 Task: Buy 1 Water Pump Fittings & Accessories from Engine Cooling & Climate Control section under best seller category for shipping address: Dillon Turner, 3507 Cook Hill Road, Danbury, Connecticut 06810, Cell Number 2034707320. Pay from credit card ending with 6010, CVV 682
Action: Mouse moved to (35, 111)
Screenshot: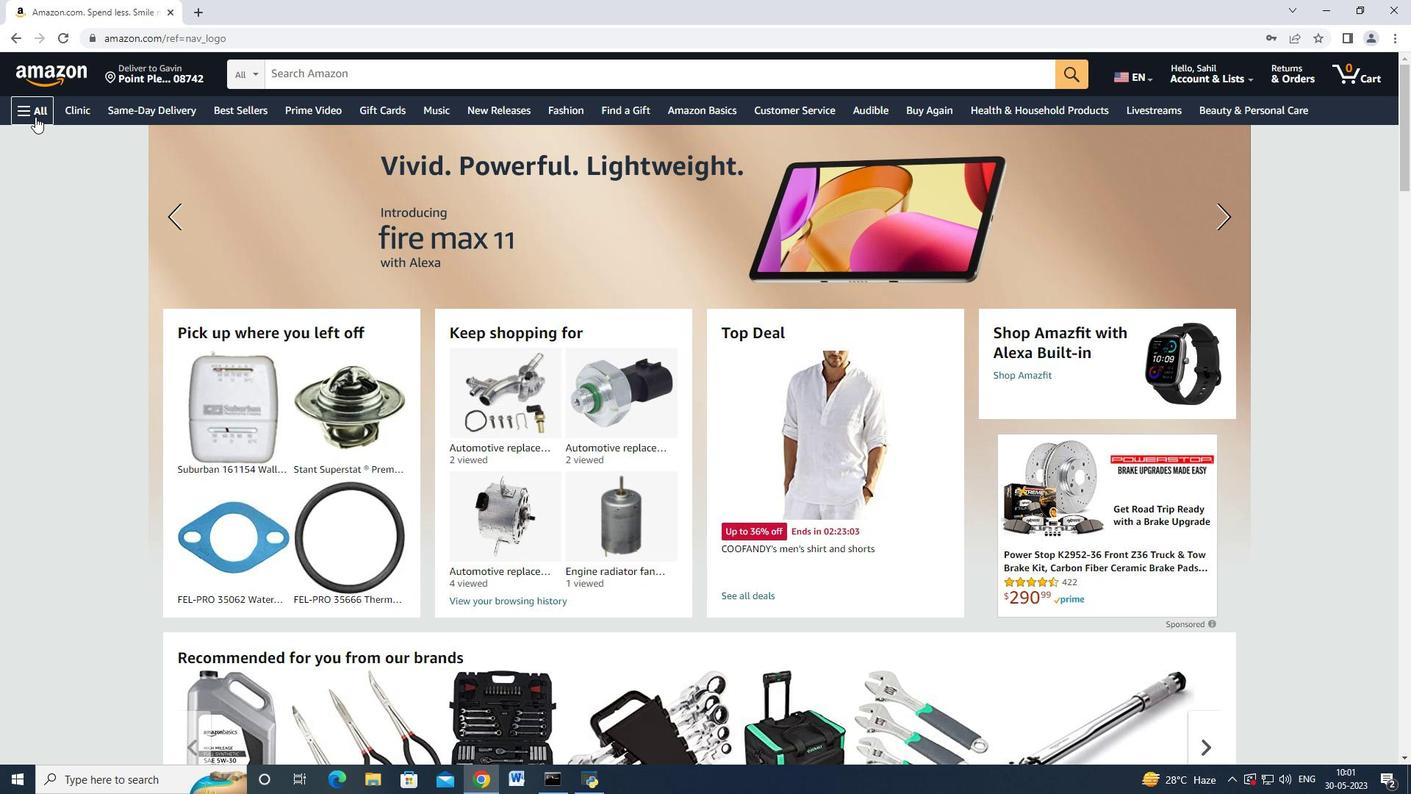 
Action: Mouse pressed left at (35, 111)
Screenshot: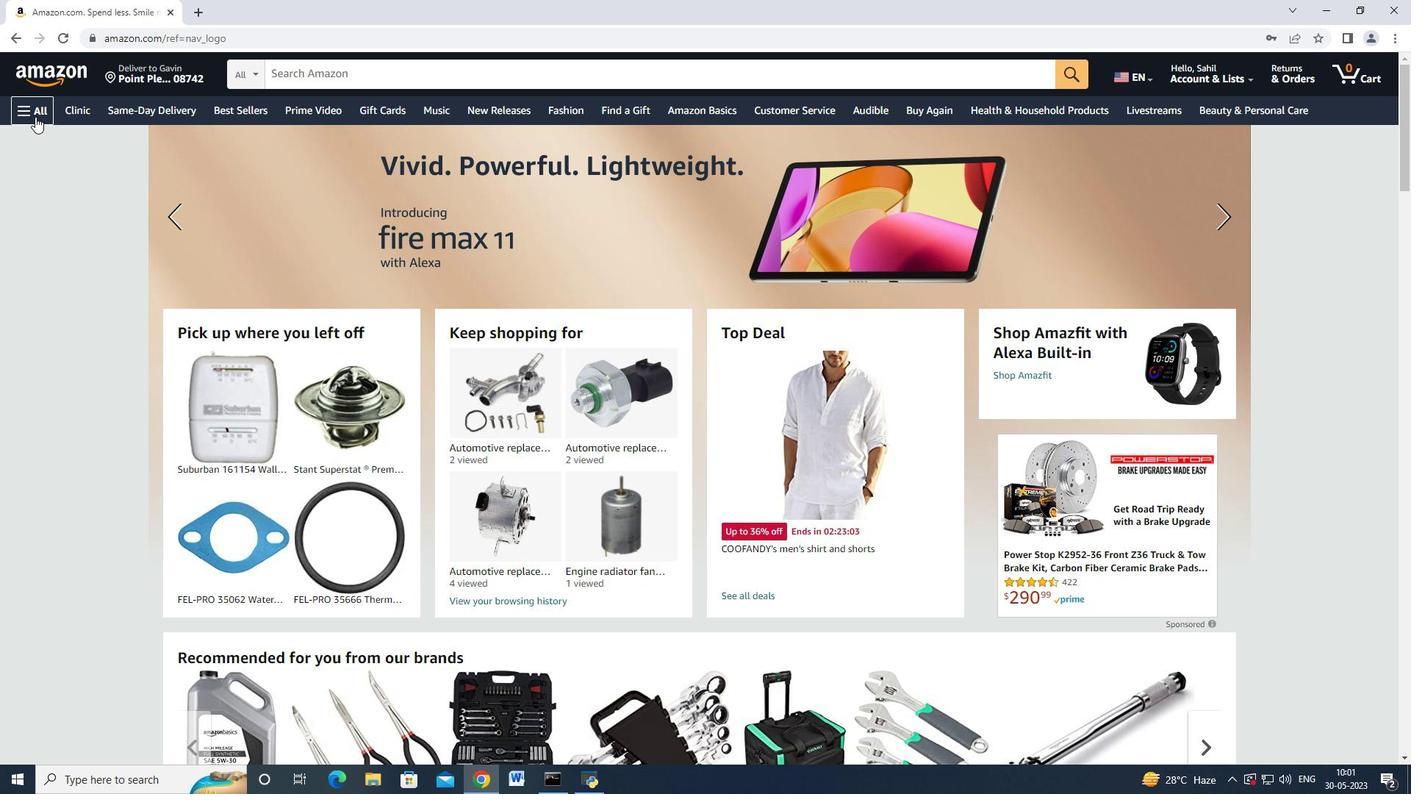 
Action: Mouse moved to (87, 330)
Screenshot: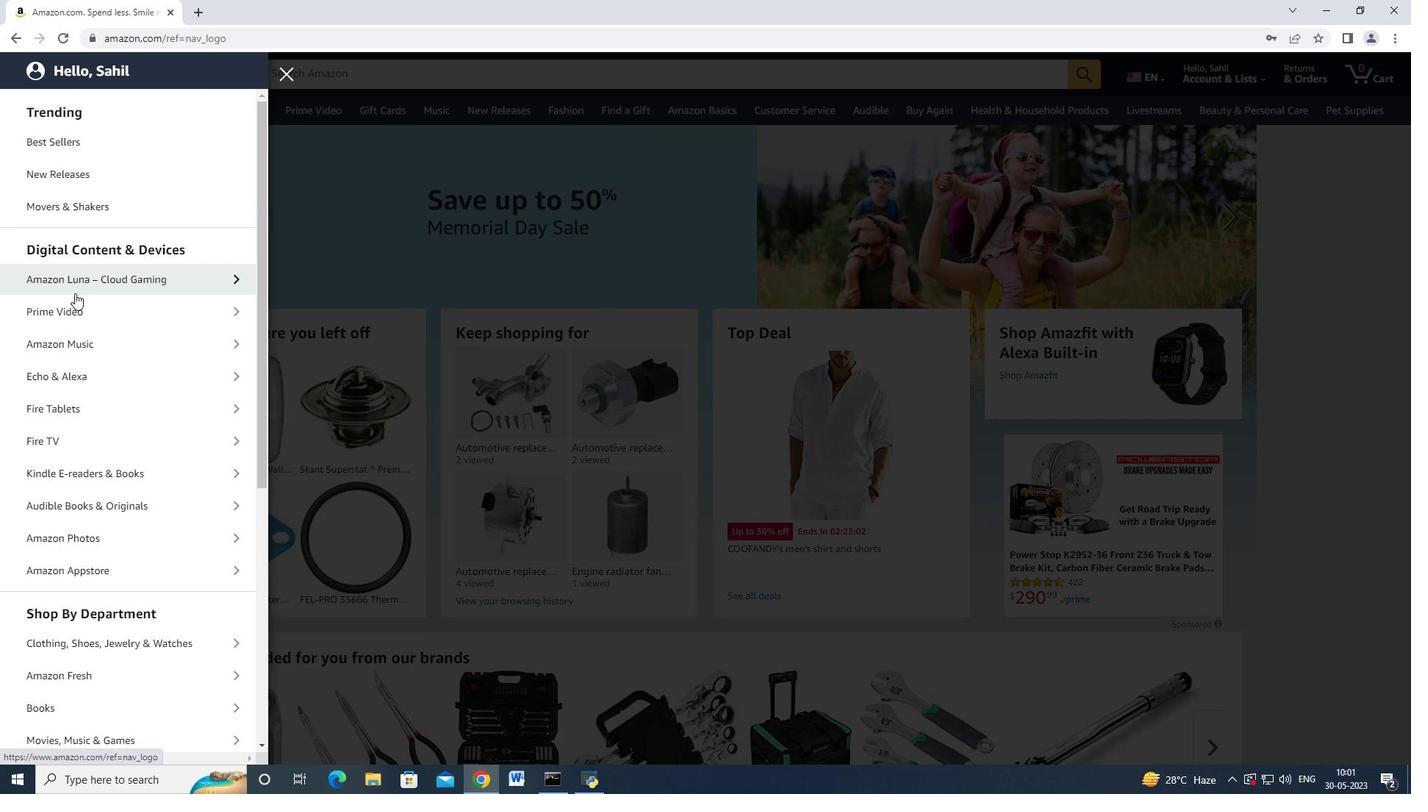 
Action: Mouse scrolled (87, 330) with delta (0, 0)
Screenshot: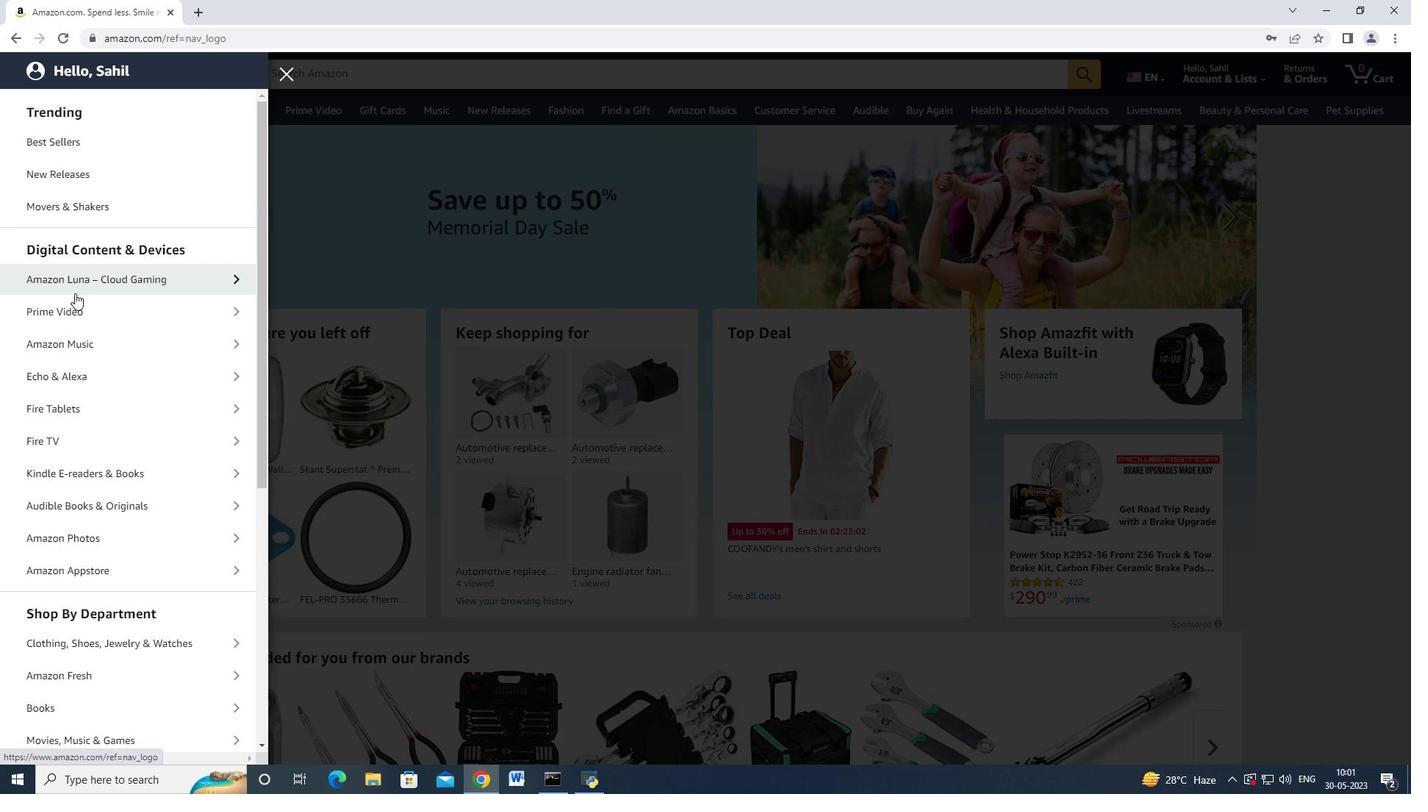 
Action: Mouse moved to (87, 333)
Screenshot: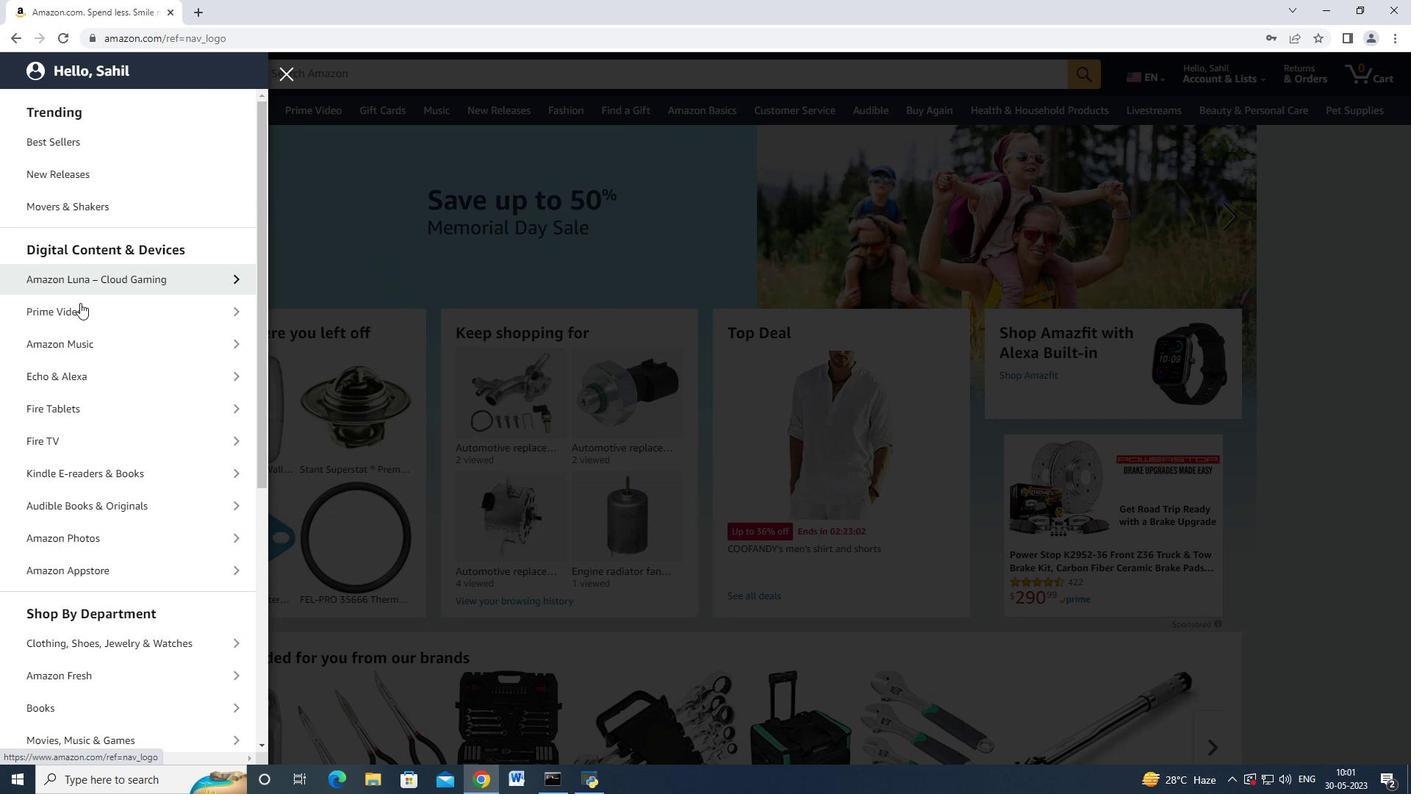 
Action: Mouse scrolled (87, 333) with delta (0, 0)
Screenshot: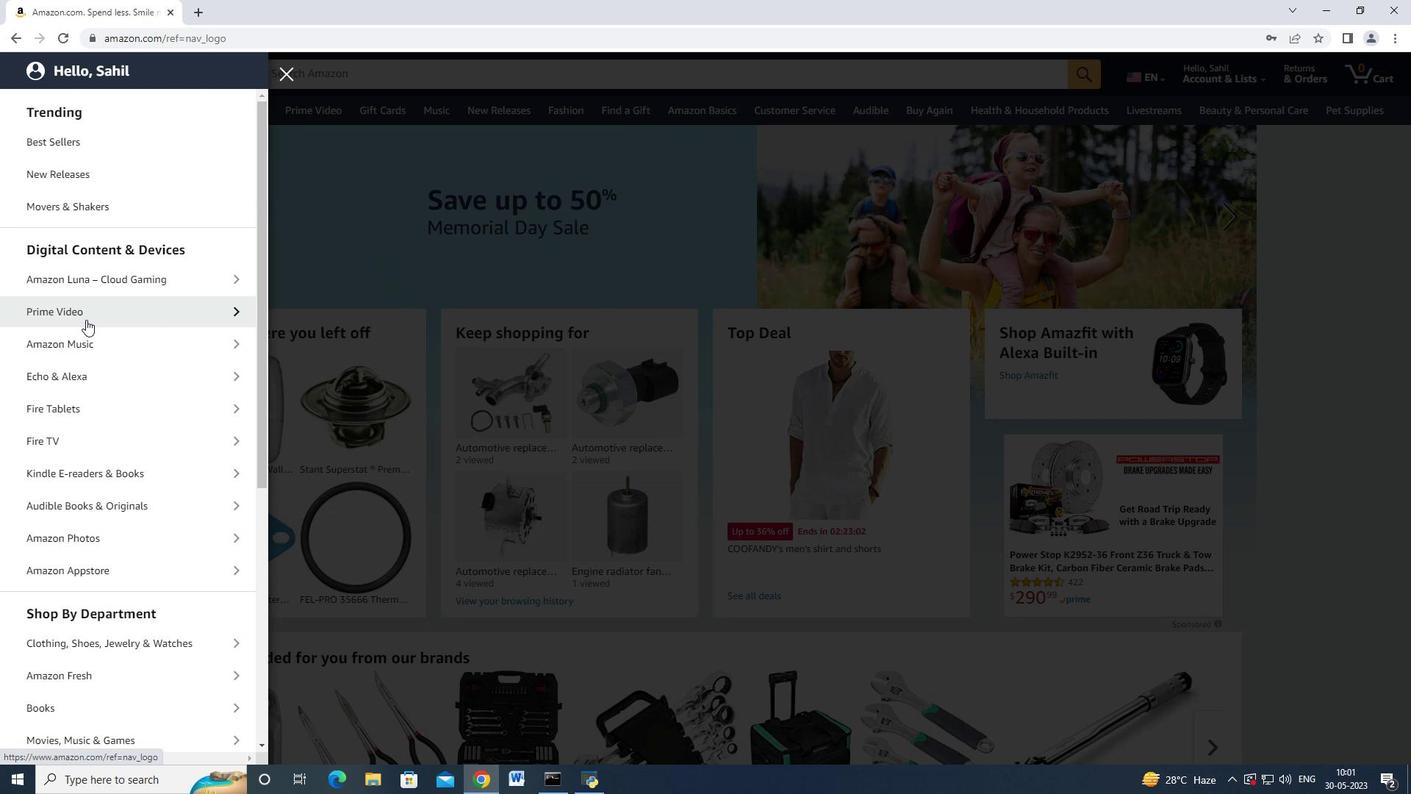 
Action: Mouse scrolled (87, 333) with delta (0, 0)
Screenshot: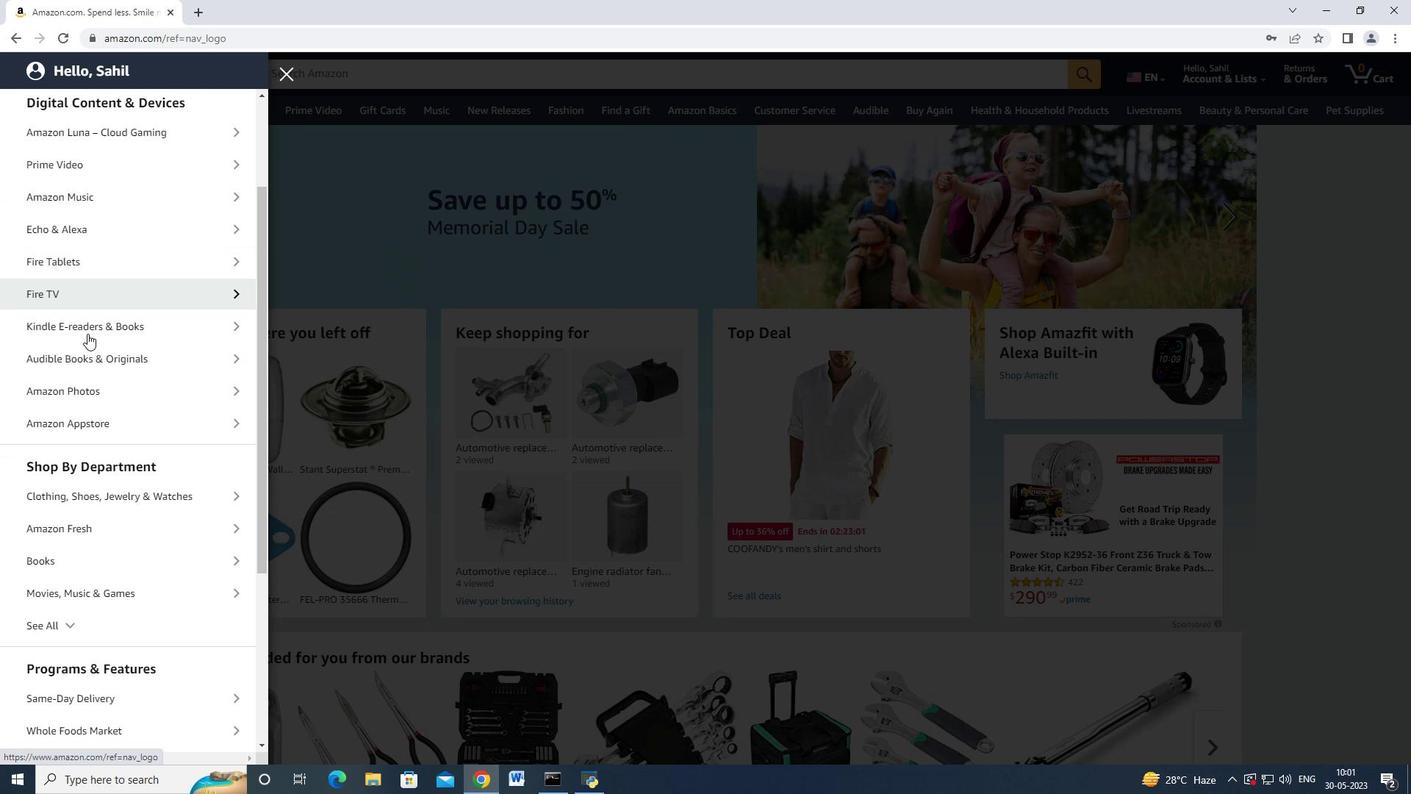 
Action: Mouse scrolled (87, 333) with delta (0, 0)
Screenshot: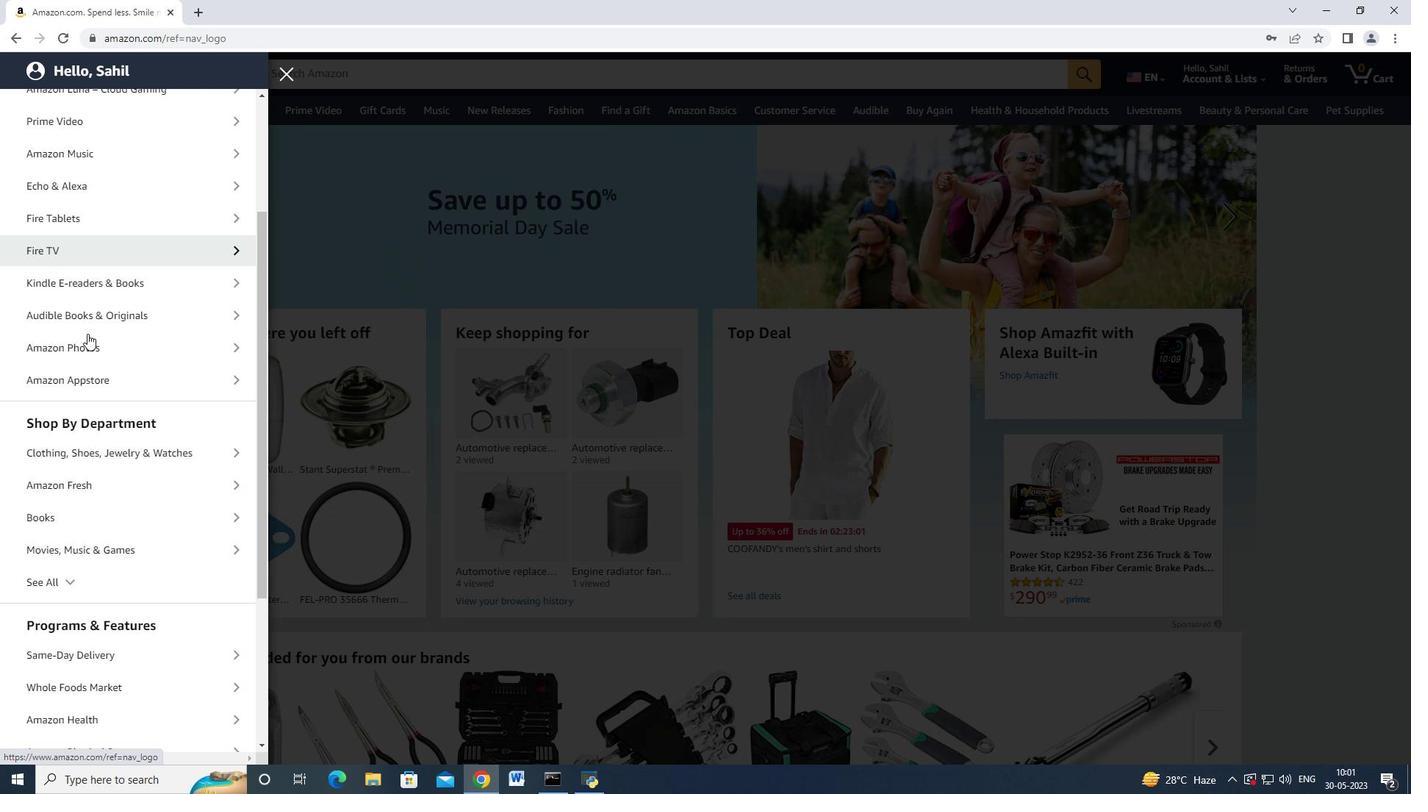 
Action: Mouse moved to (76, 471)
Screenshot: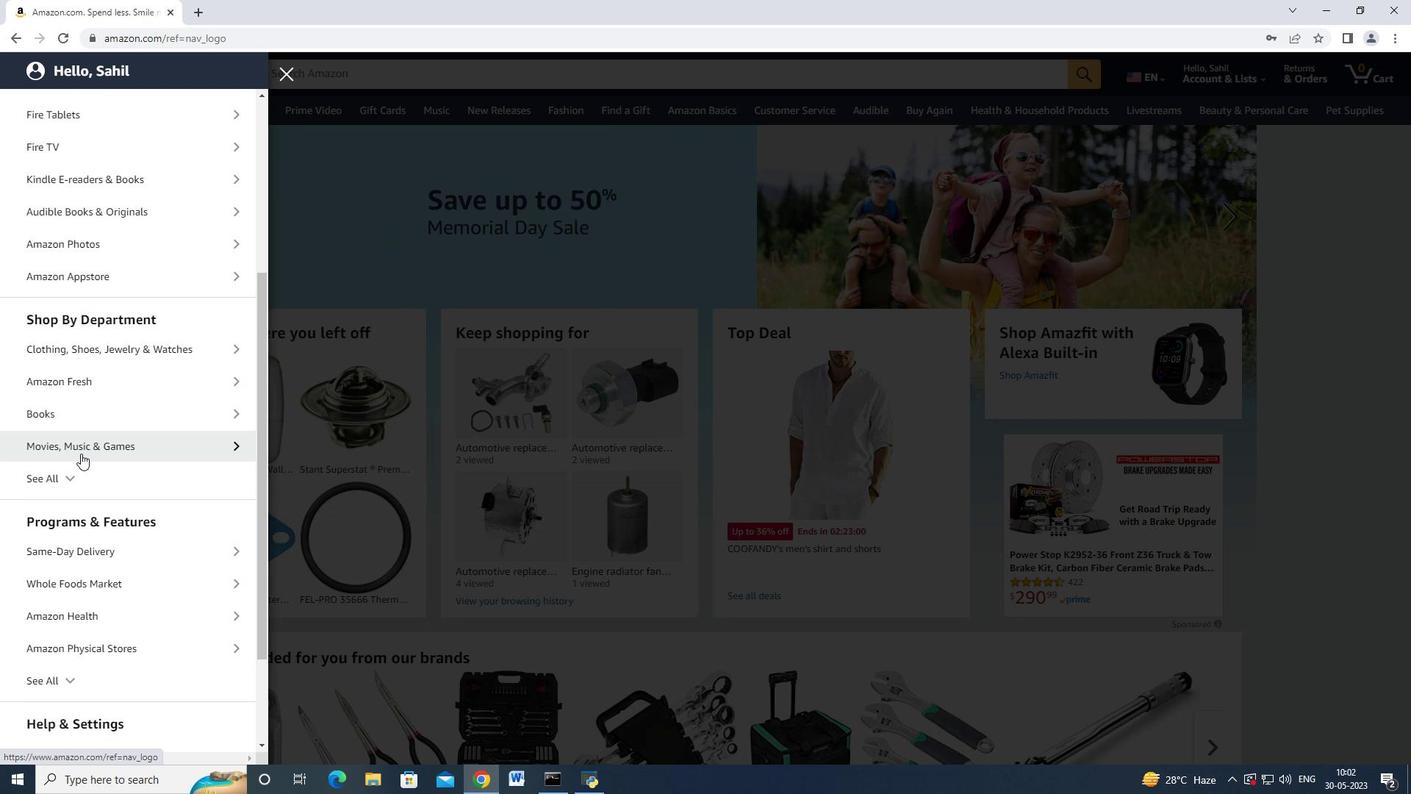 
Action: Mouse pressed left at (76, 471)
Screenshot: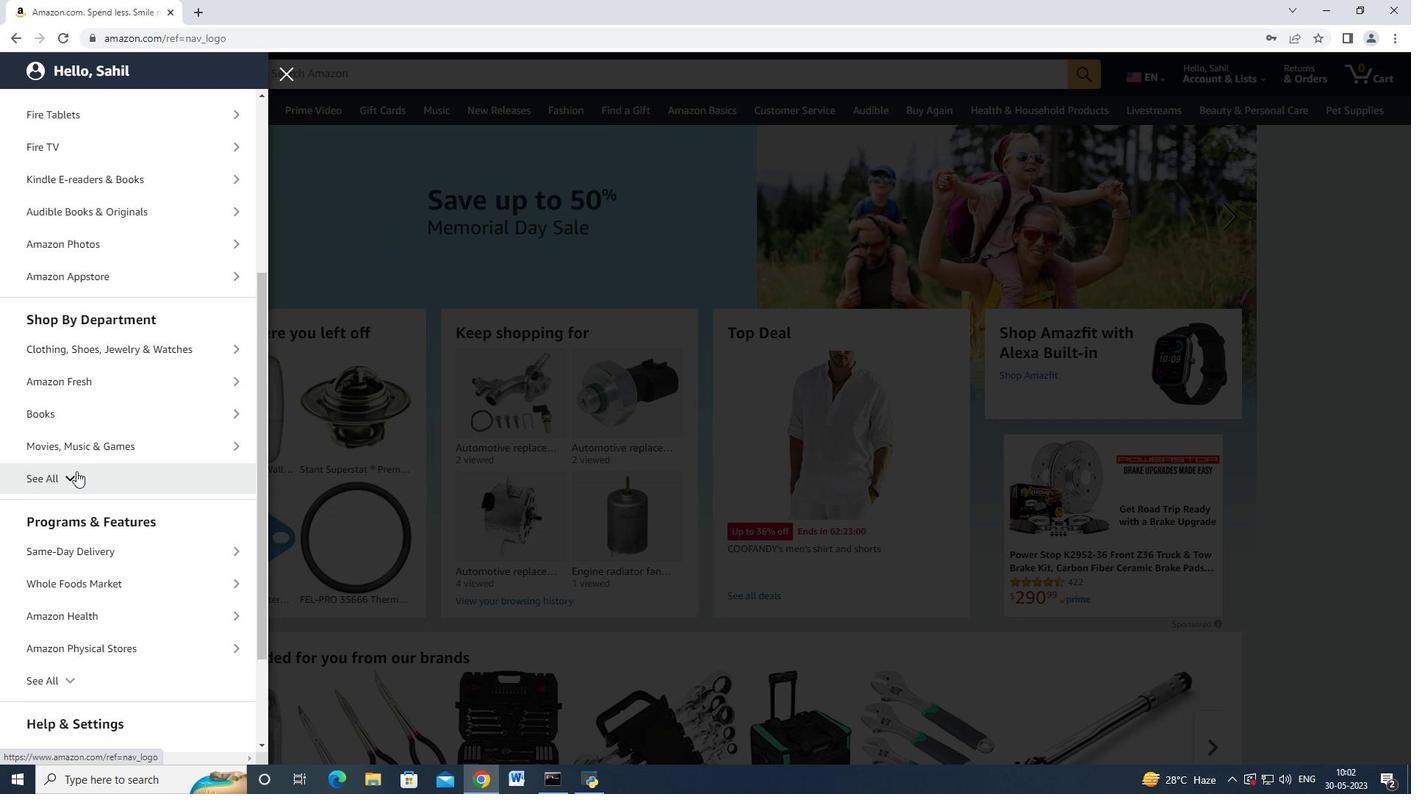 
Action: Mouse moved to (77, 470)
Screenshot: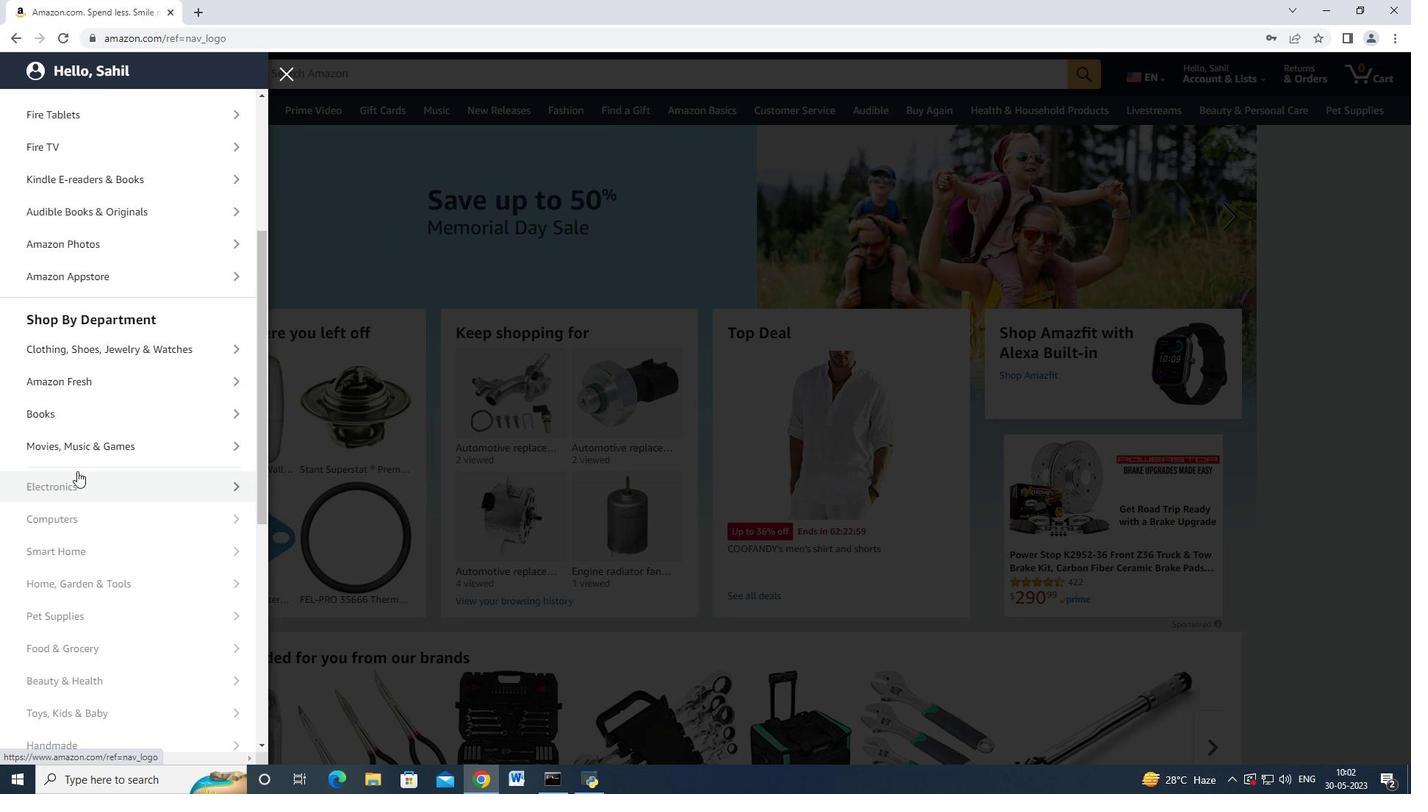 
Action: Mouse scrolled (77, 469) with delta (0, 0)
Screenshot: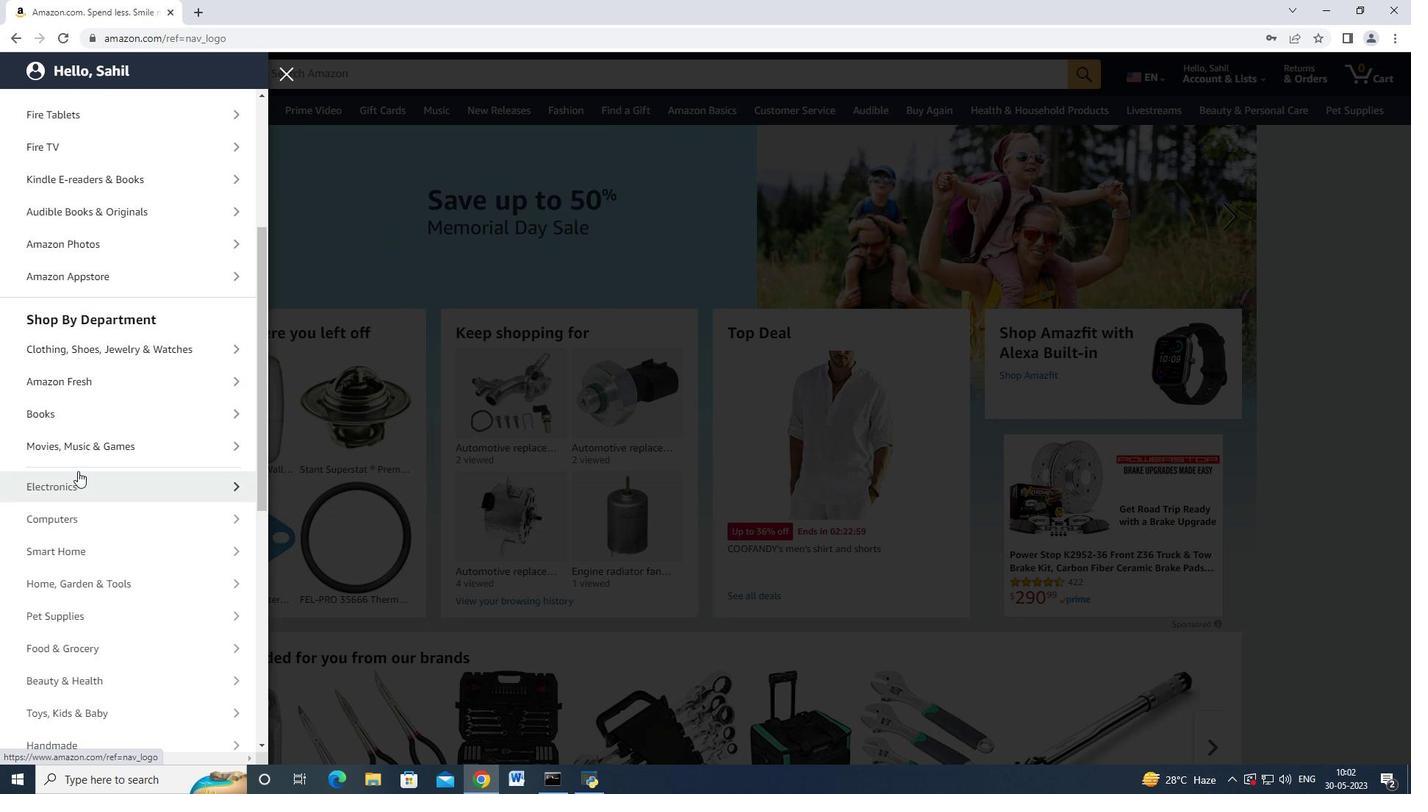 
Action: Mouse scrolled (77, 469) with delta (0, 0)
Screenshot: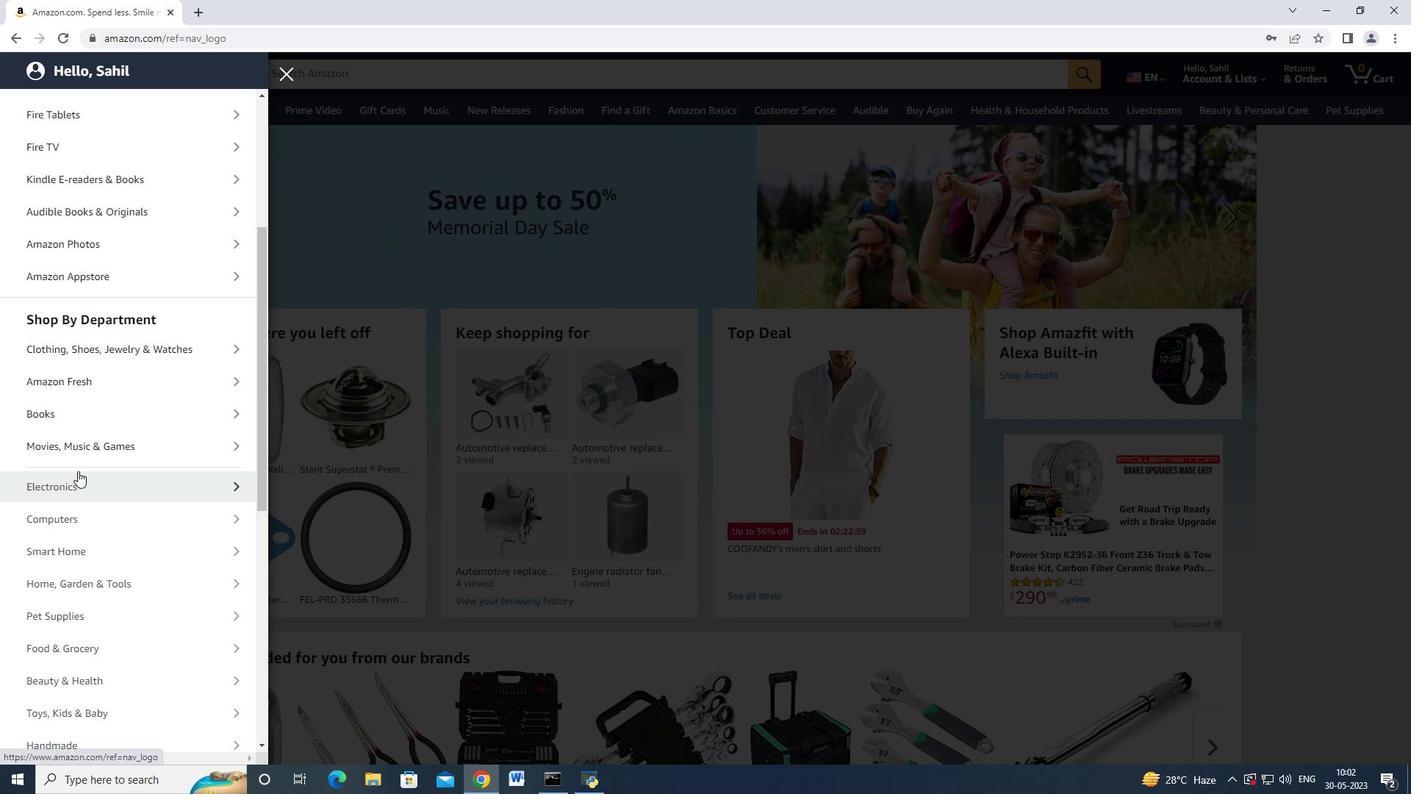 
Action: Mouse scrolled (77, 469) with delta (0, 0)
Screenshot: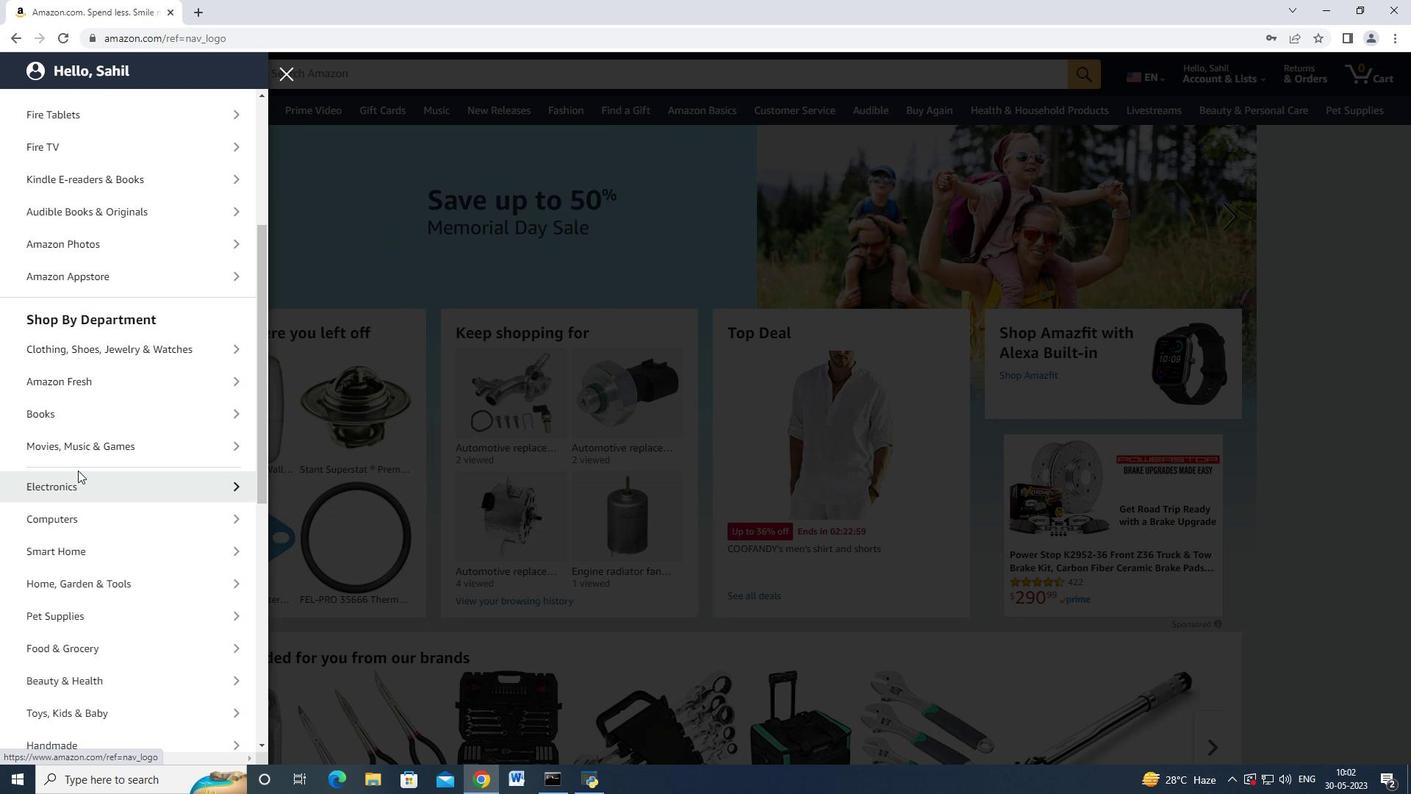 
Action: Mouse scrolled (77, 469) with delta (0, 0)
Screenshot: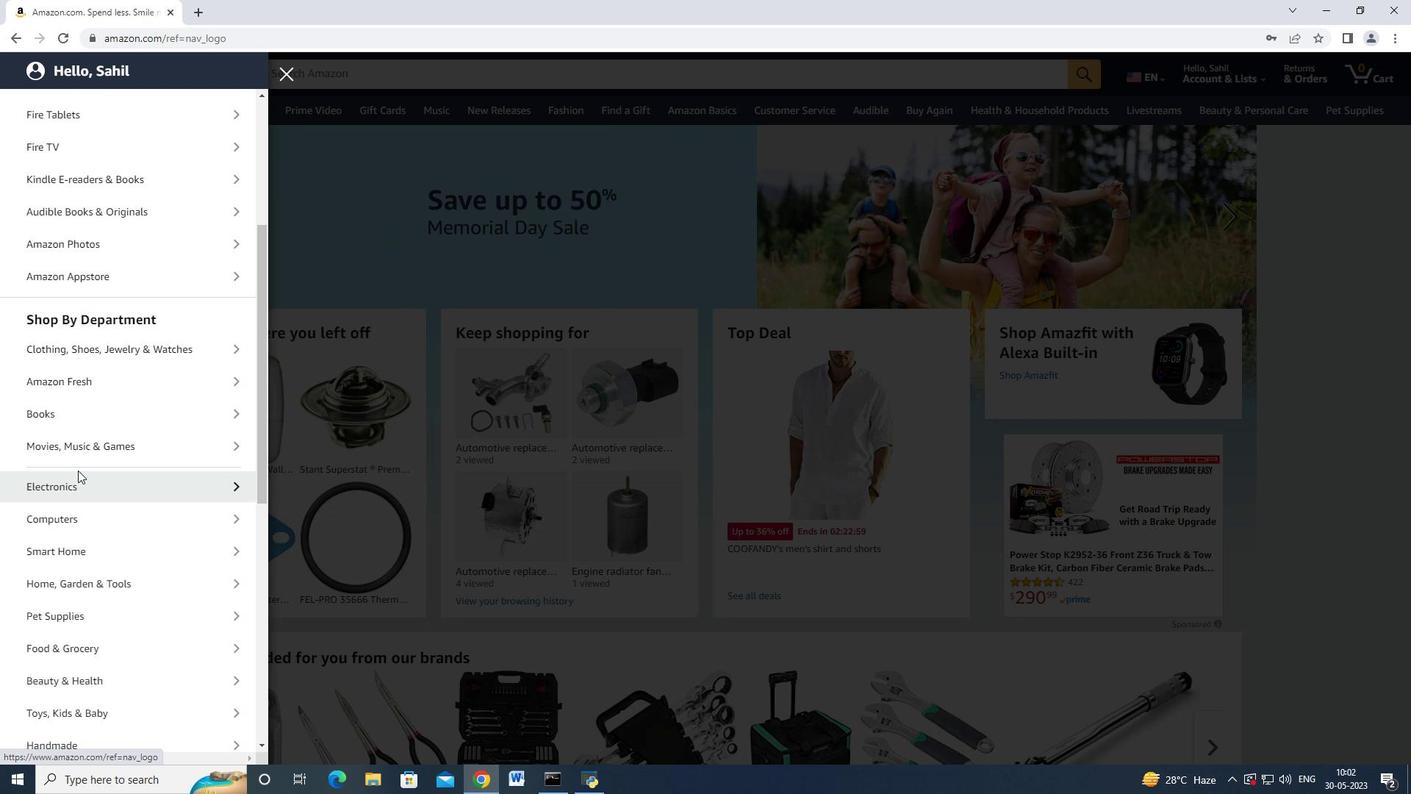 
Action: Mouse moved to (106, 541)
Screenshot: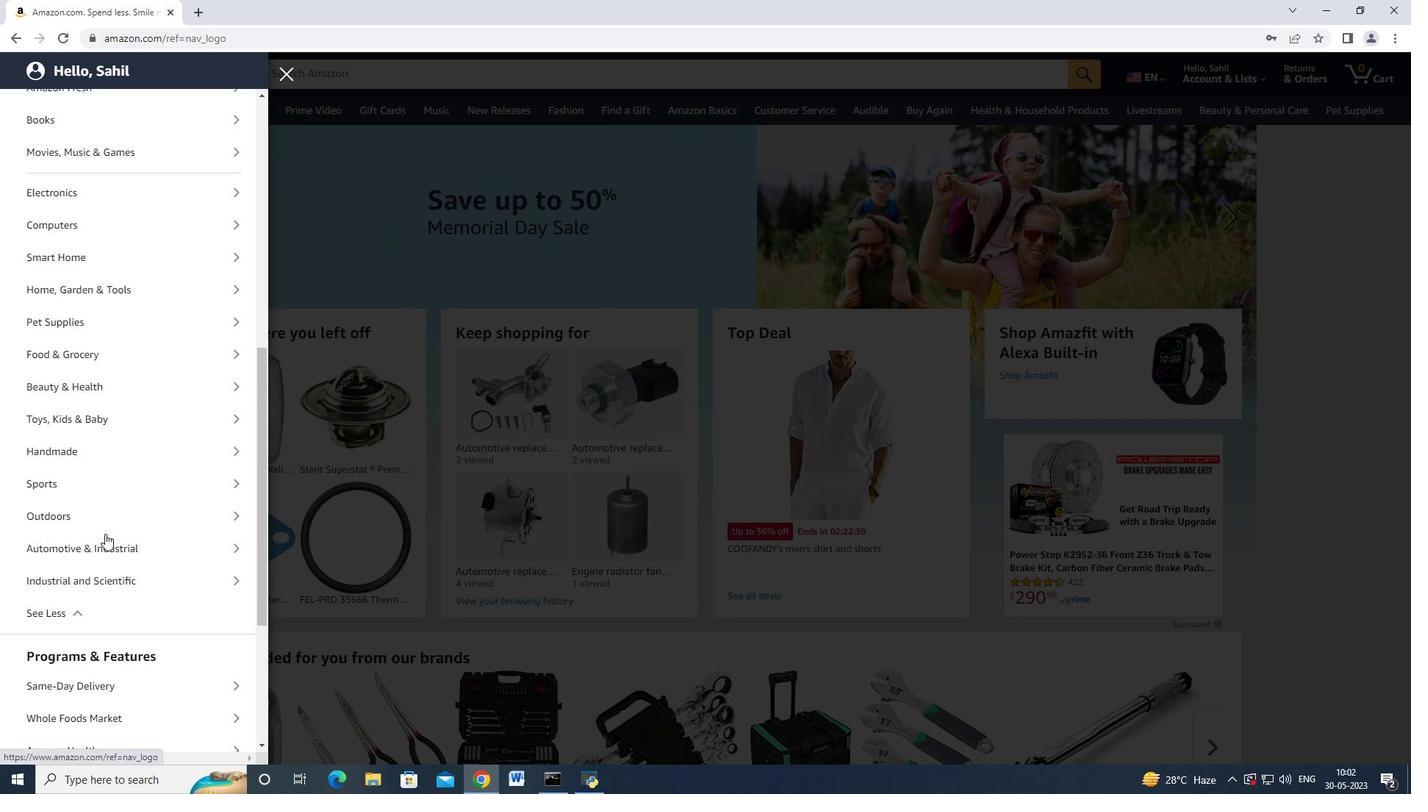 
Action: Mouse pressed left at (106, 541)
Screenshot: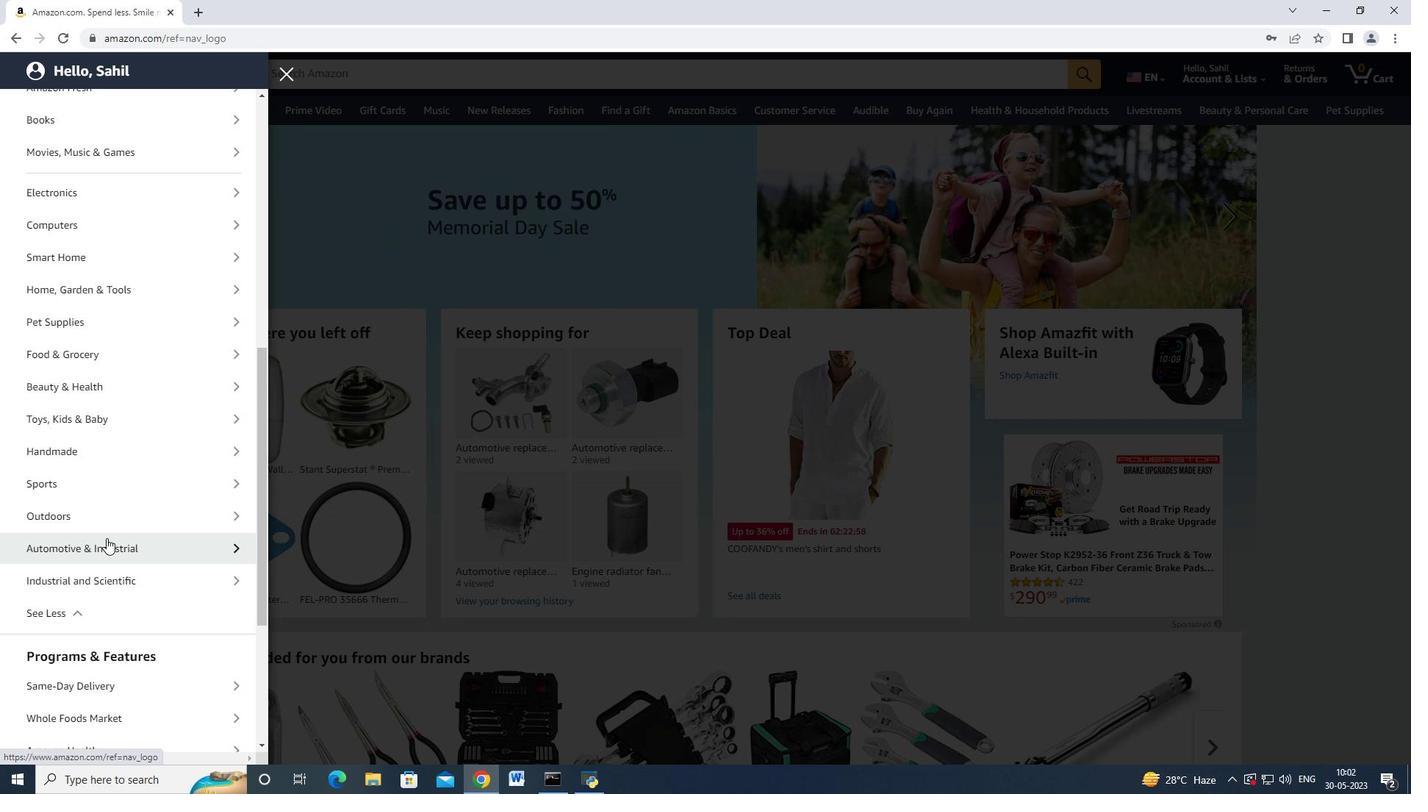 
Action: Mouse moved to (153, 169)
Screenshot: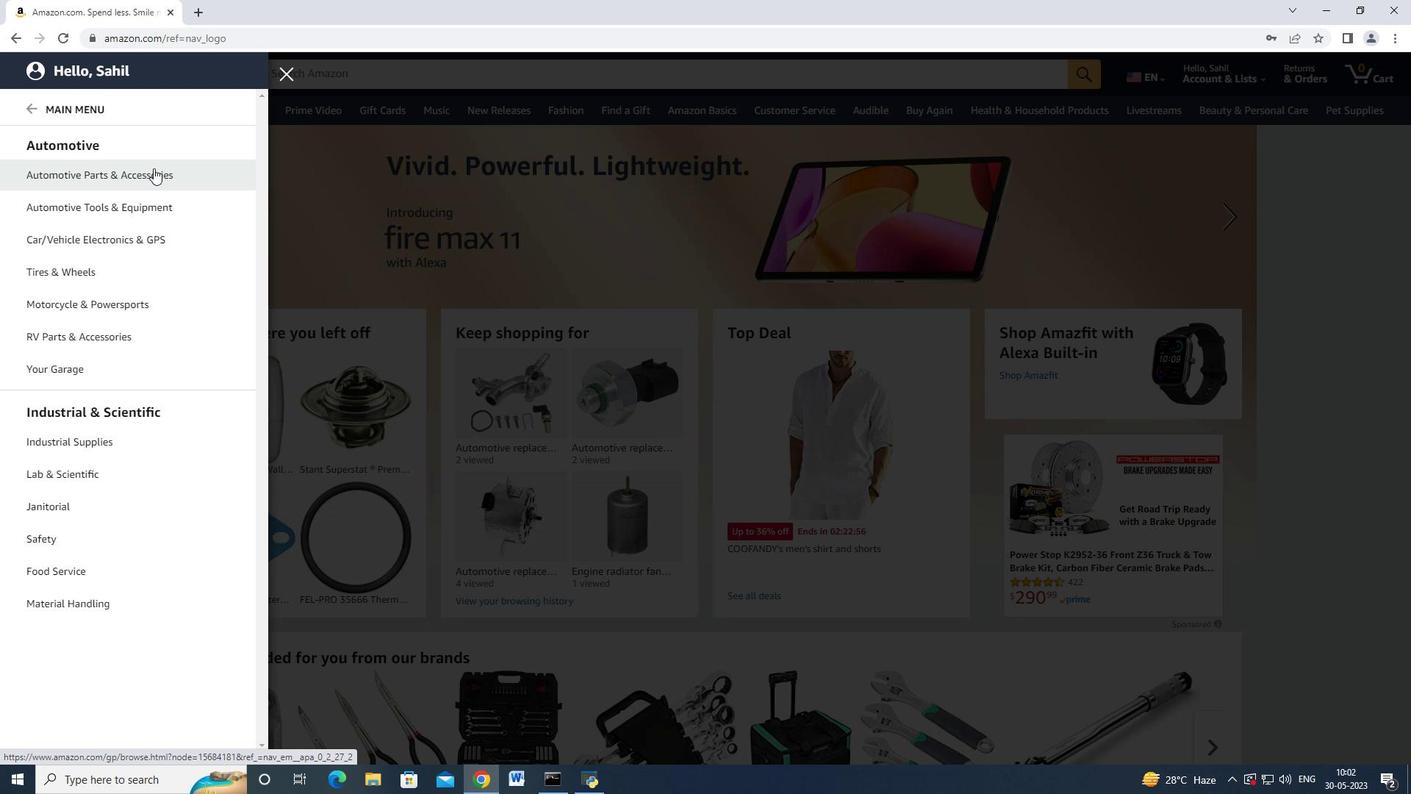 
Action: Mouse pressed left at (153, 169)
Screenshot: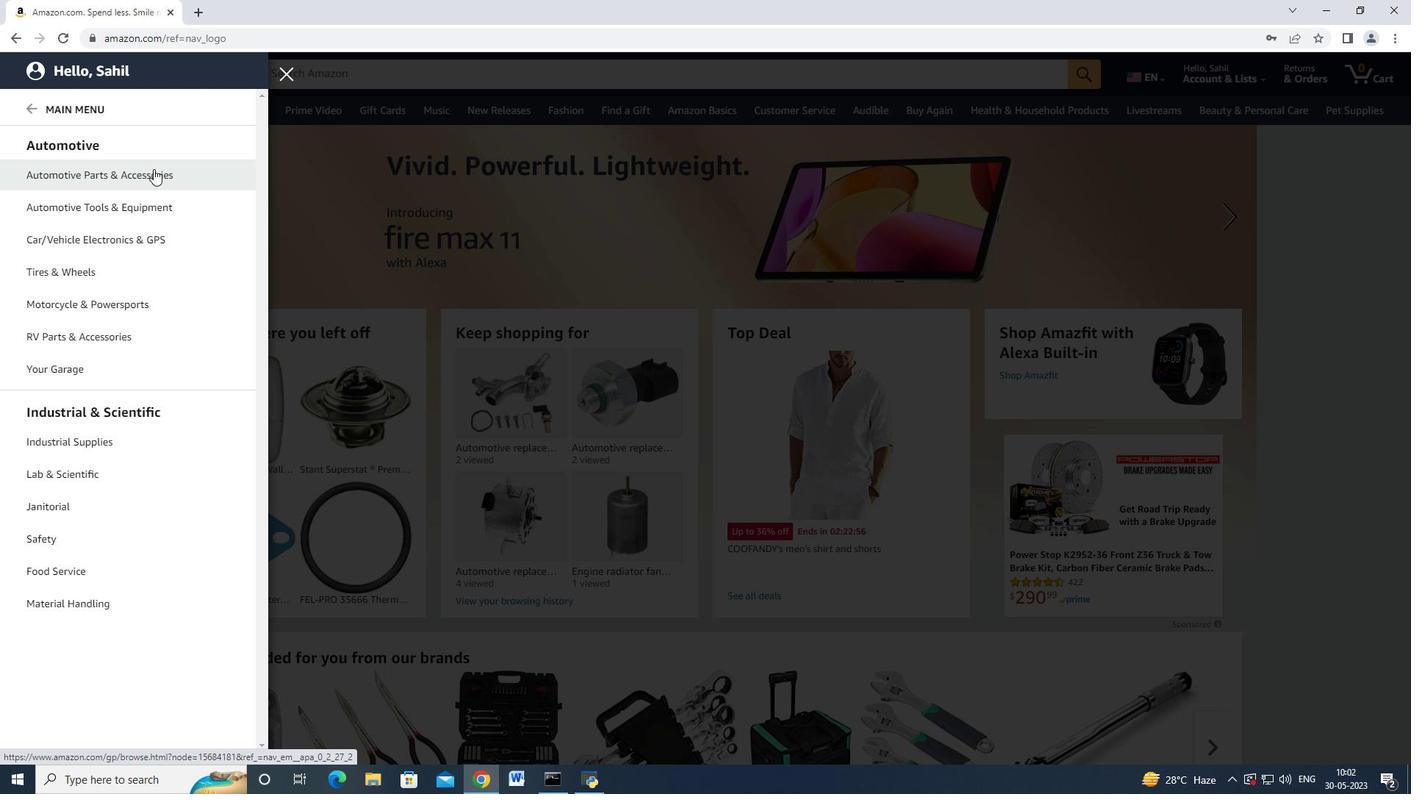
Action: Mouse moved to (242, 136)
Screenshot: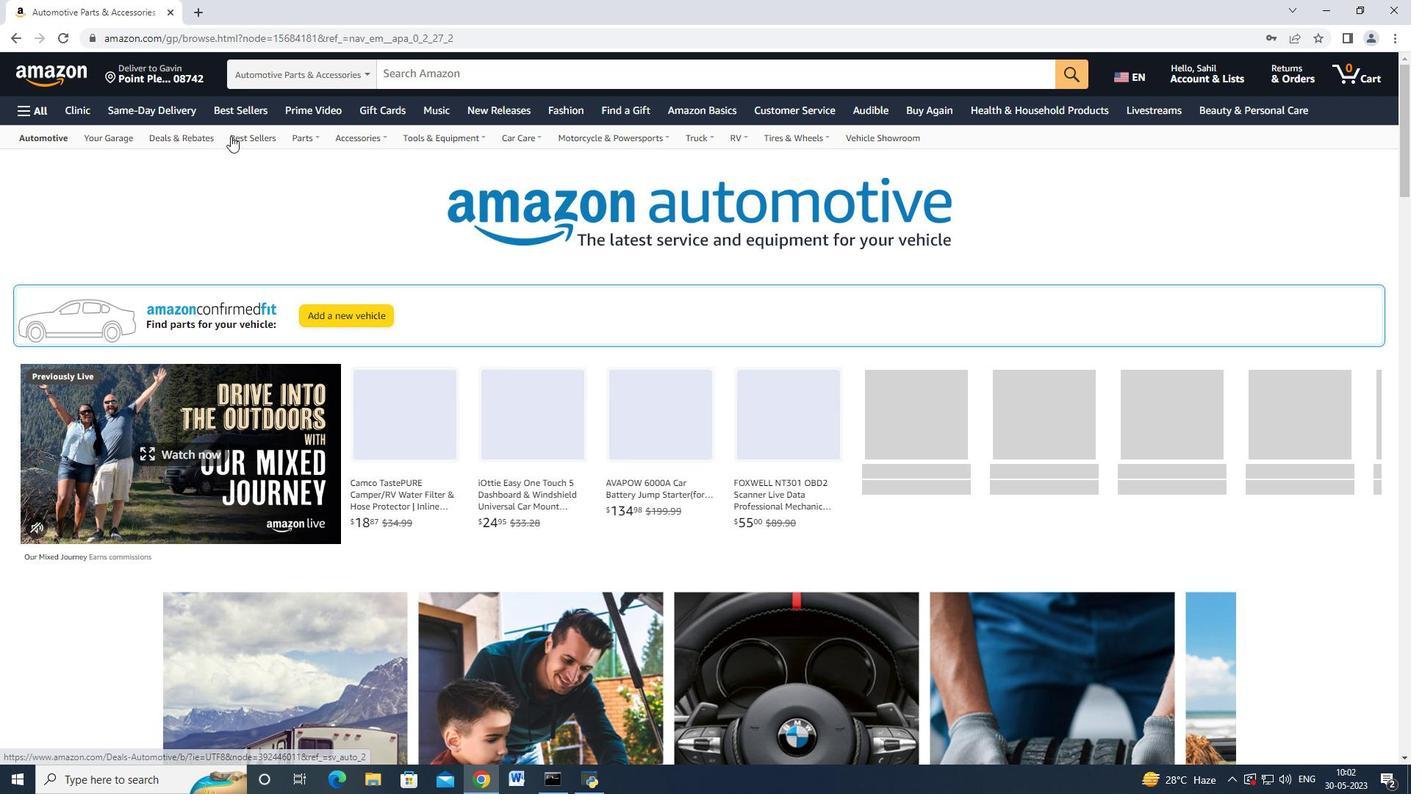 
Action: Mouse pressed left at (242, 136)
Screenshot: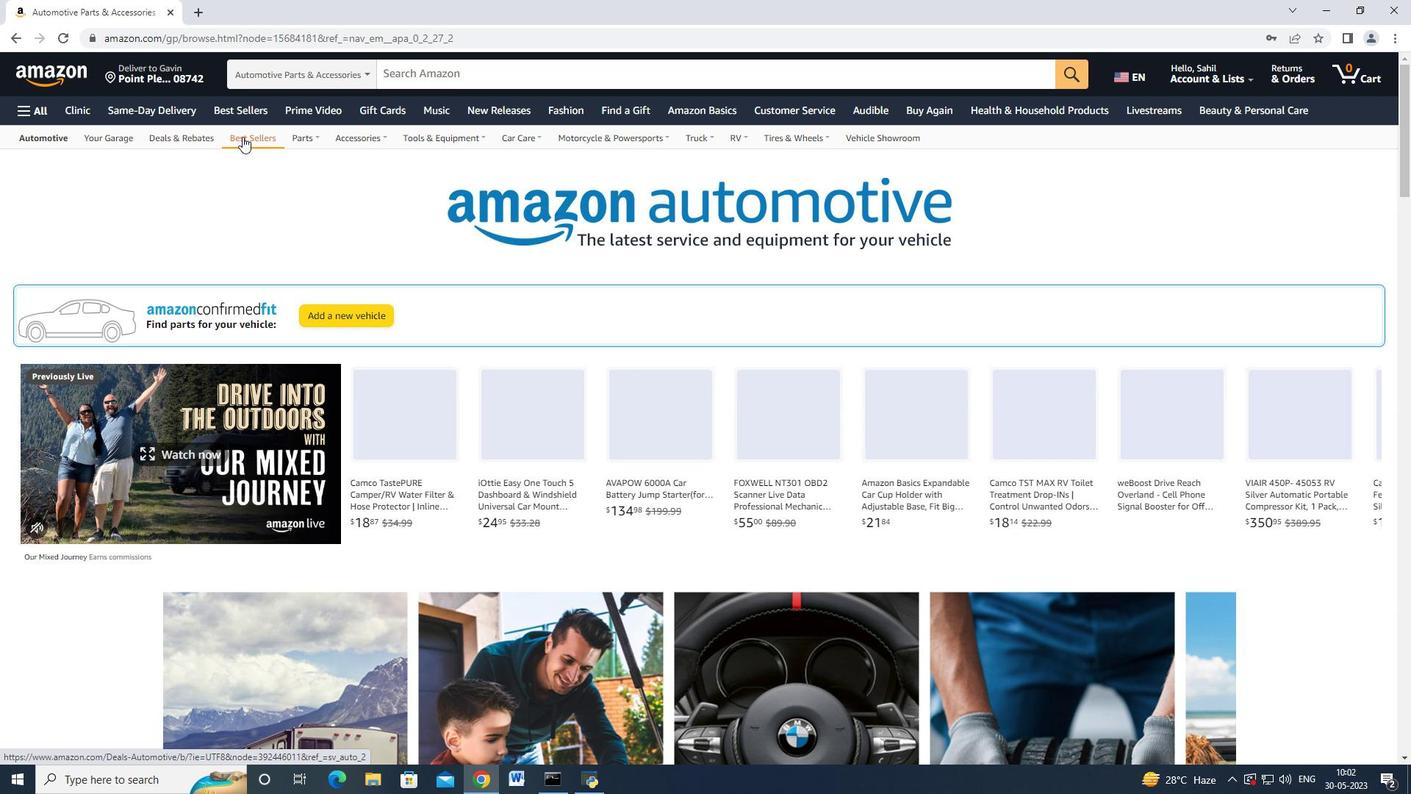 
Action: Mouse moved to (109, 472)
Screenshot: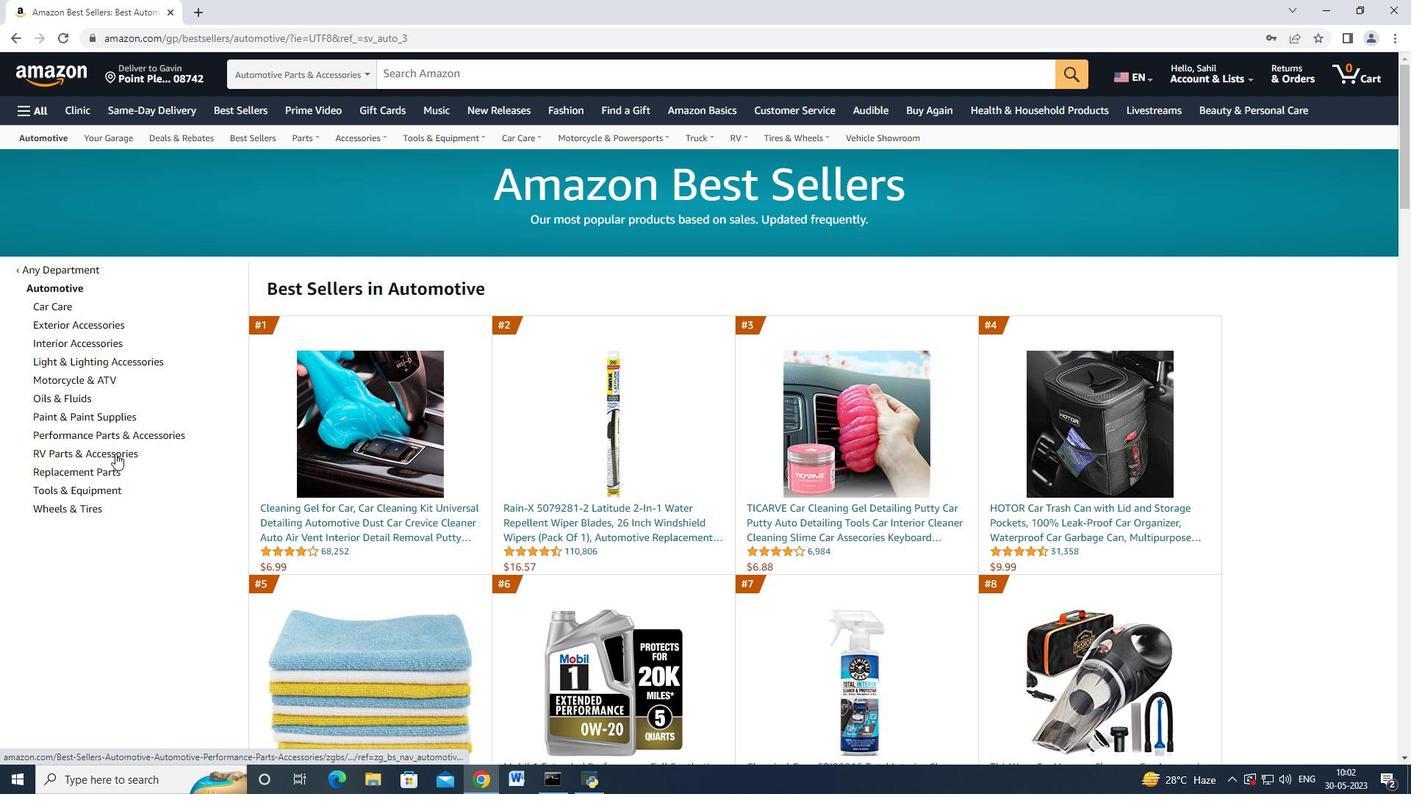 
Action: Mouse pressed left at (109, 472)
Screenshot: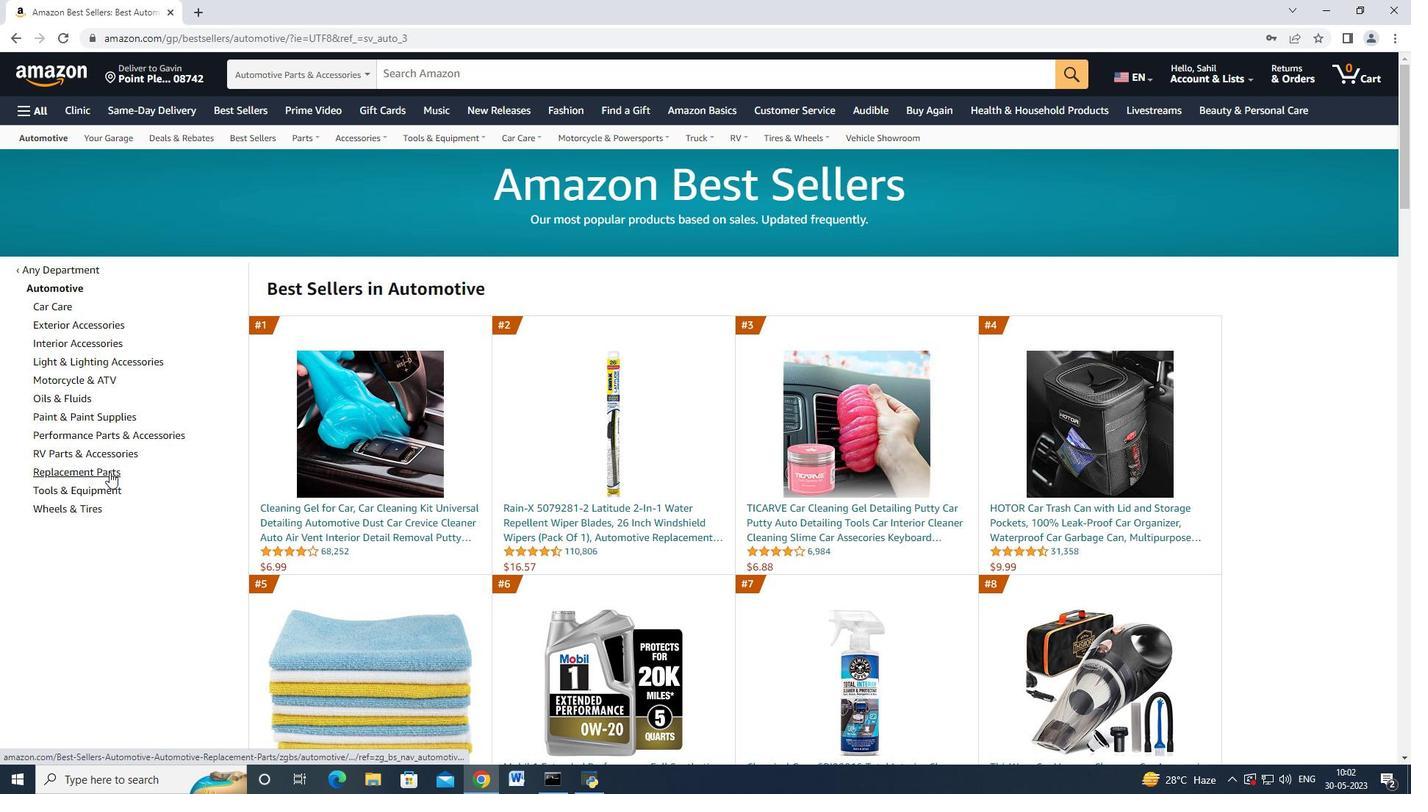 
Action: Mouse moved to (179, 324)
Screenshot: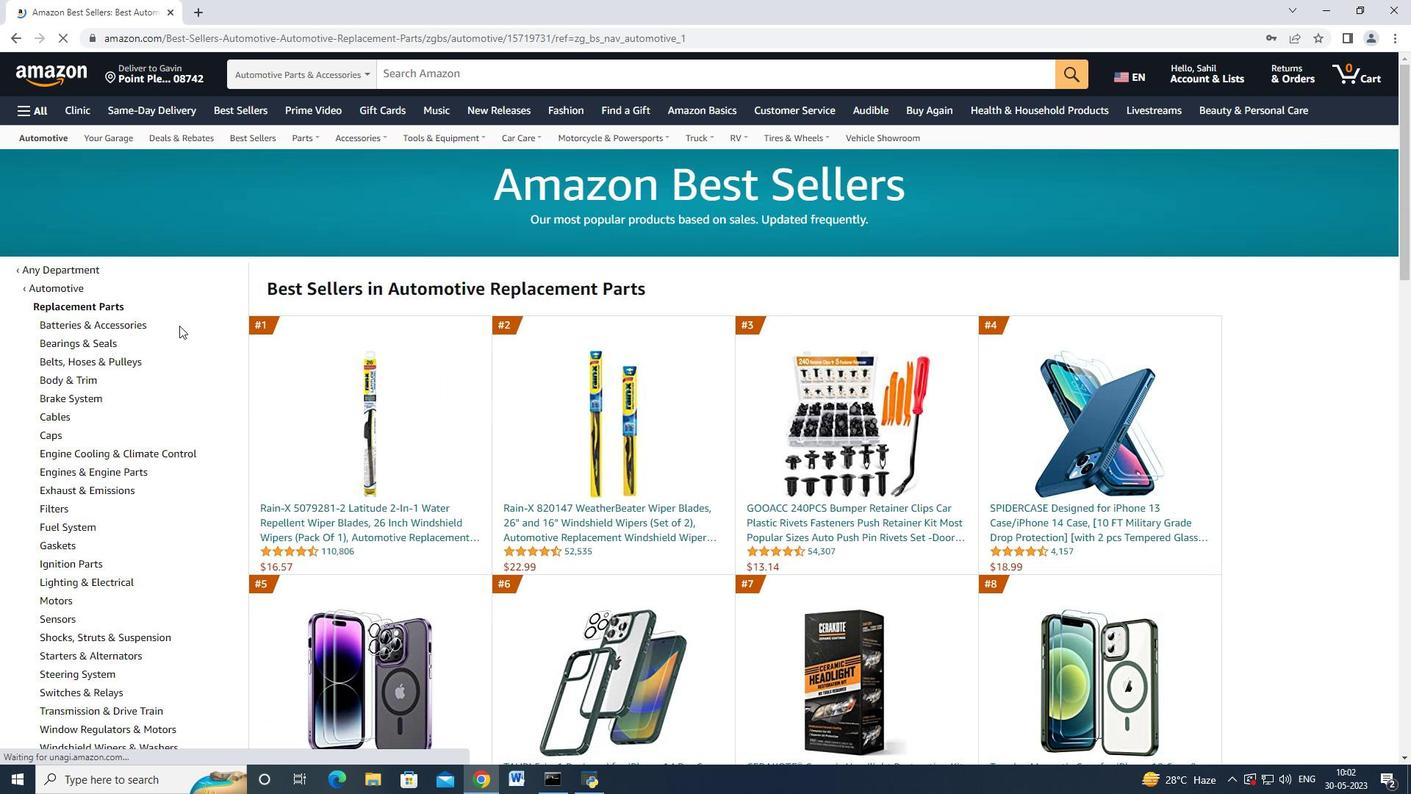 
Action: Mouse scrolled (176, 324) with delta (0, 0)
Screenshot: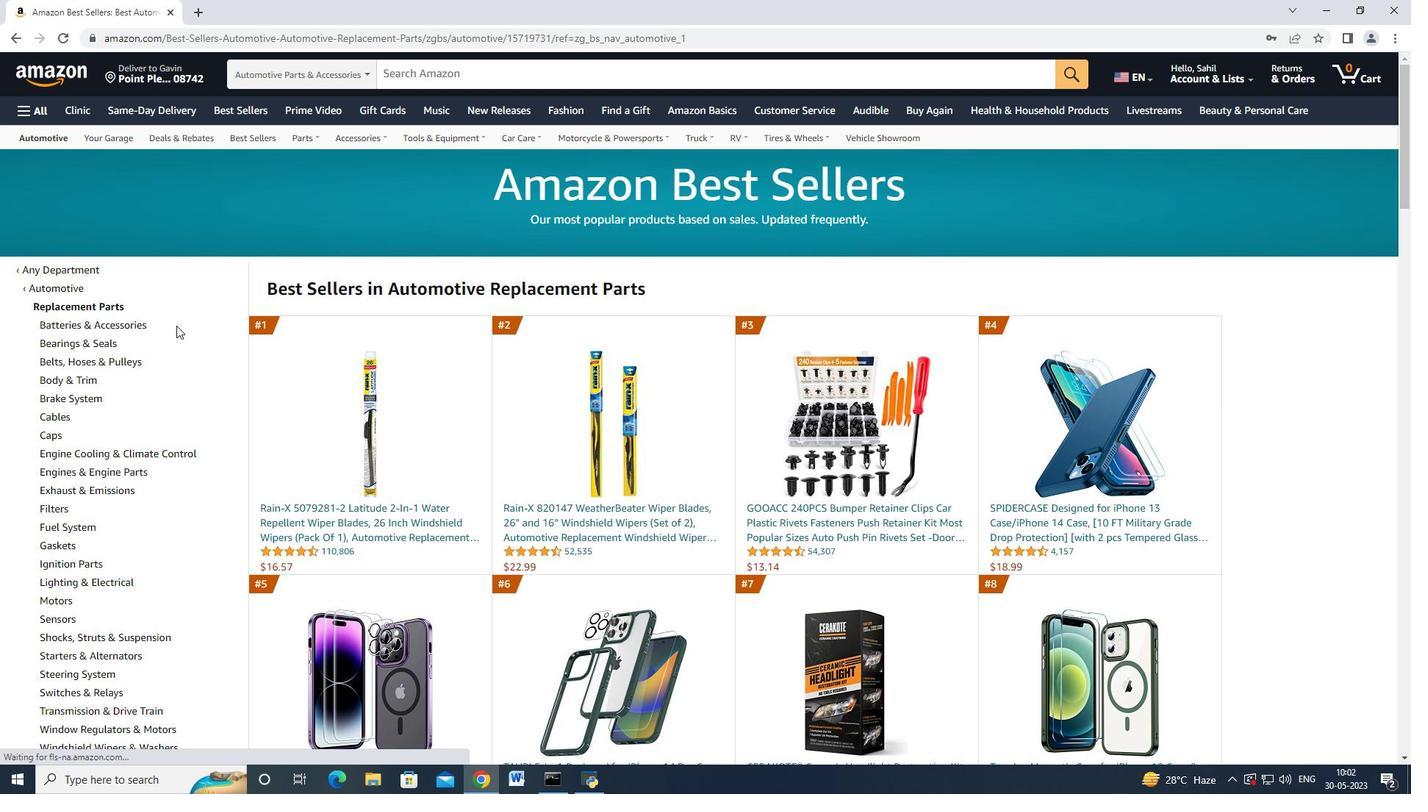 
Action: Mouse scrolled (176, 324) with delta (0, 0)
Screenshot: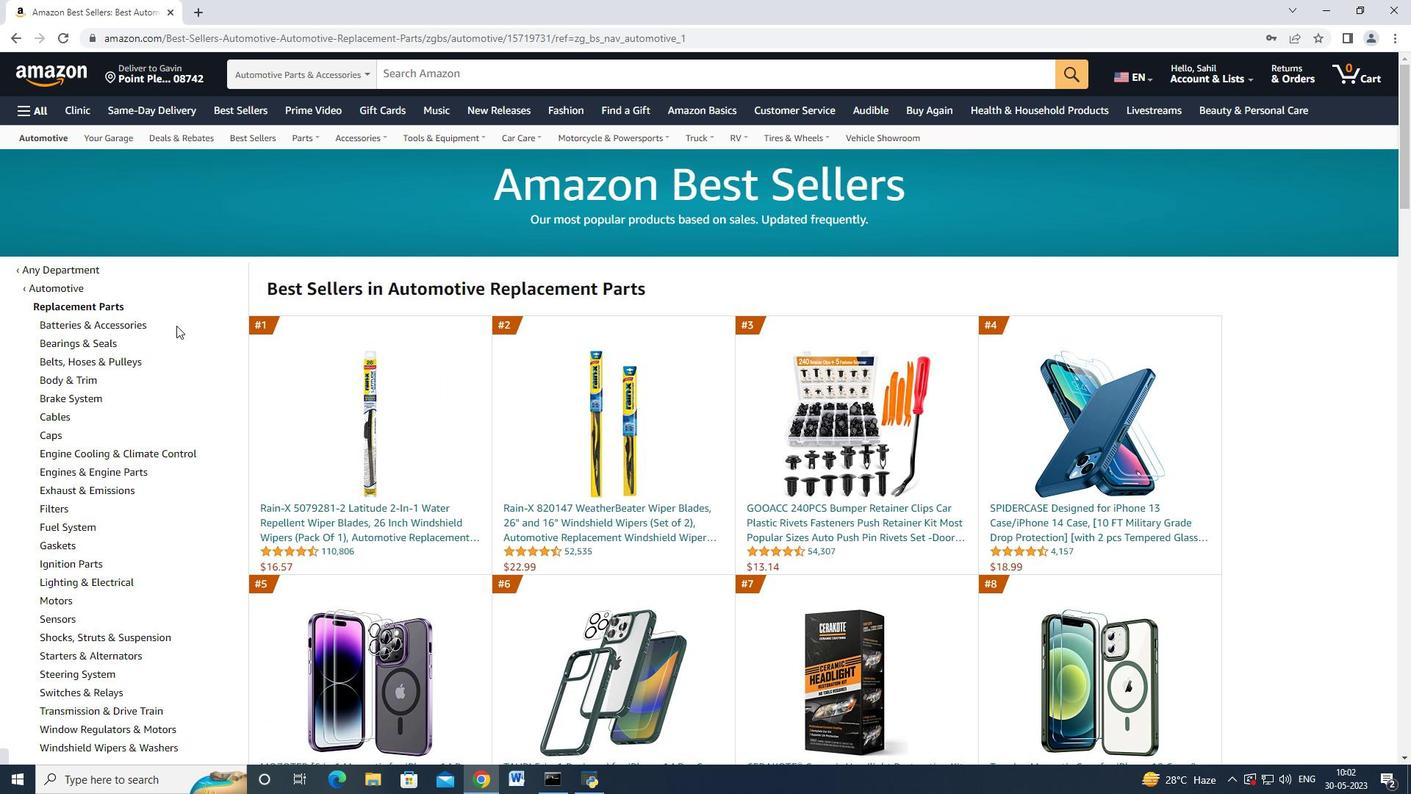 
Action: Mouse moved to (156, 301)
Screenshot: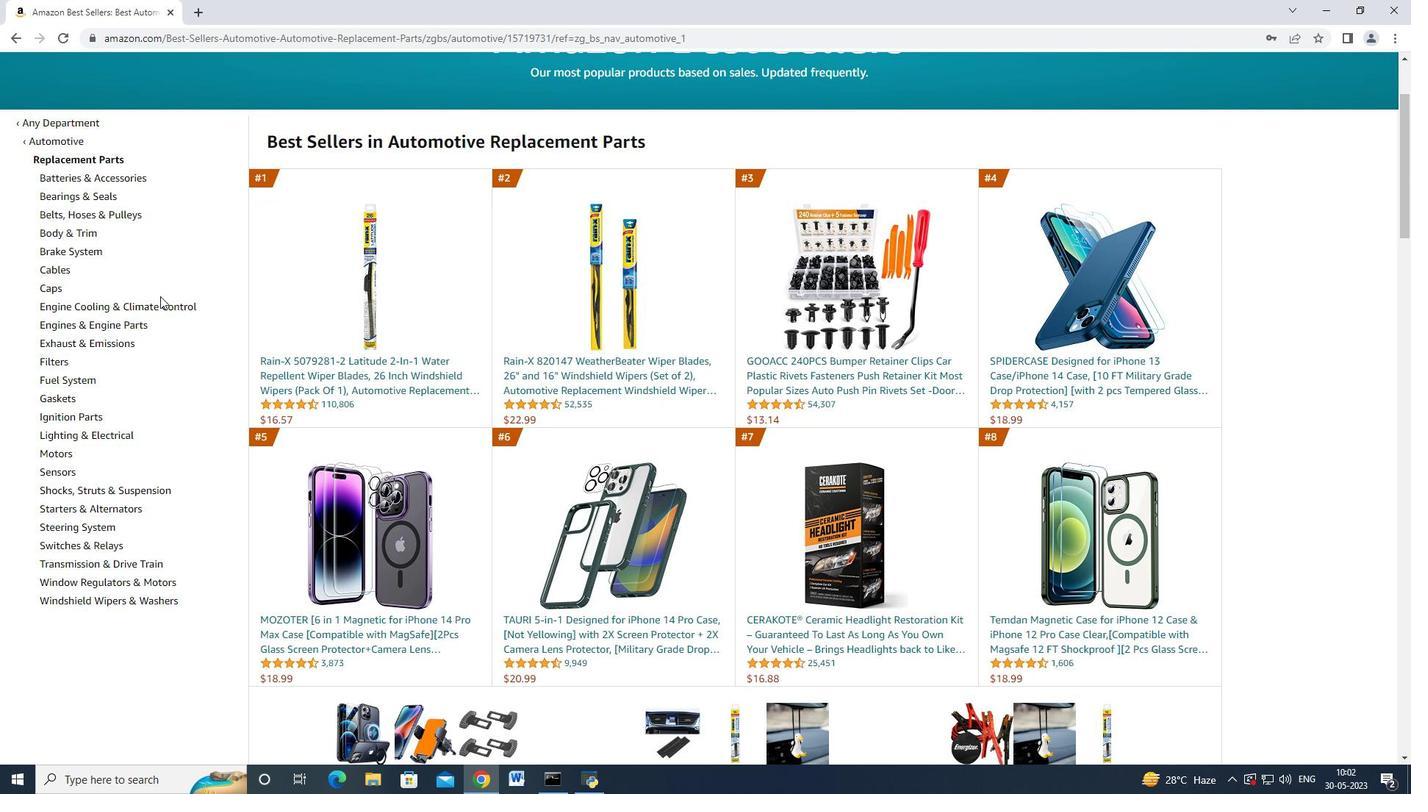 
Action: Mouse pressed left at (156, 301)
Screenshot: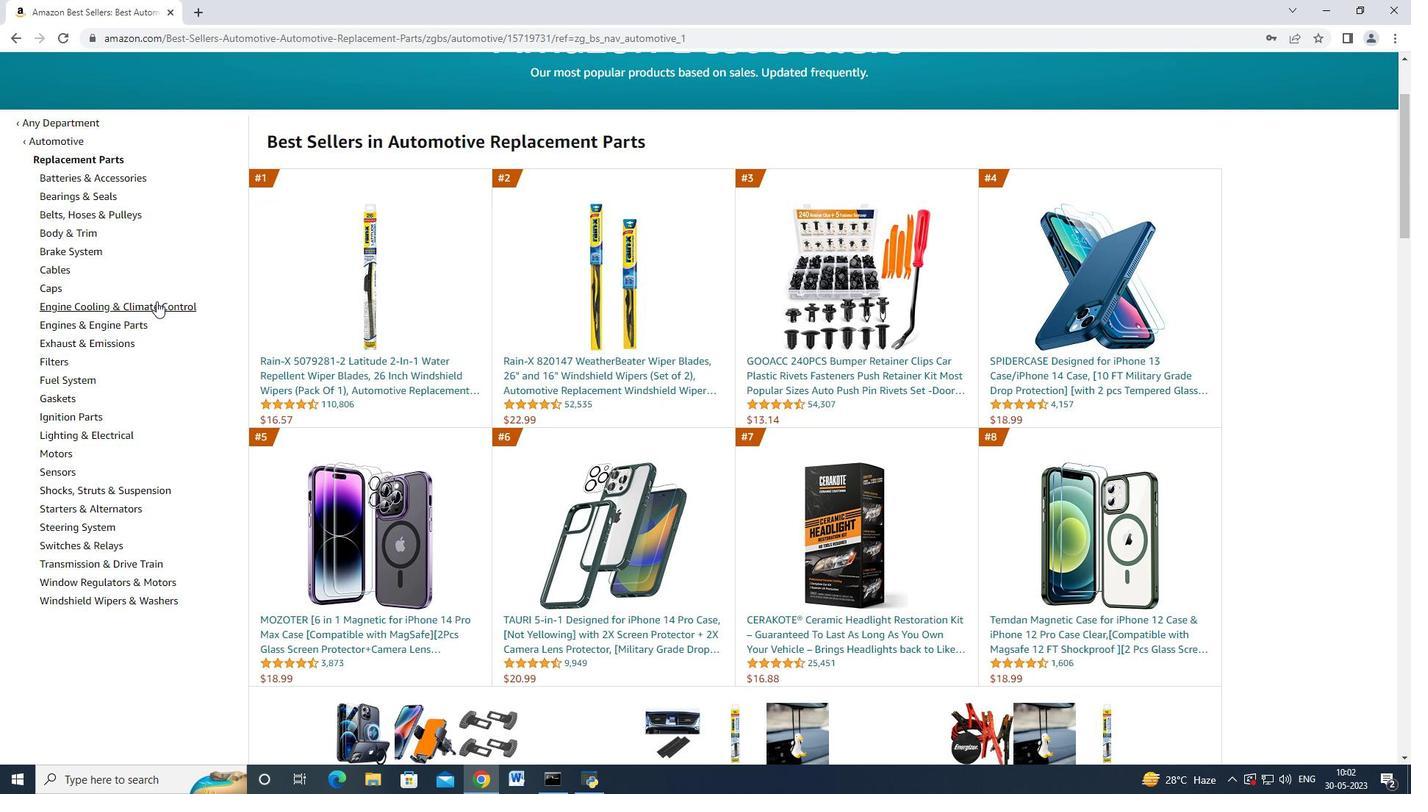 
Action: Mouse moved to (210, 282)
Screenshot: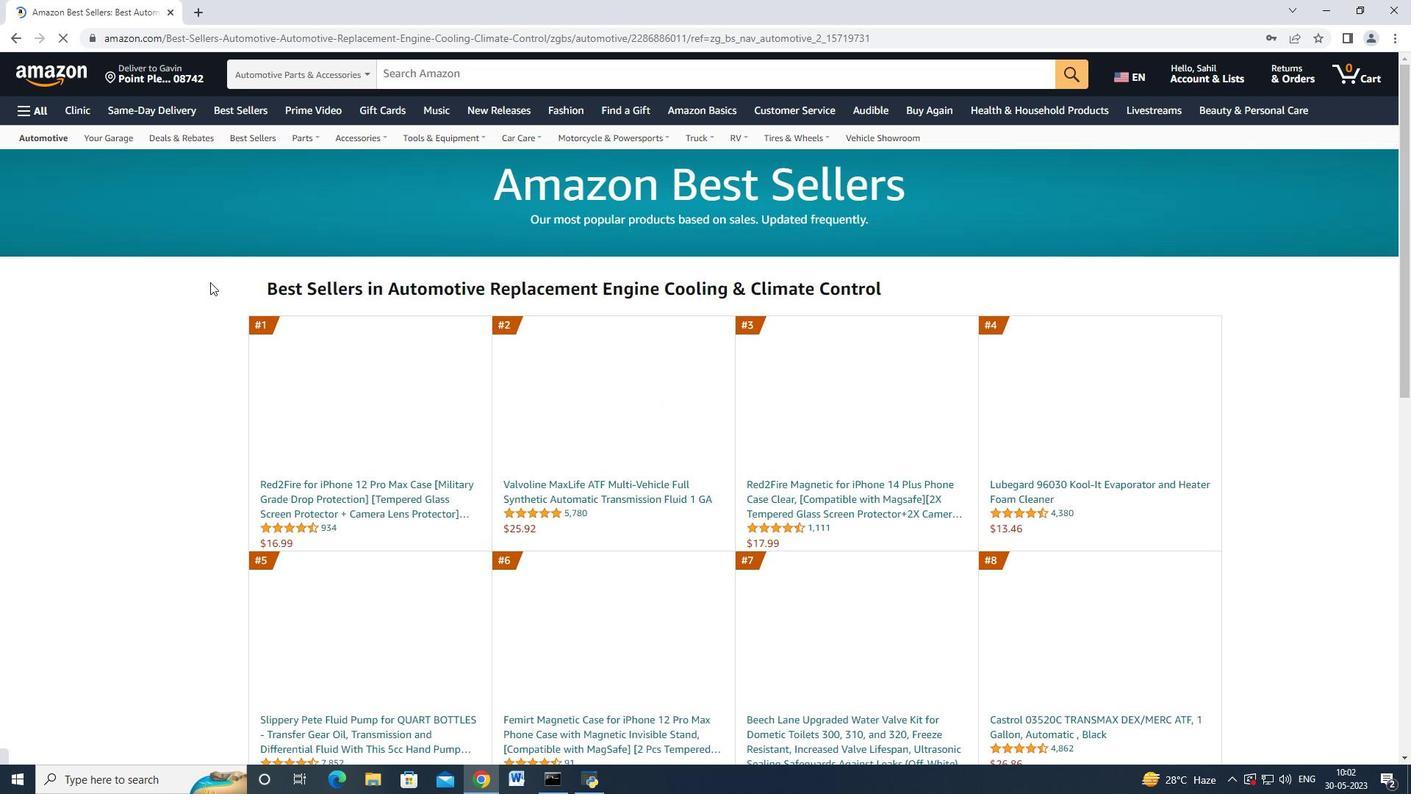 
Action: Mouse scrolled (210, 281) with delta (0, 0)
Screenshot: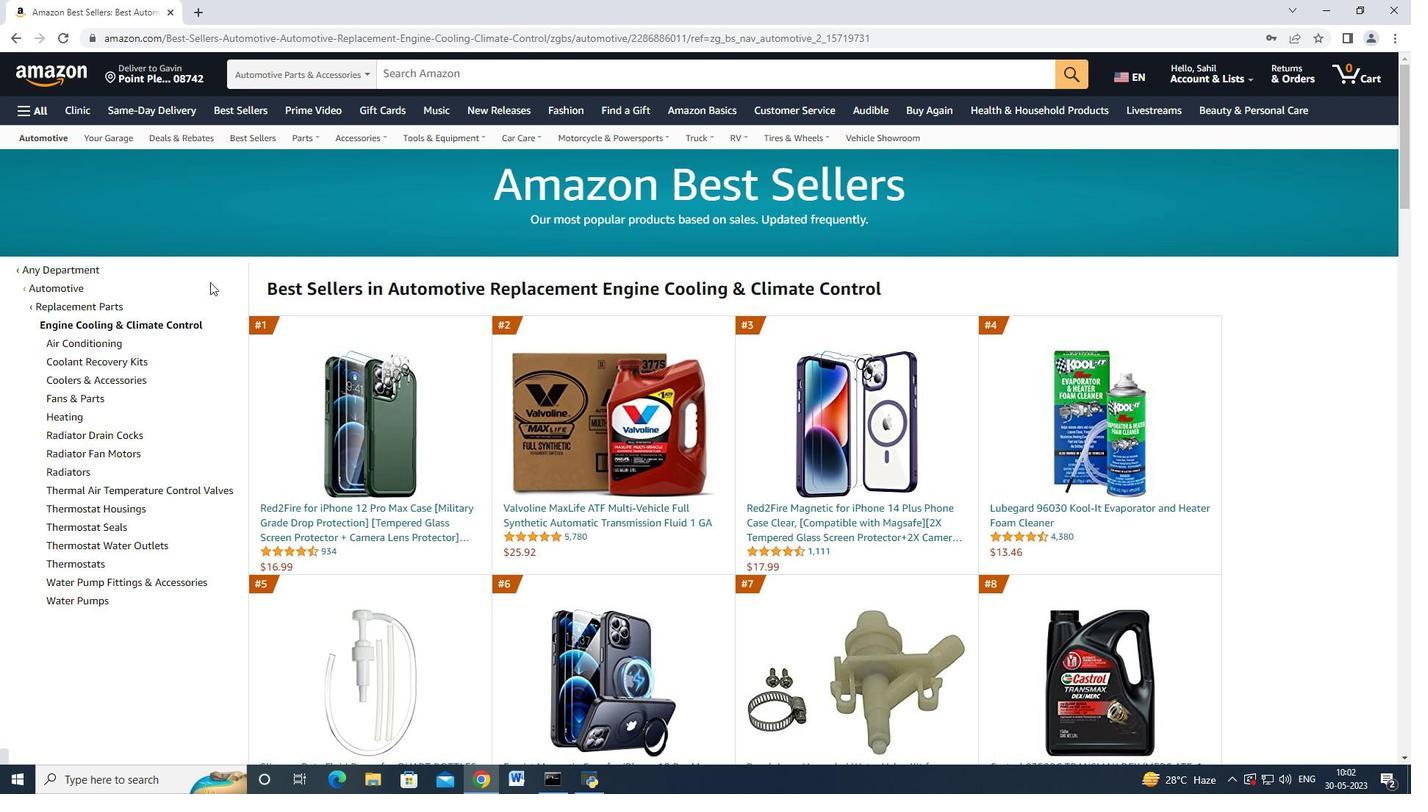 
Action: Mouse scrolled (210, 281) with delta (0, 0)
Screenshot: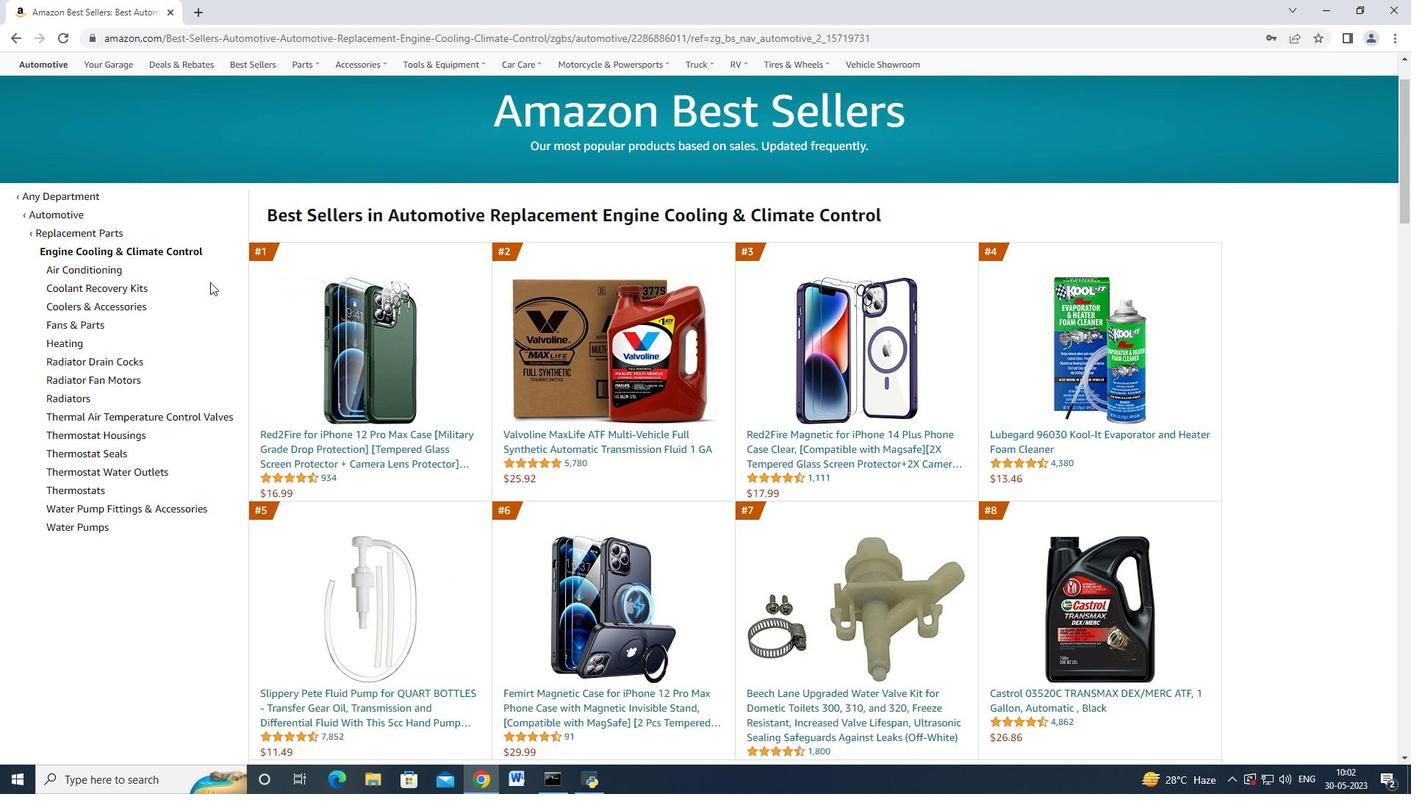 
Action: Mouse scrolled (210, 281) with delta (0, 0)
Screenshot: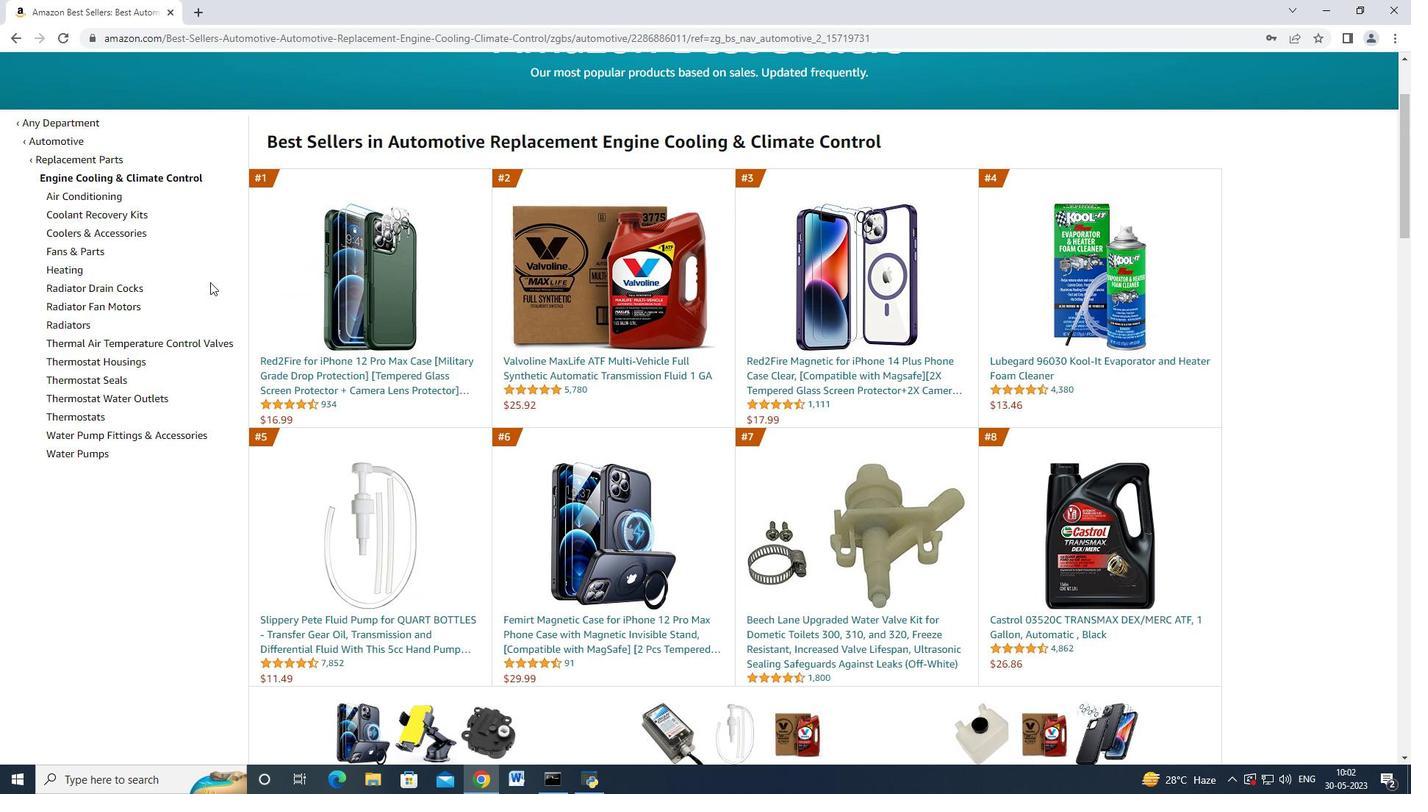 
Action: Mouse scrolled (210, 283) with delta (0, 0)
Screenshot: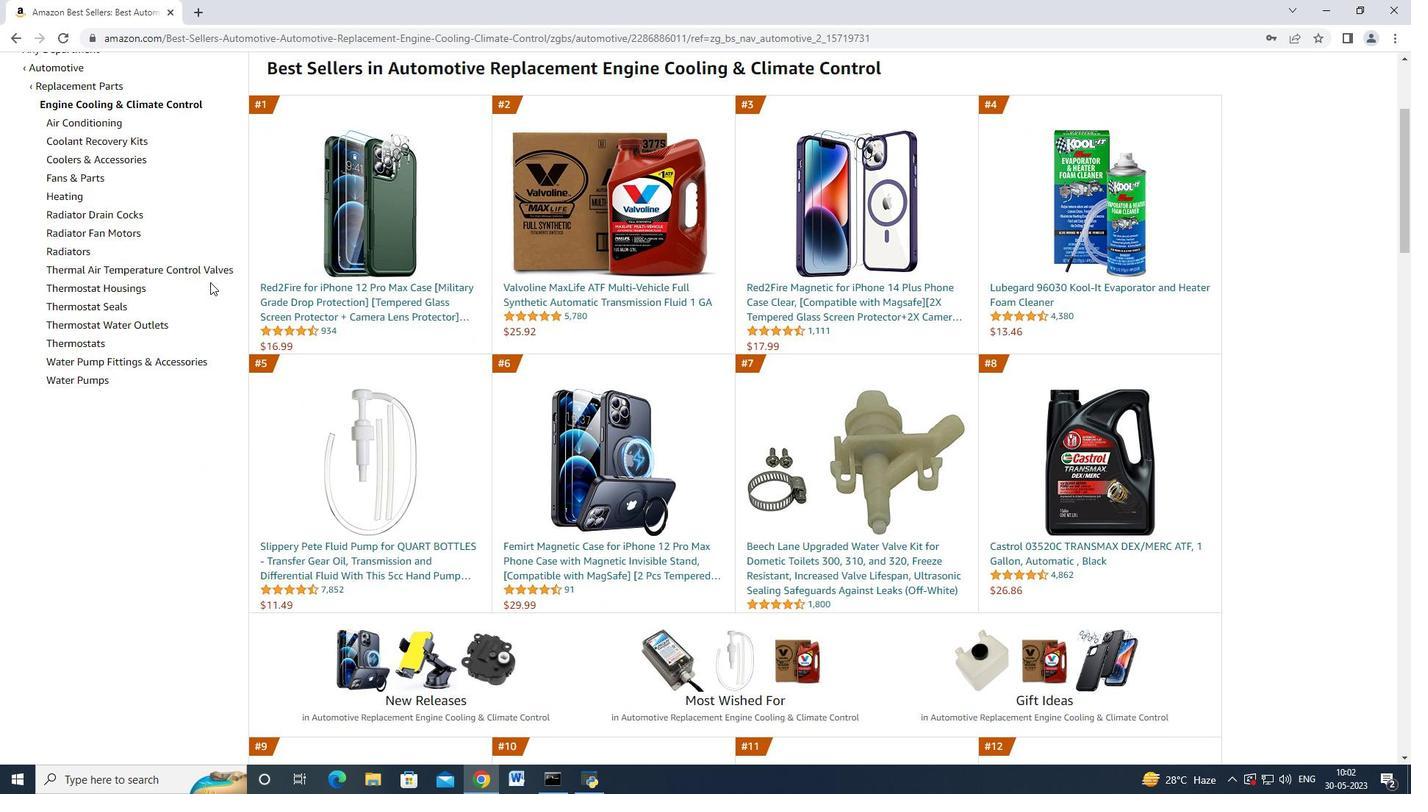 
Action: Mouse scrolled (210, 281) with delta (0, 0)
Screenshot: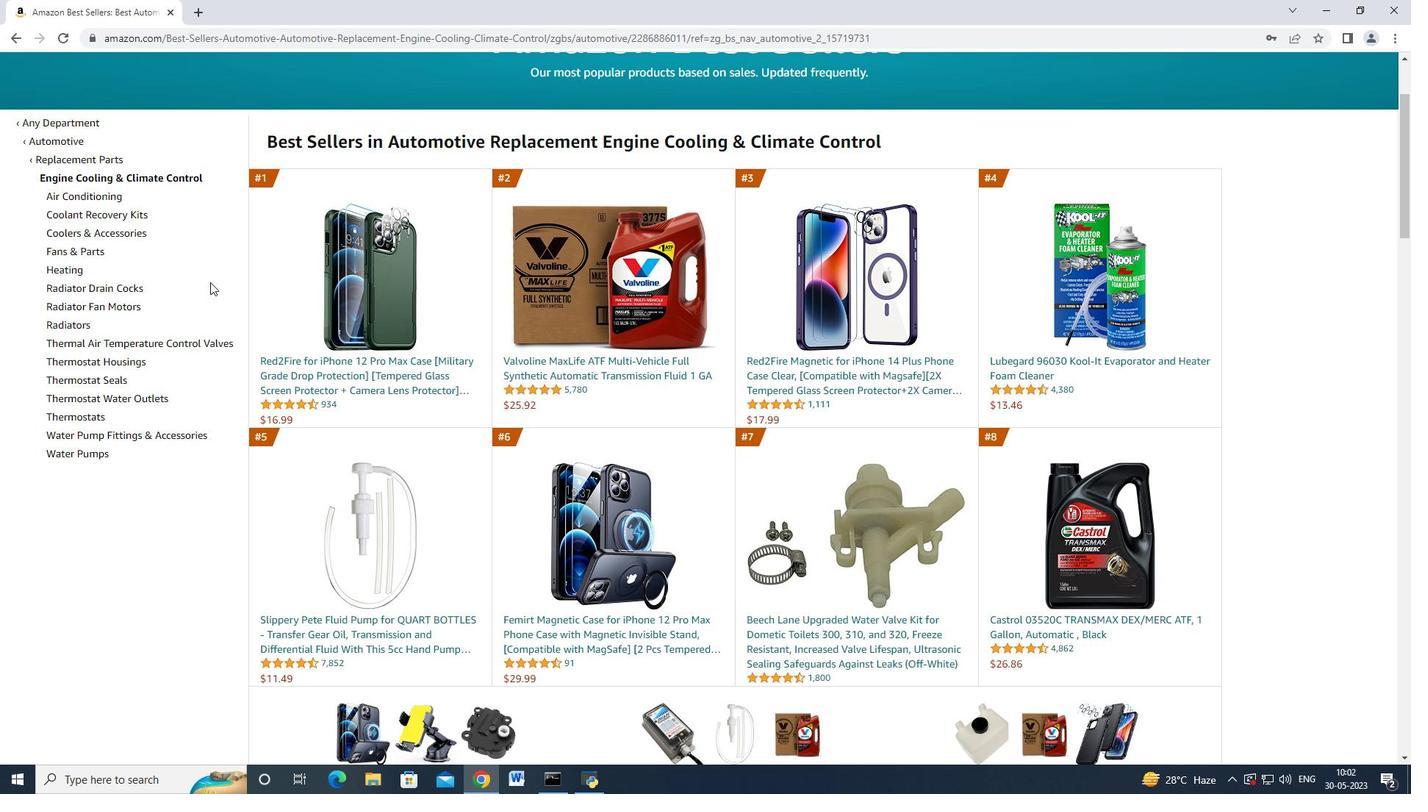 
Action: Mouse scrolled (210, 281) with delta (0, 0)
Screenshot: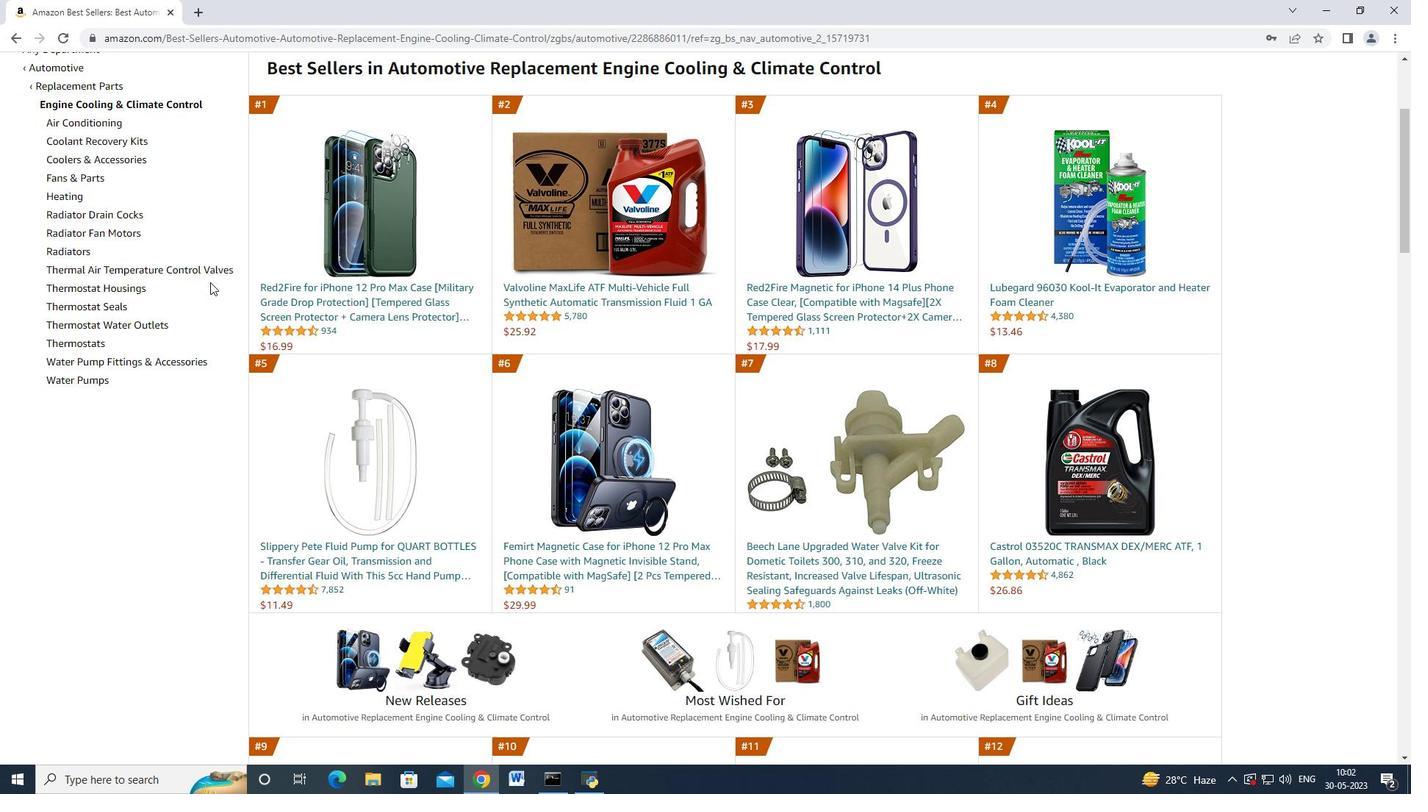 
Action: Mouse moved to (210, 283)
Screenshot: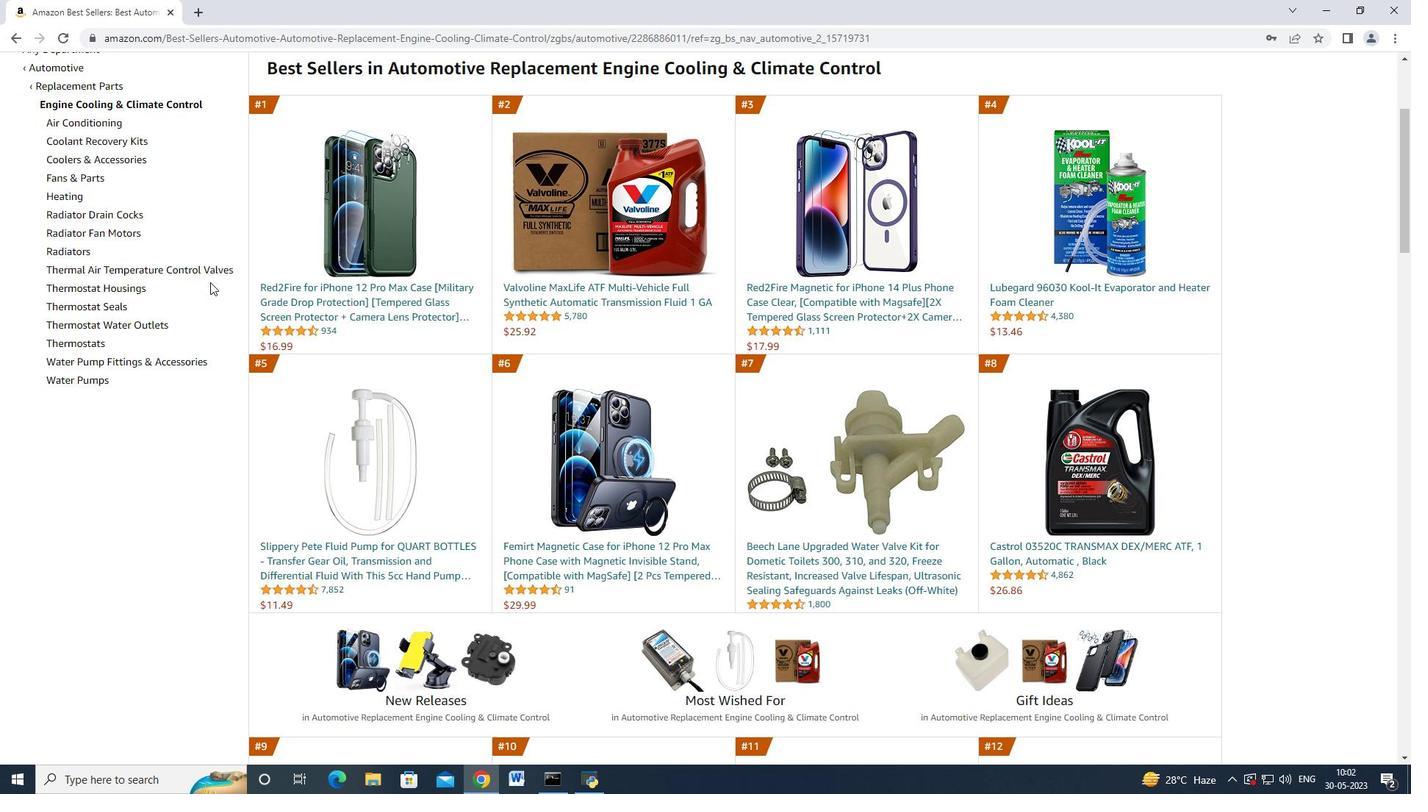 
Action: Mouse scrolled (210, 282) with delta (0, 0)
Screenshot: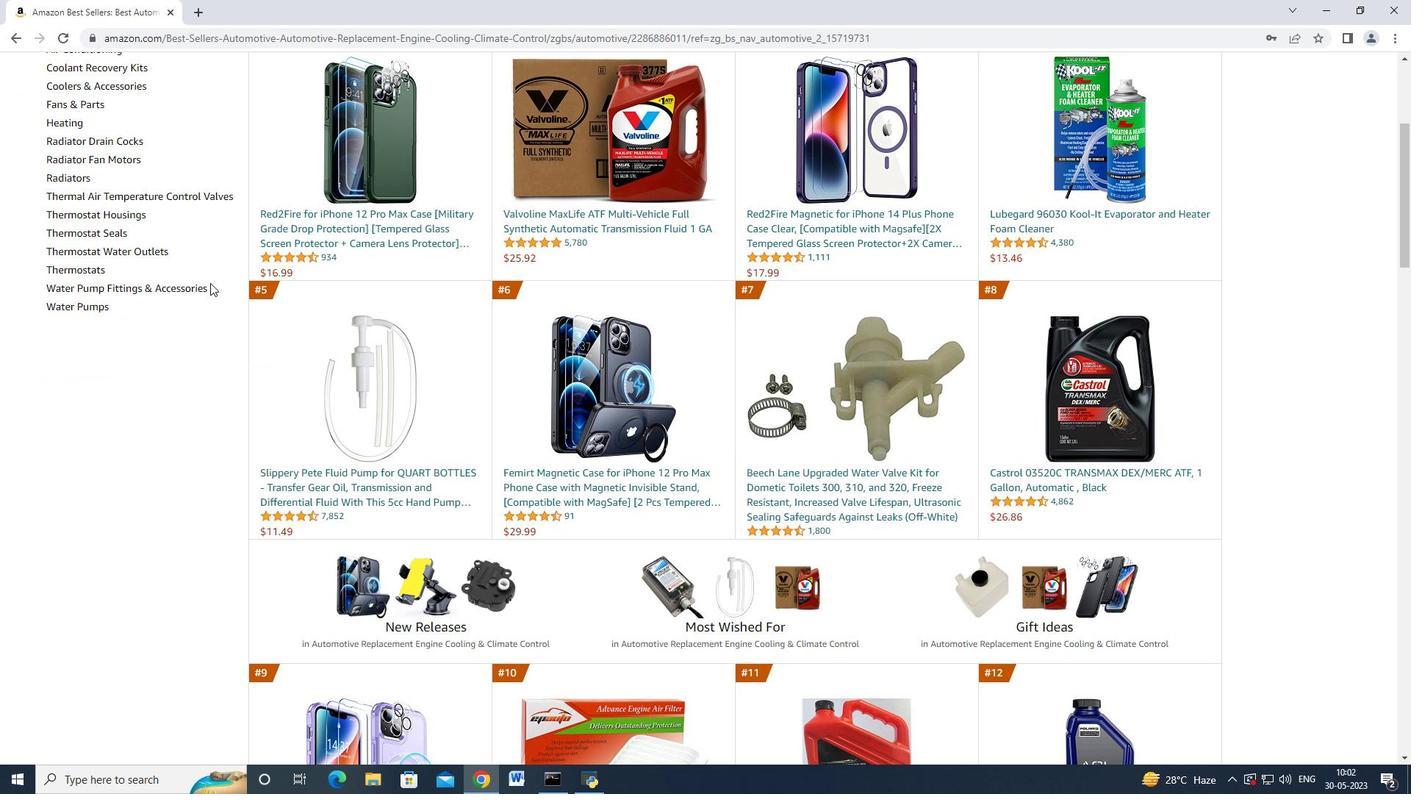 
Action: Mouse scrolled (210, 283) with delta (0, 0)
Screenshot: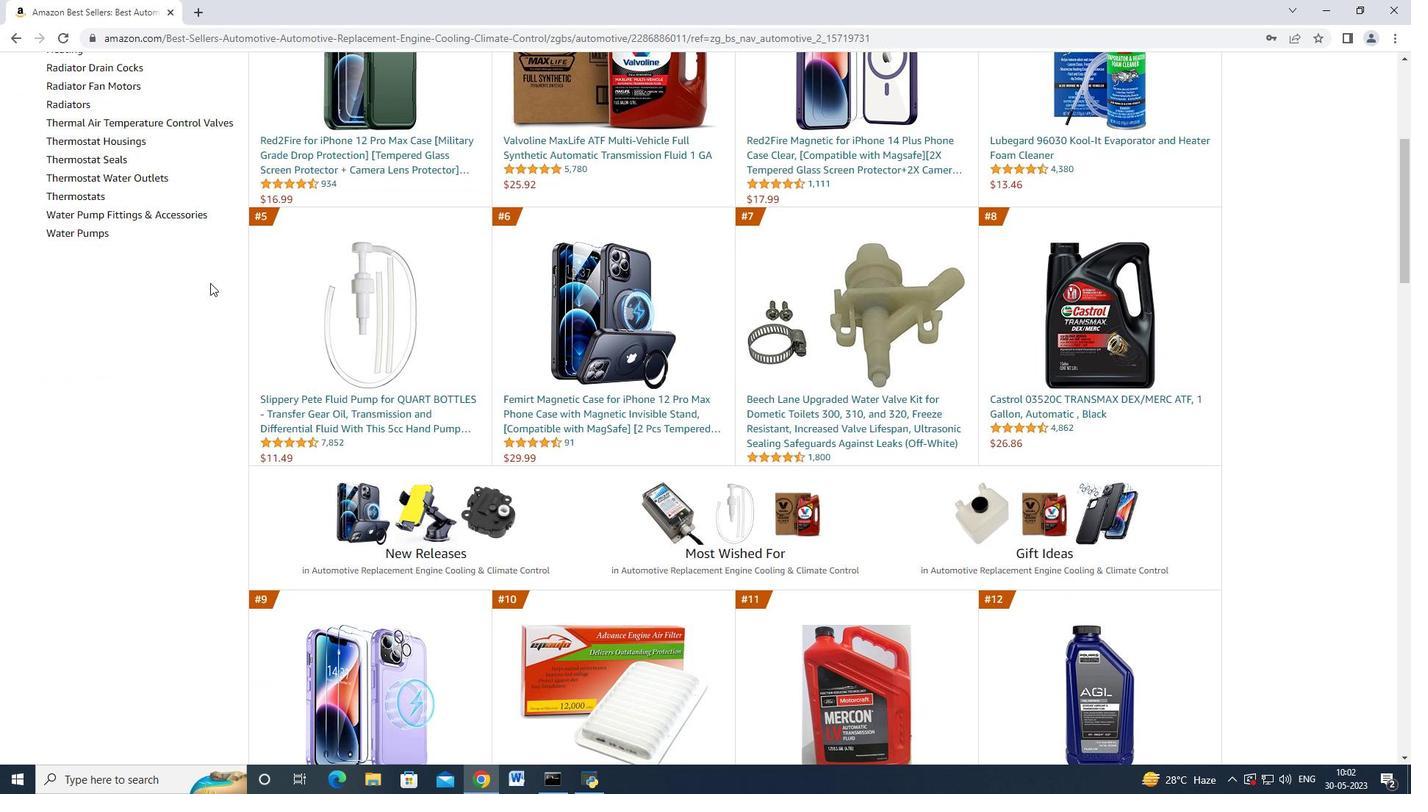 
Action: Mouse scrolled (210, 283) with delta (0, 0)
Screenshot: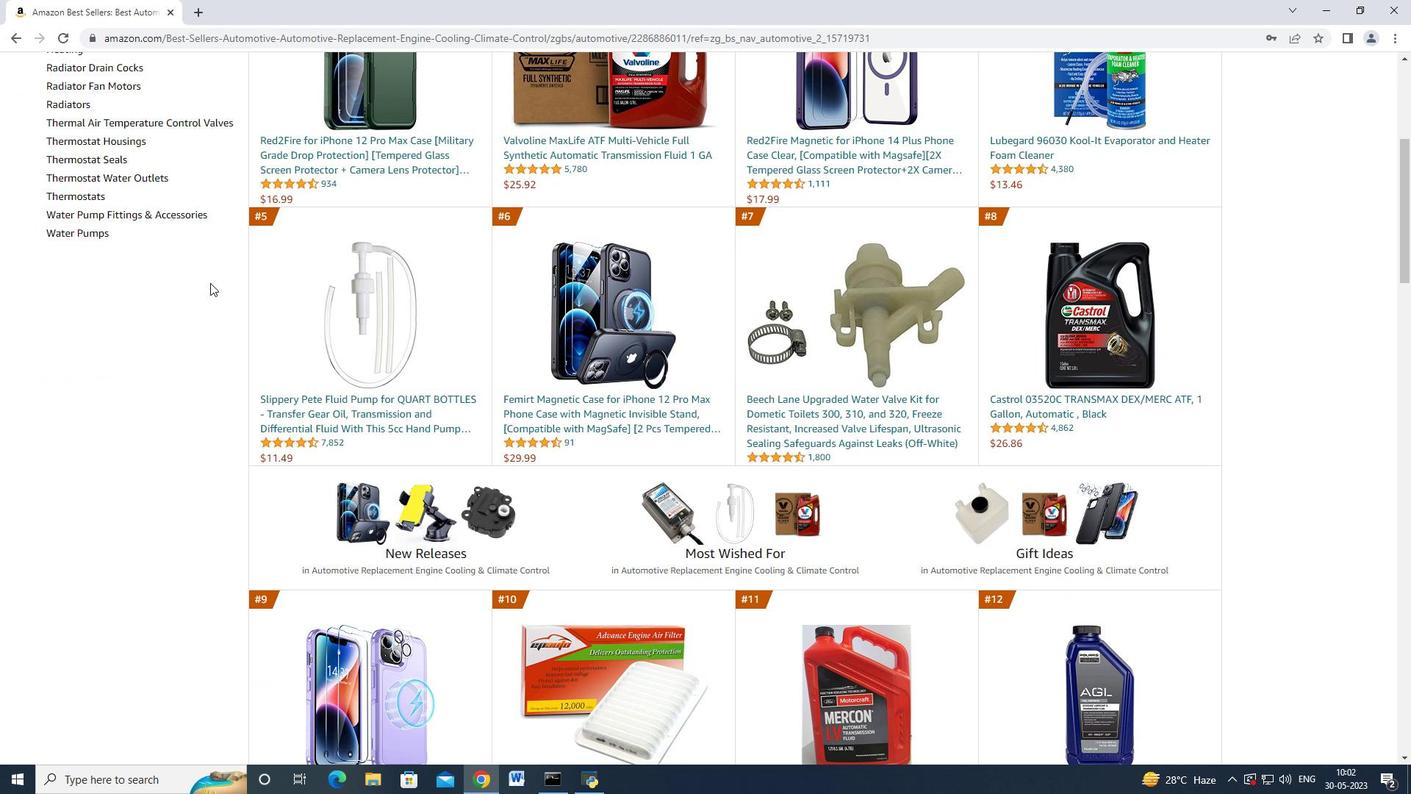 
Action: Mouse moved to (208, 287)
Screenshot: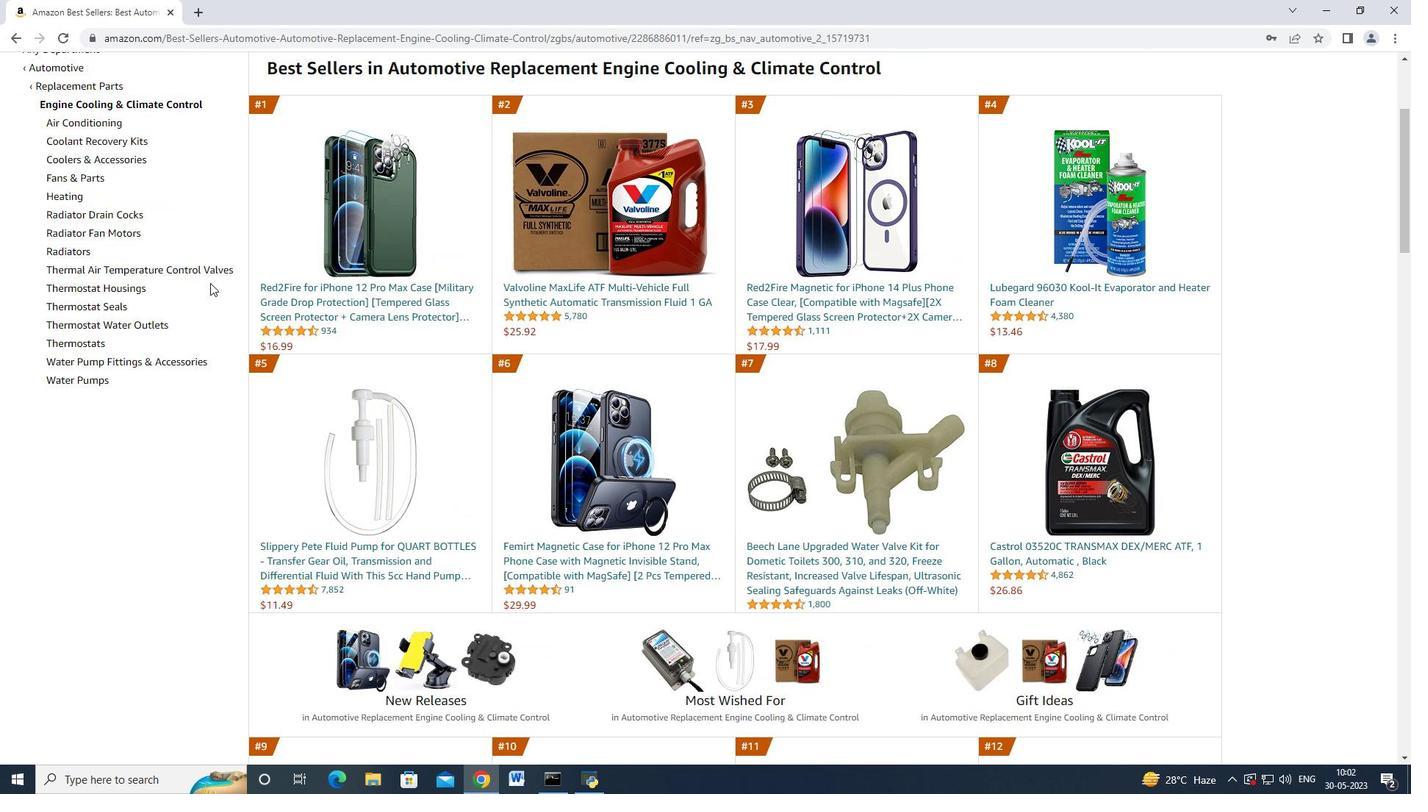 
Action: Mouse scrolled (208, 288) with delta (0, 0)
Screenshot: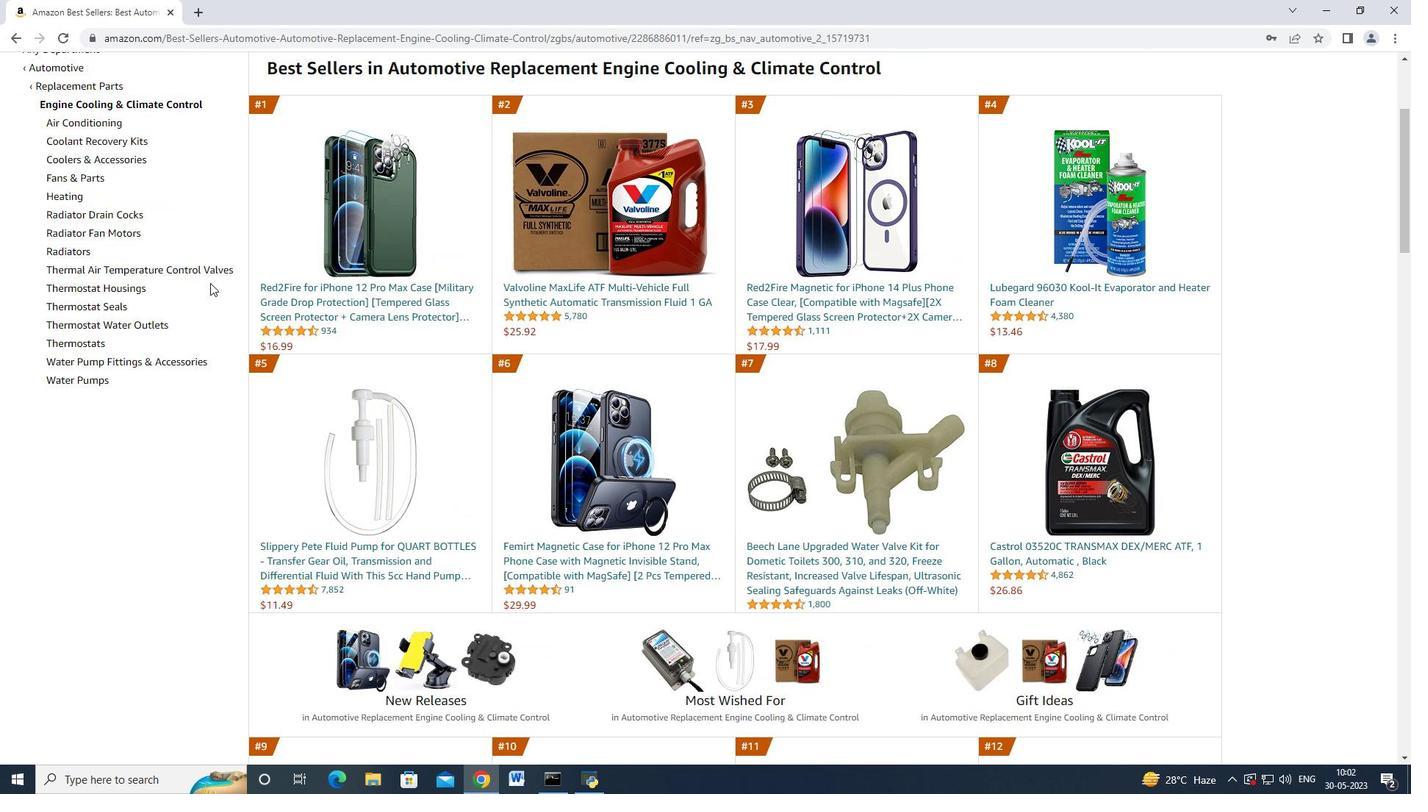
Action: Mouse moved to (185, 289)
Screenshot: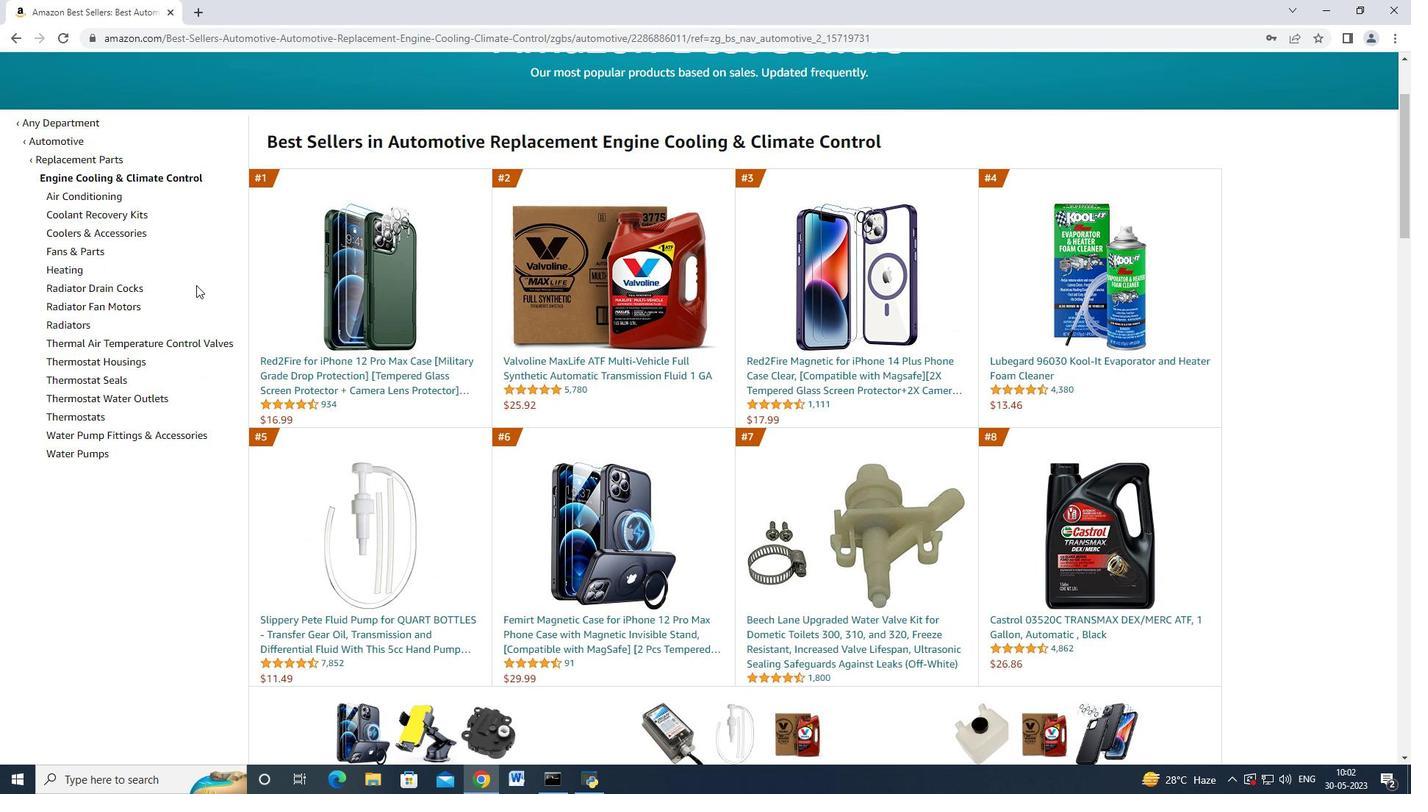 
Action: Mouse scrolled (185, 290) with delta (0, 0)
Screenshot: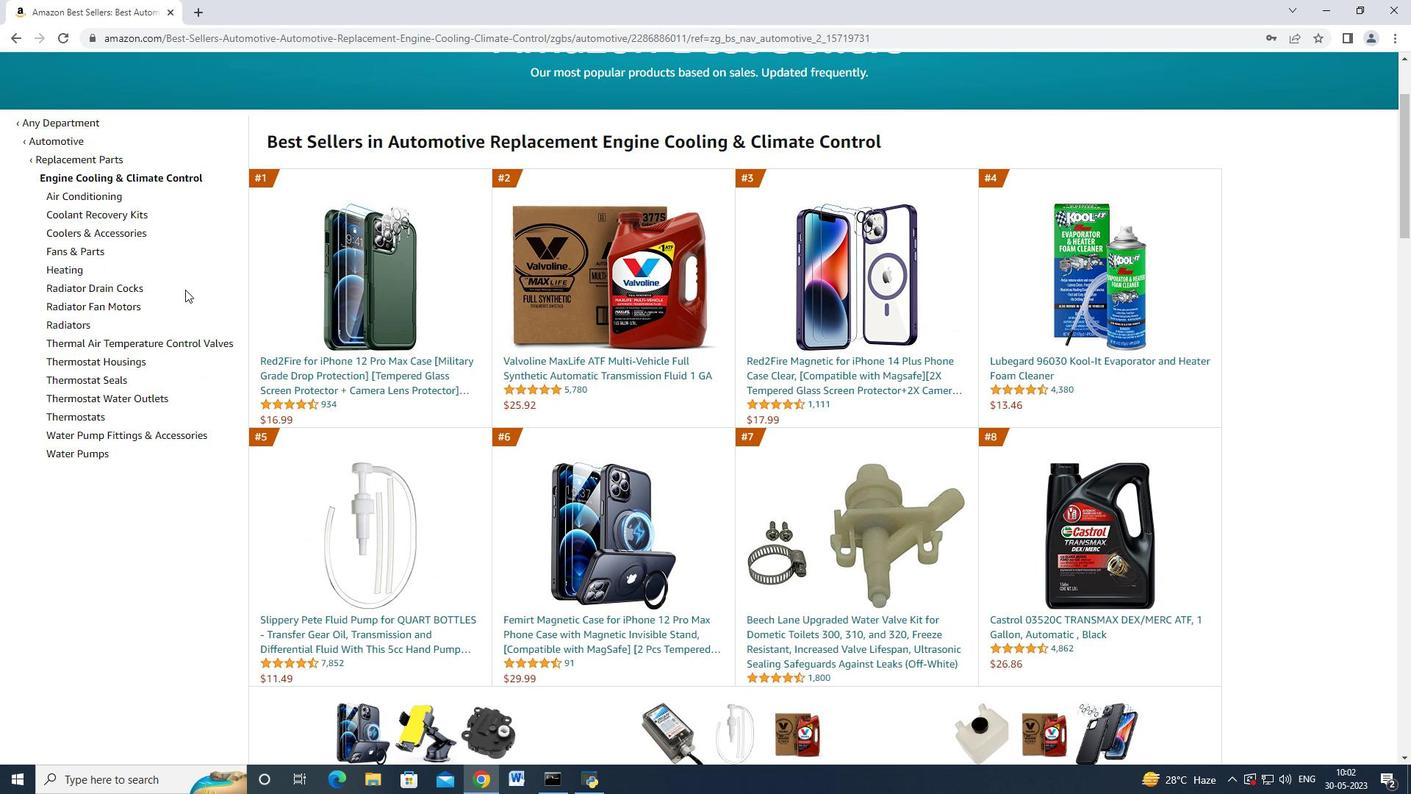 
Action: Mouse moved to (96, 510)
Screenshot: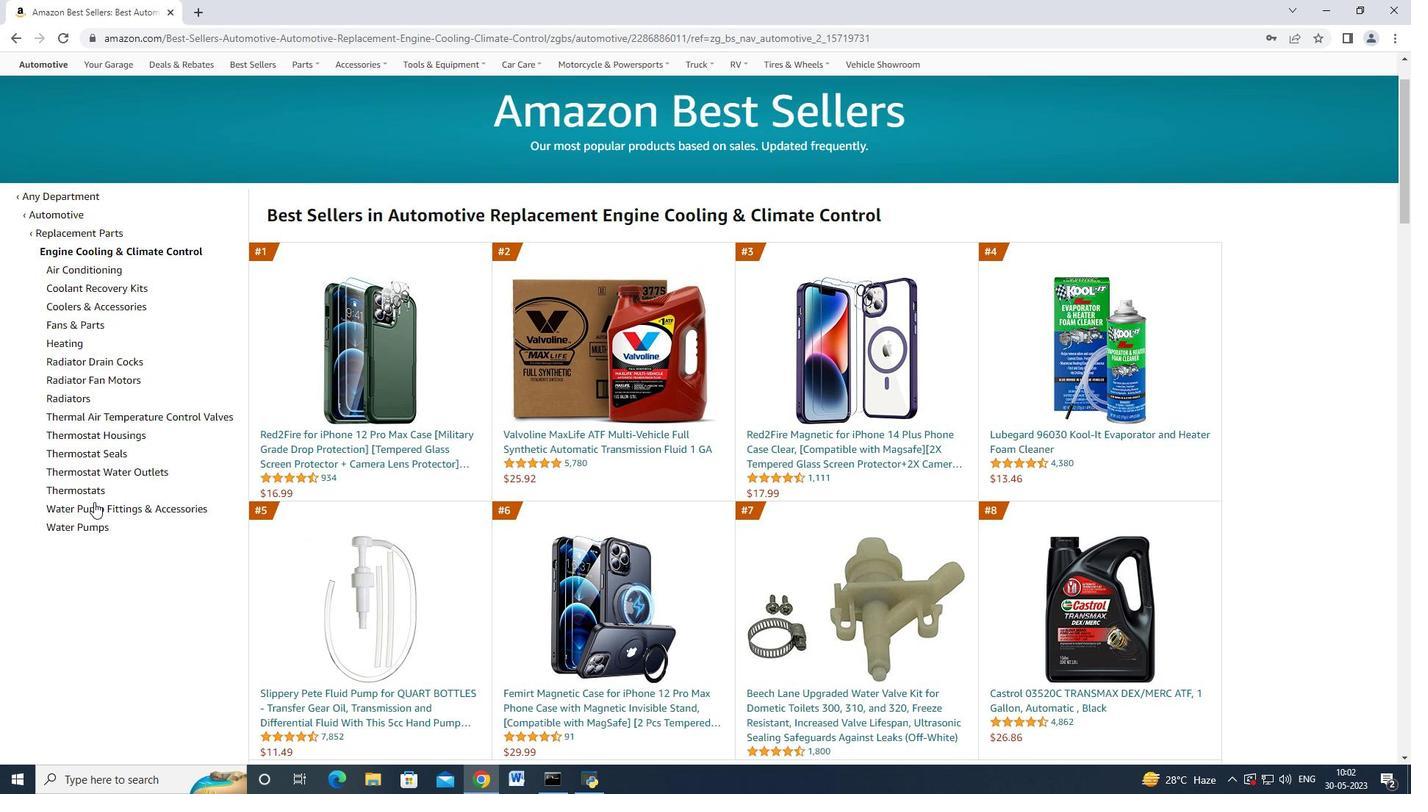 
Action: Mouse pressed left at (96, 510)
Screenshot: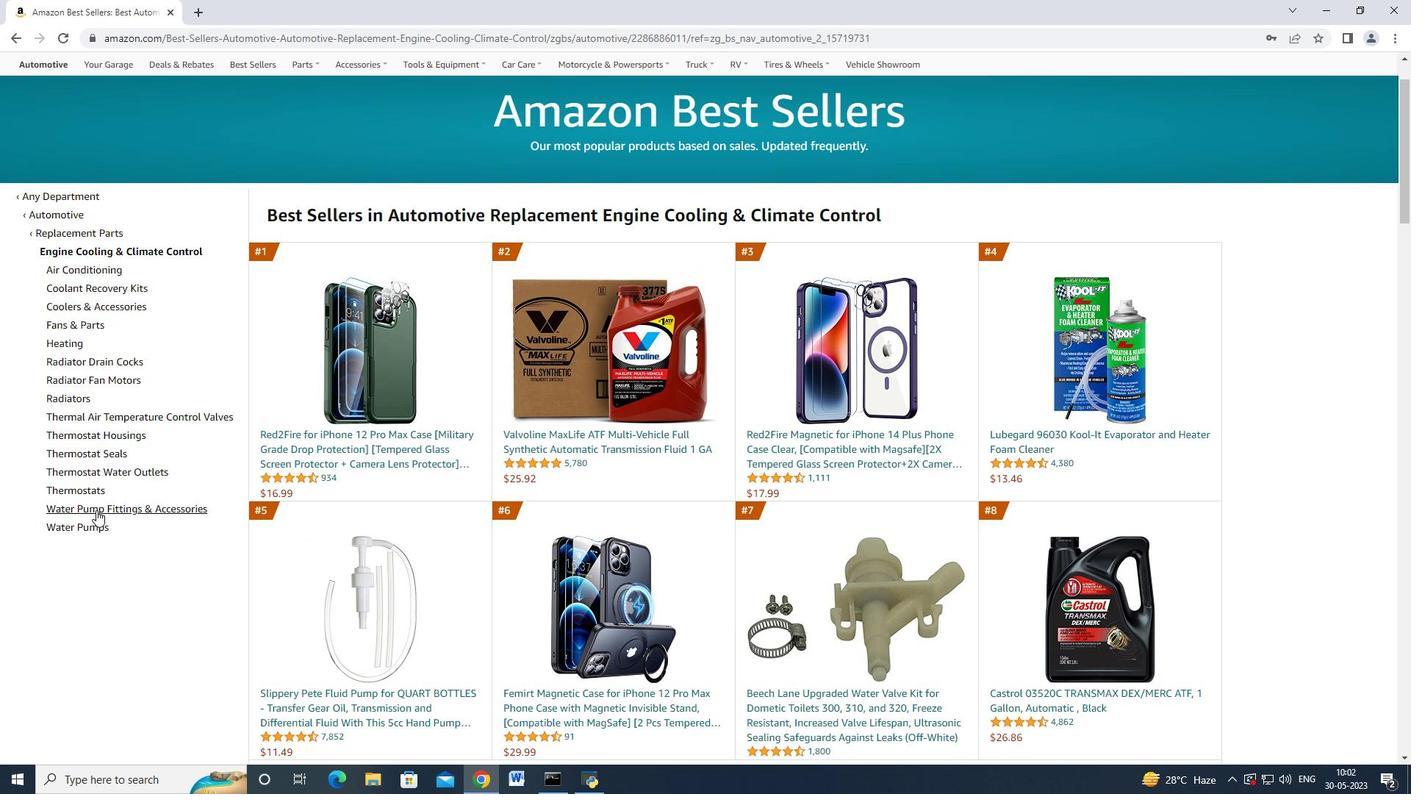 
Action: Mouse moved to (322, 503)
Screenshot: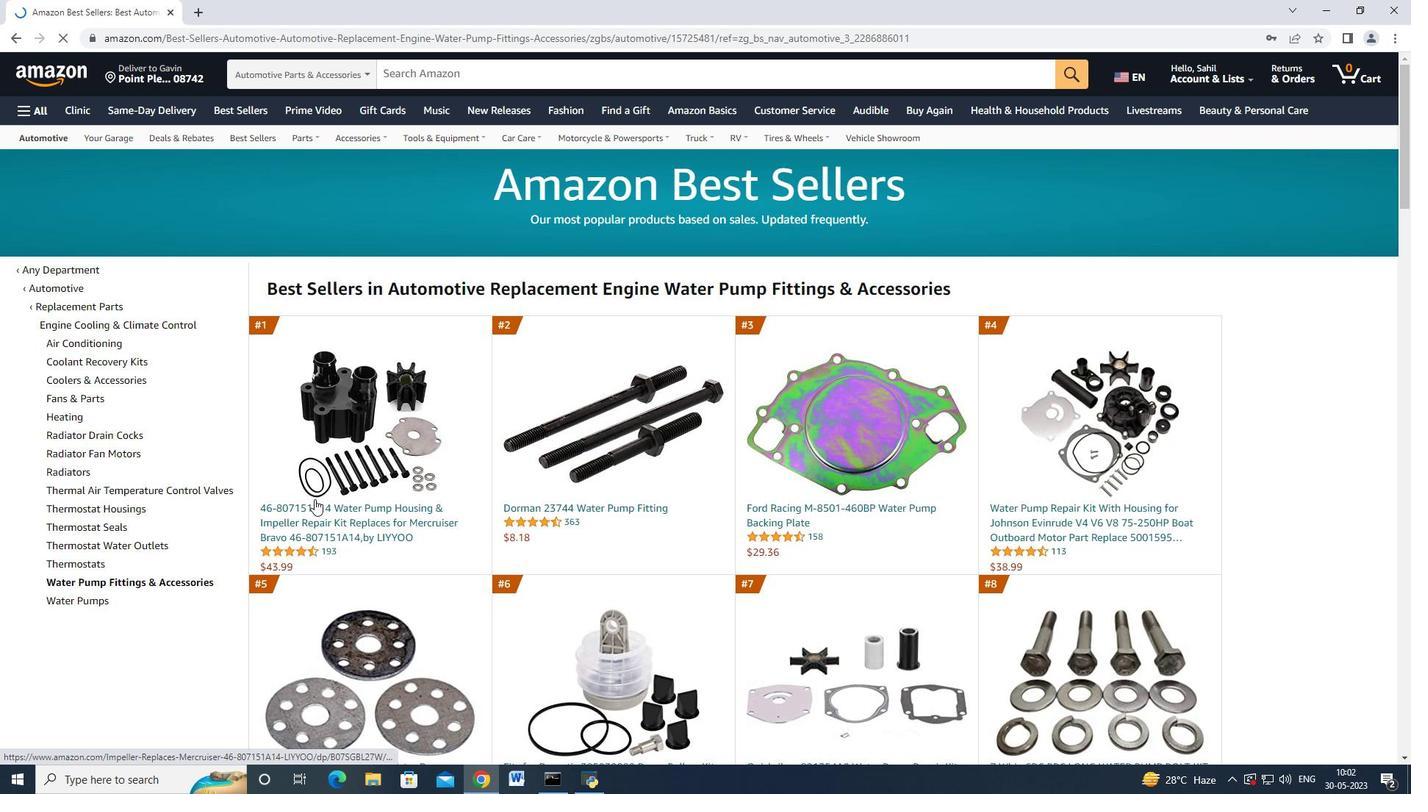 
Action: Mouse pressed left at (322, 503)
Screenshot: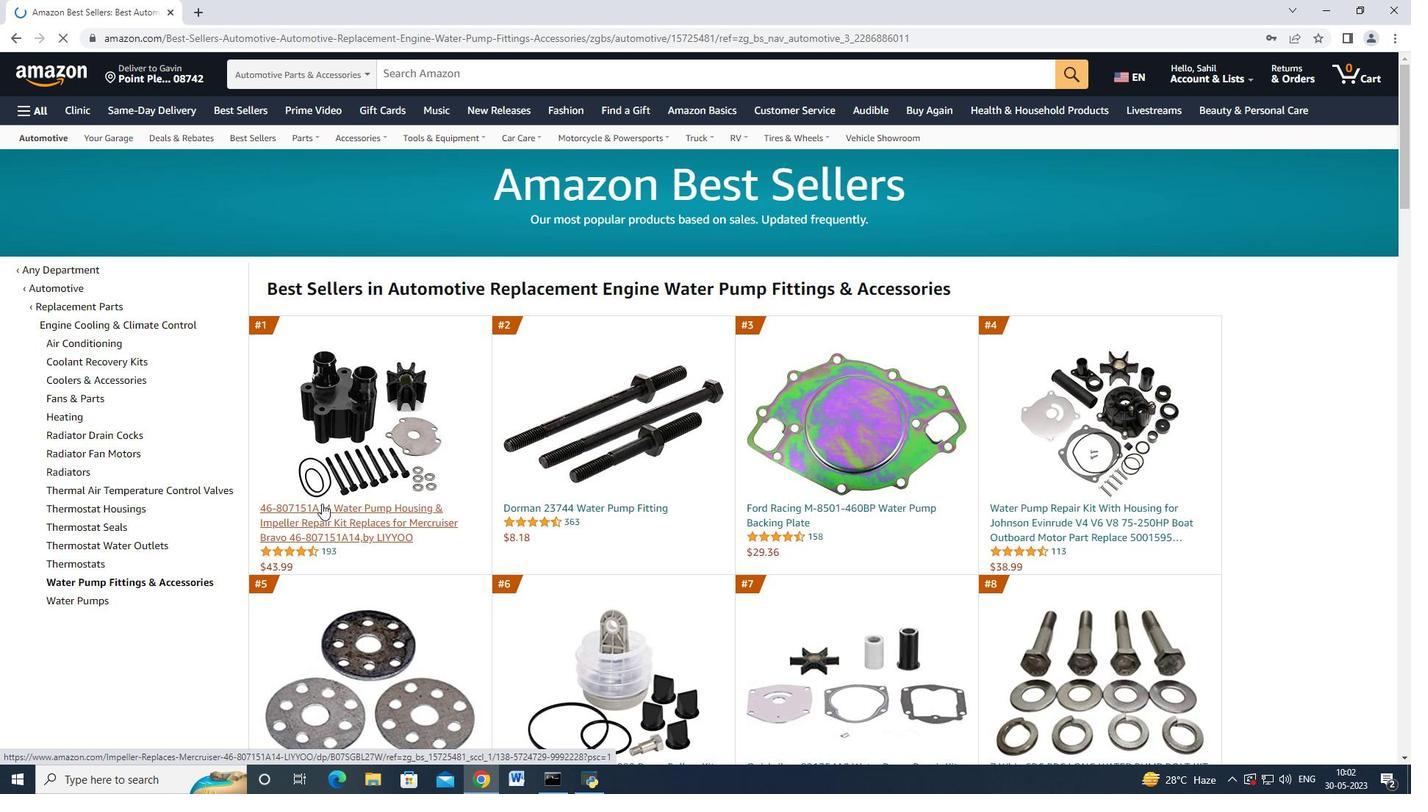 
Action: Mouse moved to (1137, 574)
Screenshot: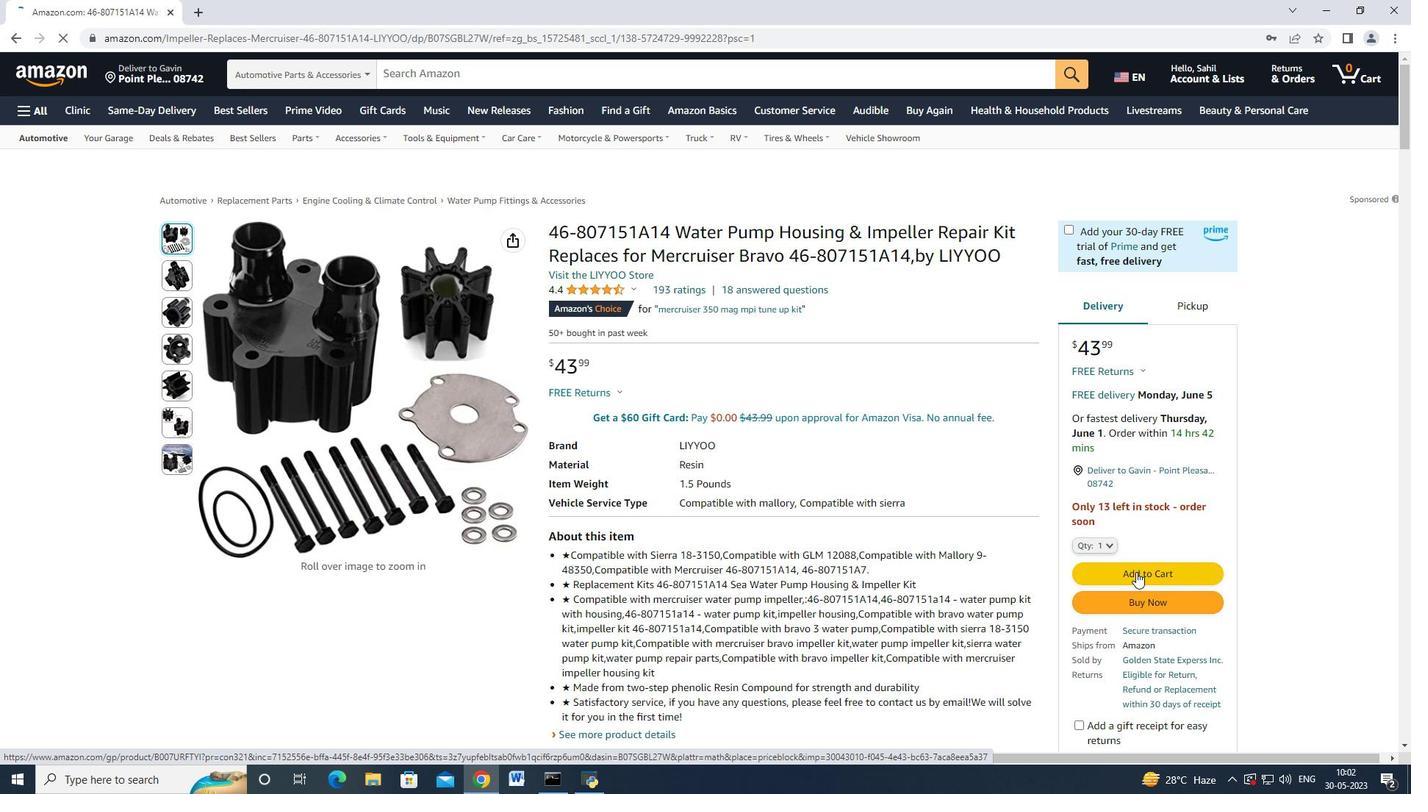 
Action: Mouse pressed left at (1137, 574)
Screenshot: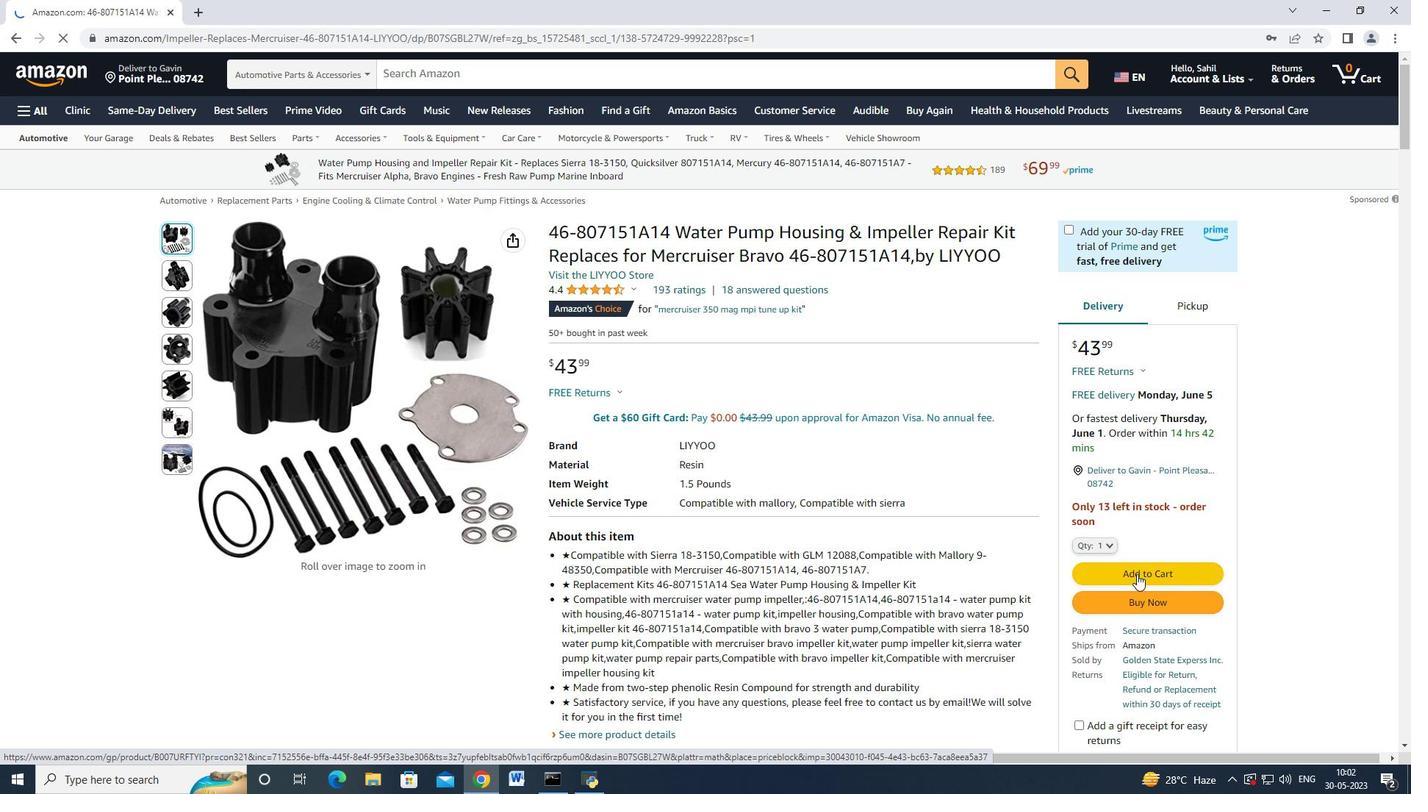 
Action: Mouse moved to (1220, 187)
Screenshot: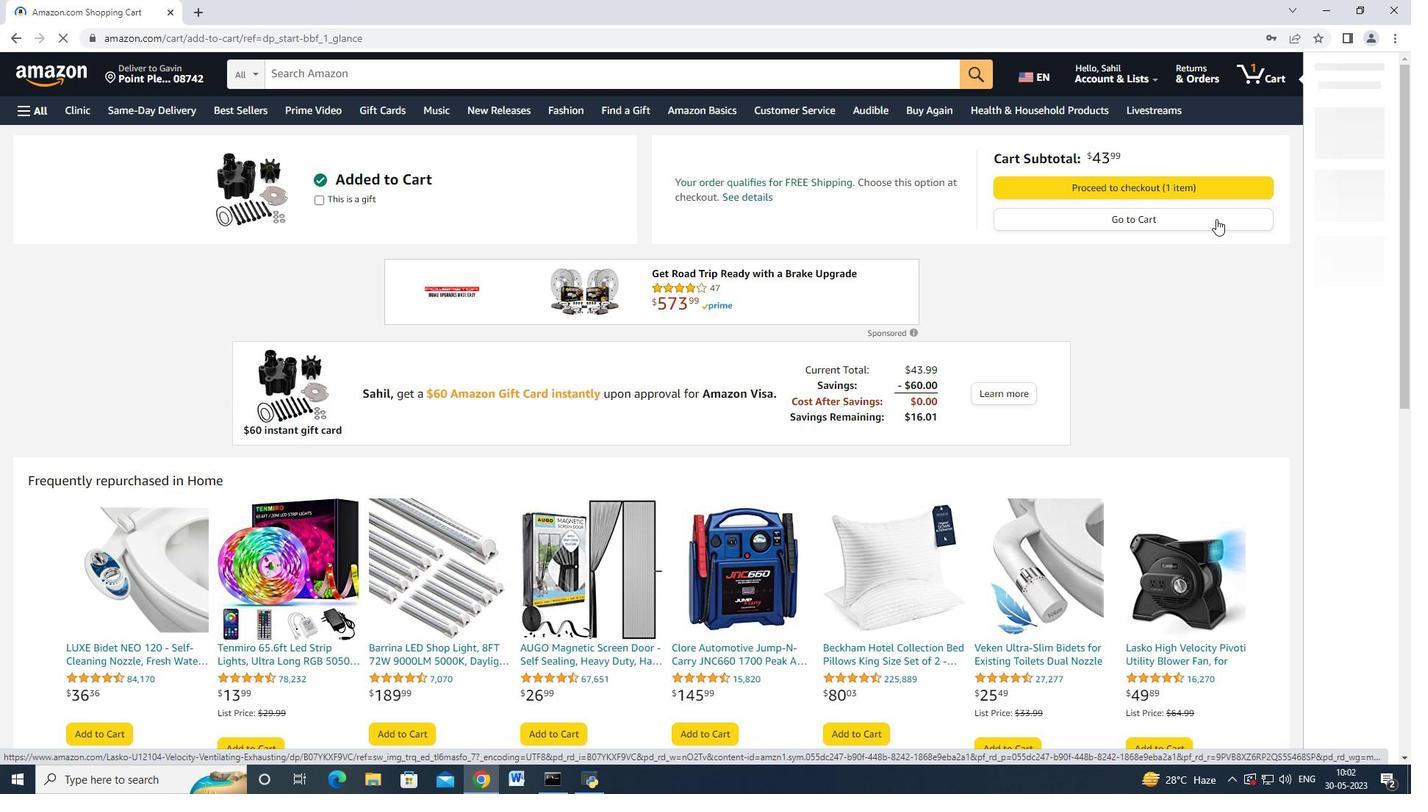 
Action: Mouse pressed left at (1220, 187)
Screenshot: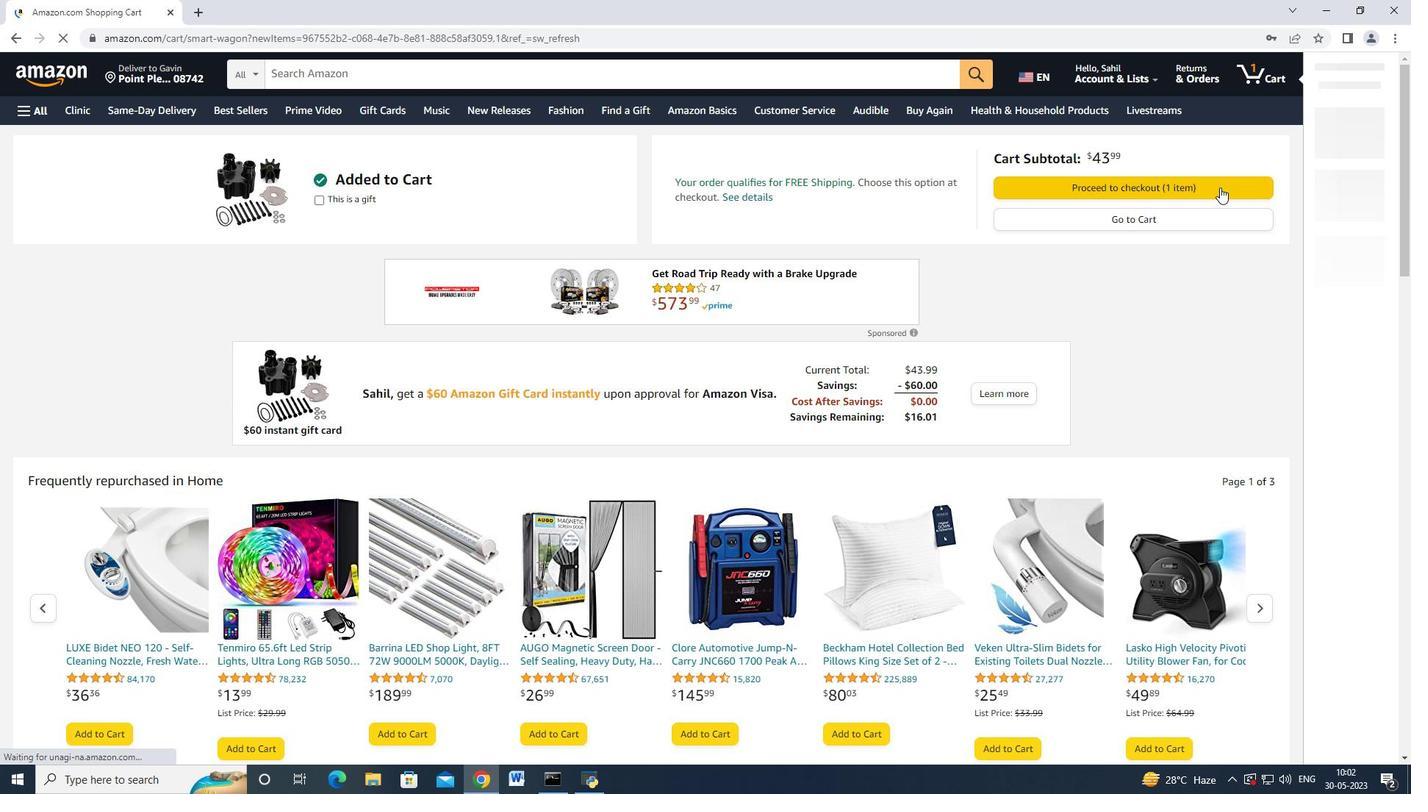 
Action: Mouse moved to (788, 216)
Screenshot: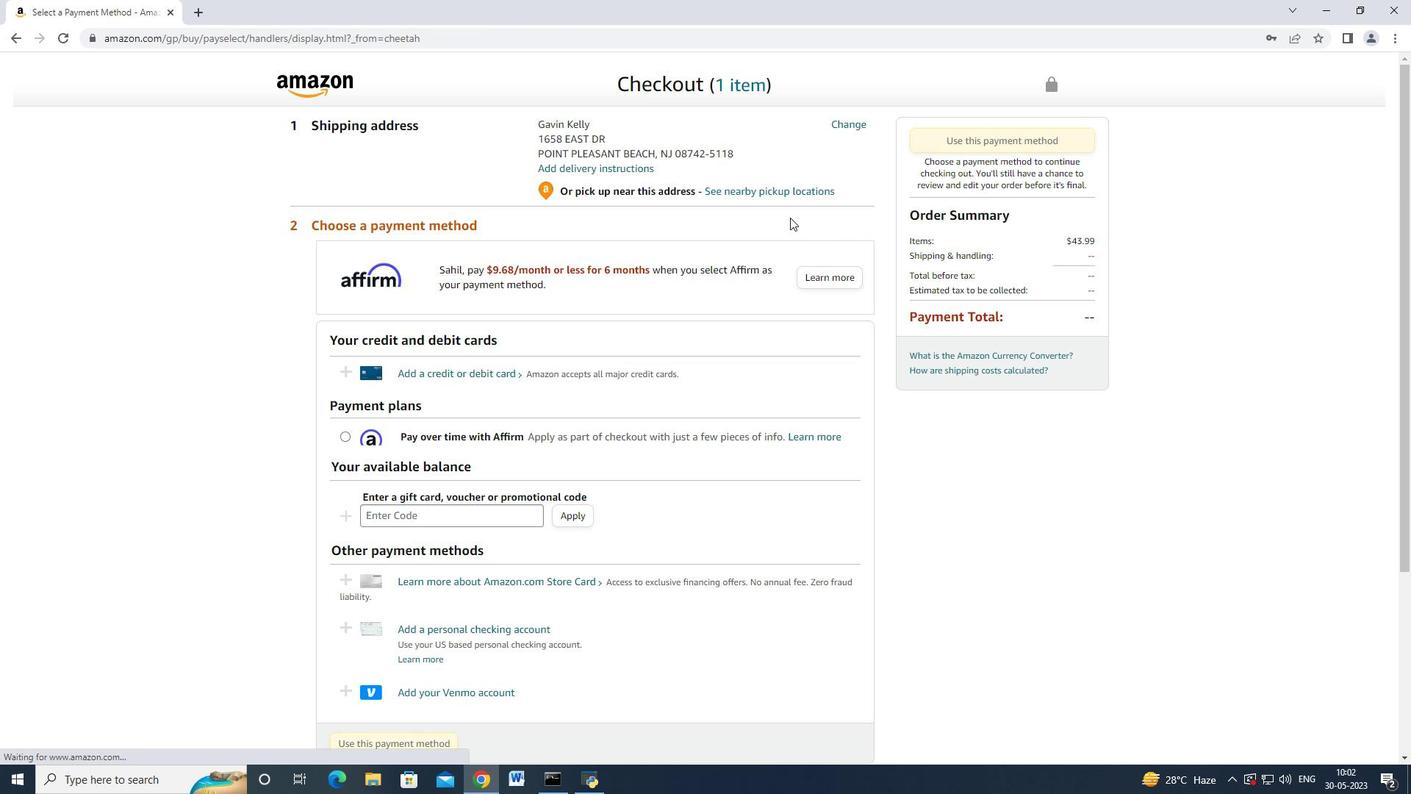 
Action: Mouse scrolled (788, 215) with delta (0, 0)
Screenshot: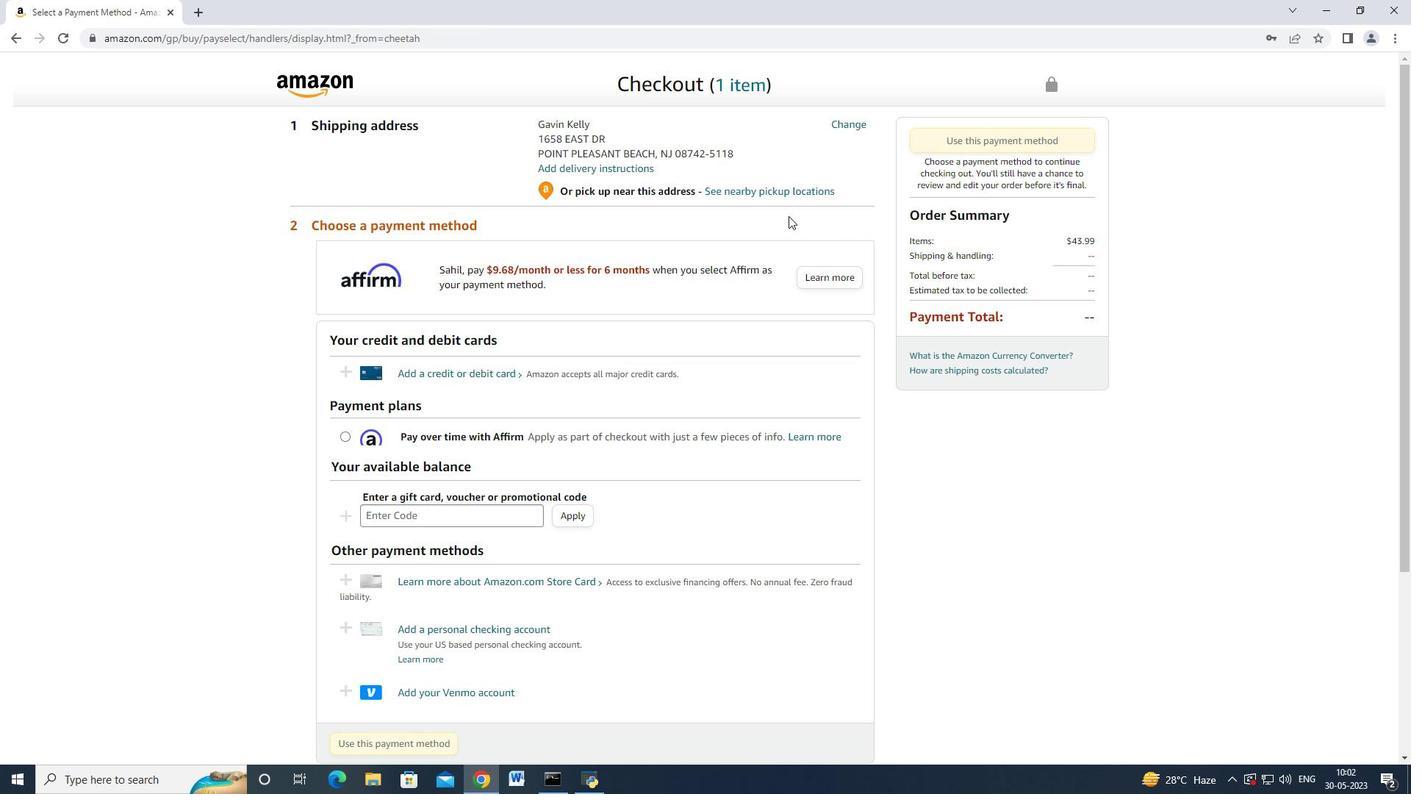 
Action: Mouse moved to (518, 299)
Screenshot: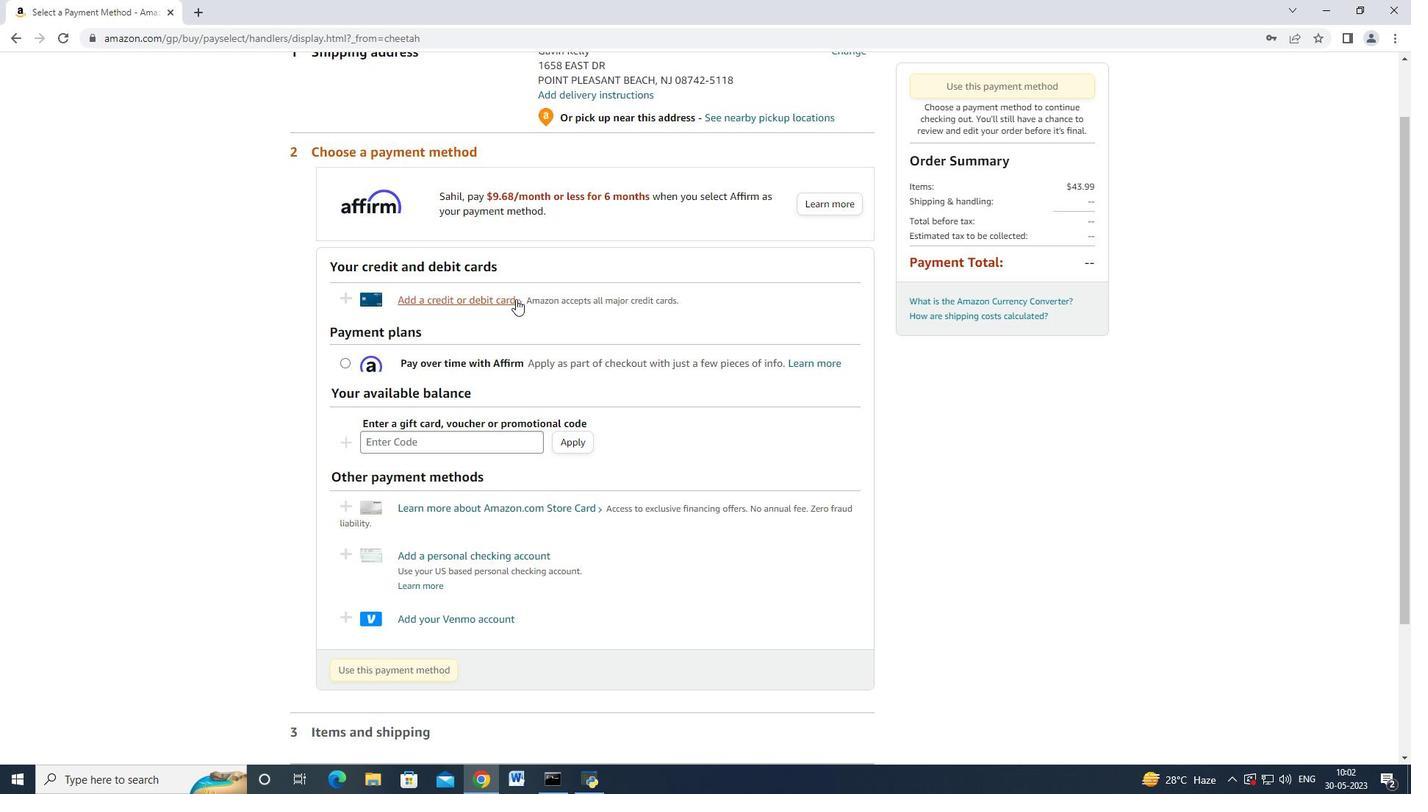 
Action: Mouse scrolled (518, 299) with delta (0, 0)
Screenshot: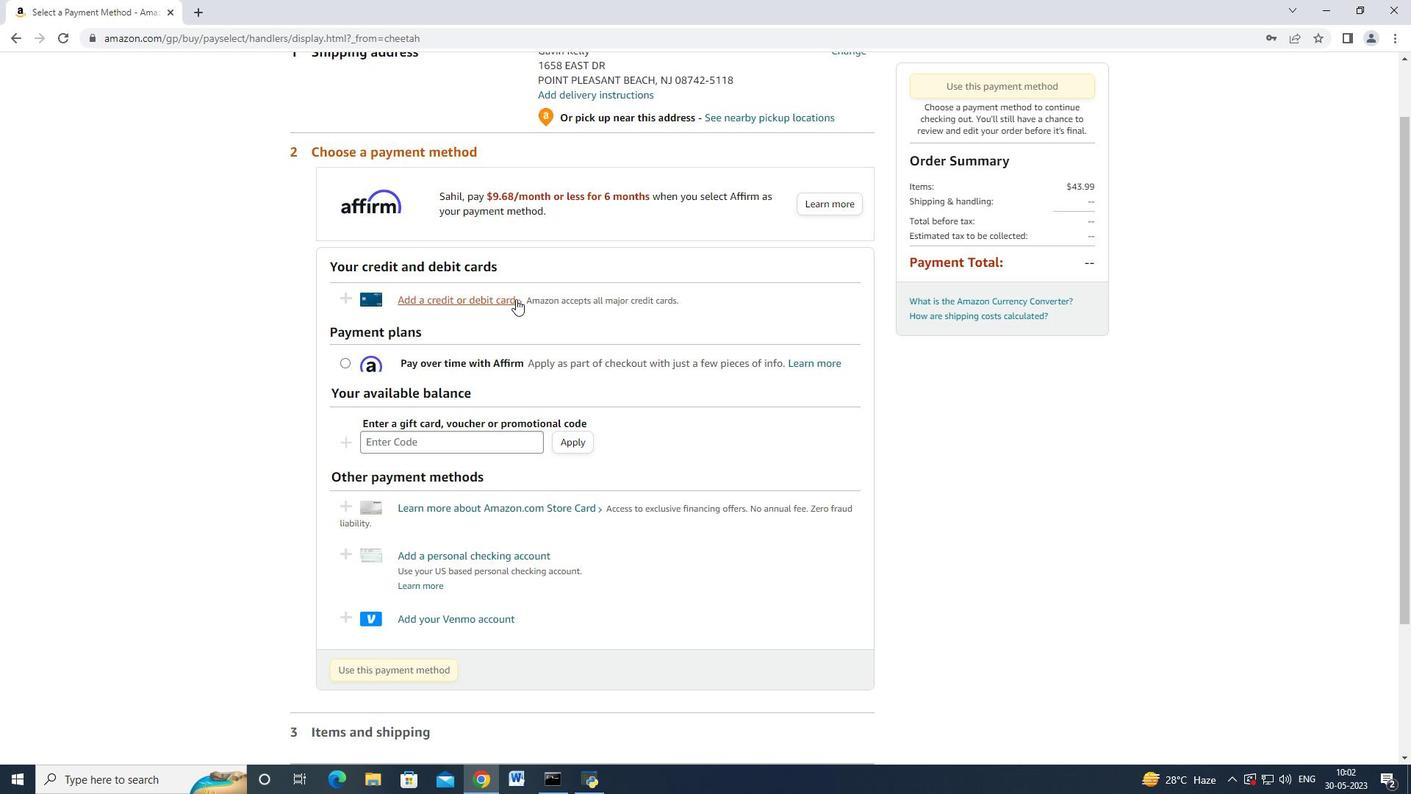 
Action: Mouse moved to (519, 299)
Screenshot: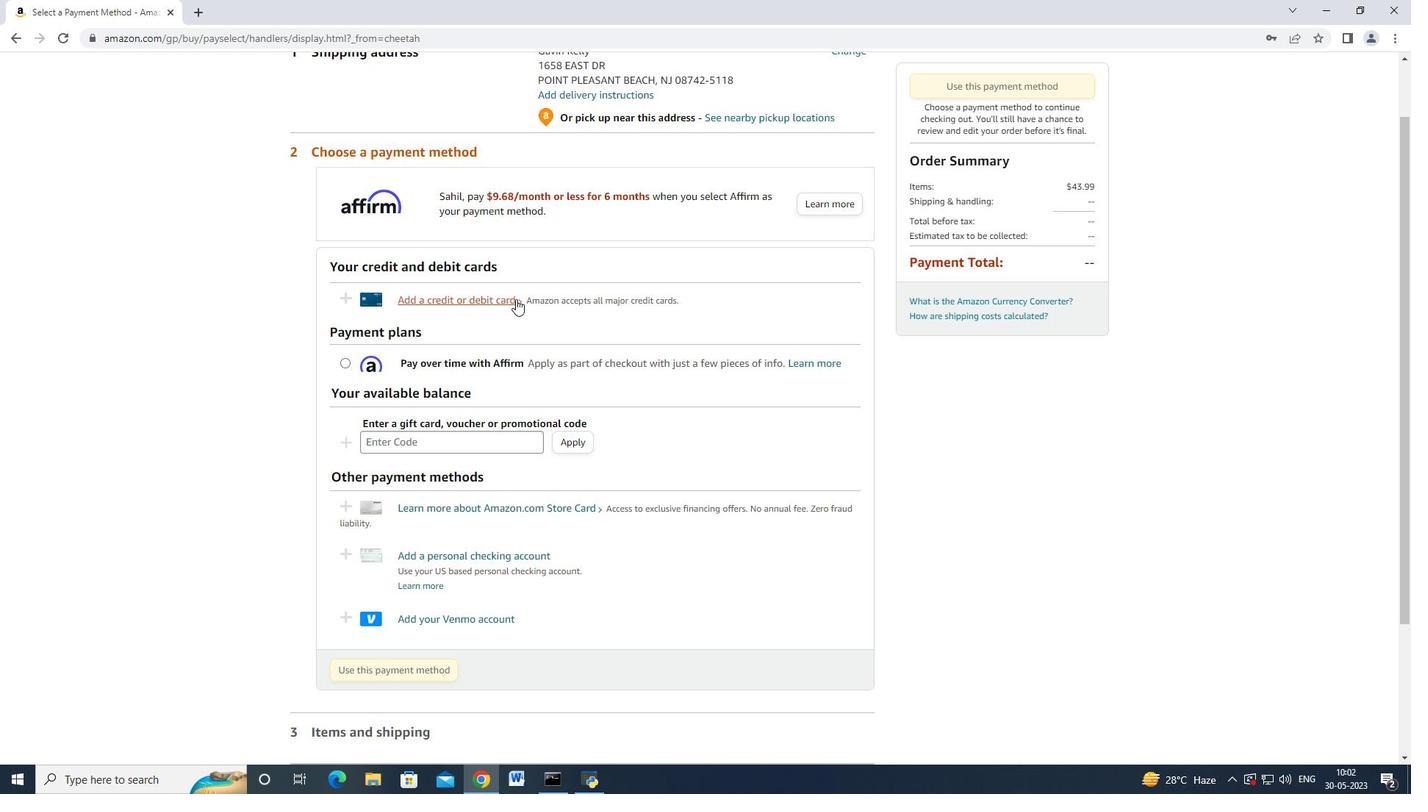 
Action: Mouse scrolled (519, 298) with delta (0, 0)
Screenshot: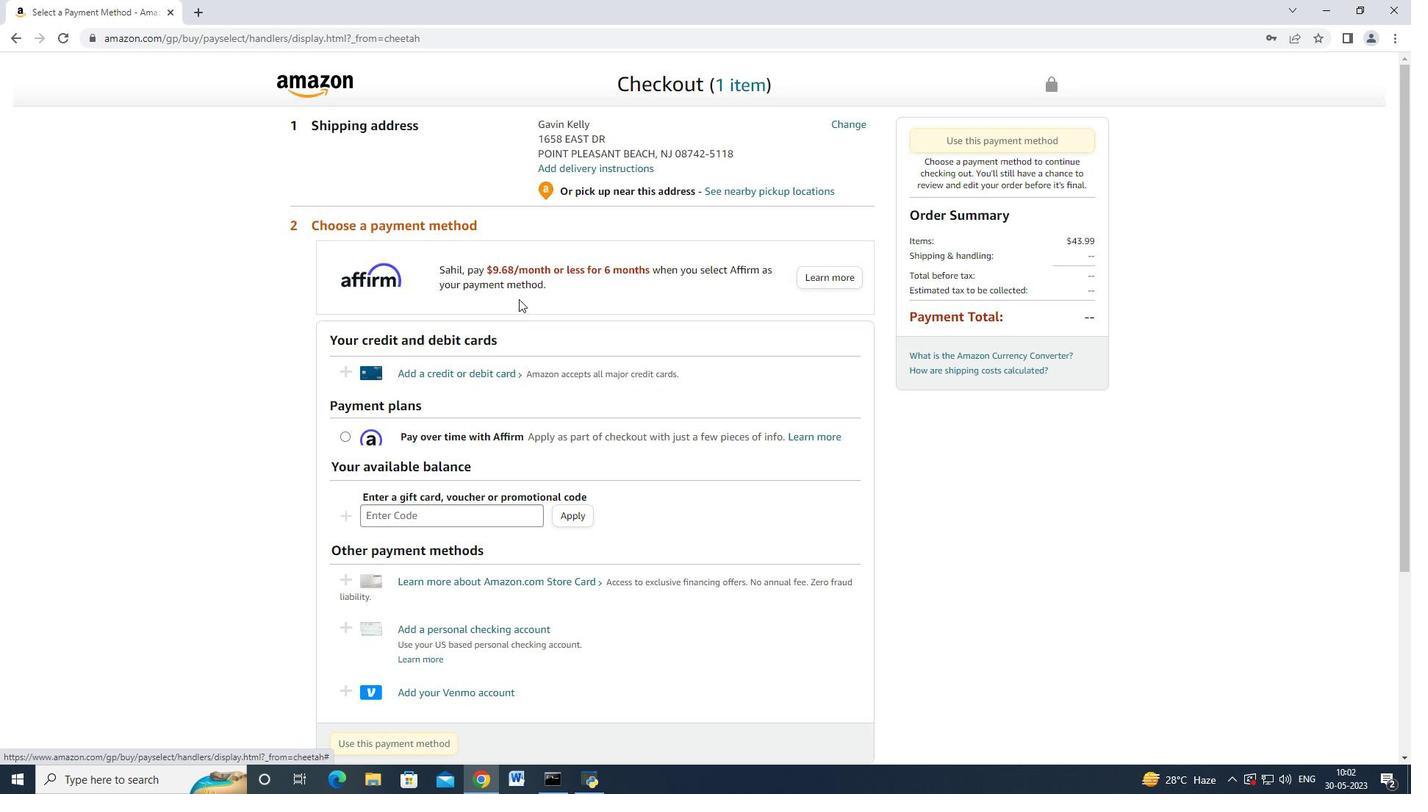 
Action: Mouse moved to (522, 278)
Screenshot: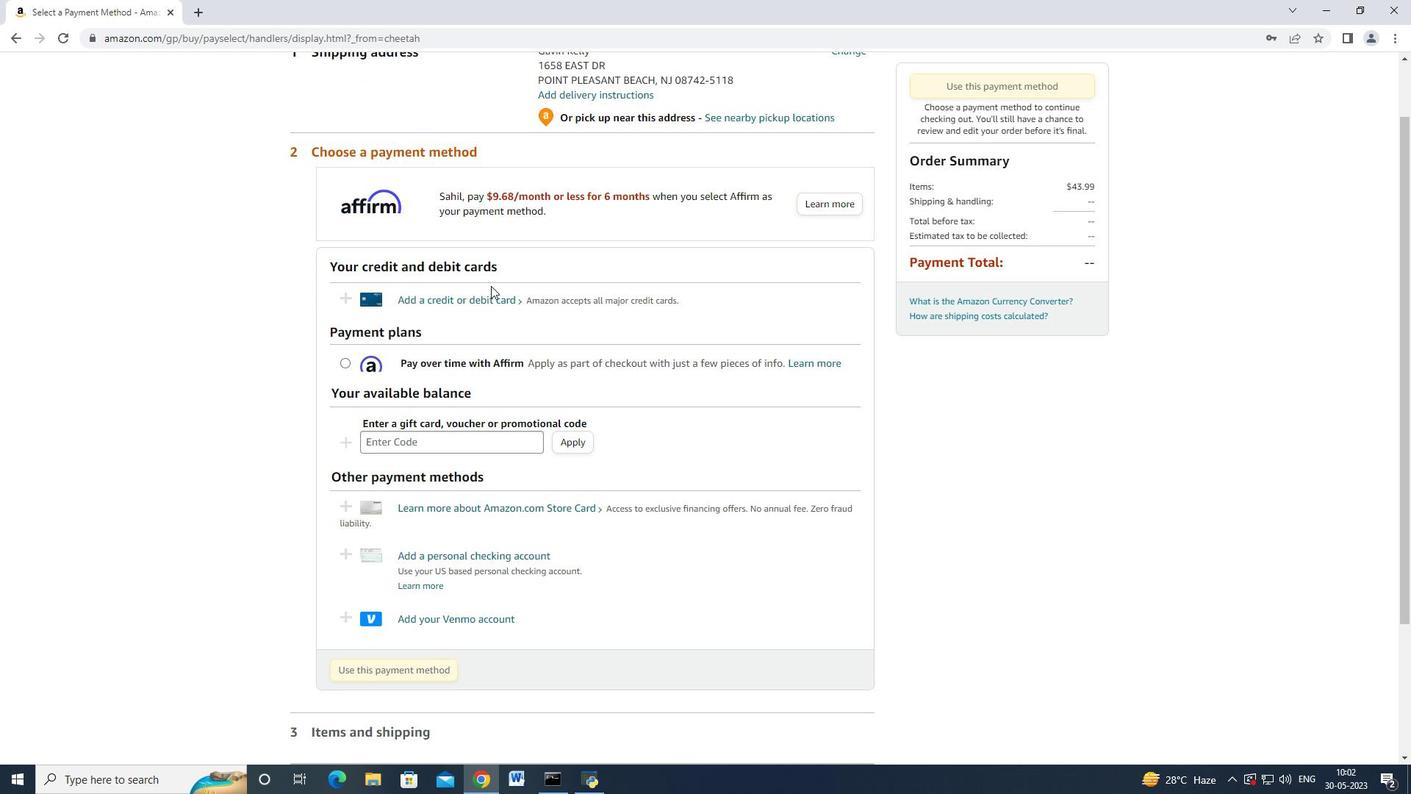 
Action: Mouse scrolled (522, 279) with delta (0, 0)
Screenshot: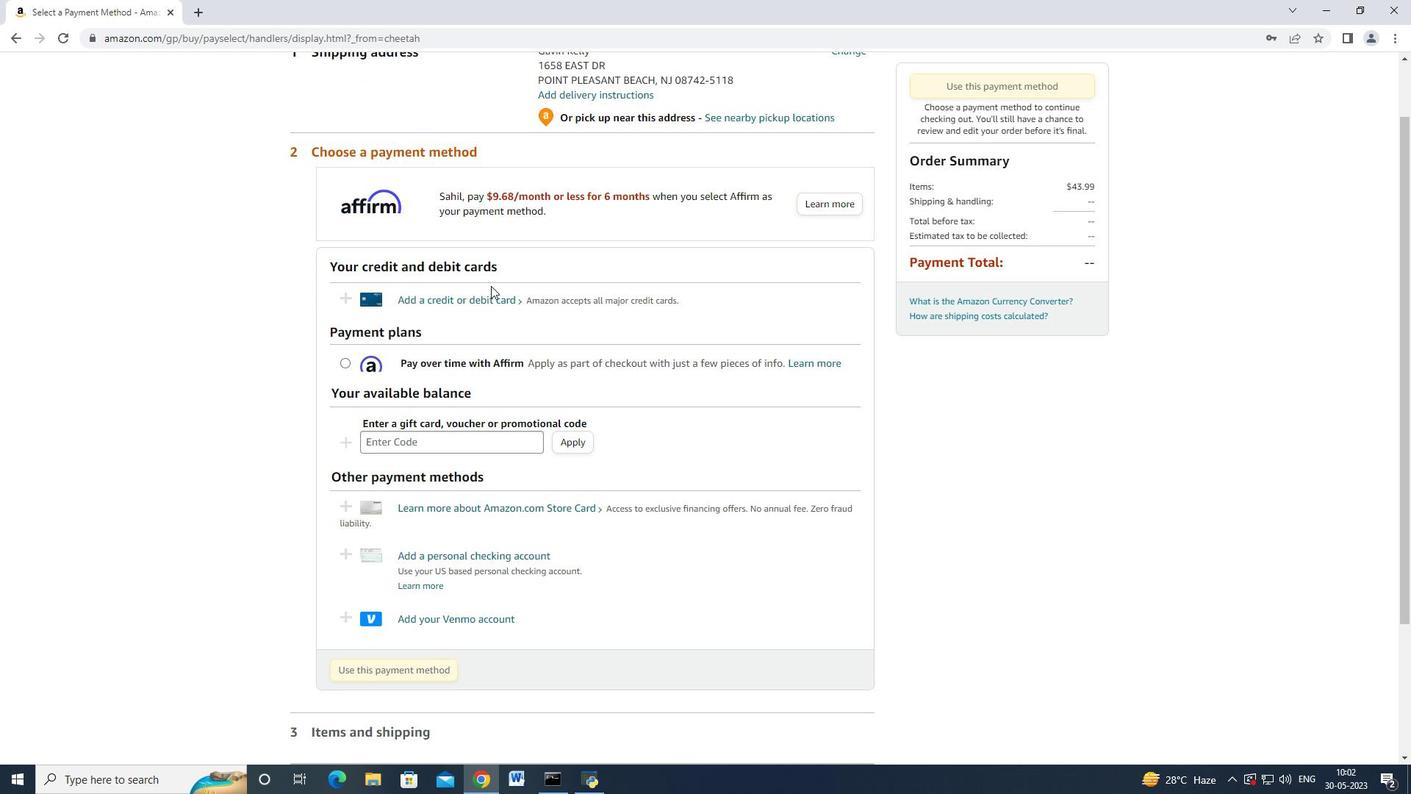 
Action: Mouse moved to (523, 278)
Screenshot: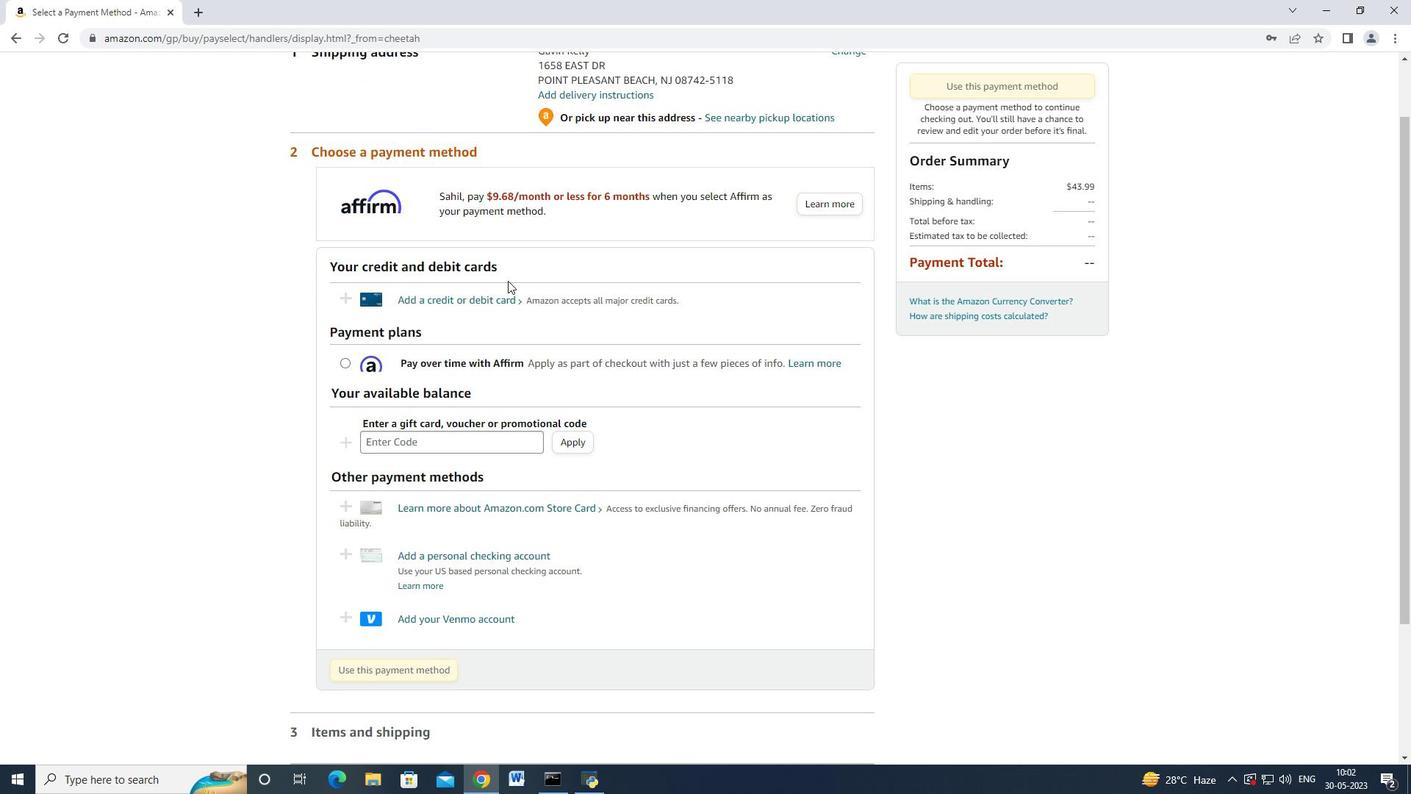 
Action: Mouse scrolled (523, 279) with delta (0, 0)
Screenshot: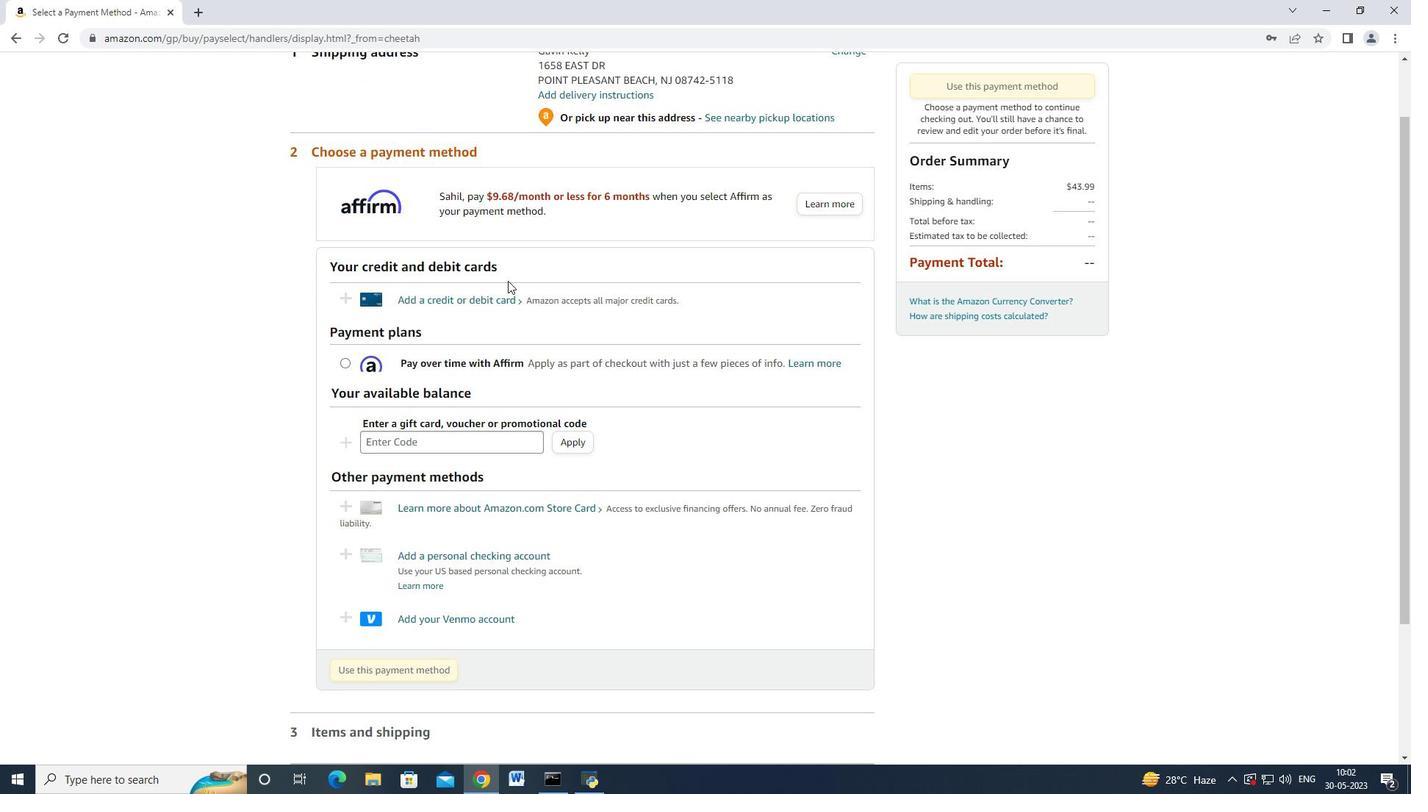 
Action: Mouse moved to (846, 128)
Screenshot: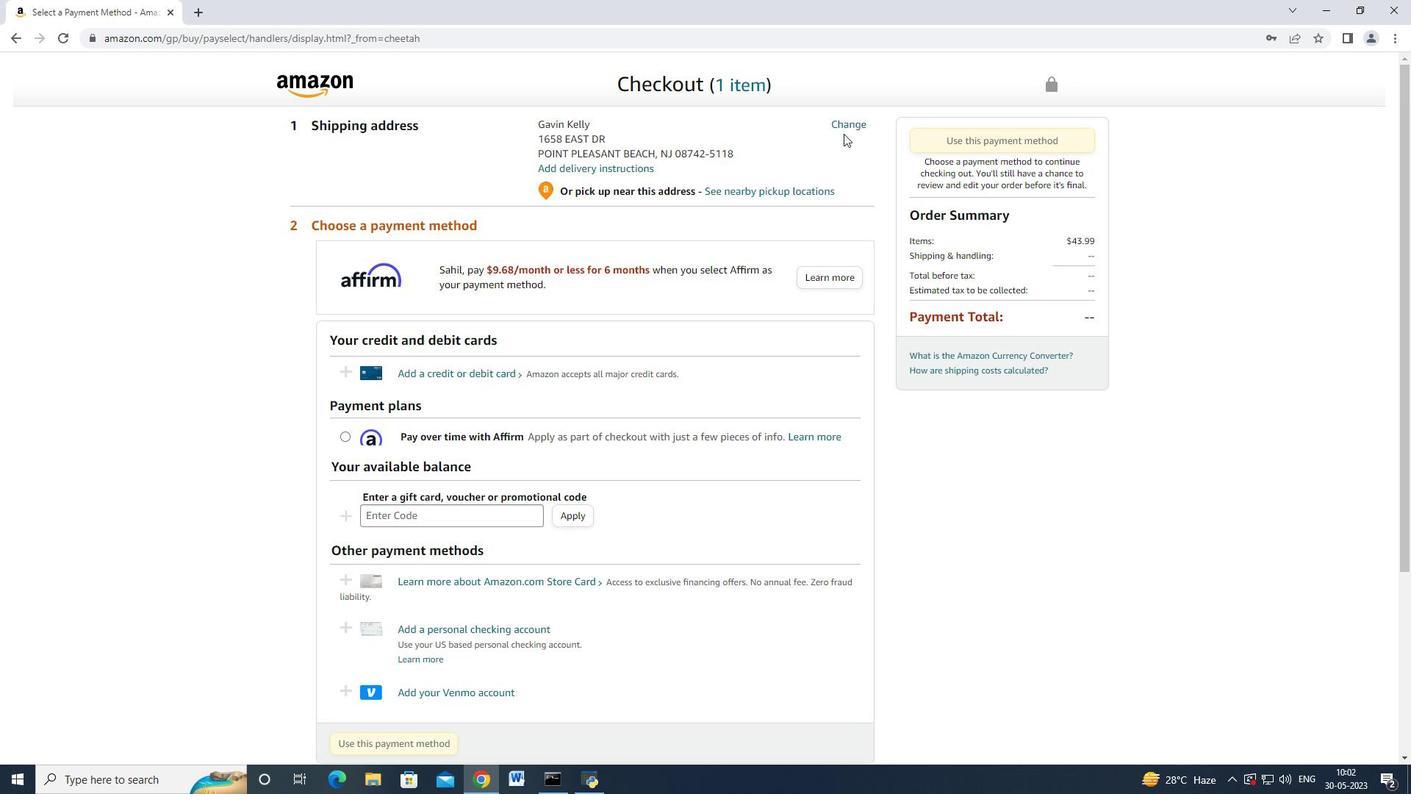 
Action: Mouse pressed left at (846, 128)
Screenshot: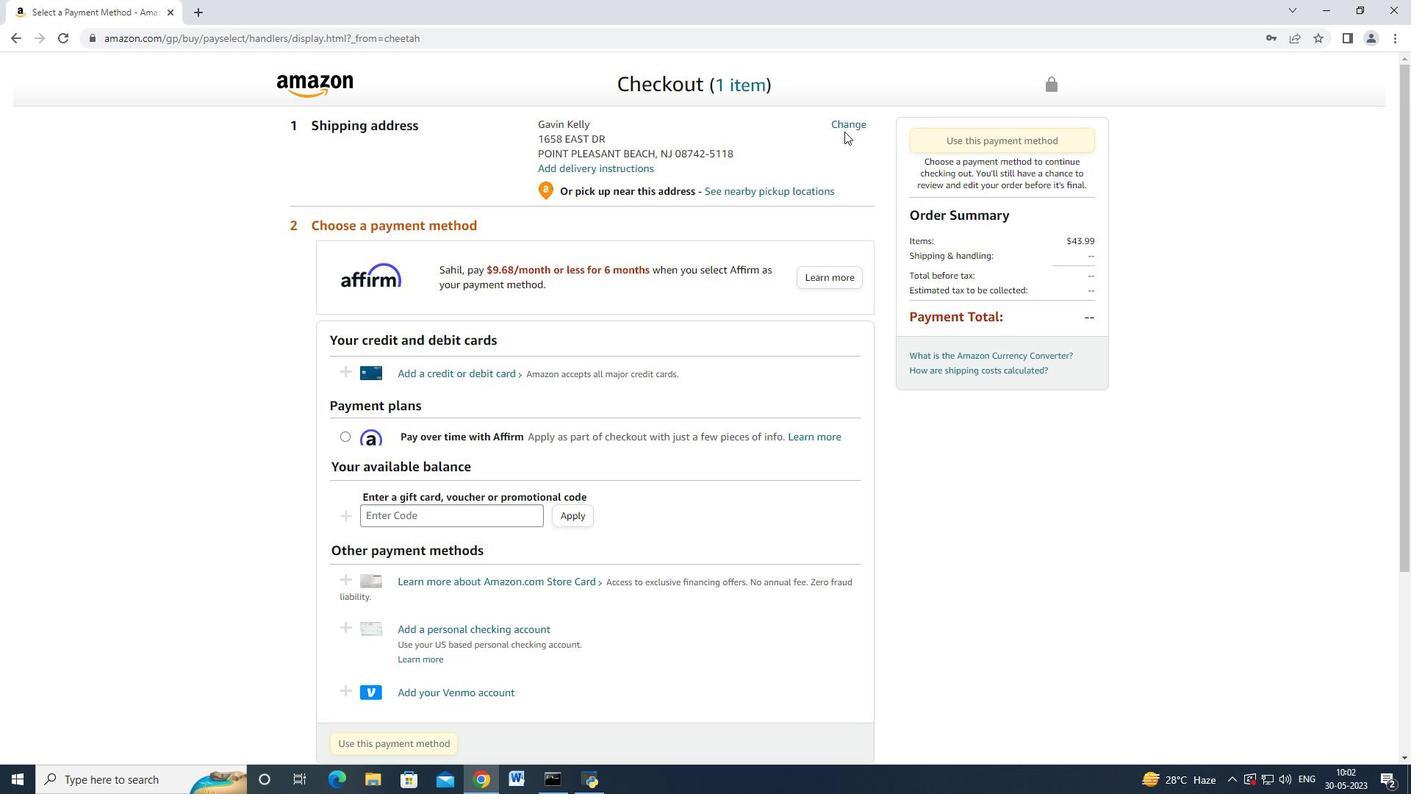 
Action: Mouse moved to (577, 302)
Screenshot: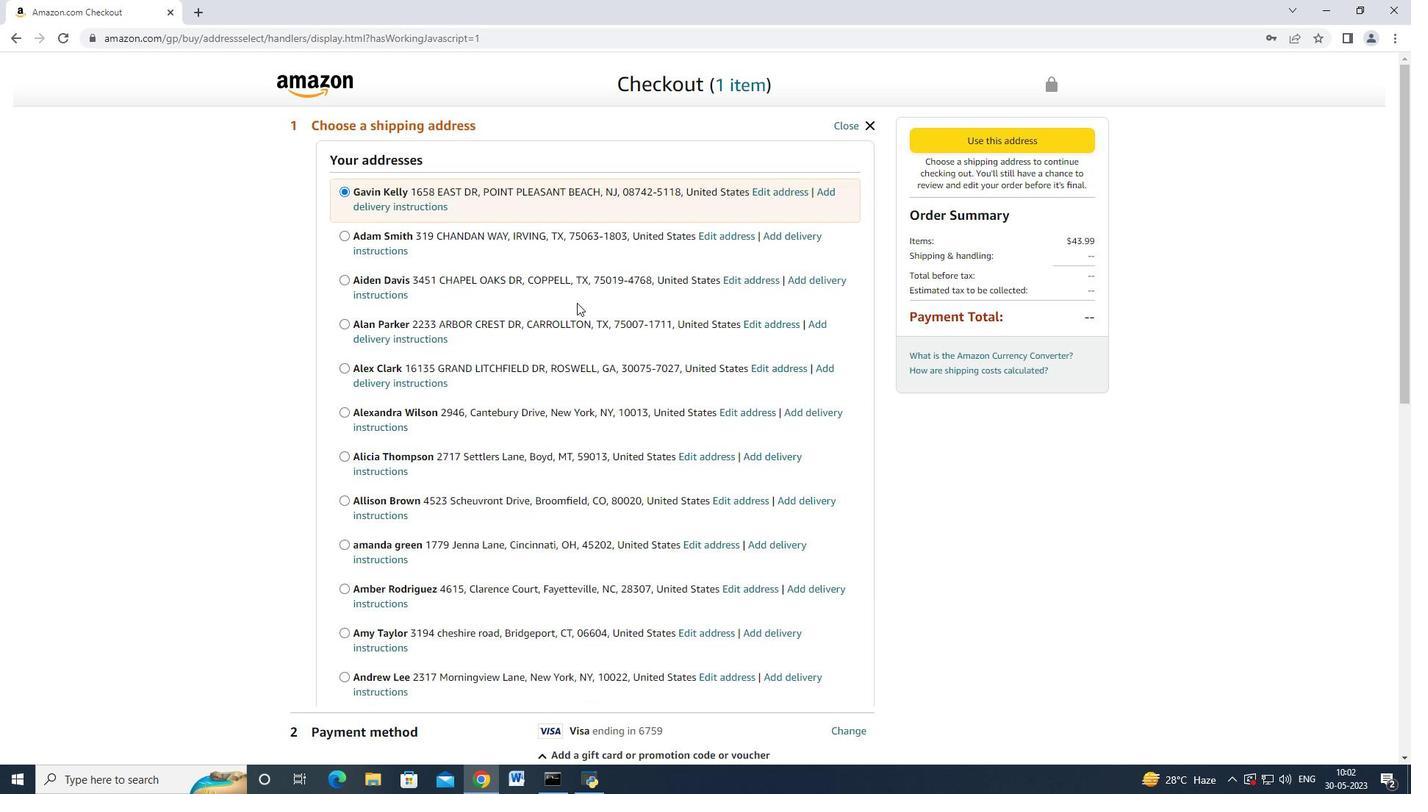 
Action: Mouse scrolled (577, 301) with delta (0, 0)
Screenshot: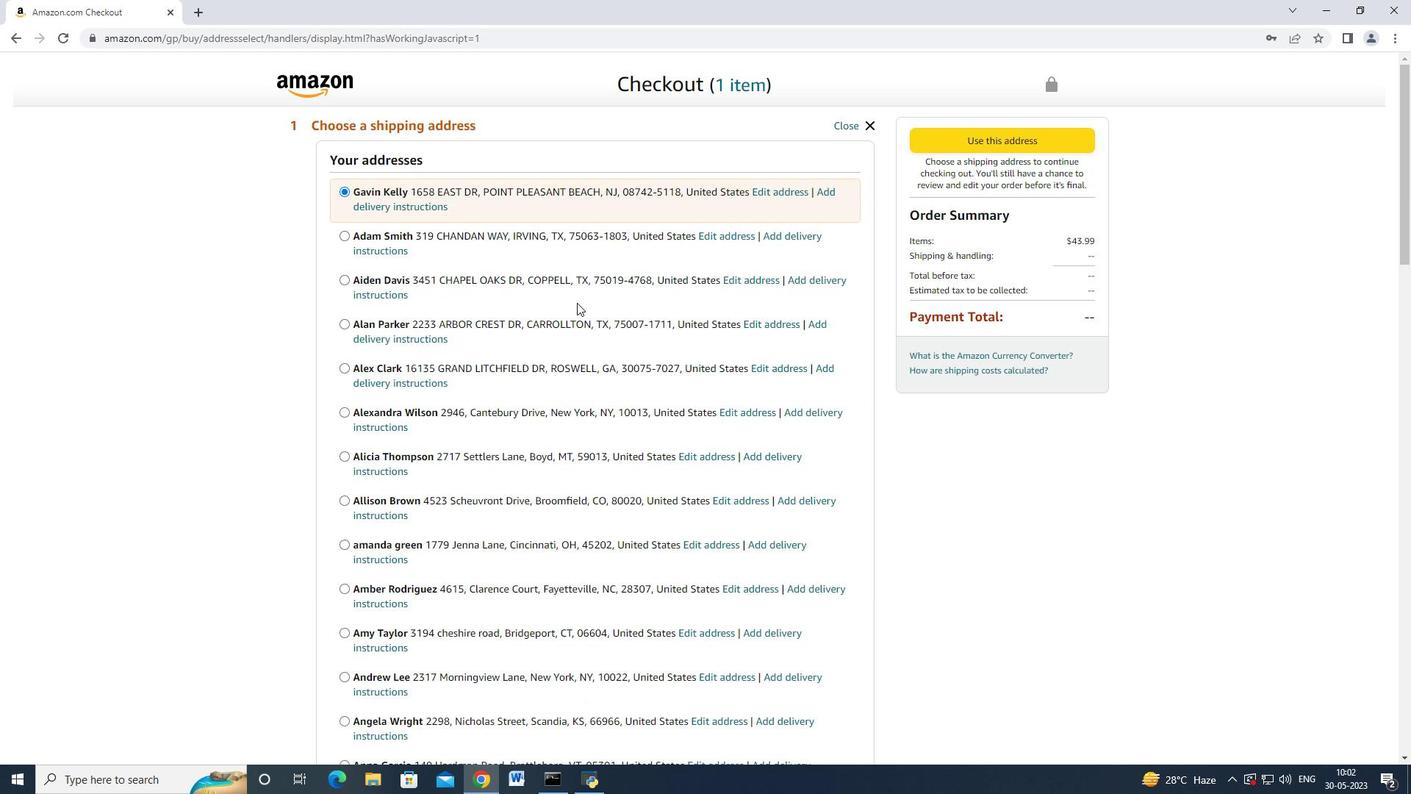 
Action: Mouse scrolled (577, 301) with delta (0, 0)
Screenshot: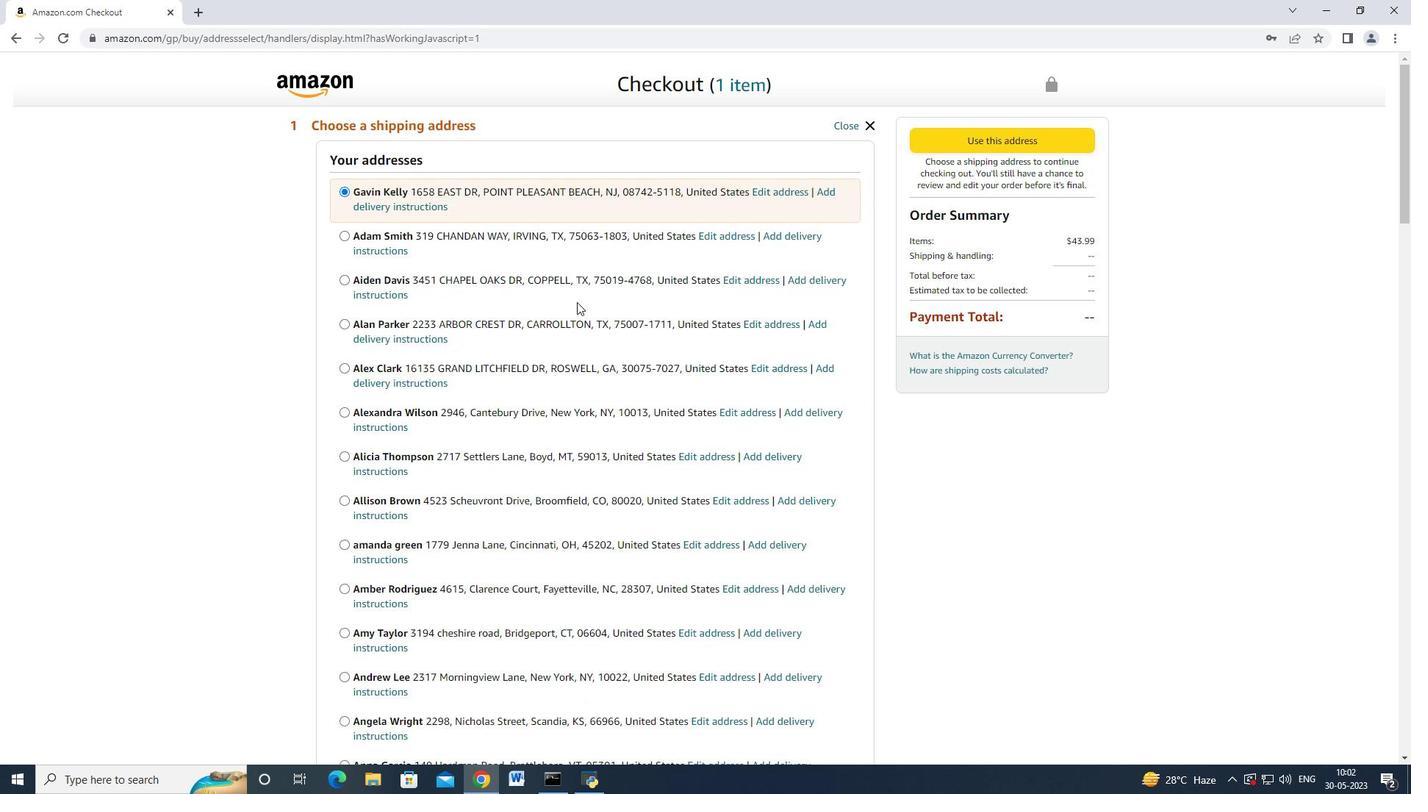 
Action: Mouse moved to (576, 302)
Screenshot: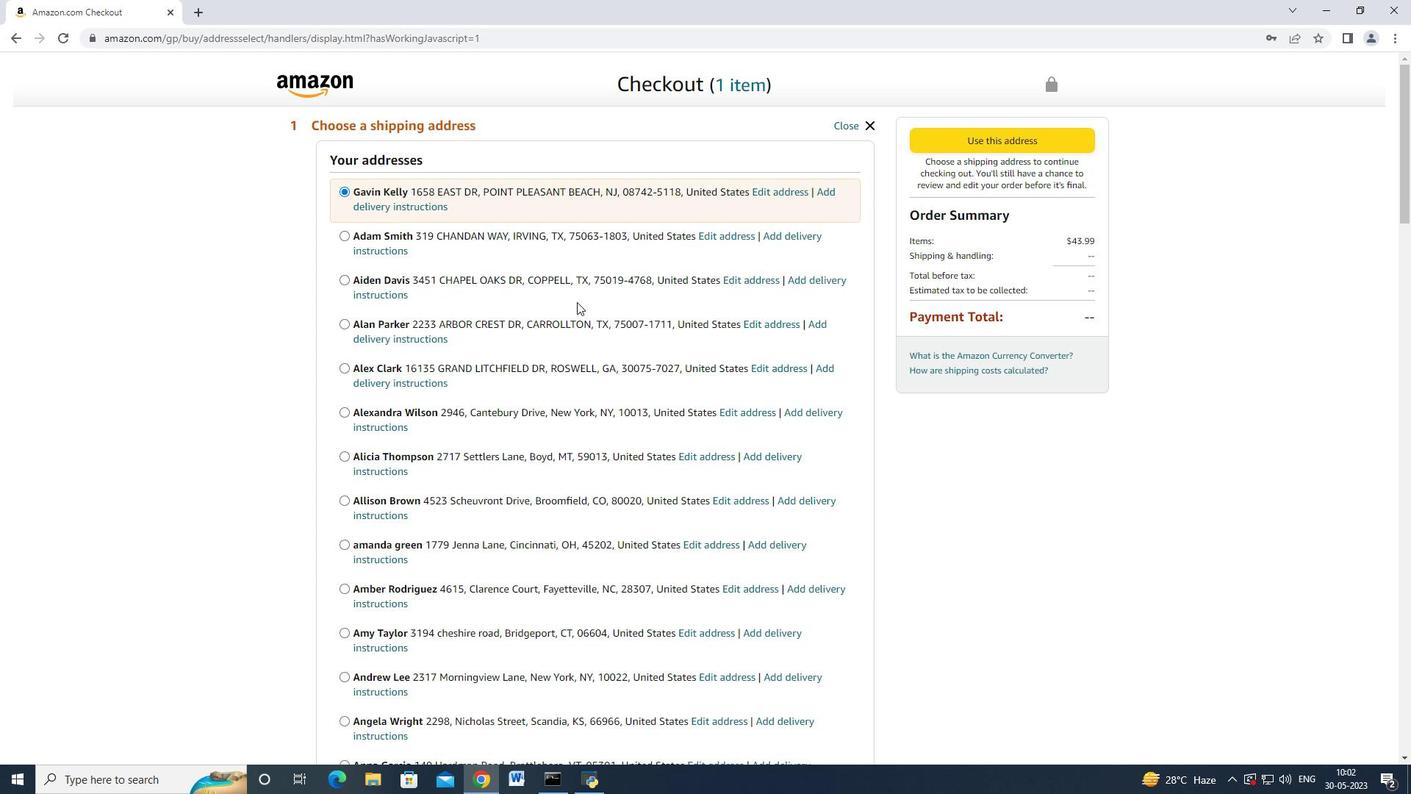
Action: Mouse scrolled (577, 301) with delta (0, 0)
Screenshot: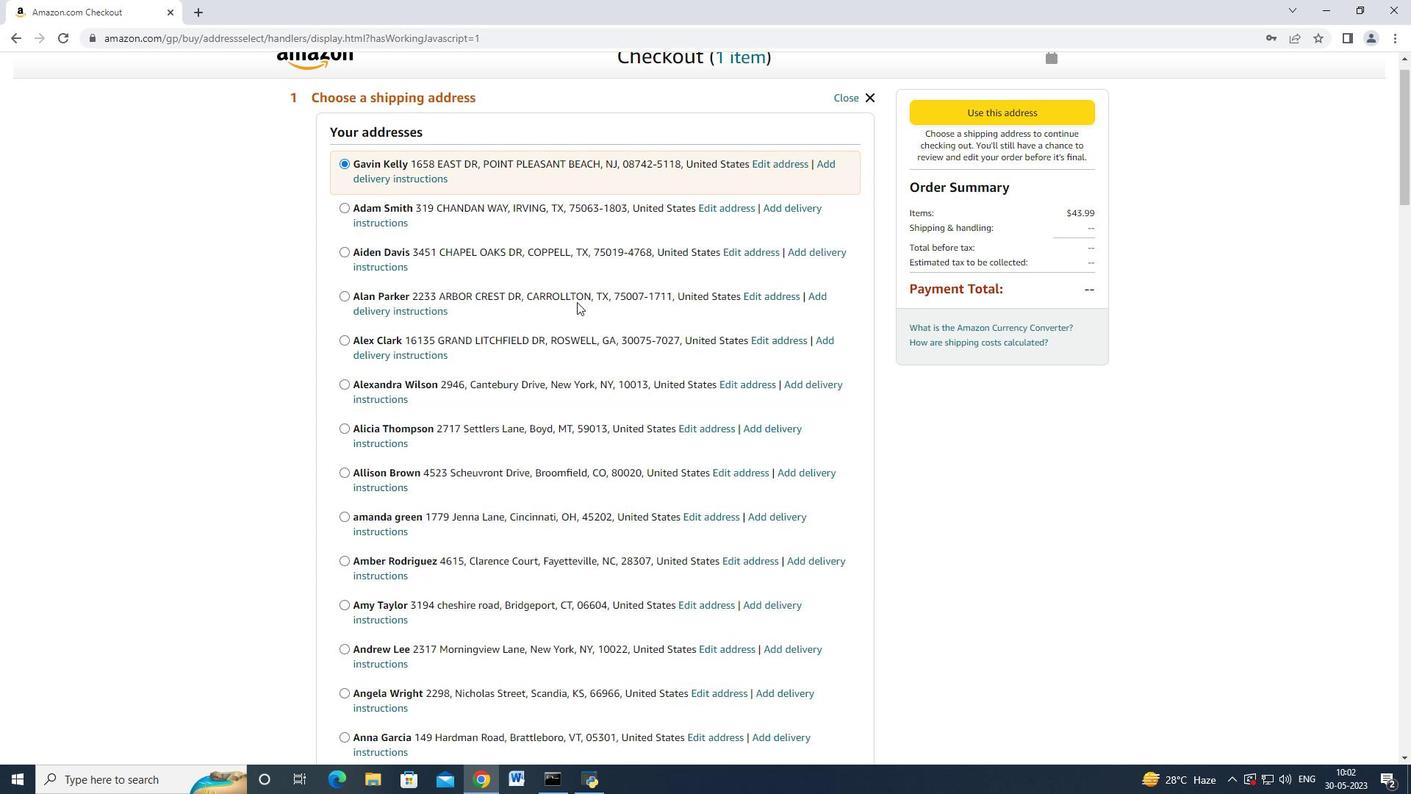 
Action: Mouse moved to (571, 303)
Screenshot: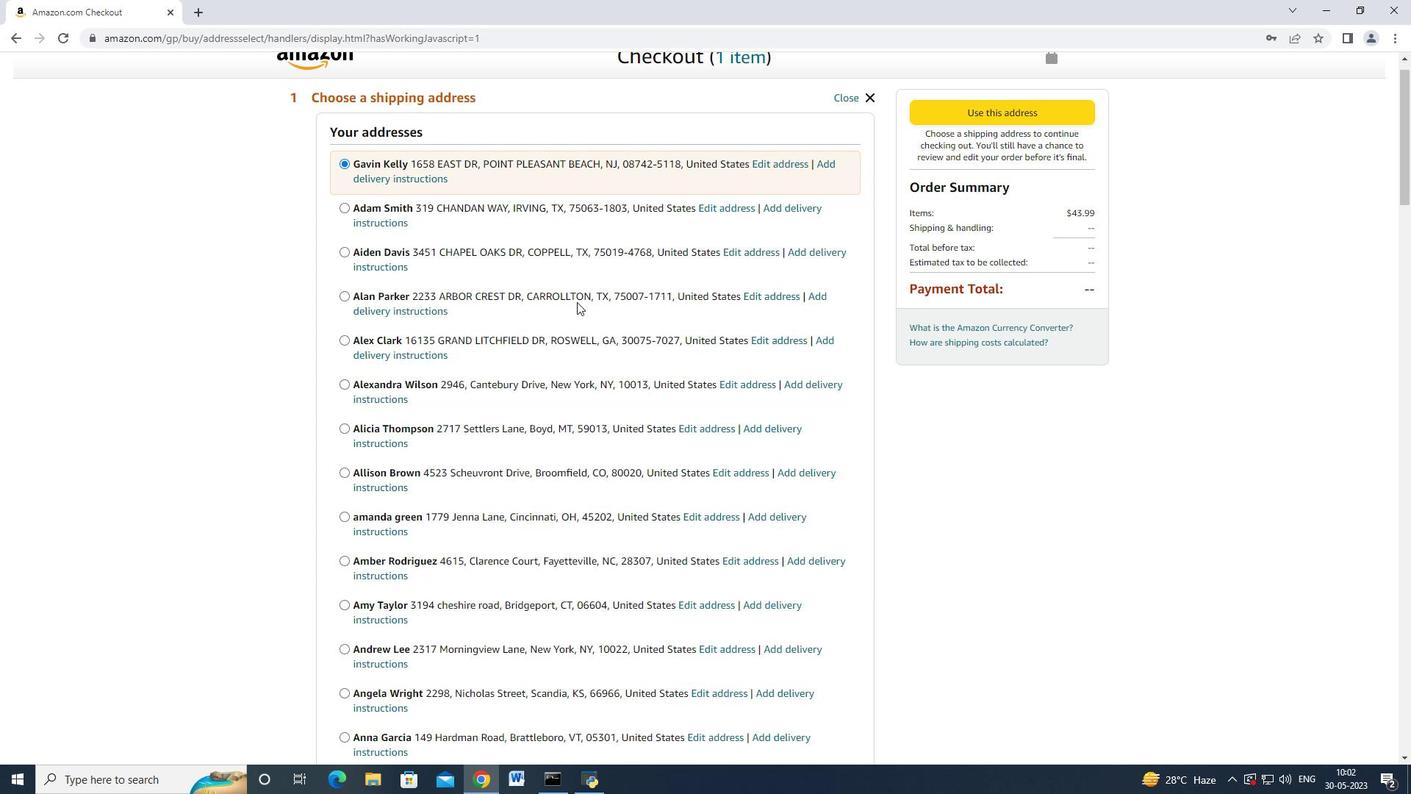 
Action: Mouse scrolled (576, 301) with delta (0, 0)
Screenshot: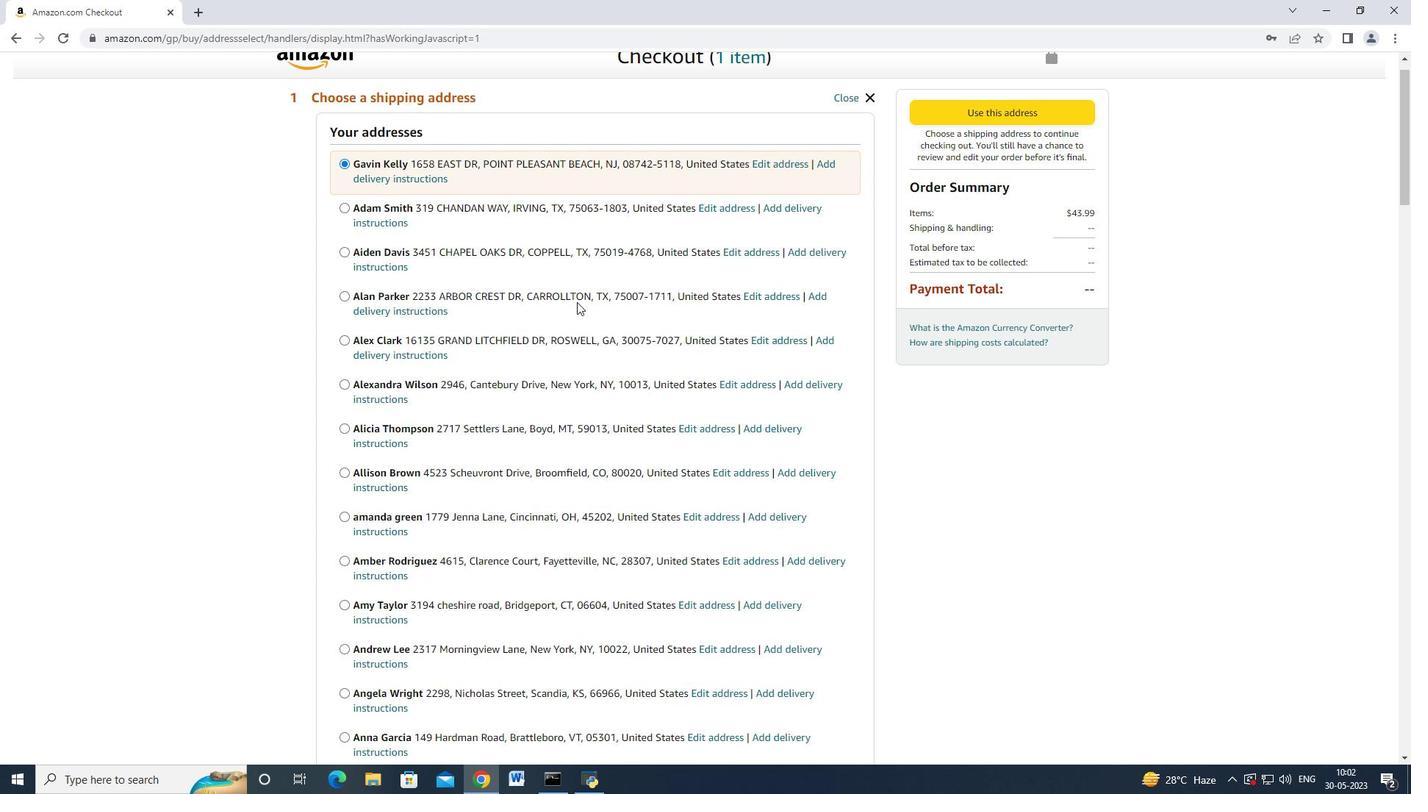 
Action: Mouse moved to (569, 303)
Screenshot: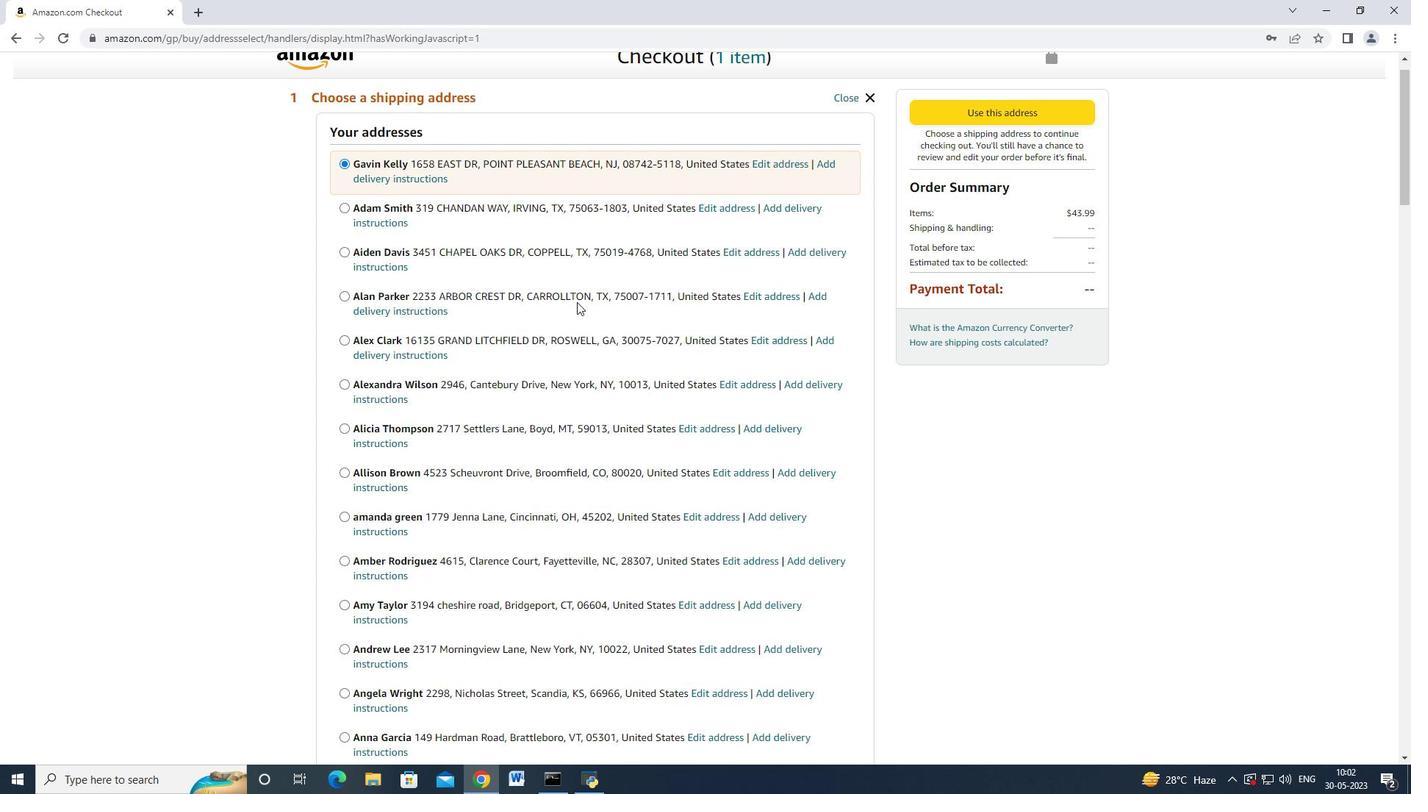 
Action: Mouse scrolled (574, 301) with delta (0, 0)
Screenshot: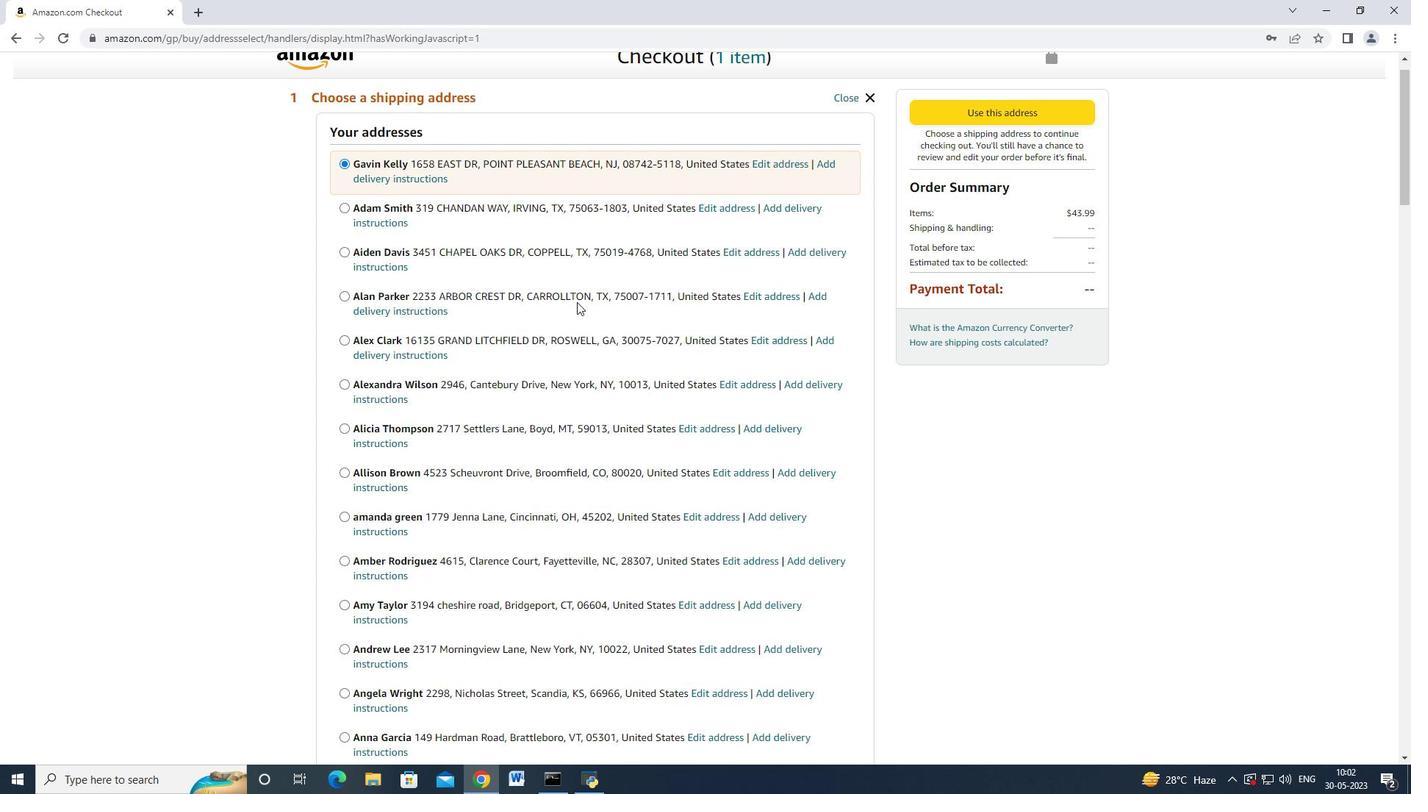 
Action: Mouse moved to (566, 303)
Screenshot: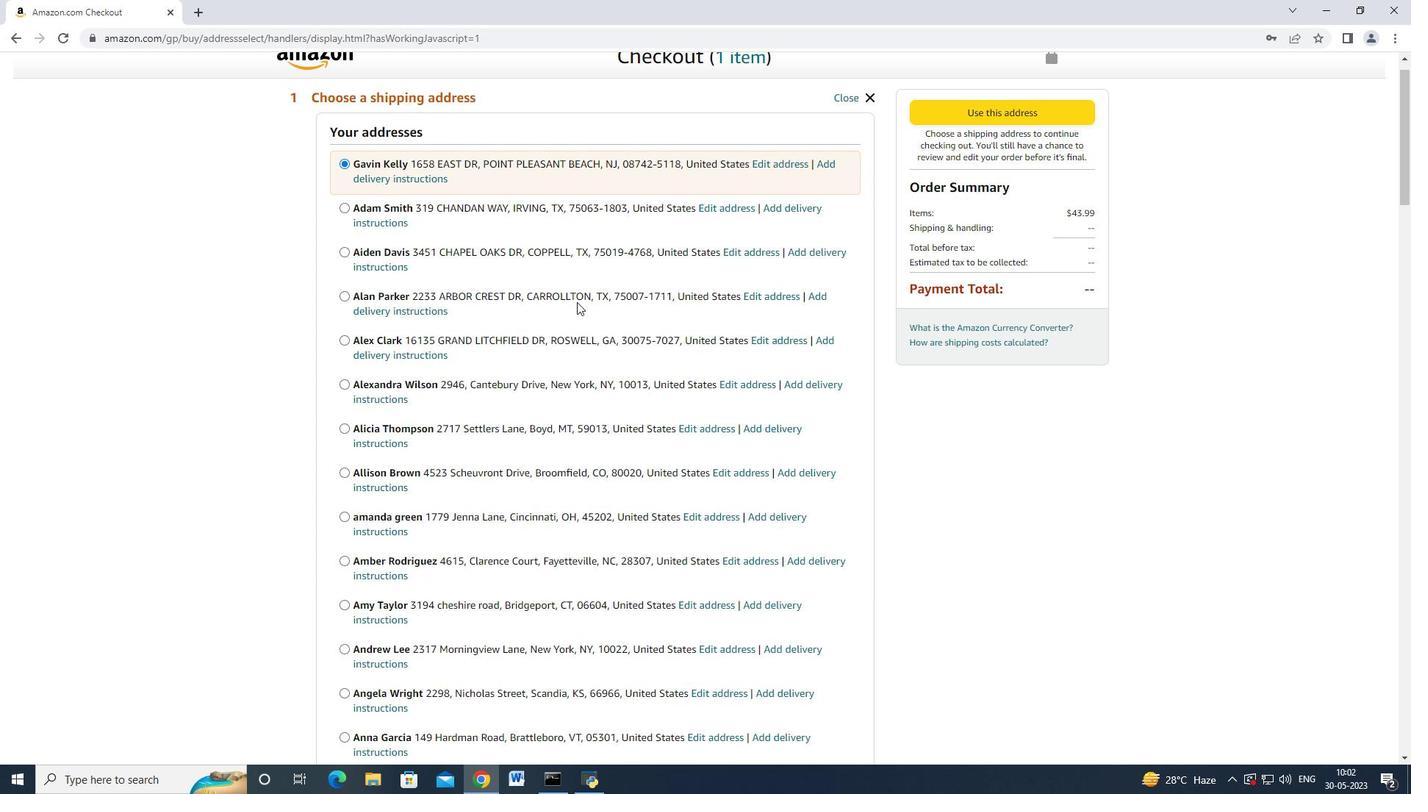 
Action: Mouse scrolled (569, 302) with delta (0, 0)
Screenshot: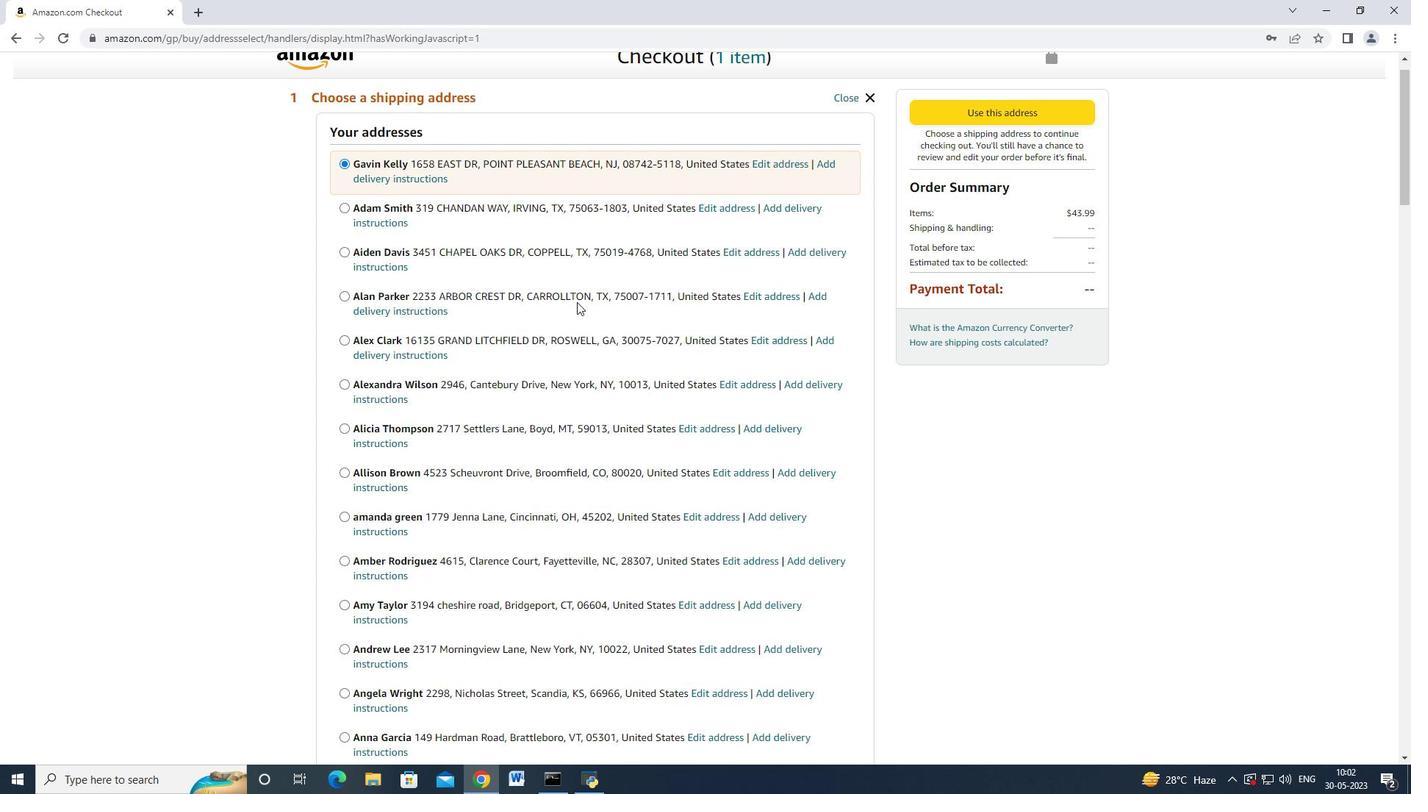 
Action: Mouse moved to (569, 302)
Screenshot: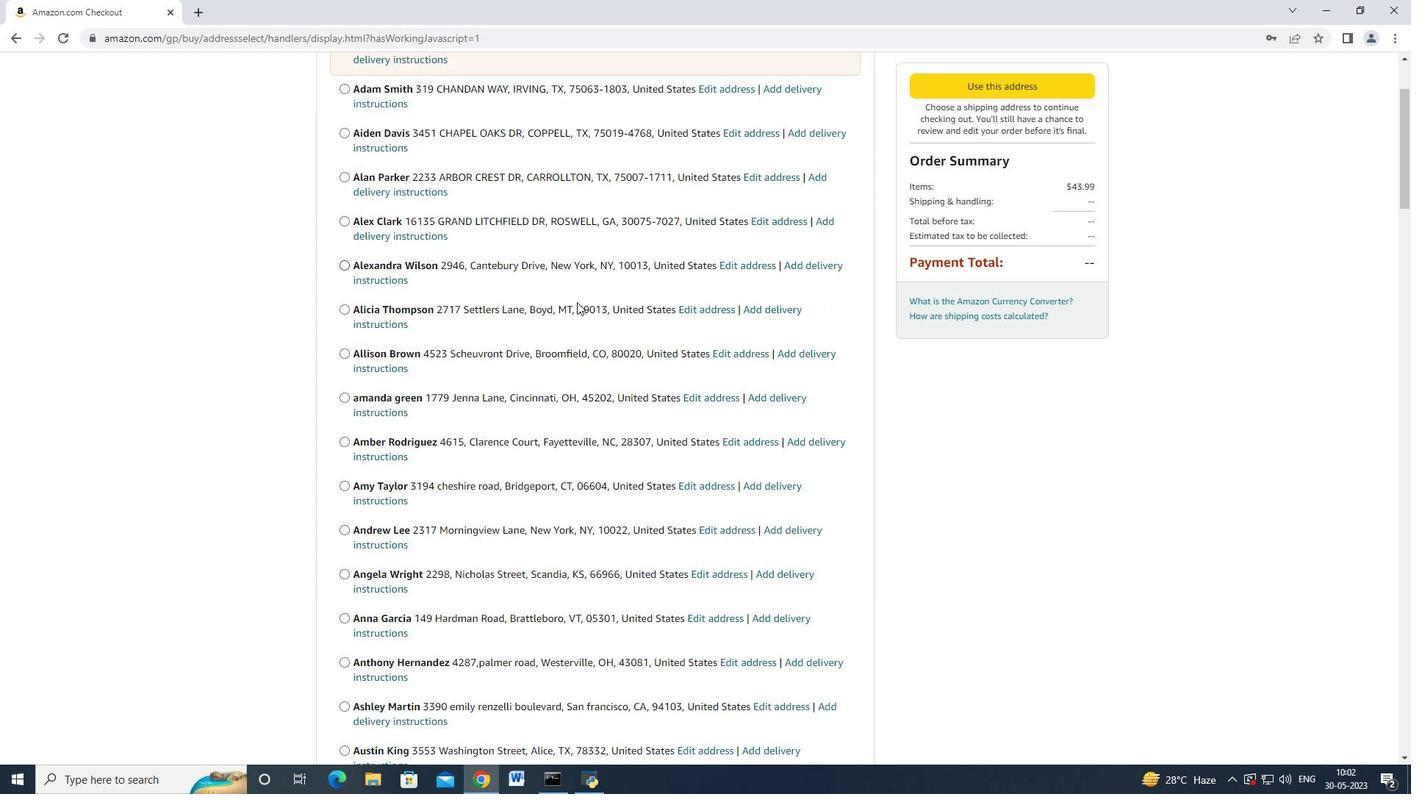 
Action: Mouse scrolled (569, 302) with delta (0, 0)
Screenshot: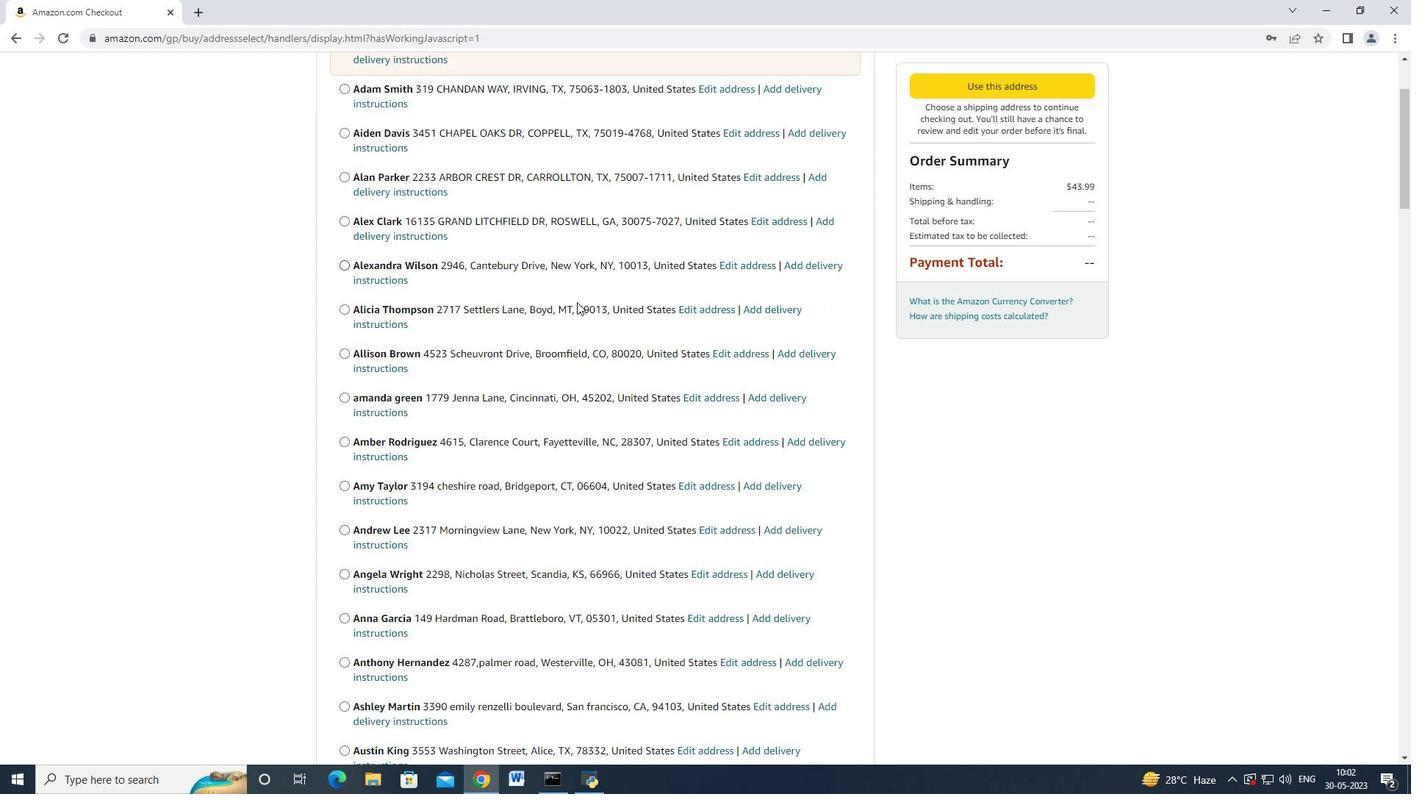 
Action: Mouse scrolled (569, 302) with delta (0, 0)
Screenshot: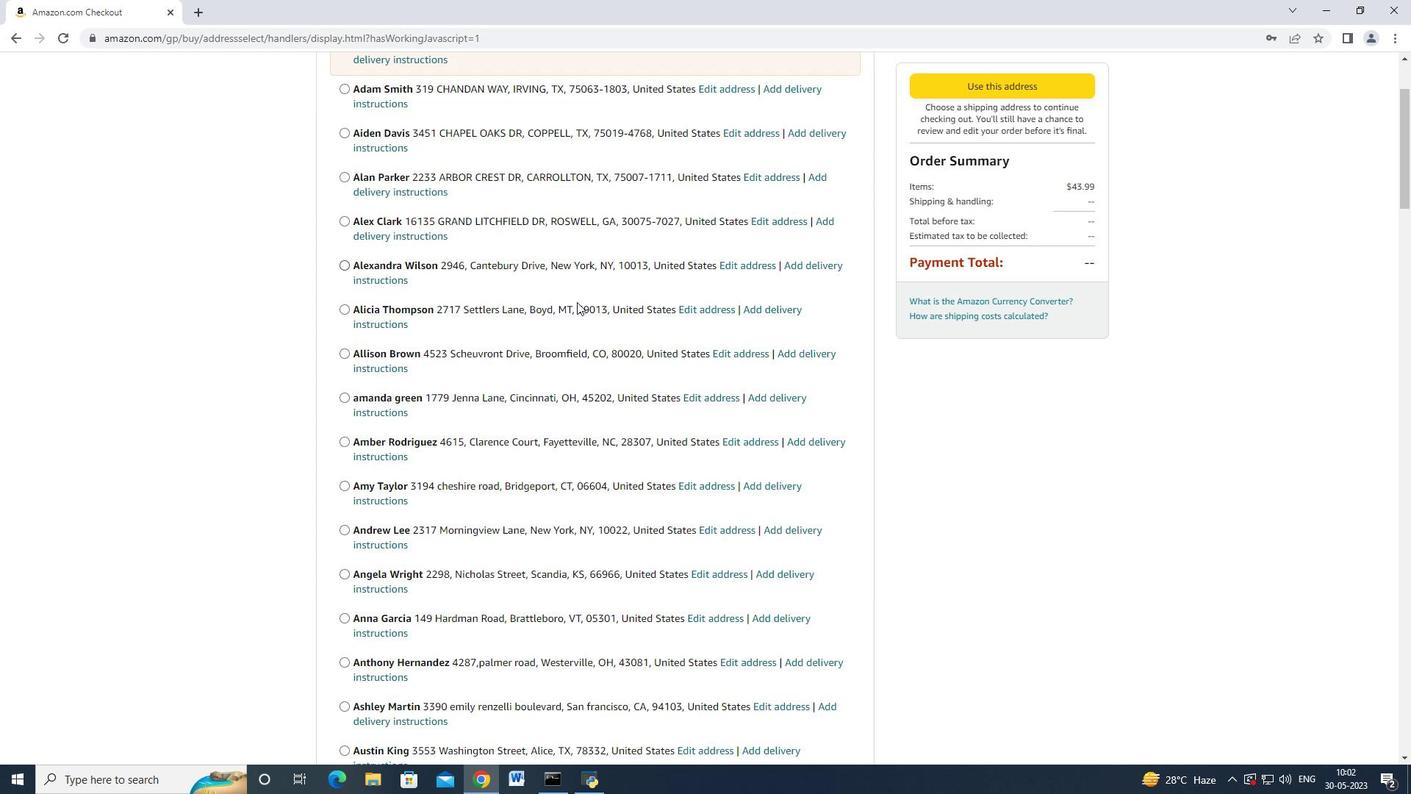 
Action: Mouse moved to (569, 302)
Screenshot: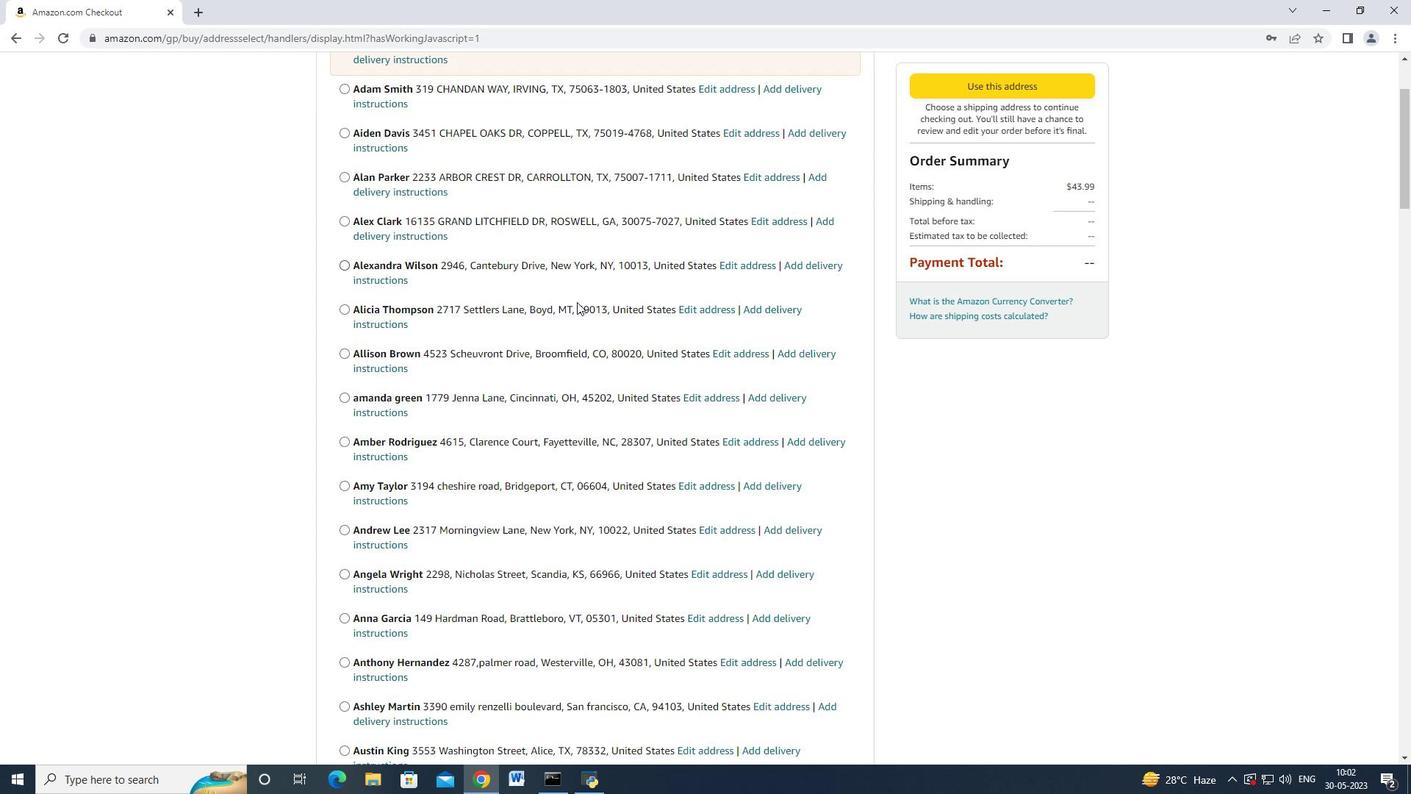 
Action: Mouse scrolled (569, 302) with delta (0, 0)
Screenshot: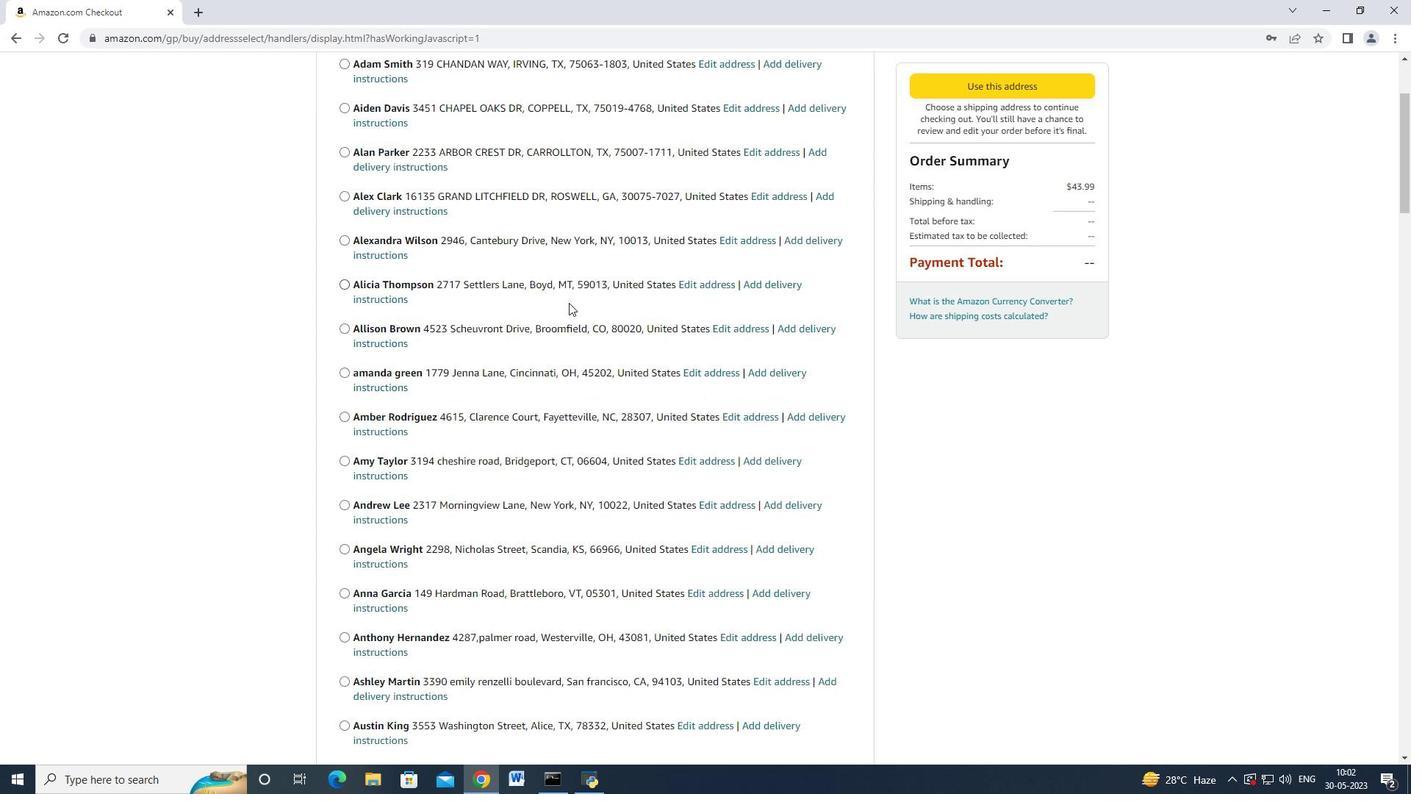 
Action: Mouse scrolled (569, 302) with delta (0, 0)
Screenshot: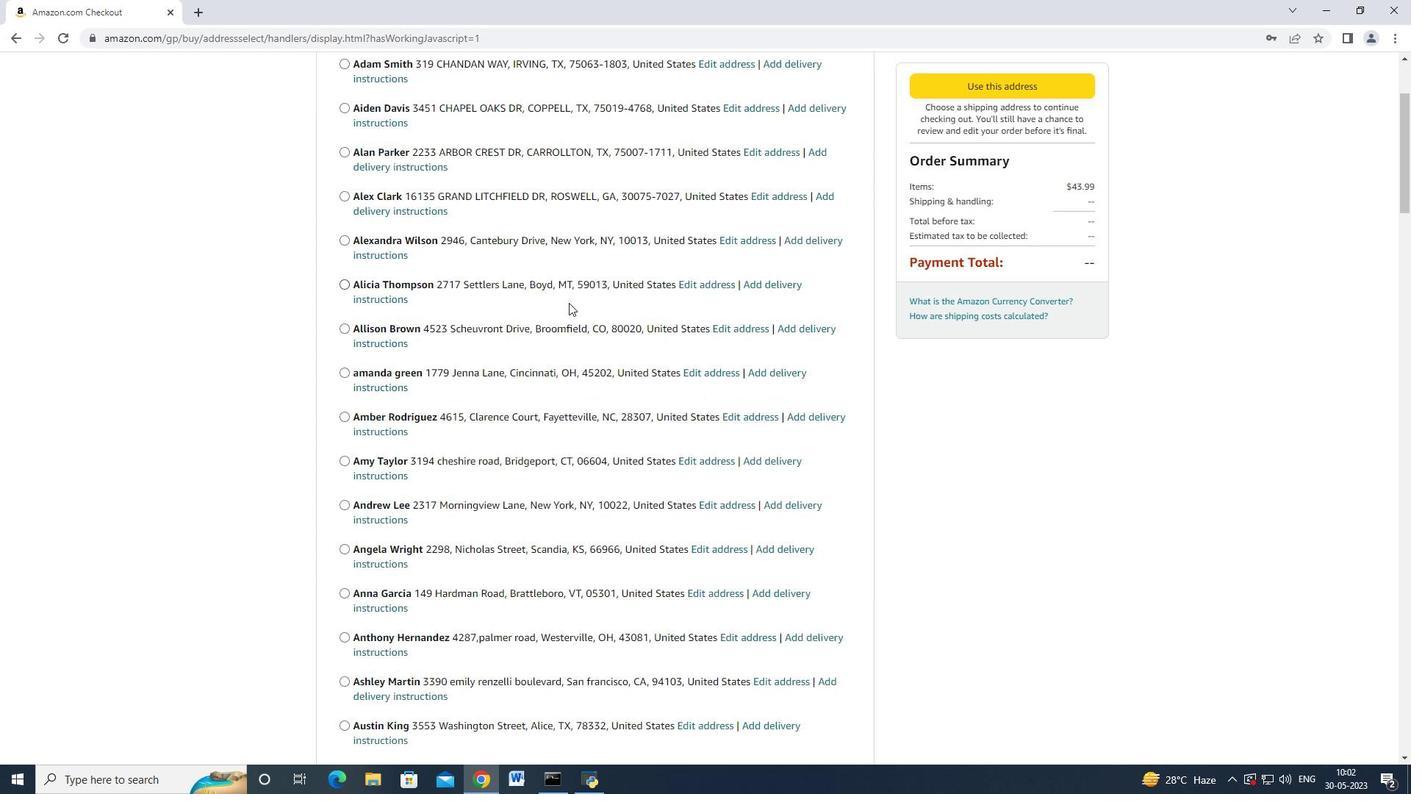 
Action: Mouse scrolled (569, 302) with delta (0, 0)
Screenshot: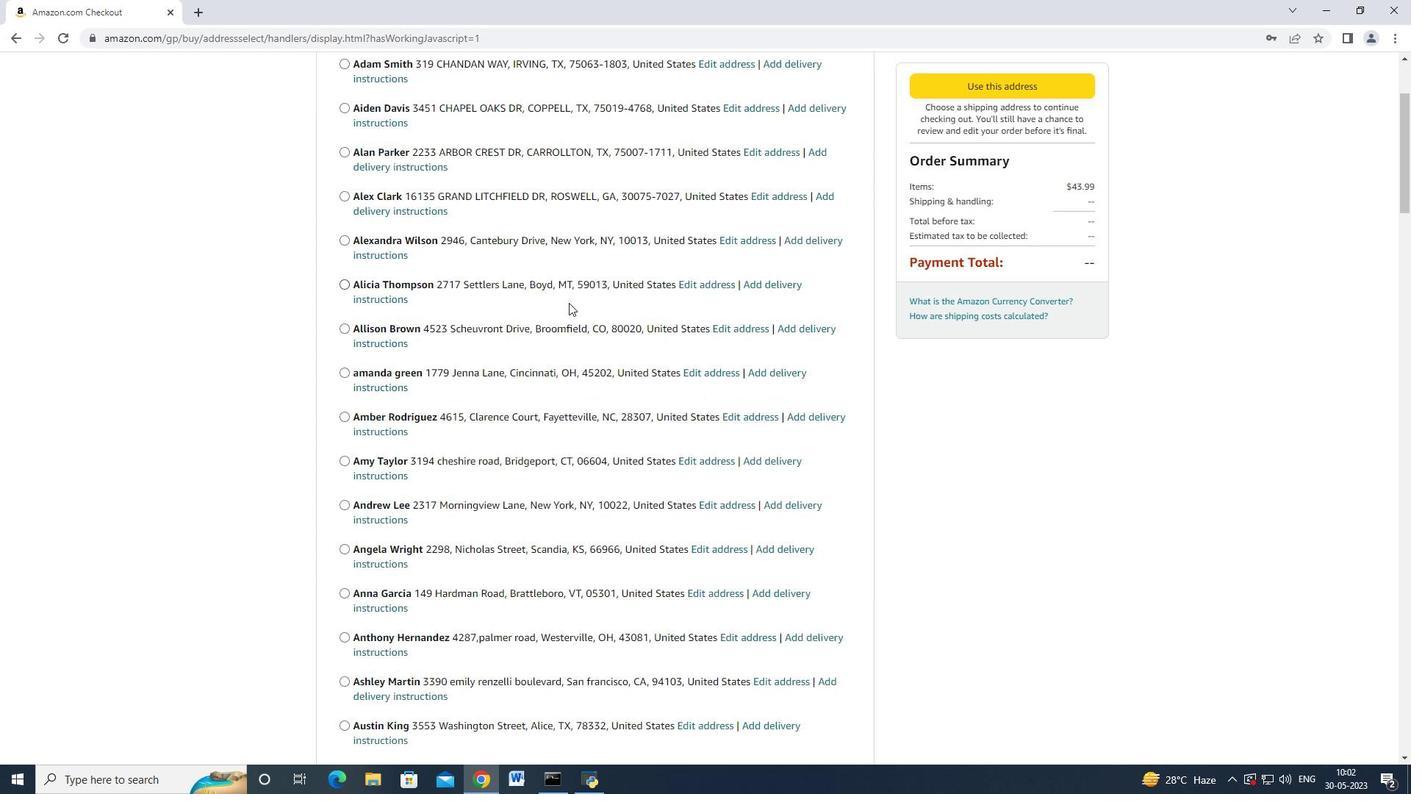 
Action: Mouse moved to (568, 302)
Screenshot: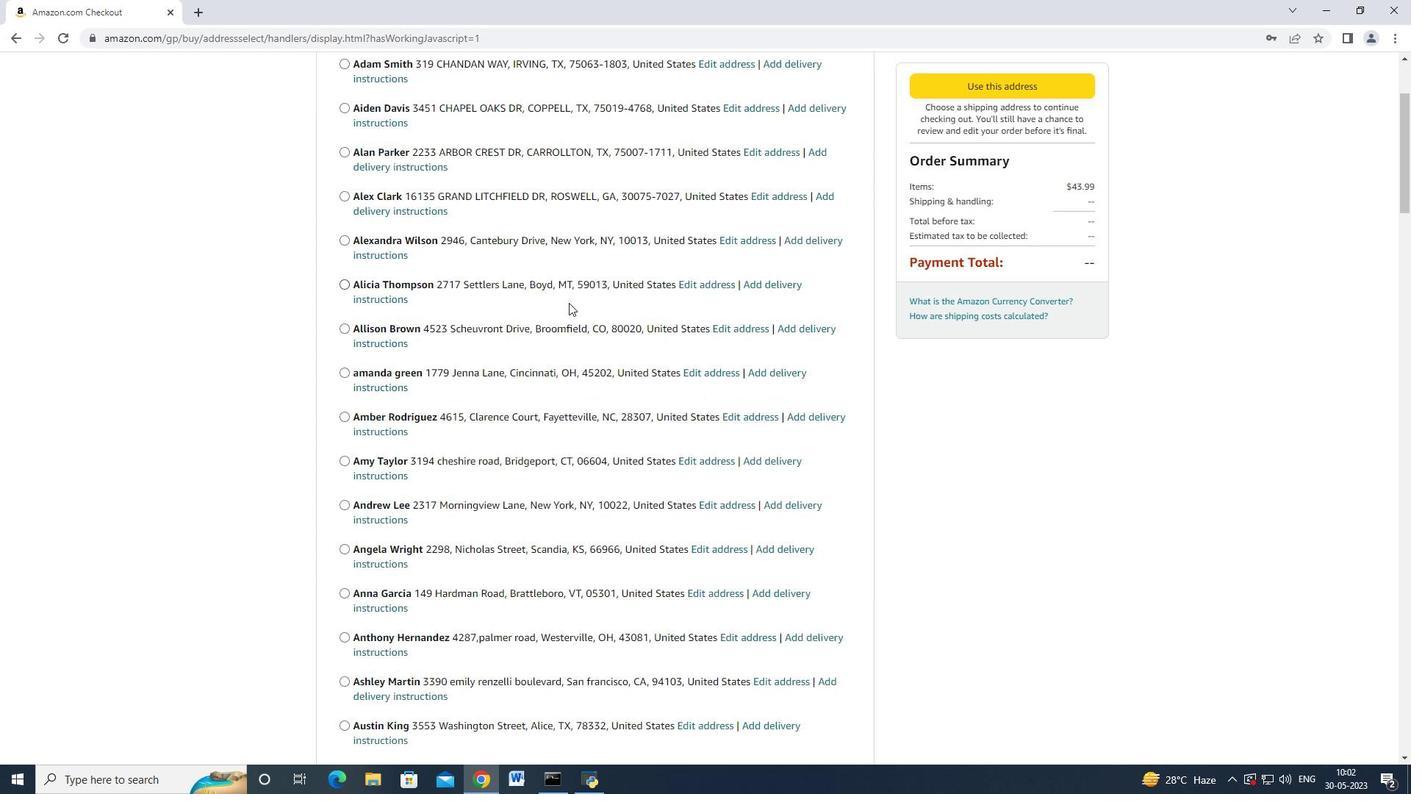 
Action: Mouse scrolled (569, 302) with delta (0, 0)
Screenshot: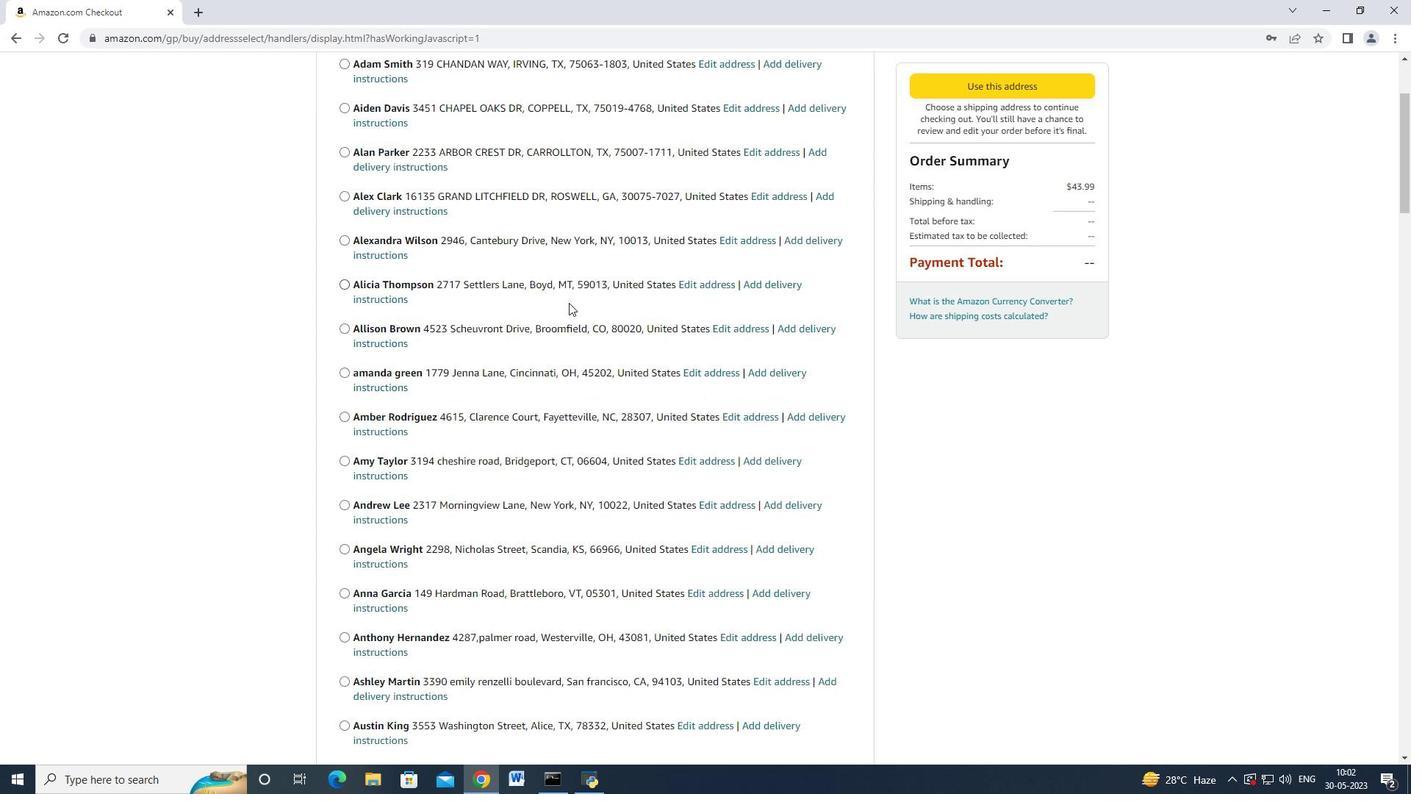 
Action: Mouse scrolled (568, 302) with delta (0, 0)
Screenshot: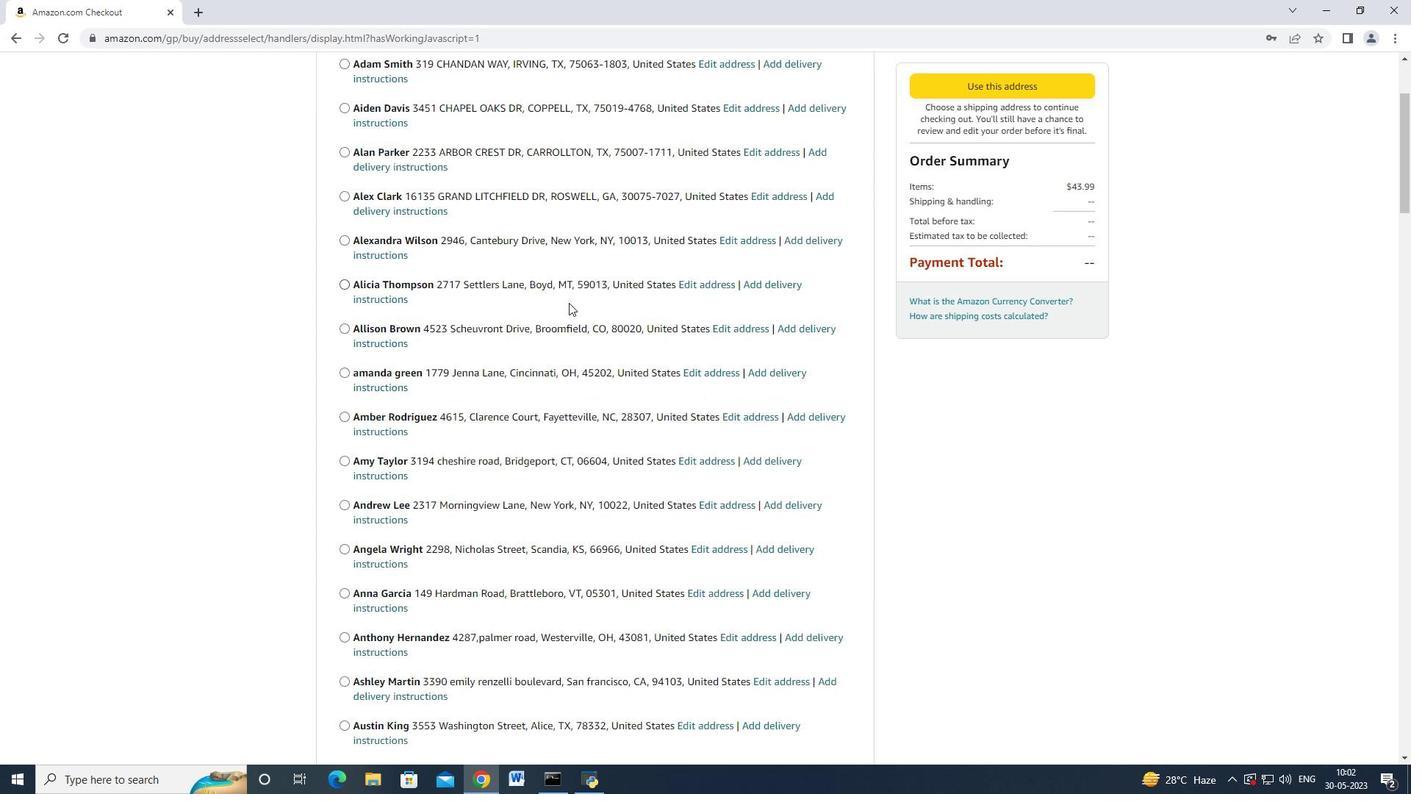 
Action: Mouse moved to (568, 302)
Screenshot: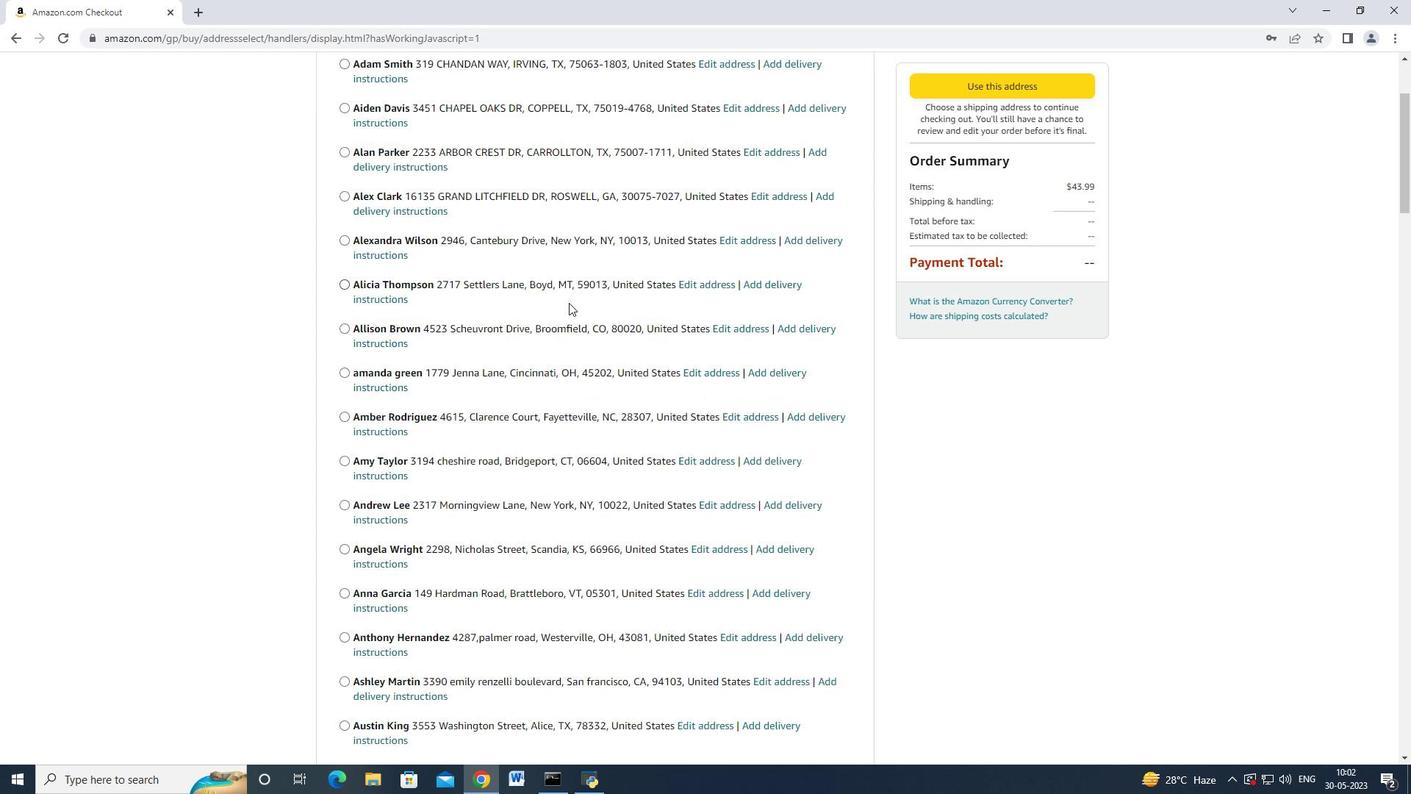 
Action: Mouse scrolled (568, 302) with delta (0, 0)
Screenshot: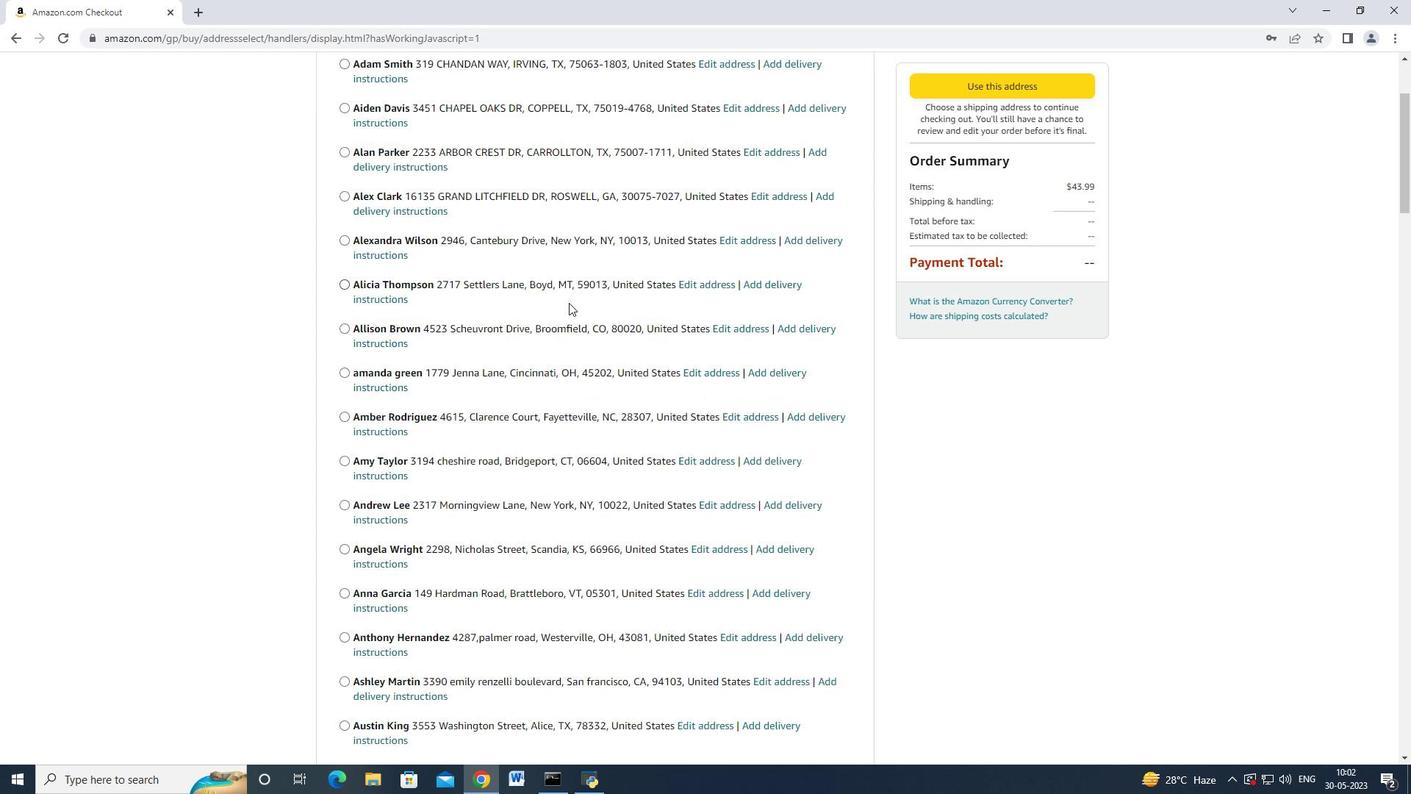 
Action: Mouse moved to (568, 297)
Screenshot: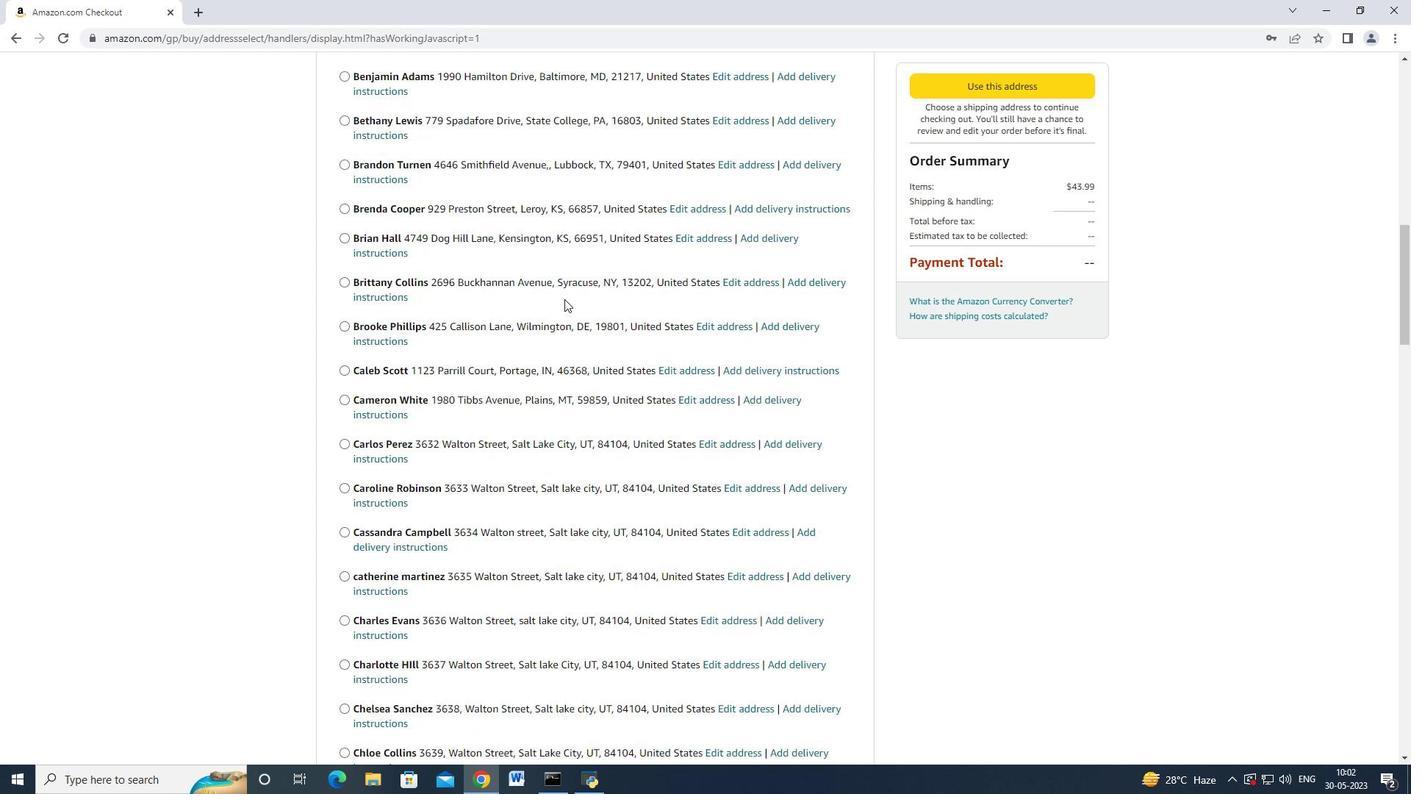 
Action: Mouse scrolled (568, 296) with delta (0, 0)
Screenshot: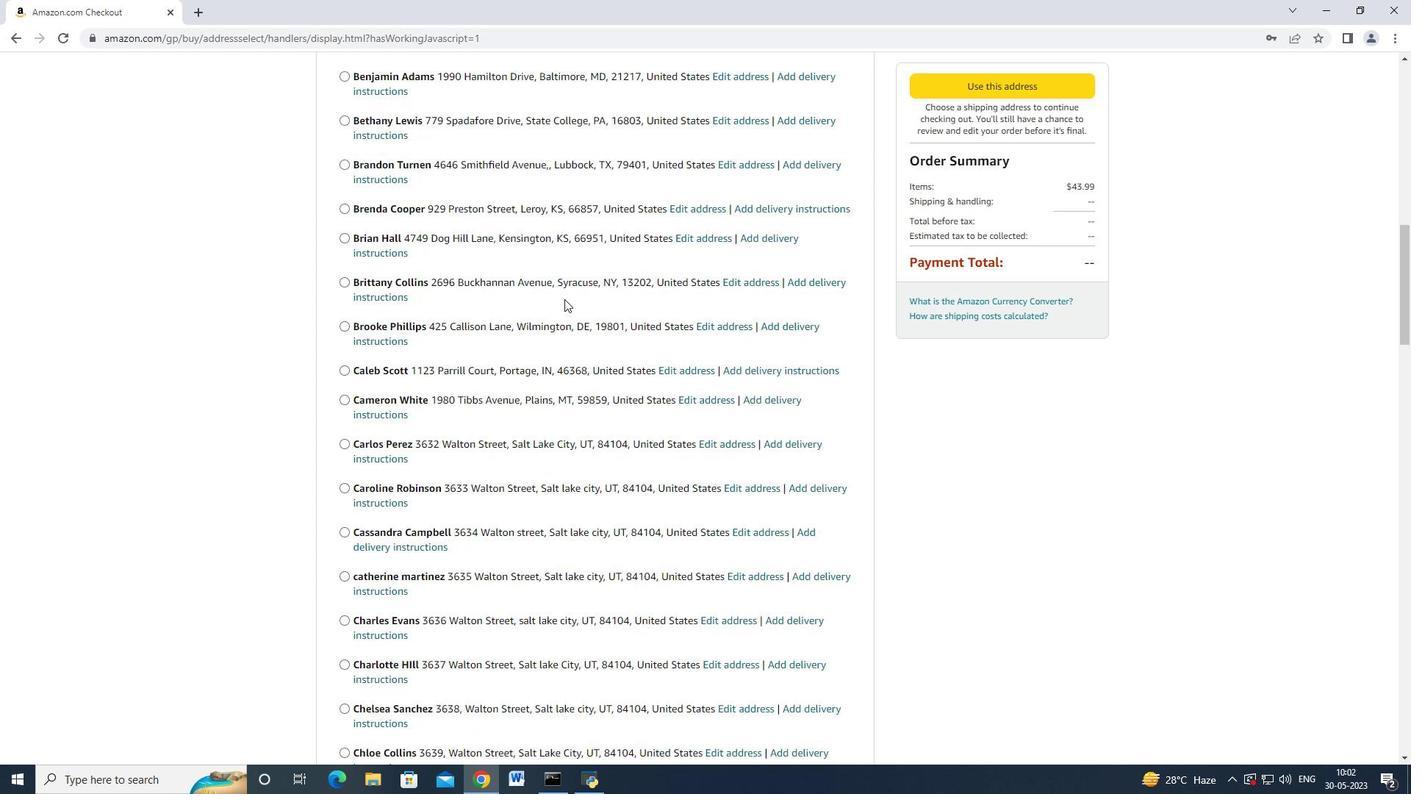 
Action: Mouse scrolled (568, 296) with delta (0, 0)
Screenshot: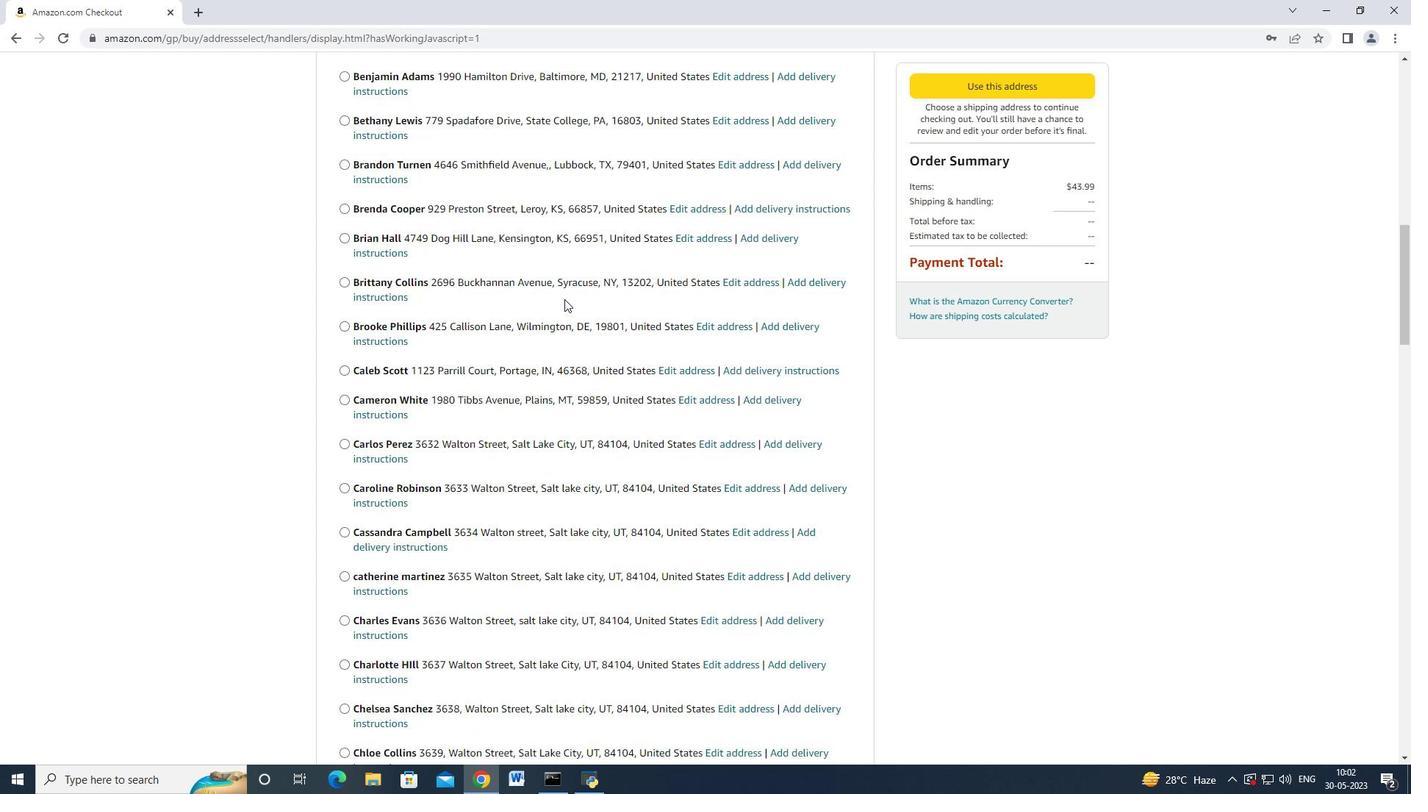 
Action: Mouse scrolled (568, 296) with delta (0, 0)
Screenshot: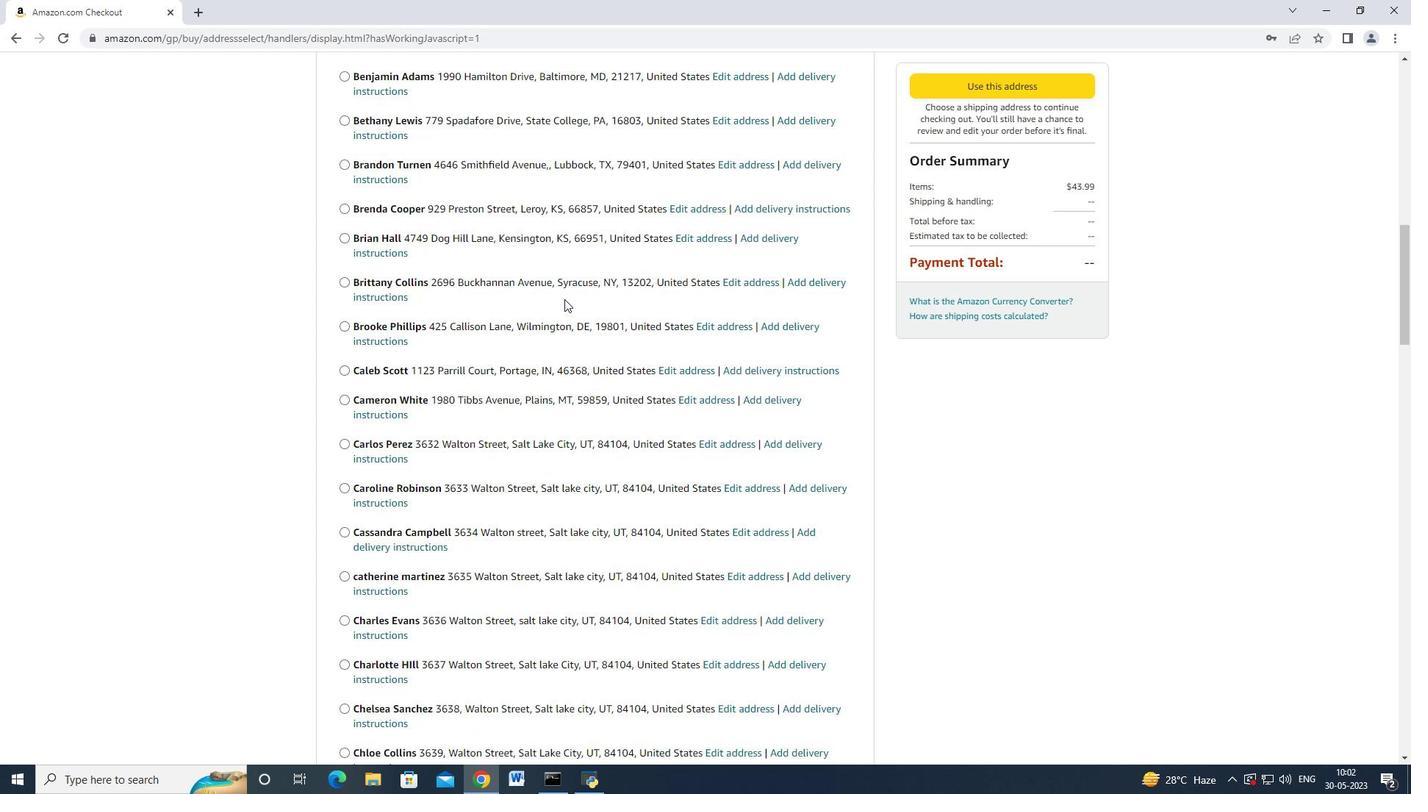 
Action: Mouse scrolled (568, 296) with delta (0, 0)
Screenshot: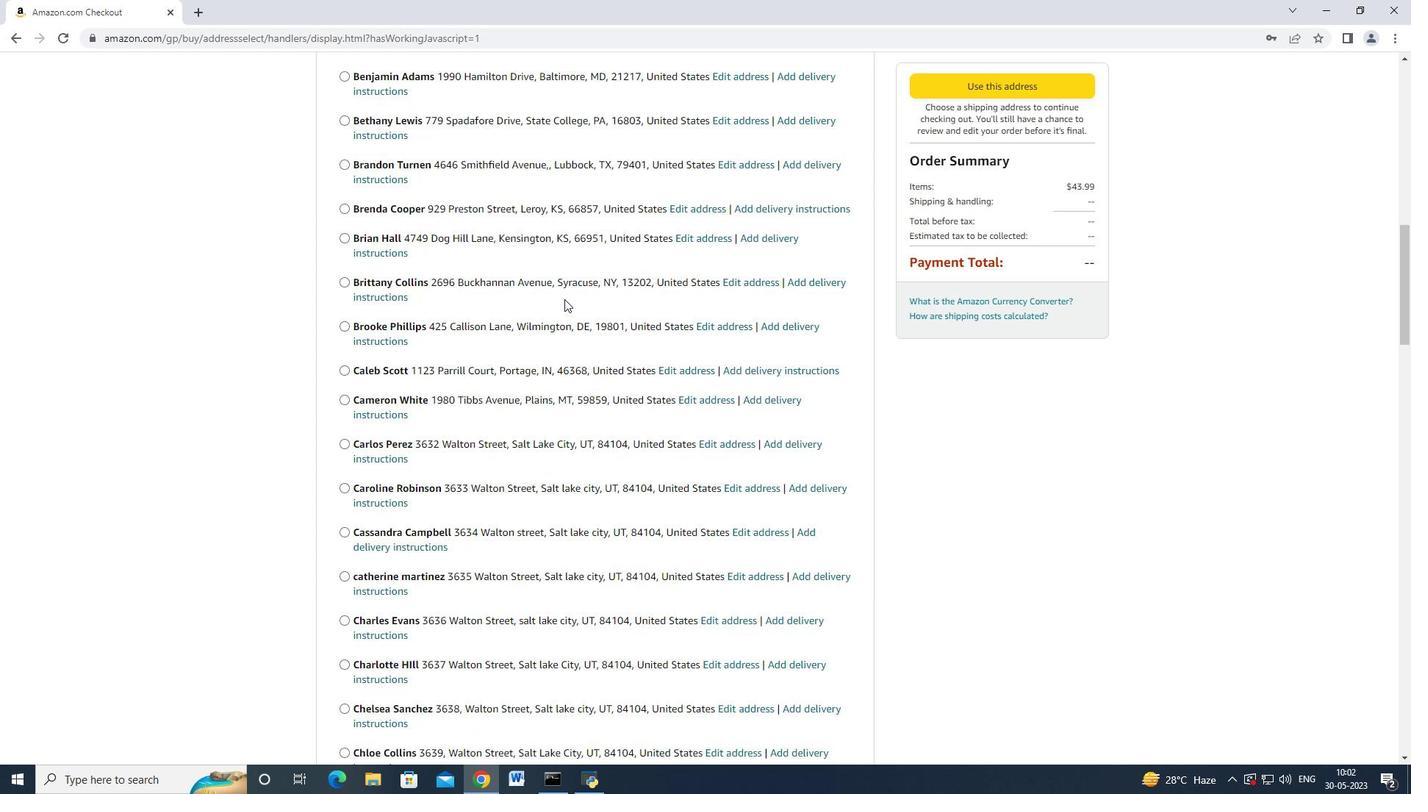 
Action: Mouse scrolled (568, 296) with delta (0, 0)
Screenshot: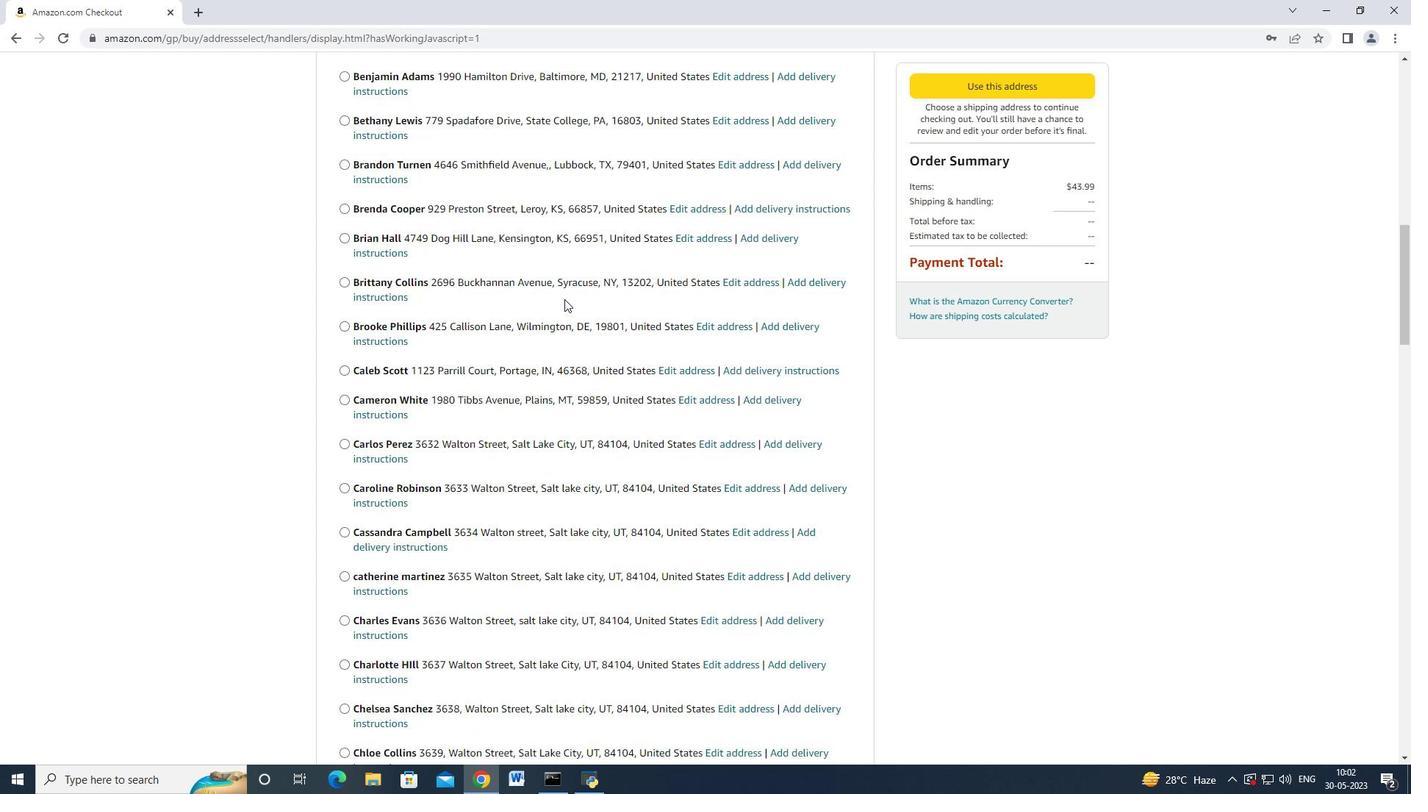 
Action: Mouse scrolled (568, 296) with delta (0, 0)
Screenshot: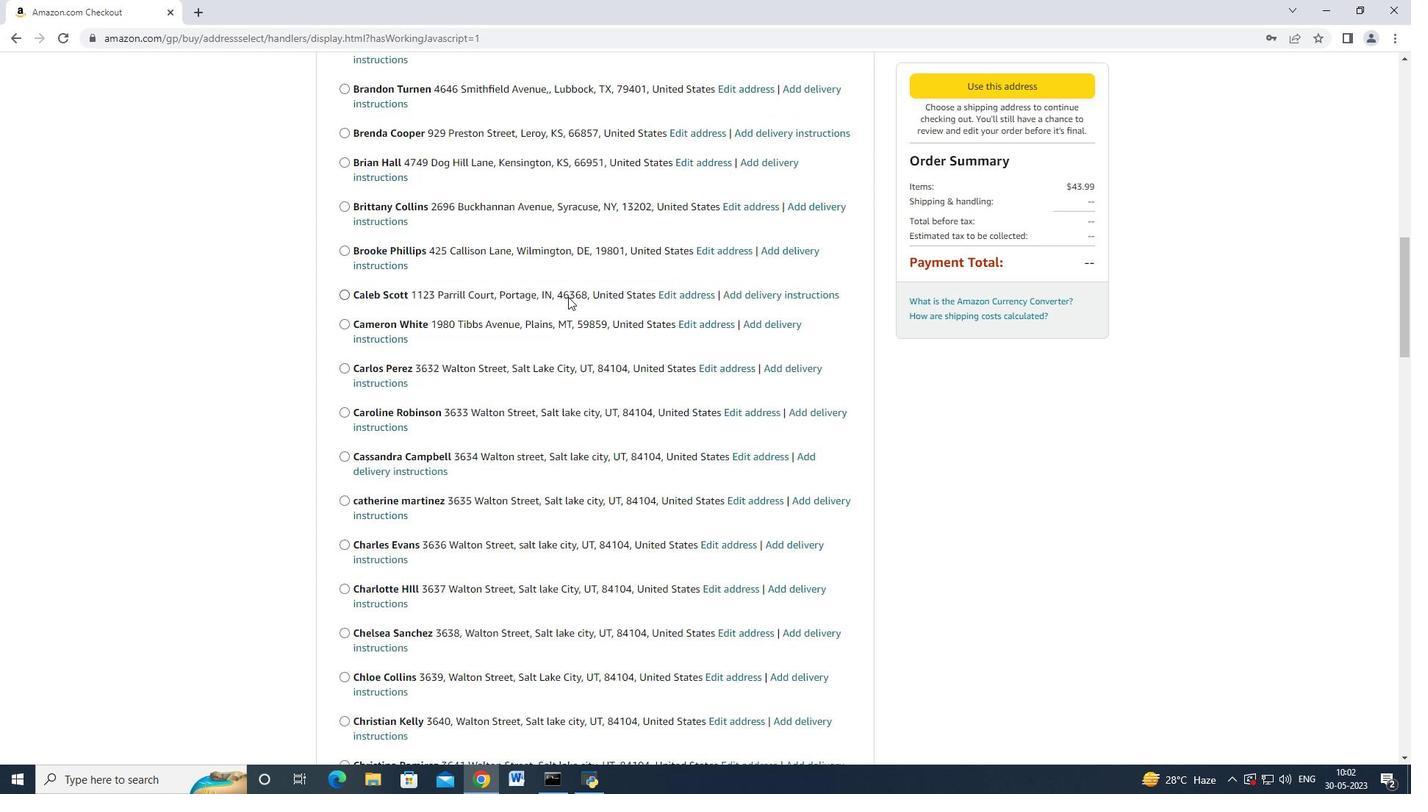 
Action: Mouse scrolled (568, 296) with delta (0, 0)
Screenshot: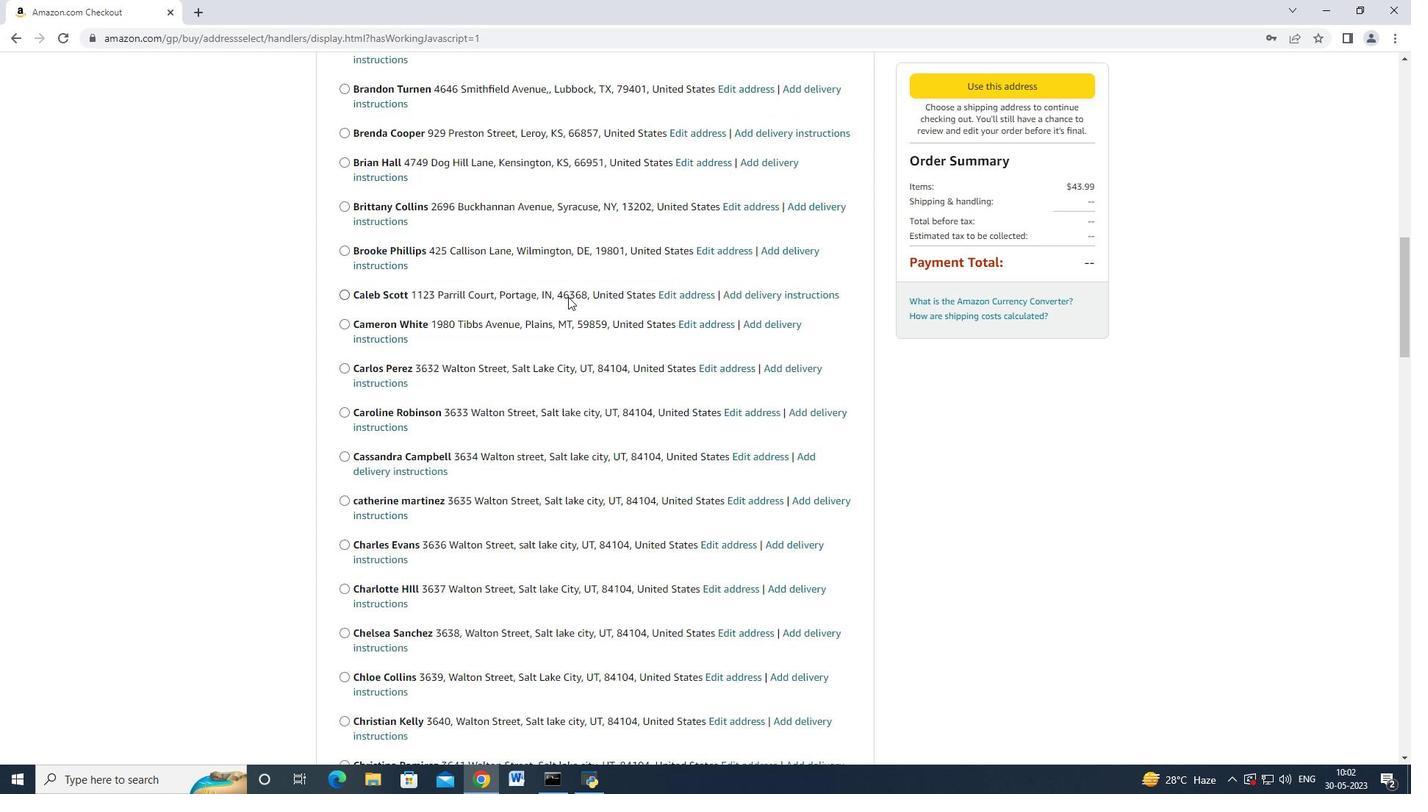 
Action: Mouse scrolled (568, 296) with delta (0, 0)
Screenshot: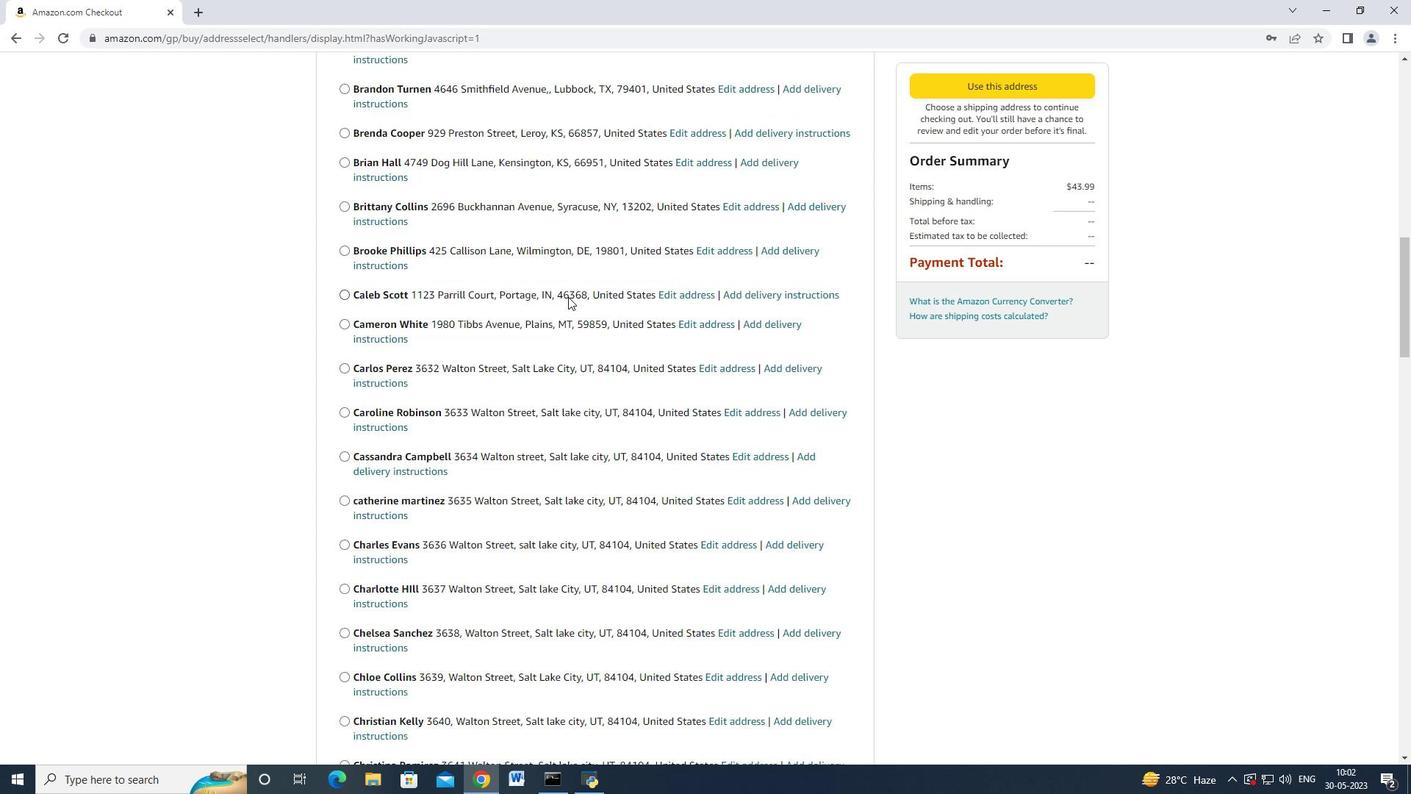 
Action: Mouse moved to (570, 294)
Screenshot: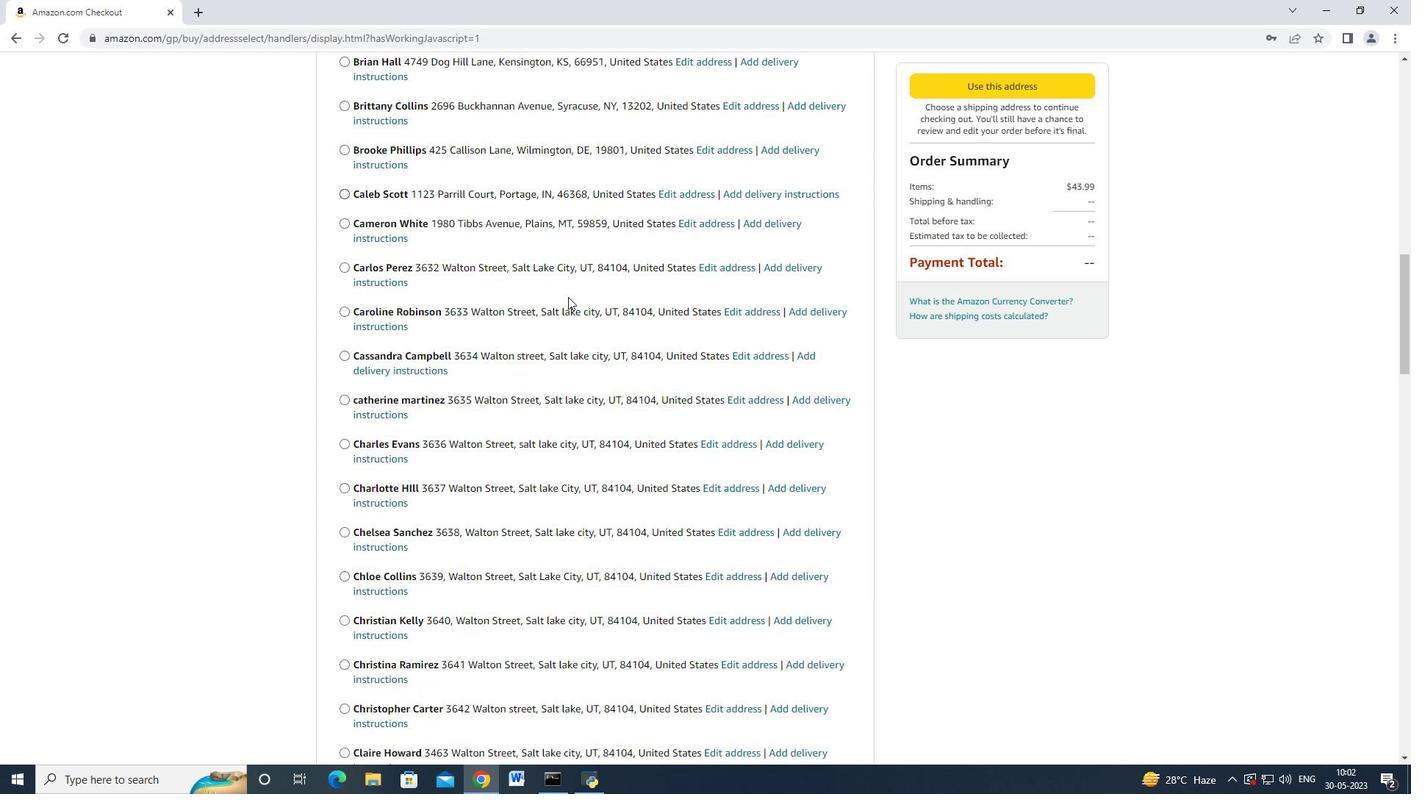 
Action: Mouse scrolled (570, 293) with delta (0, 0)
Screenshot: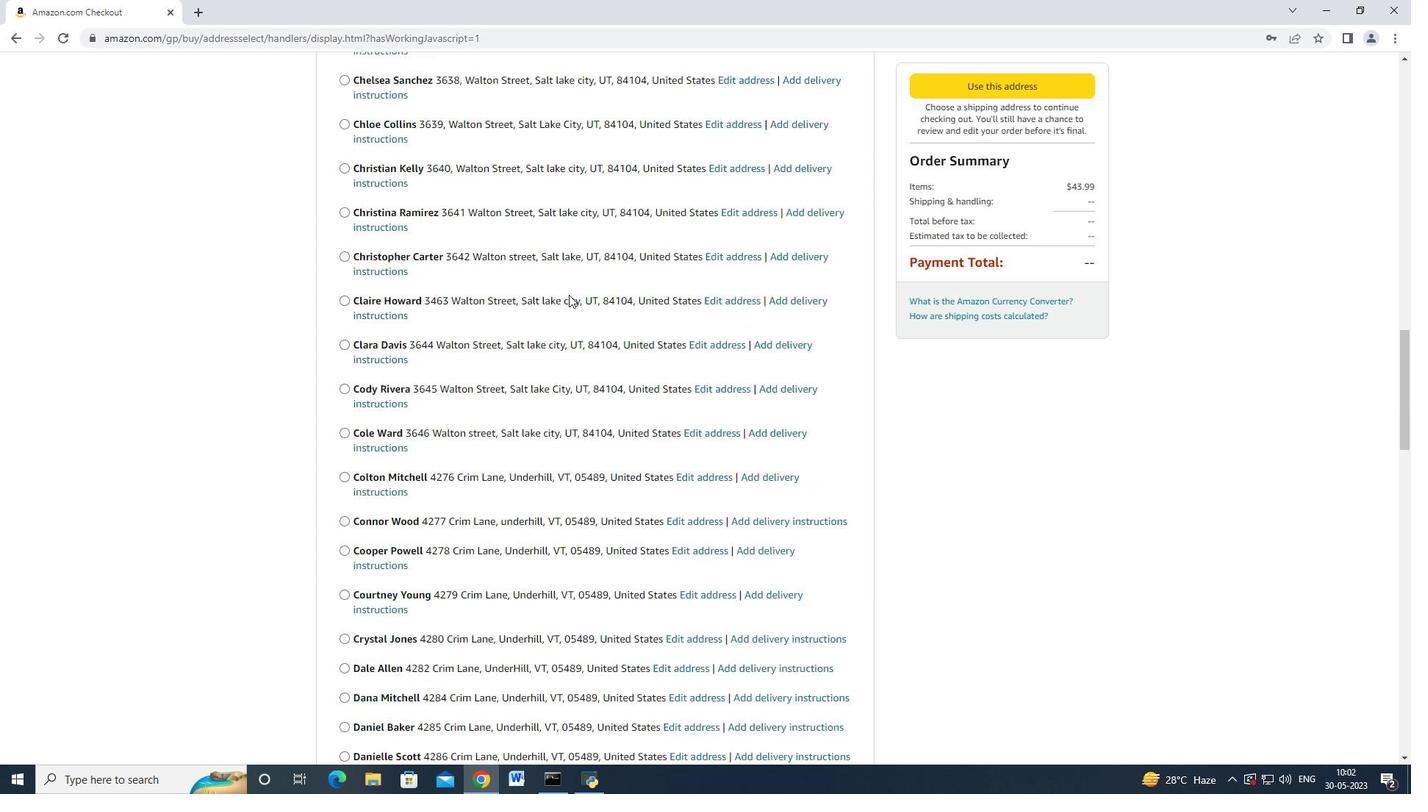 
Action: Mouse scrolled (570, 293) with delta (0, 0)
Screenshot: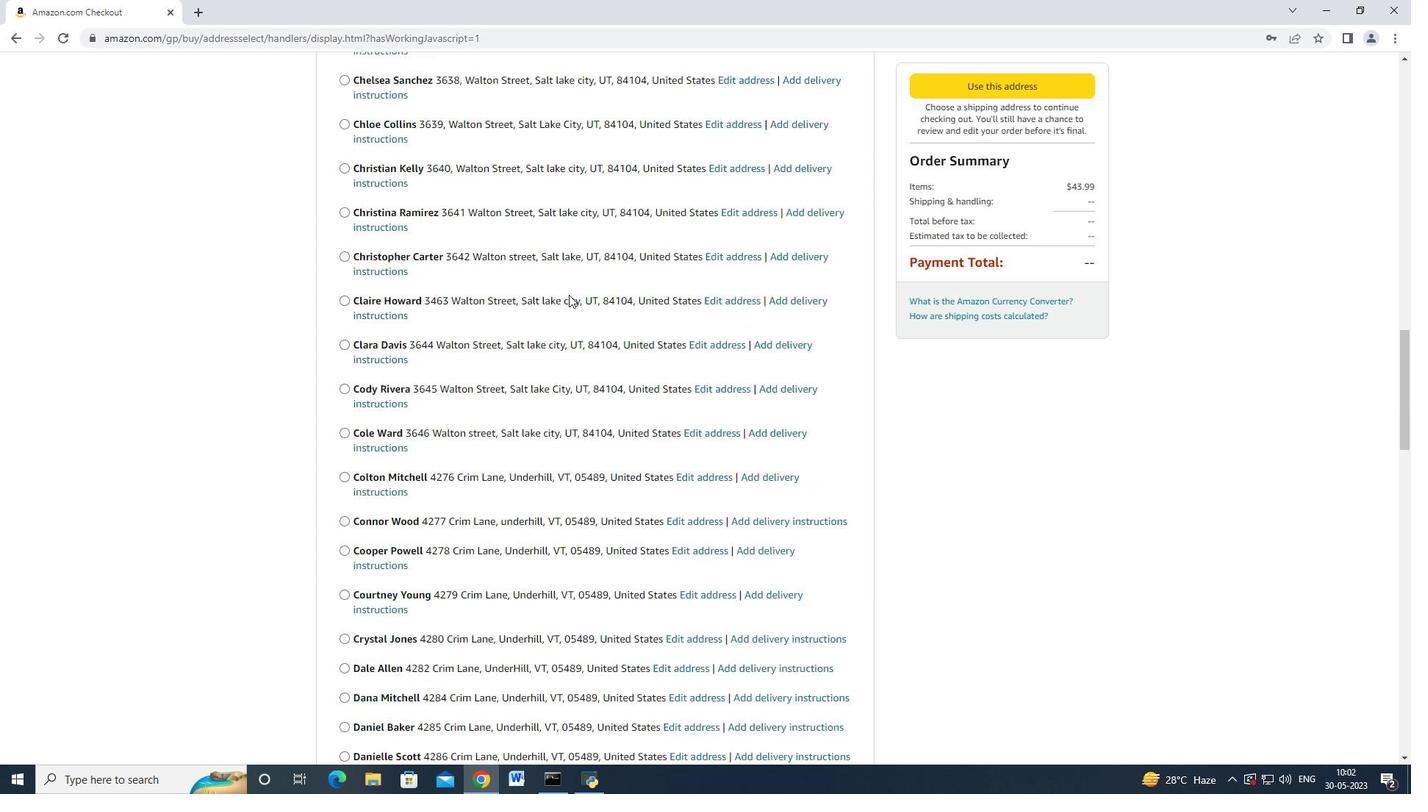 
Action: Mouse moved to (570, 294)
Screenshot: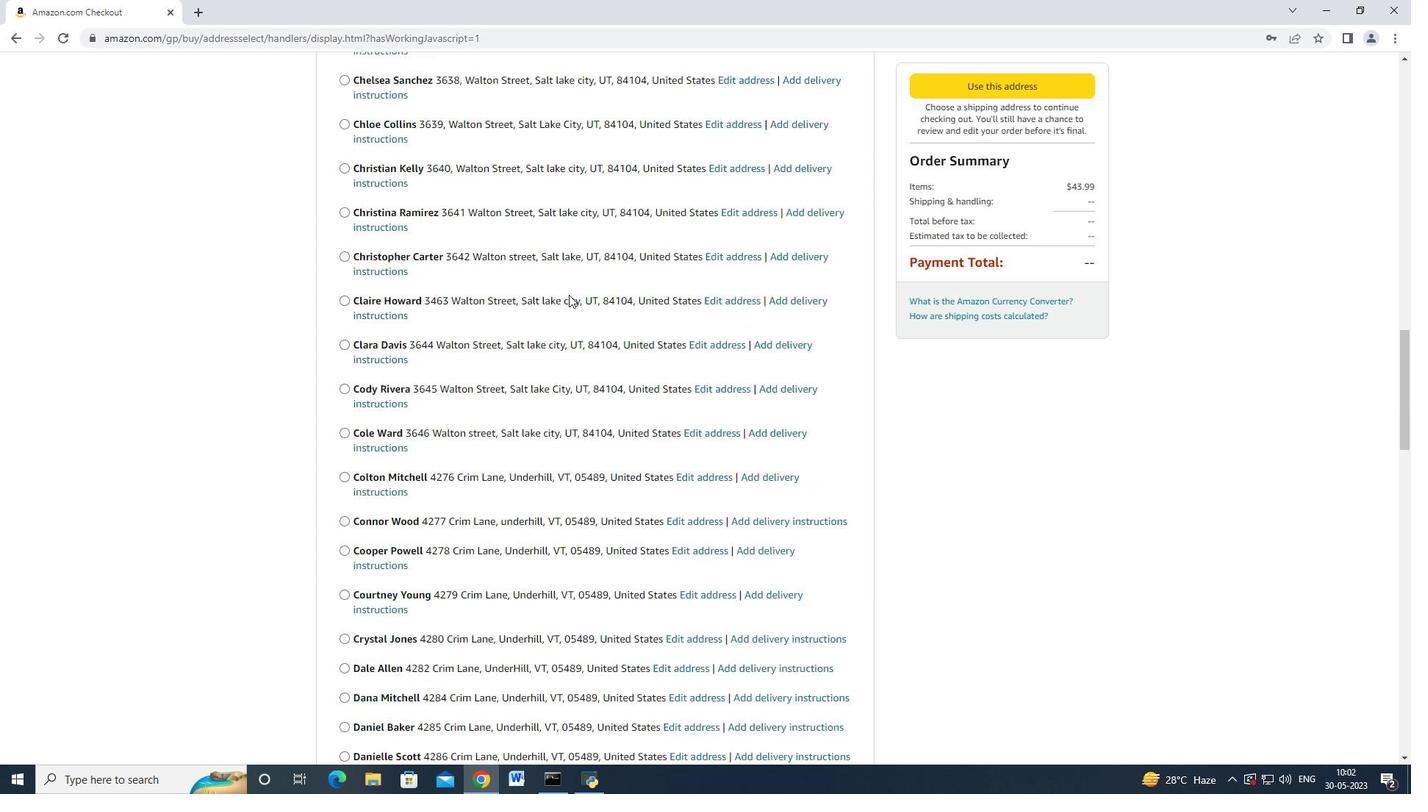 
Action: Mouse scrolled (570, 293) with delta (0, 0)
Screenshot: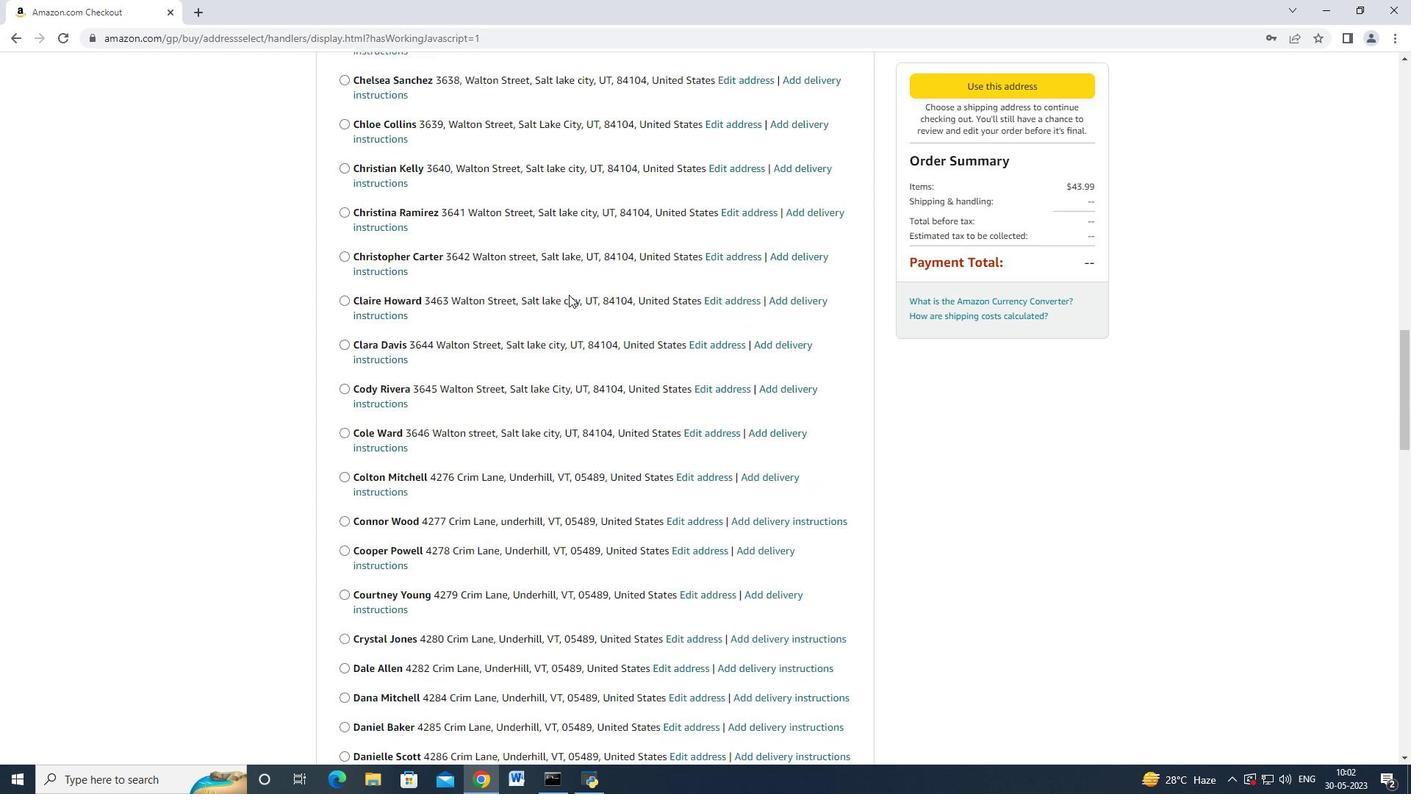 
Action: Mouse scrolled (570, 293) with delta (0, 0)
Screenshot: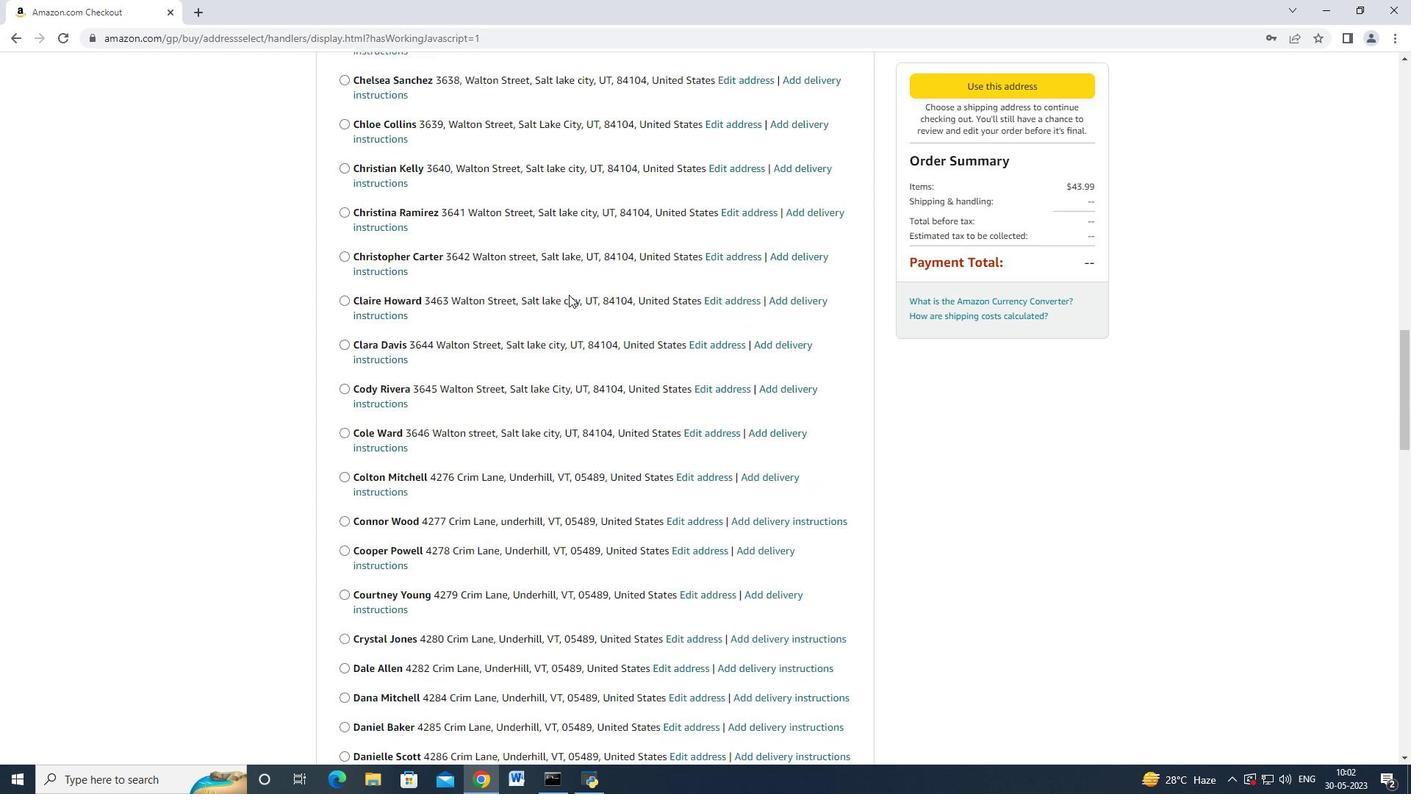 
Action: Mouse scrolled (570, 293) with delta (0, 0)
Screenshot: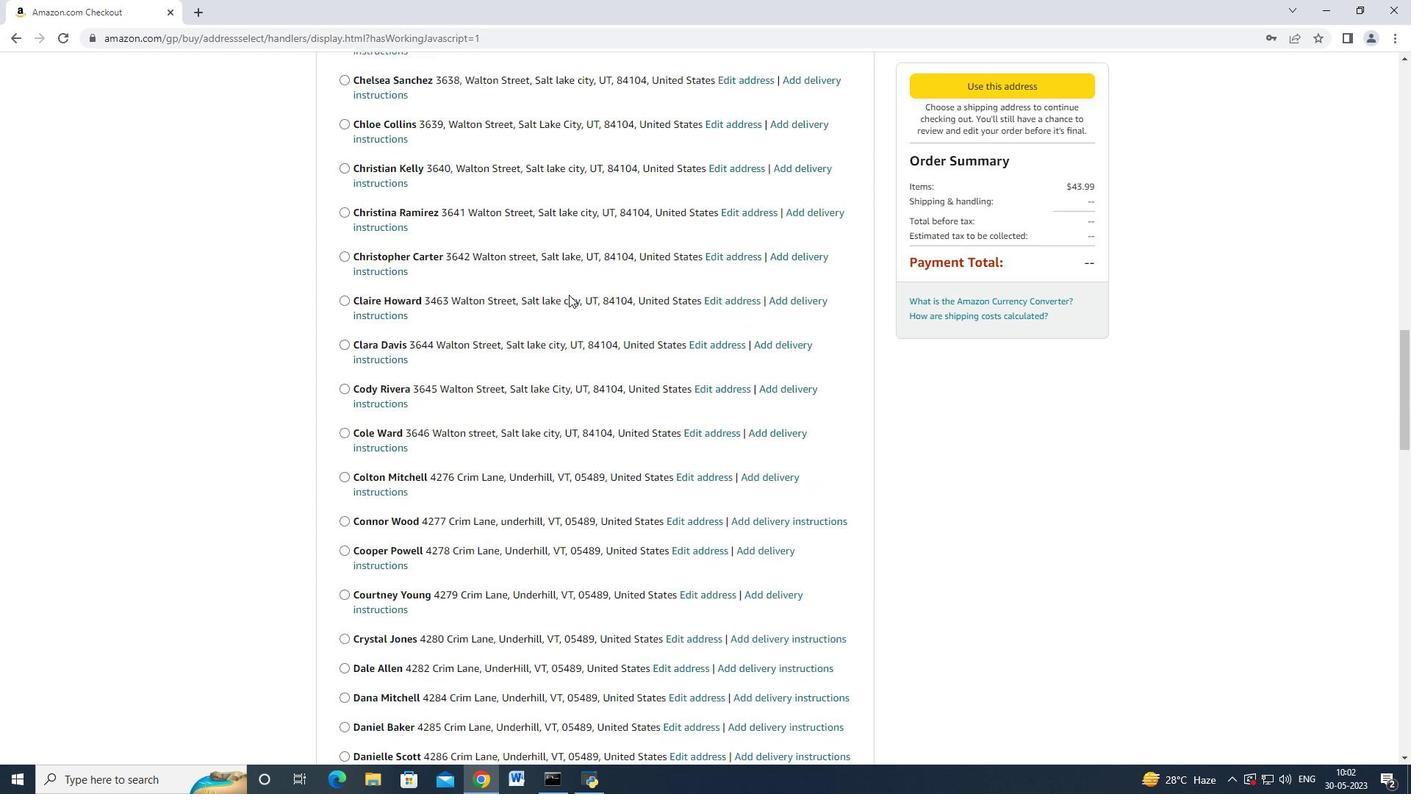 
Action: Mouse scrolled (570, 293) with delta (0, 0)
Screenshot: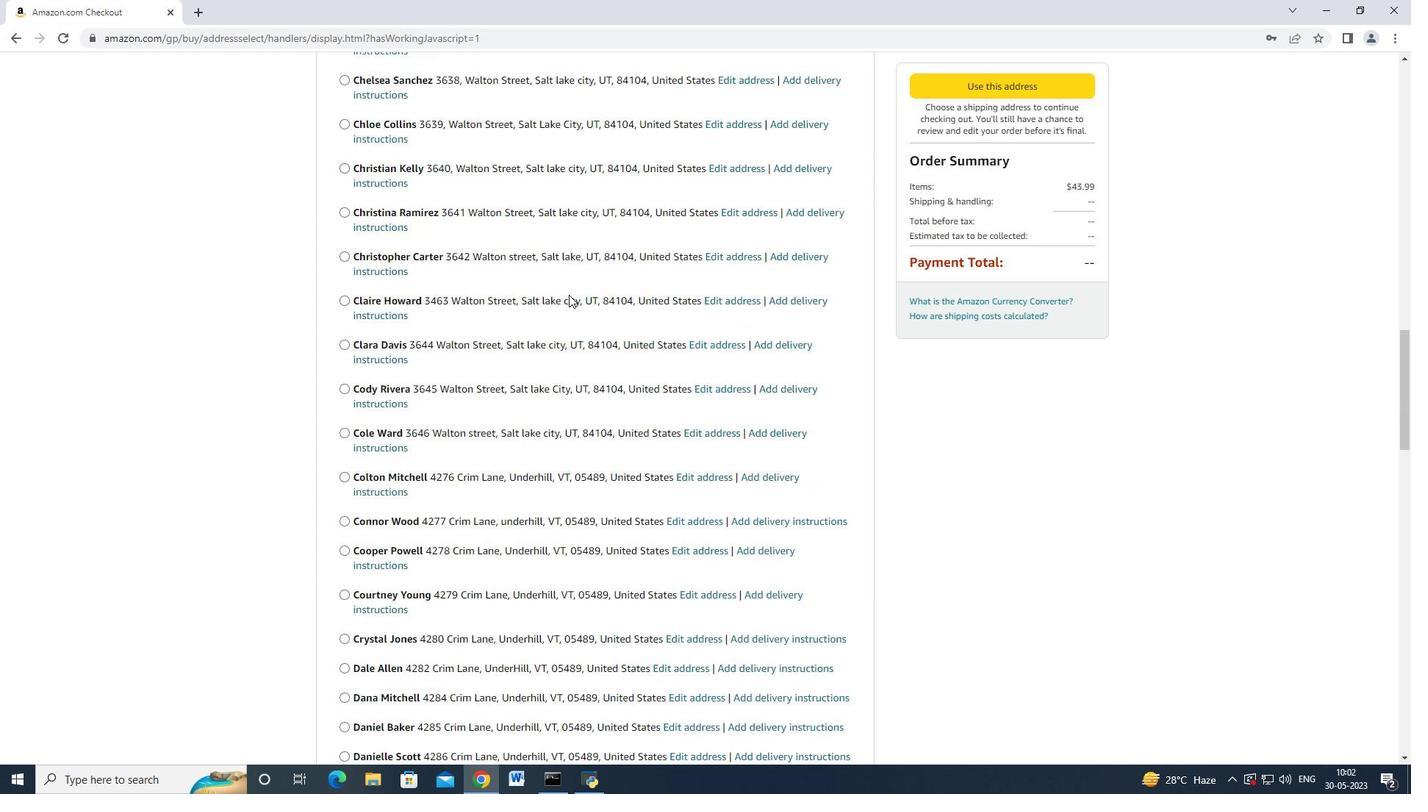 
Action: Mouse scrolled (570, 293) with delta (0, 0)
Screenshot: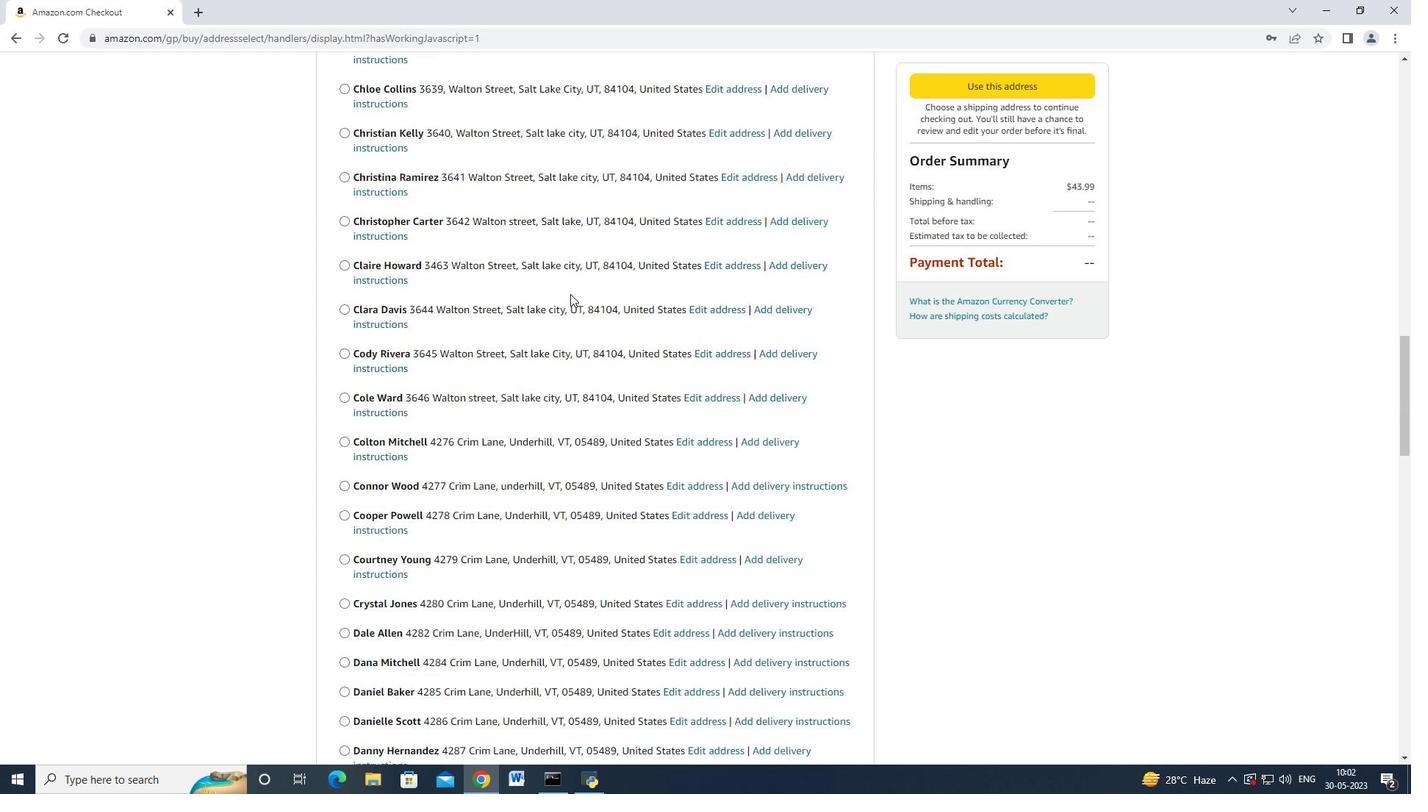 
Action: Mouse moved to (572, 294)
Screenshot: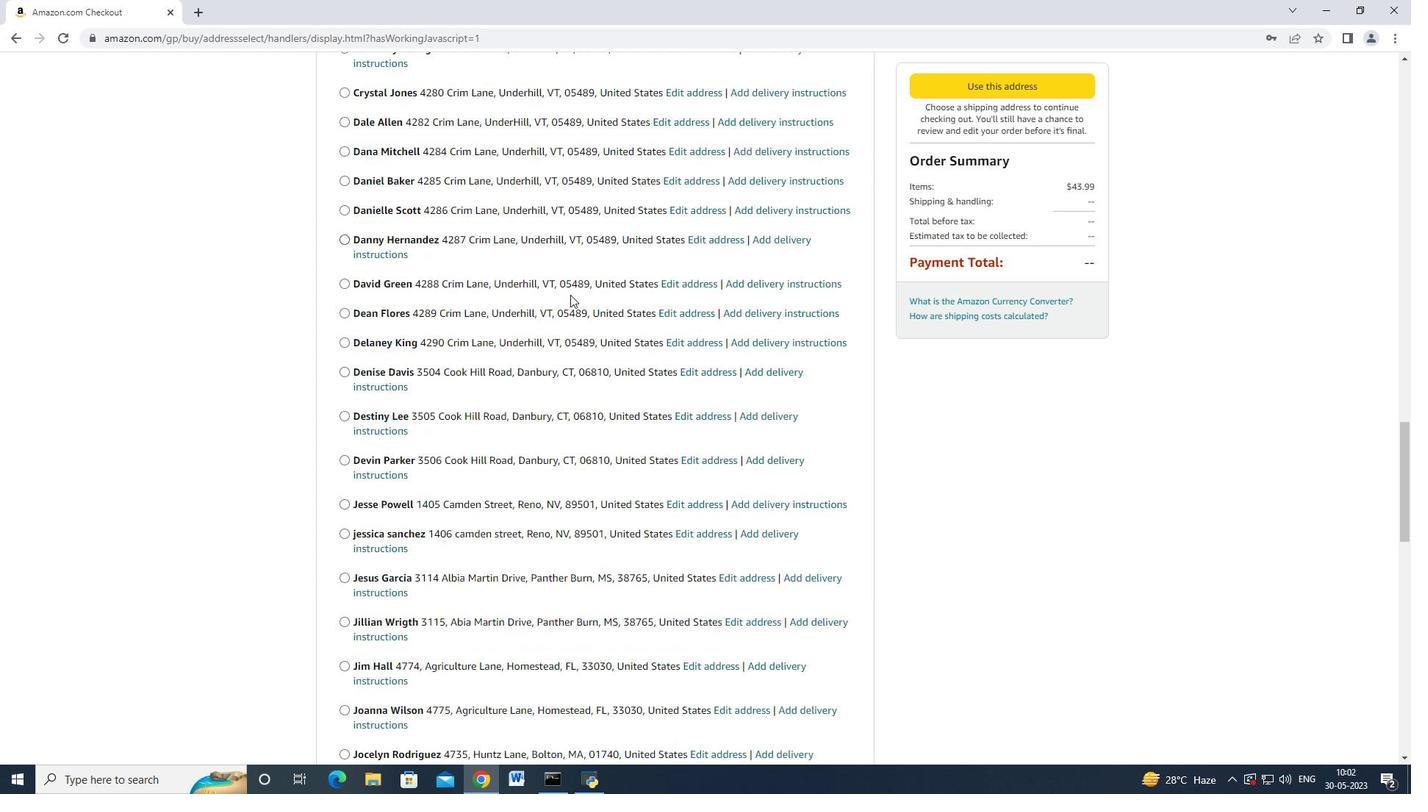 
Action: Mouse scrolled (573, 294) with delta (0, 0)
Screenshot: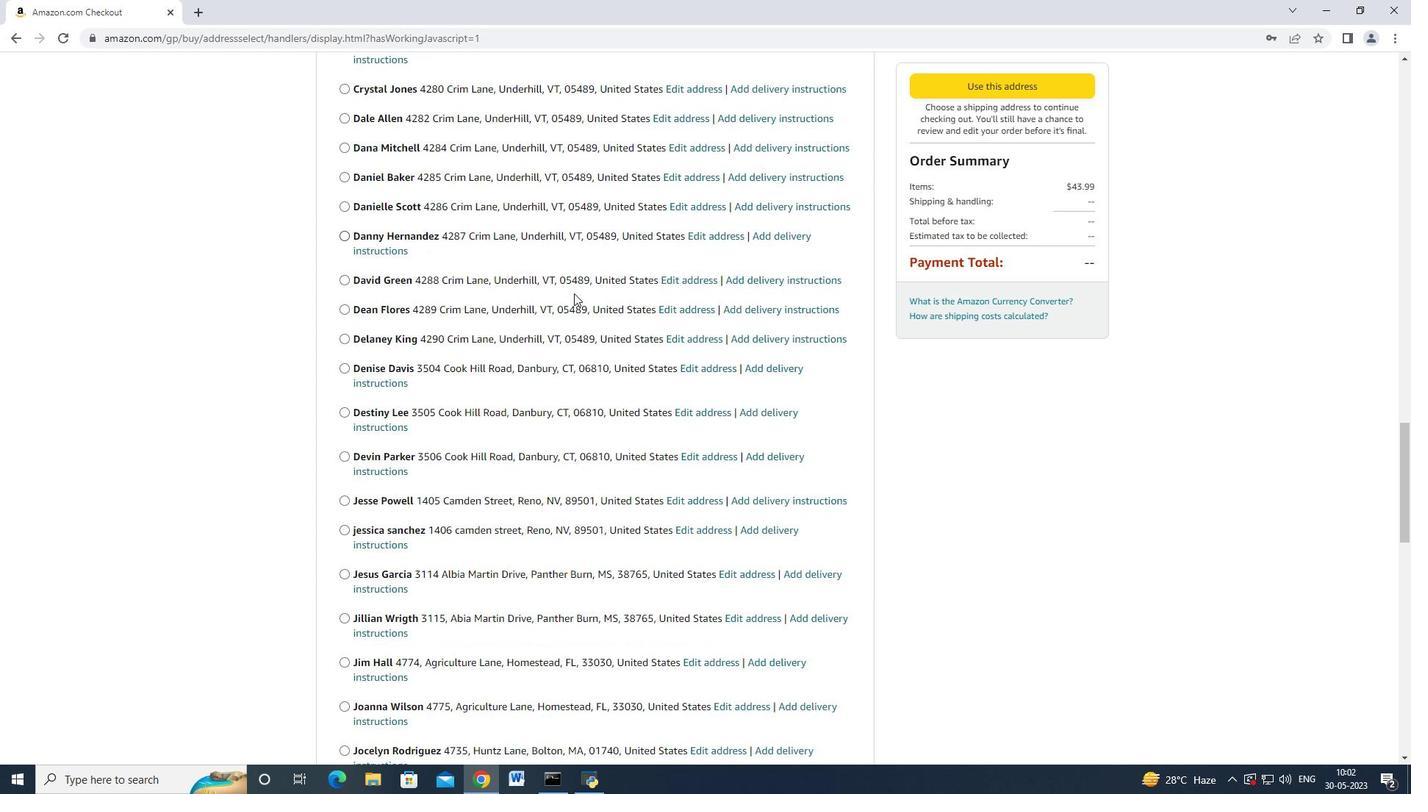 
Action: Mouse moved to (572, 294)
Screenshot: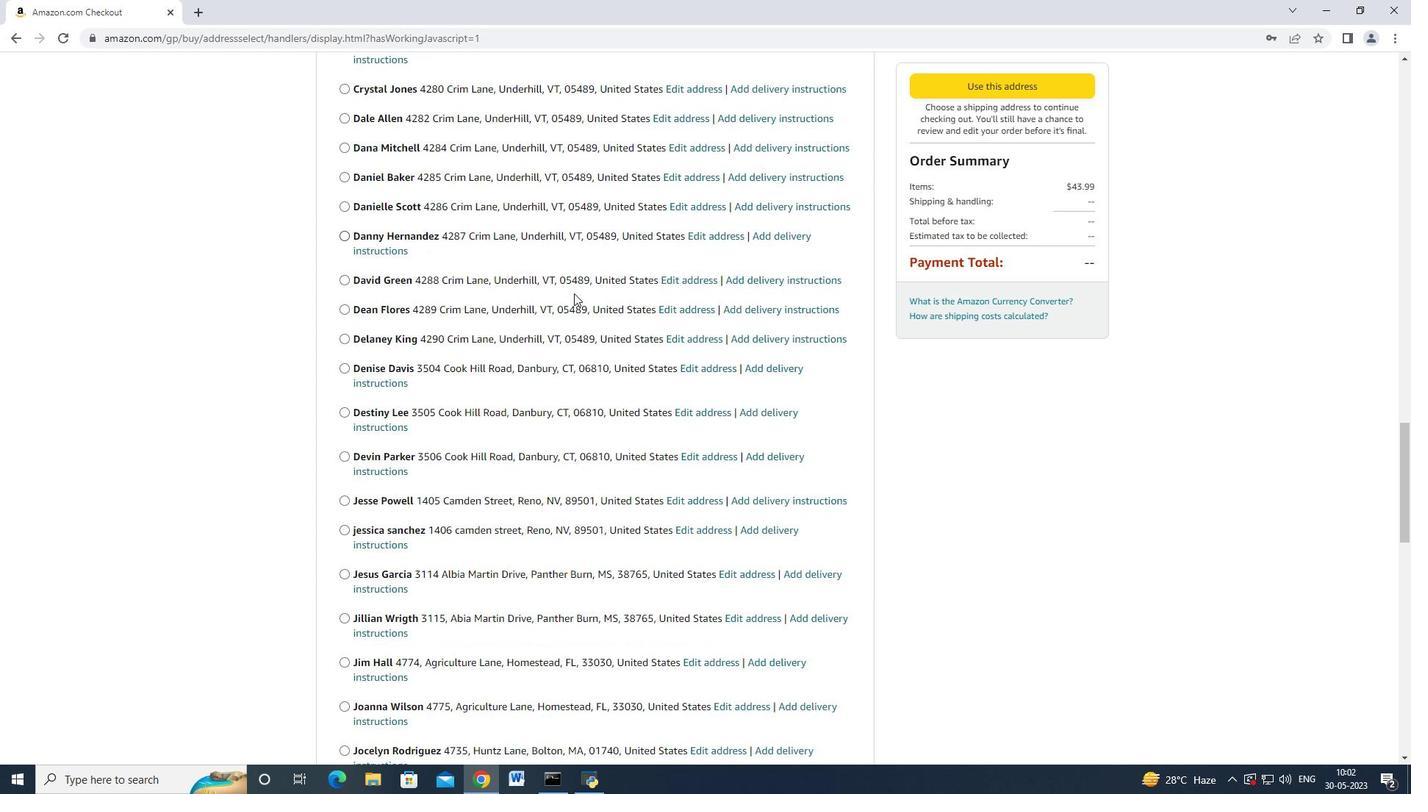 
Action: Mouse scrolled (572, 294) with delta (0, 0)
Screenshot: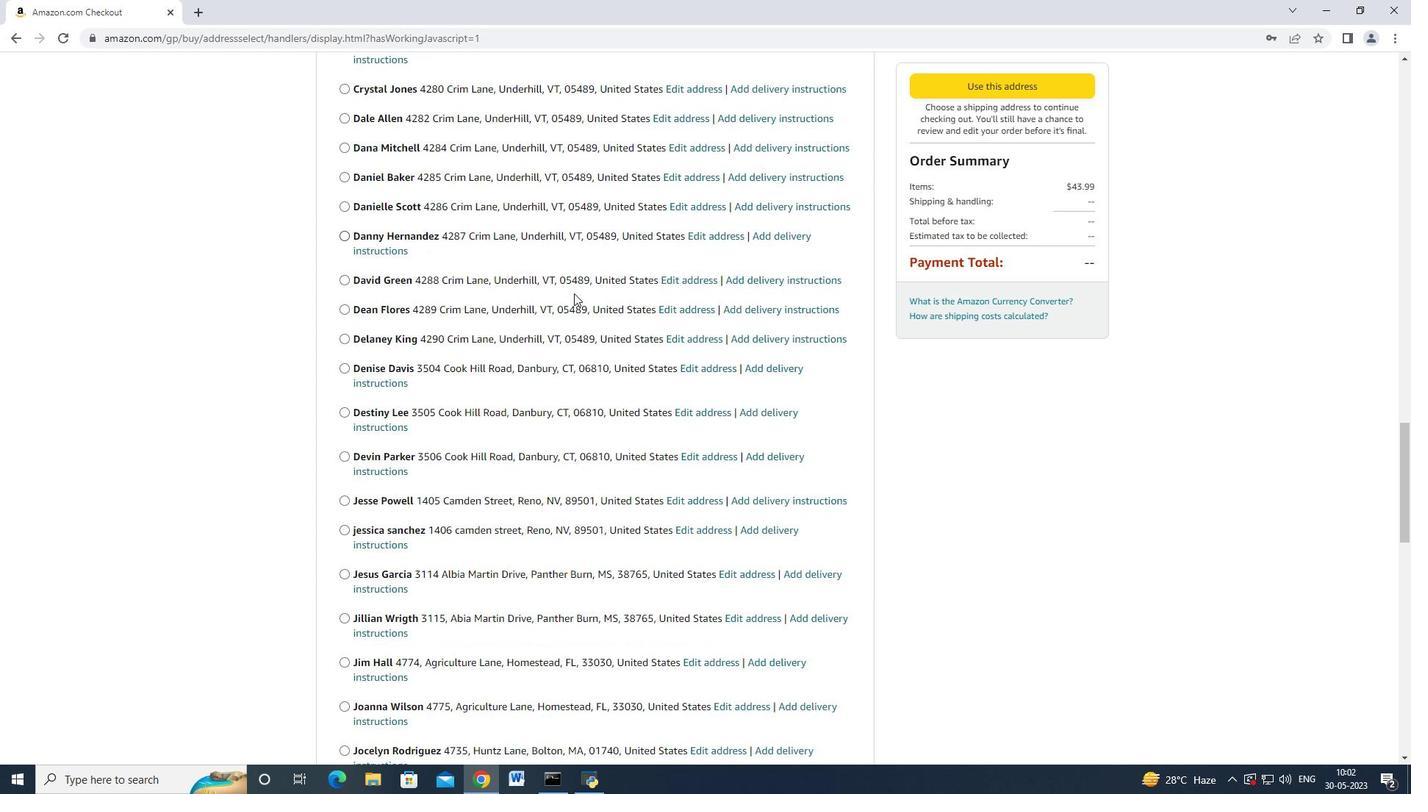 
Action: Mouse moved to (572, 295)
Screenshot: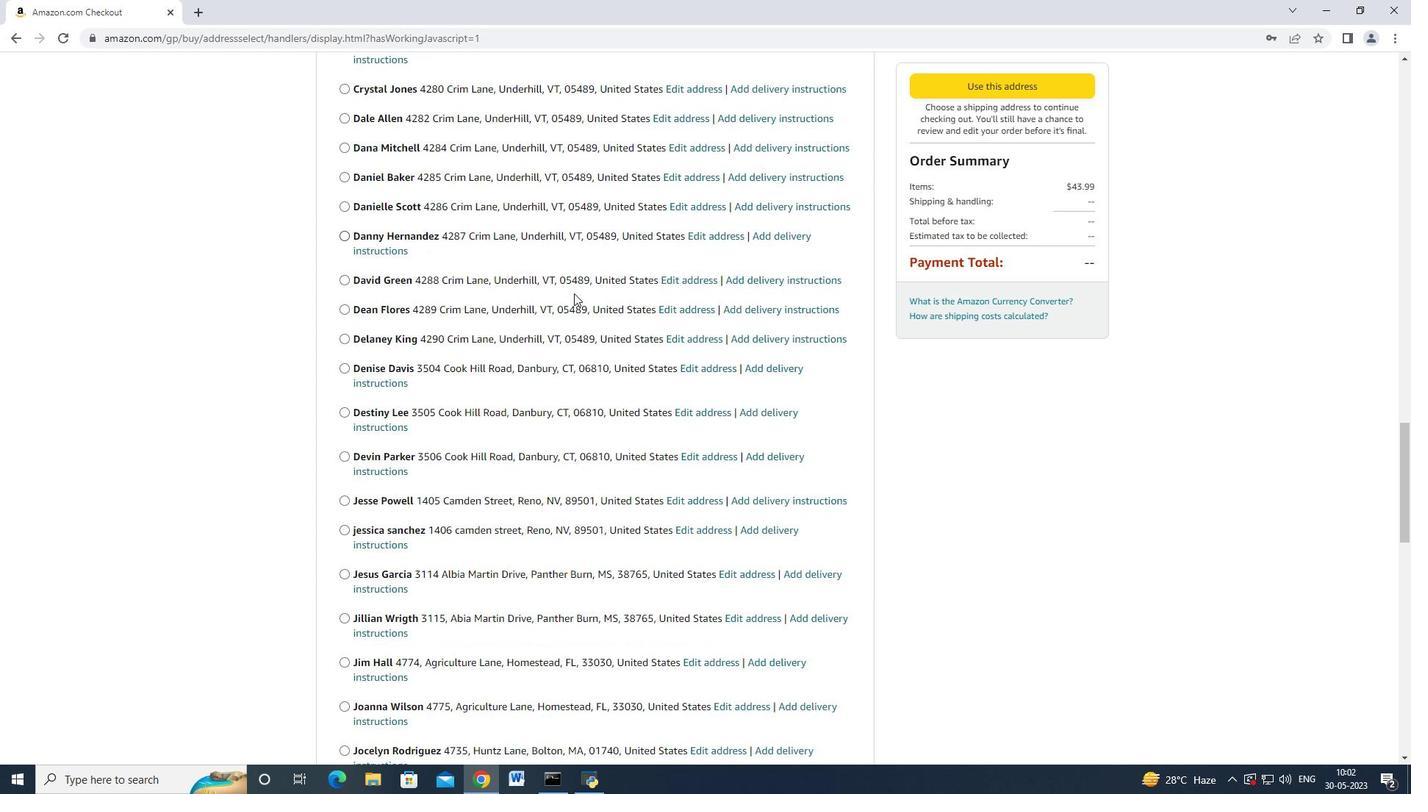 
Action: Mouse scrolled (572, 294) with delta (0, 0)
Screenshot: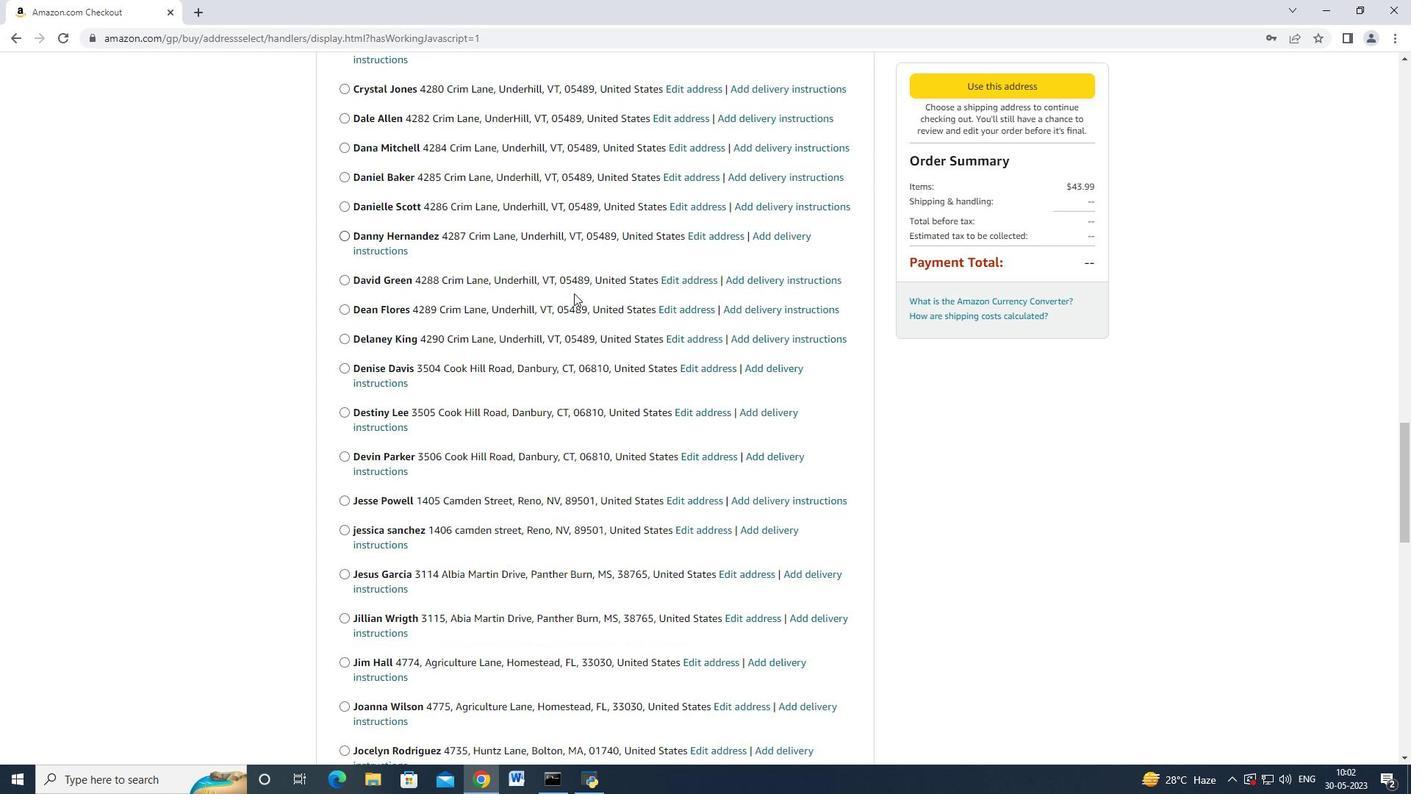 
Action: Mouse moved to (569, 296)
Screenshot: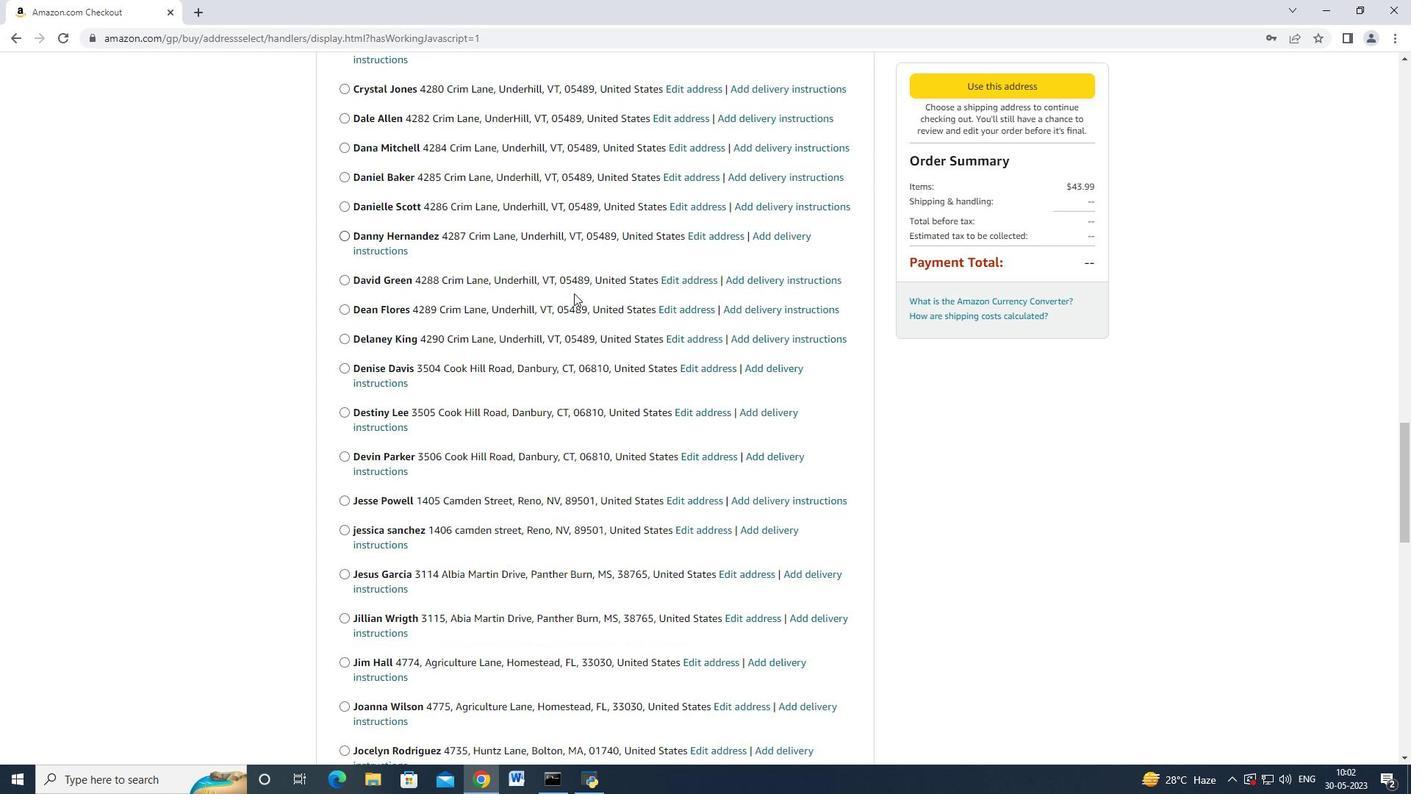 
Action: Mouse scrolled (572, 294) with delta (0, 0)
Screenshot: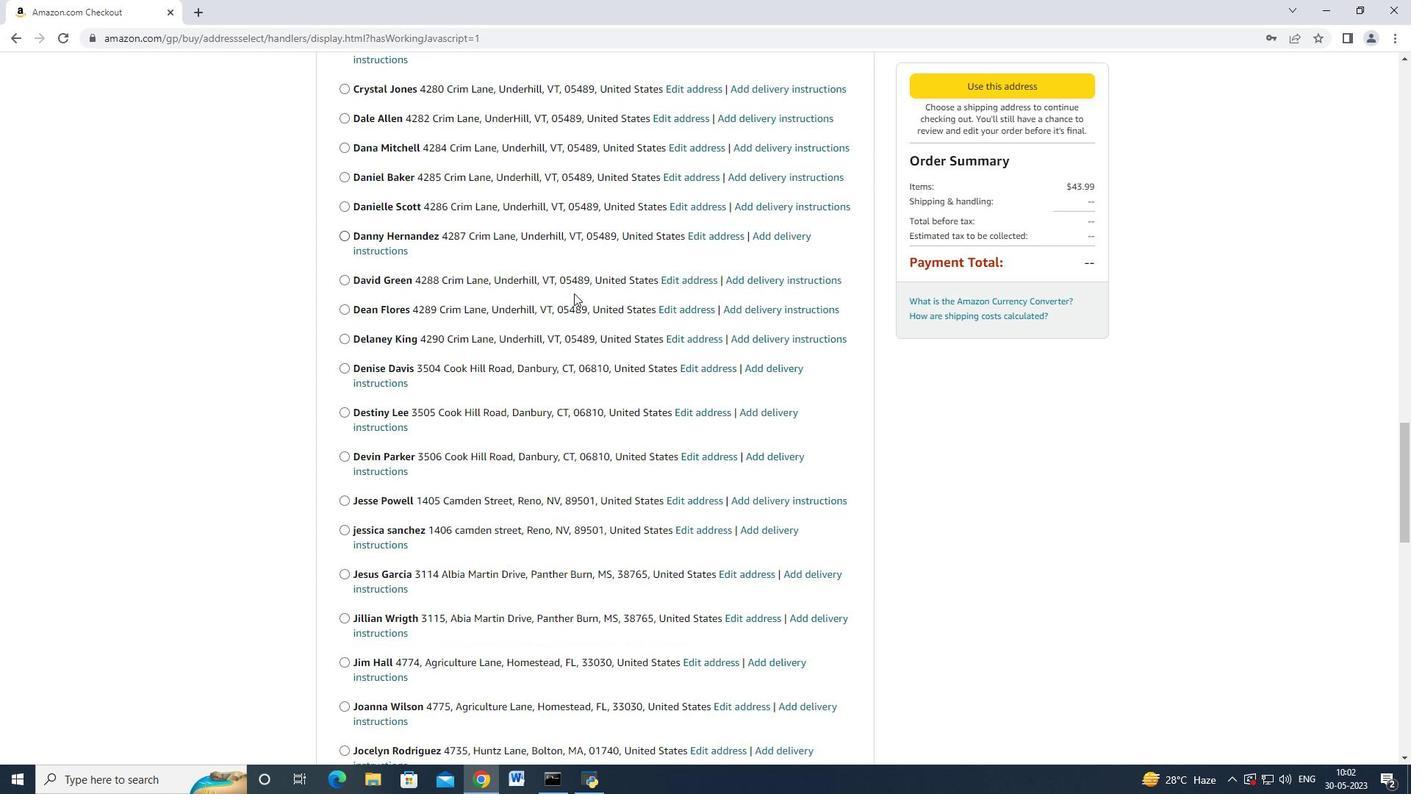 
Action: Mouse moved to (569, 297)
Screenshot: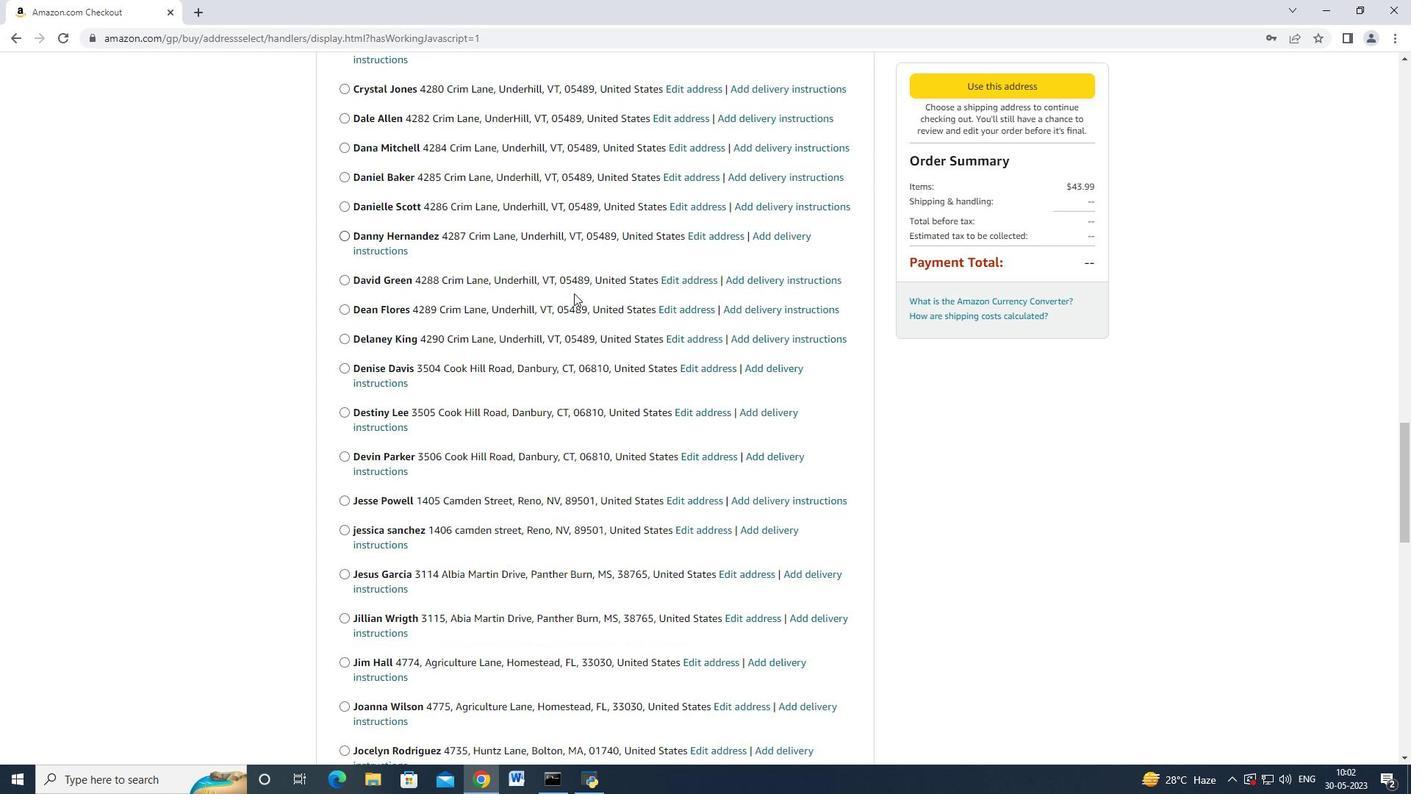 
Action: Mouse scrolled (571, 295) with delta (0, 0)
Screenshot: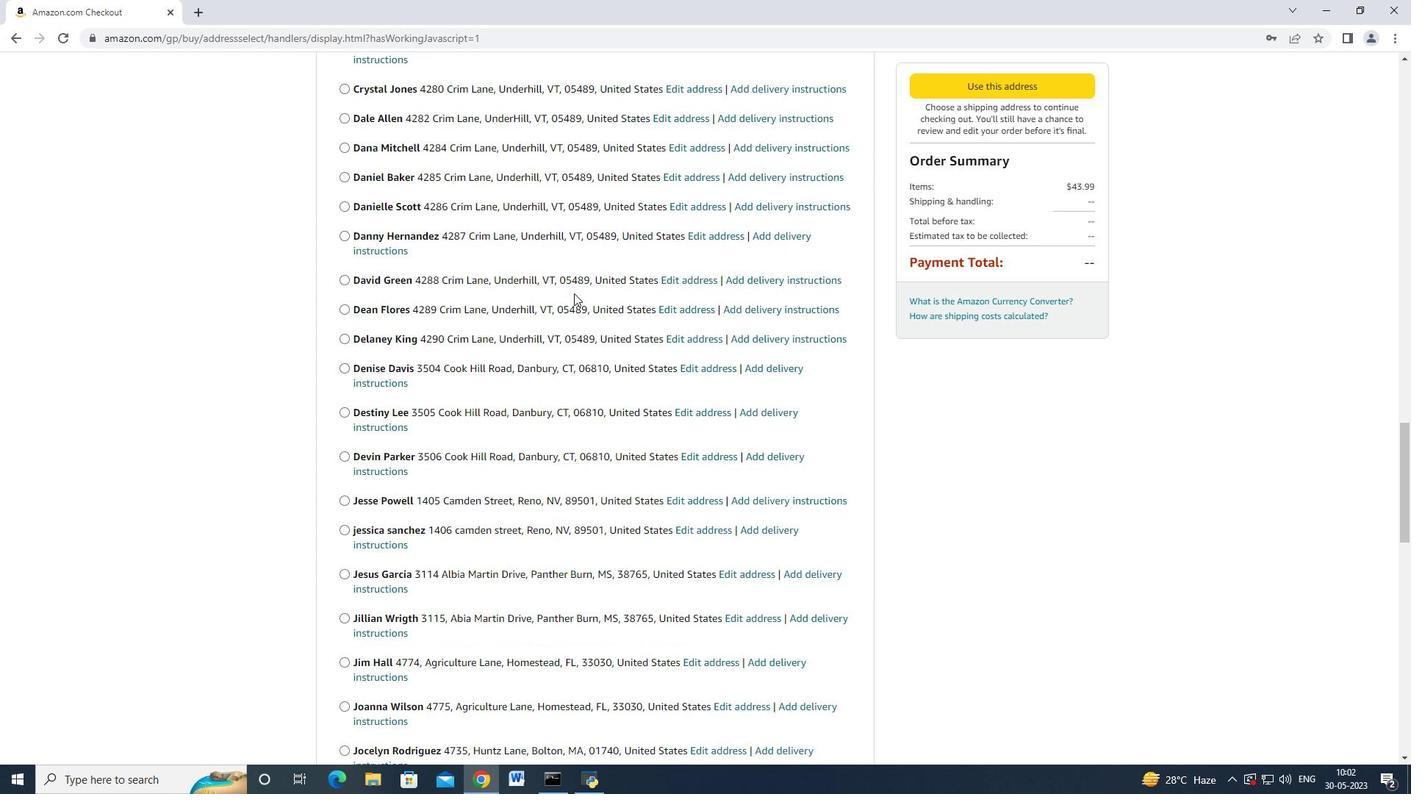 
Action: Mouse moved to (569, 297)
Screenshot: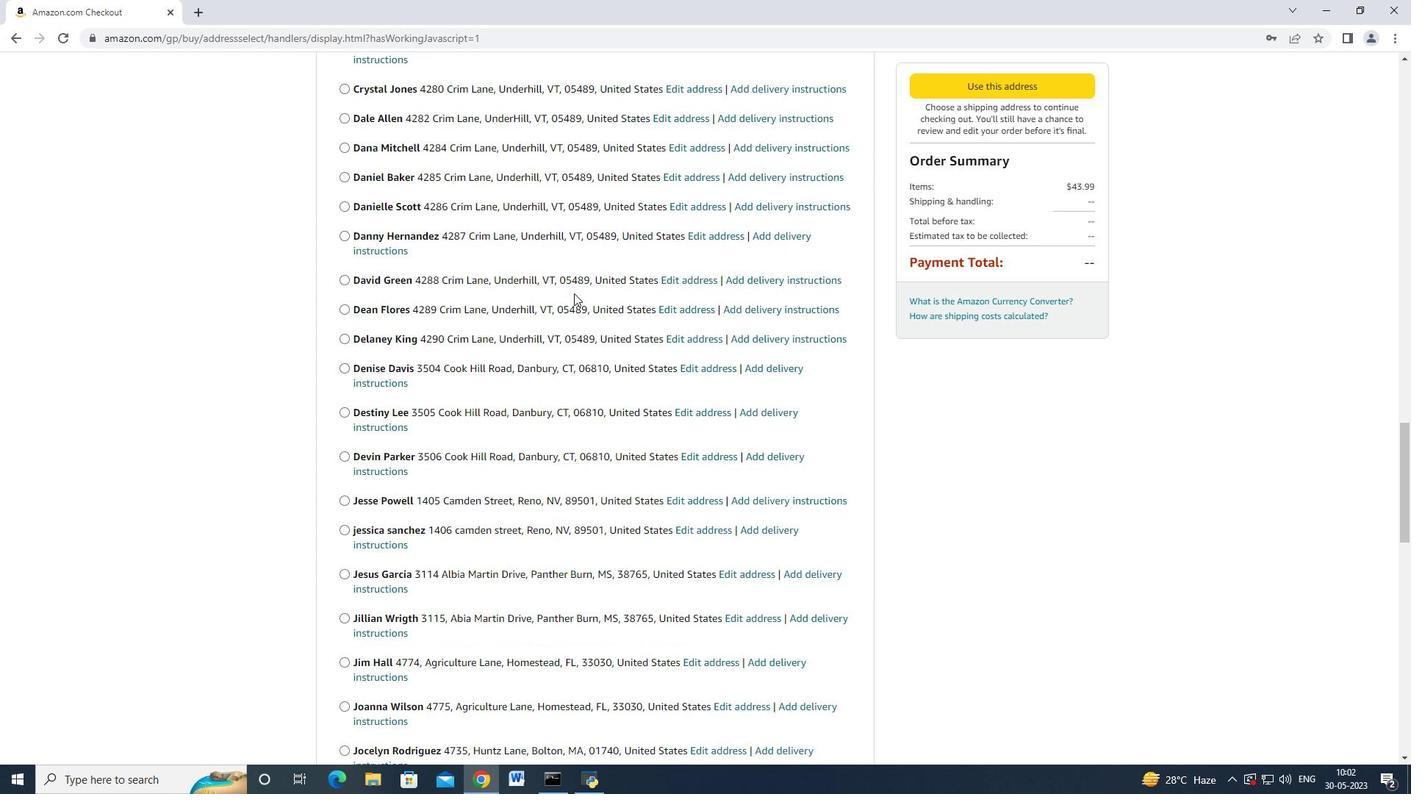 
Action: Mouse scrolled (569, 295) with delta (0, 0)
Screenshot: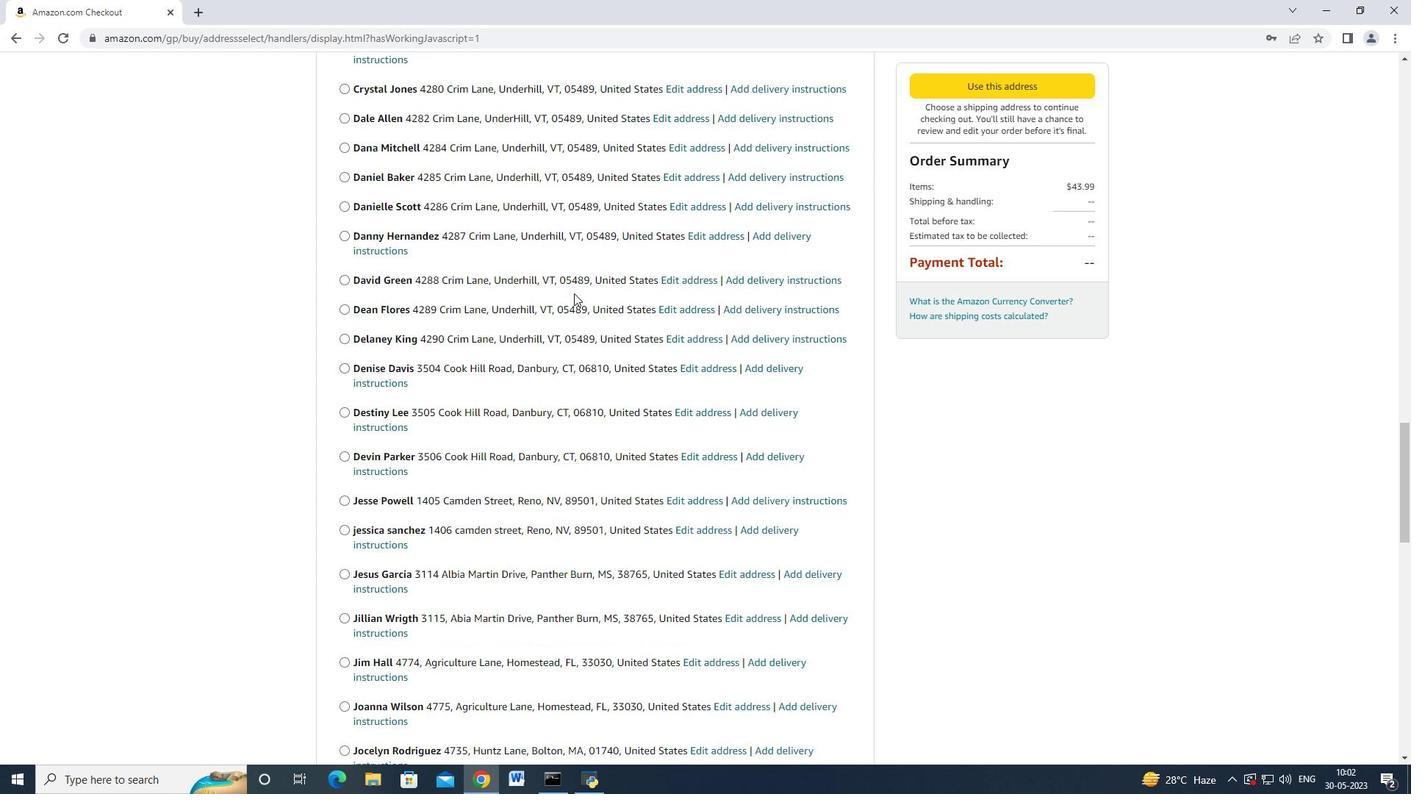 
Action: Mouse moved to (568, 297)
Screenshot: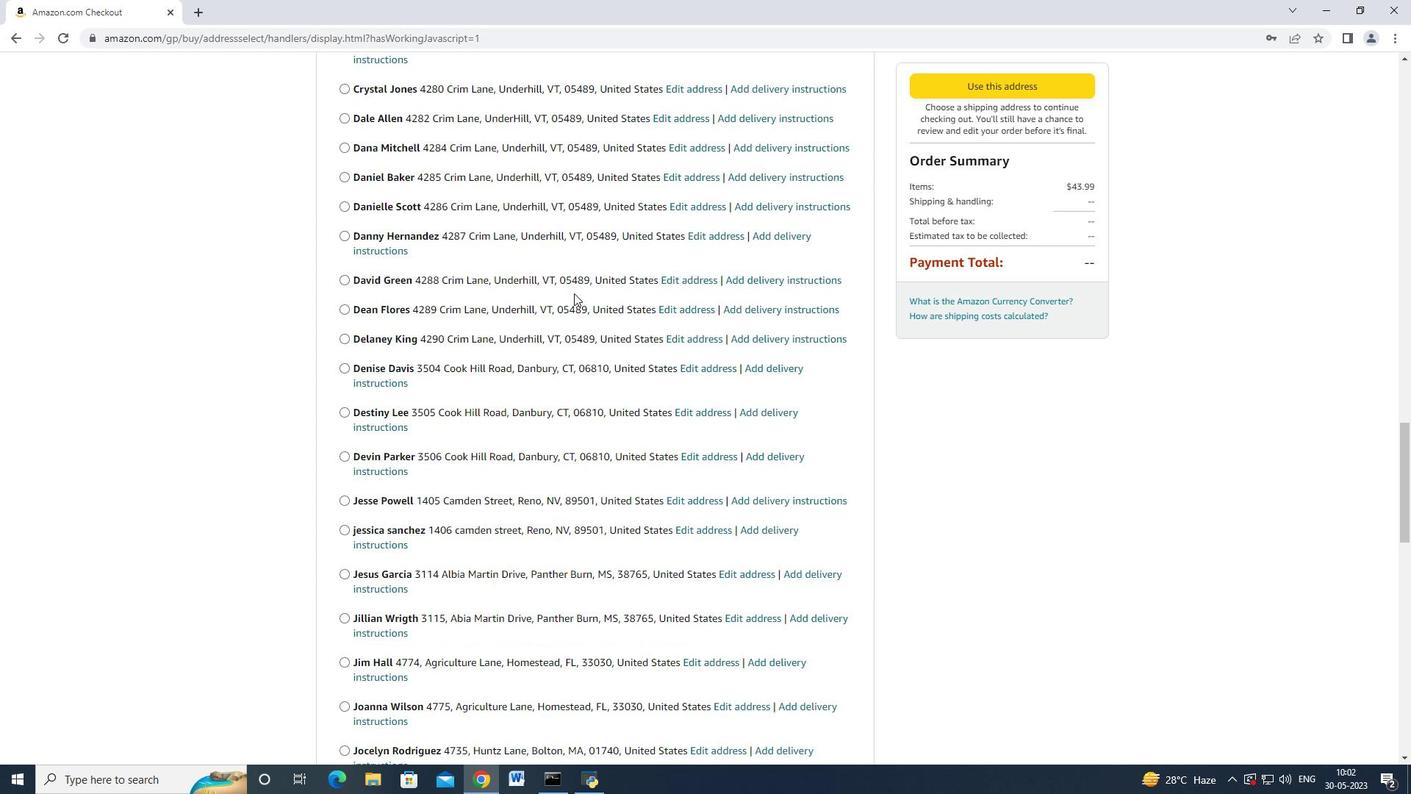 
Action: Mouse scrolled (569, 296) with delta (0, 0)
Screenshot: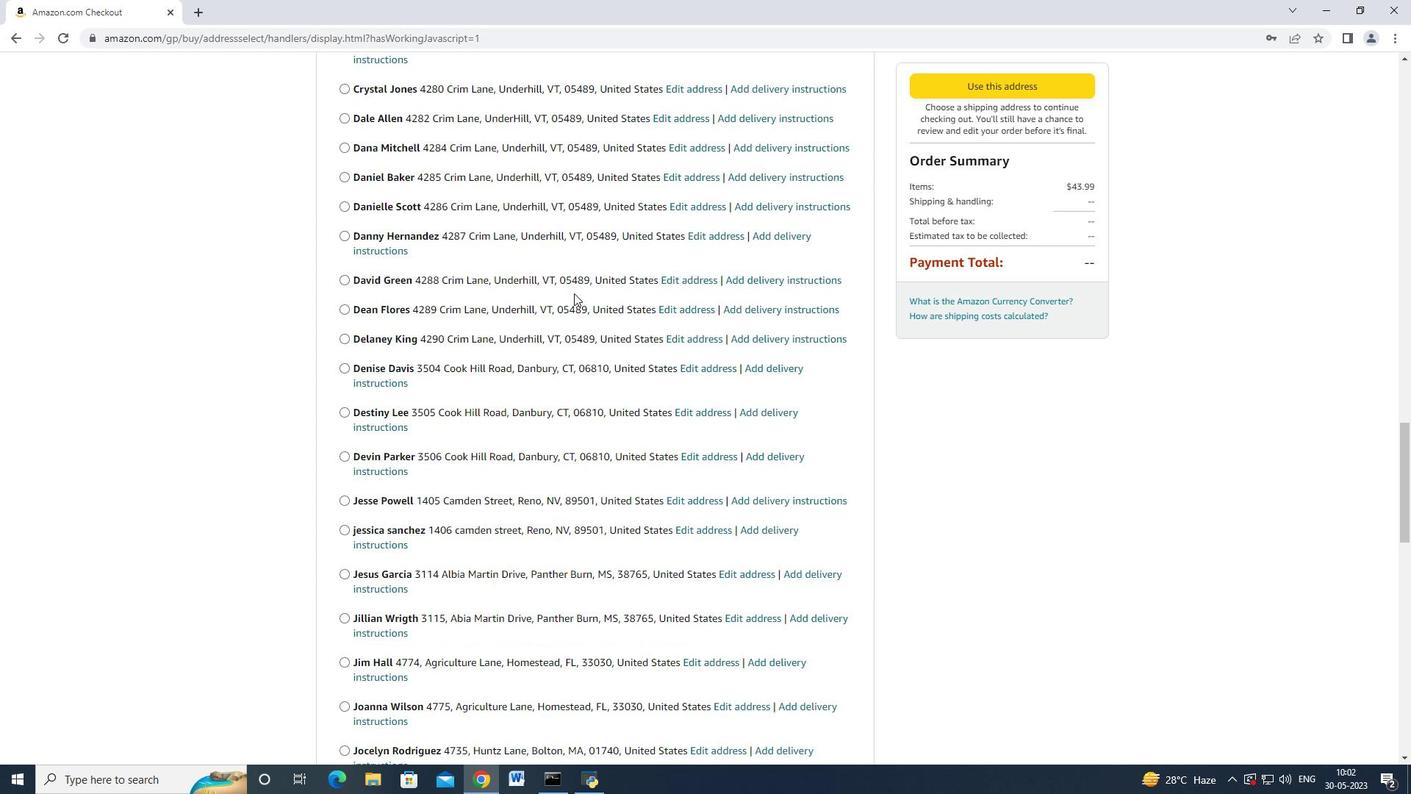 
Action: Mouse moved to (569, 297)
Screenshot: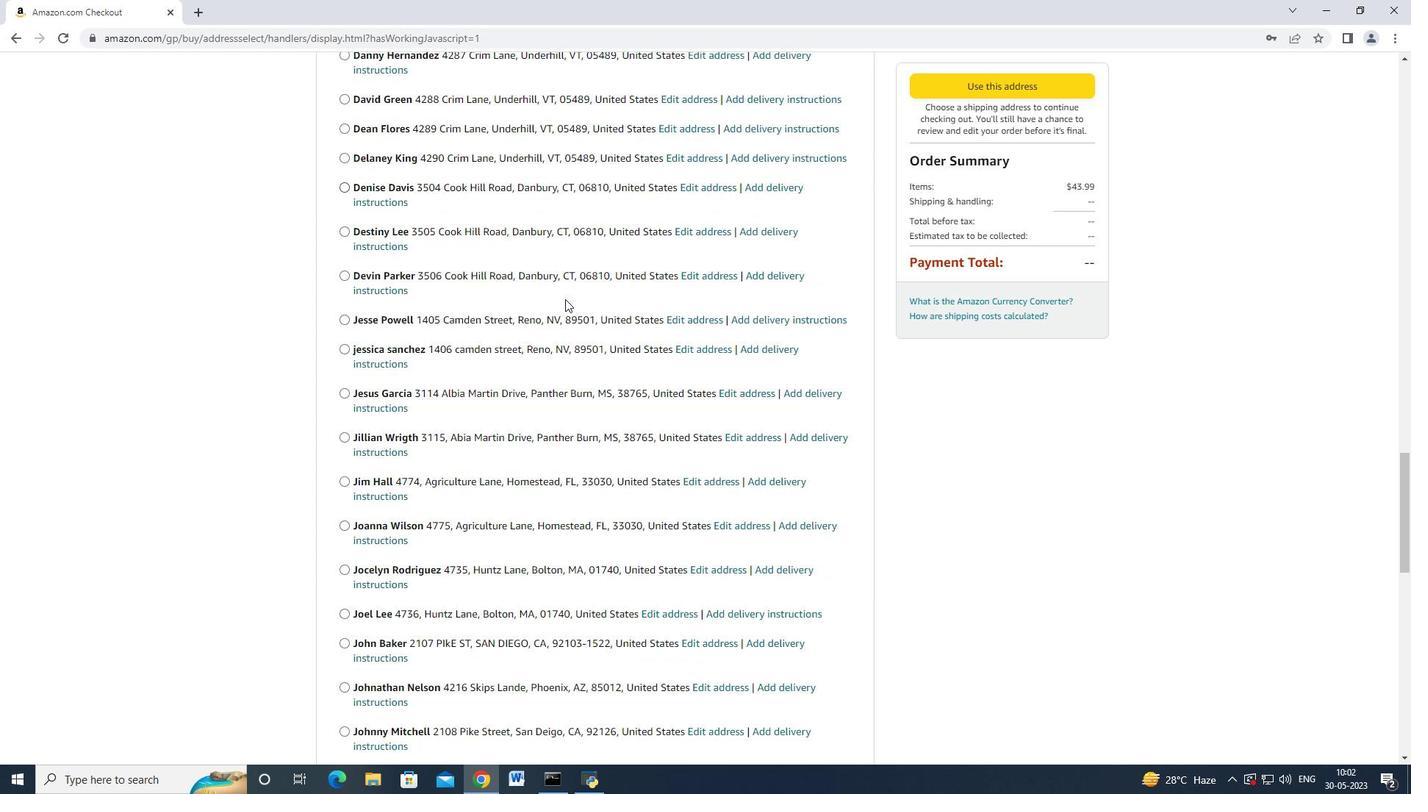 
Action: Mouse scrolled (569, 297) with delta (0, 0)
Screenshot: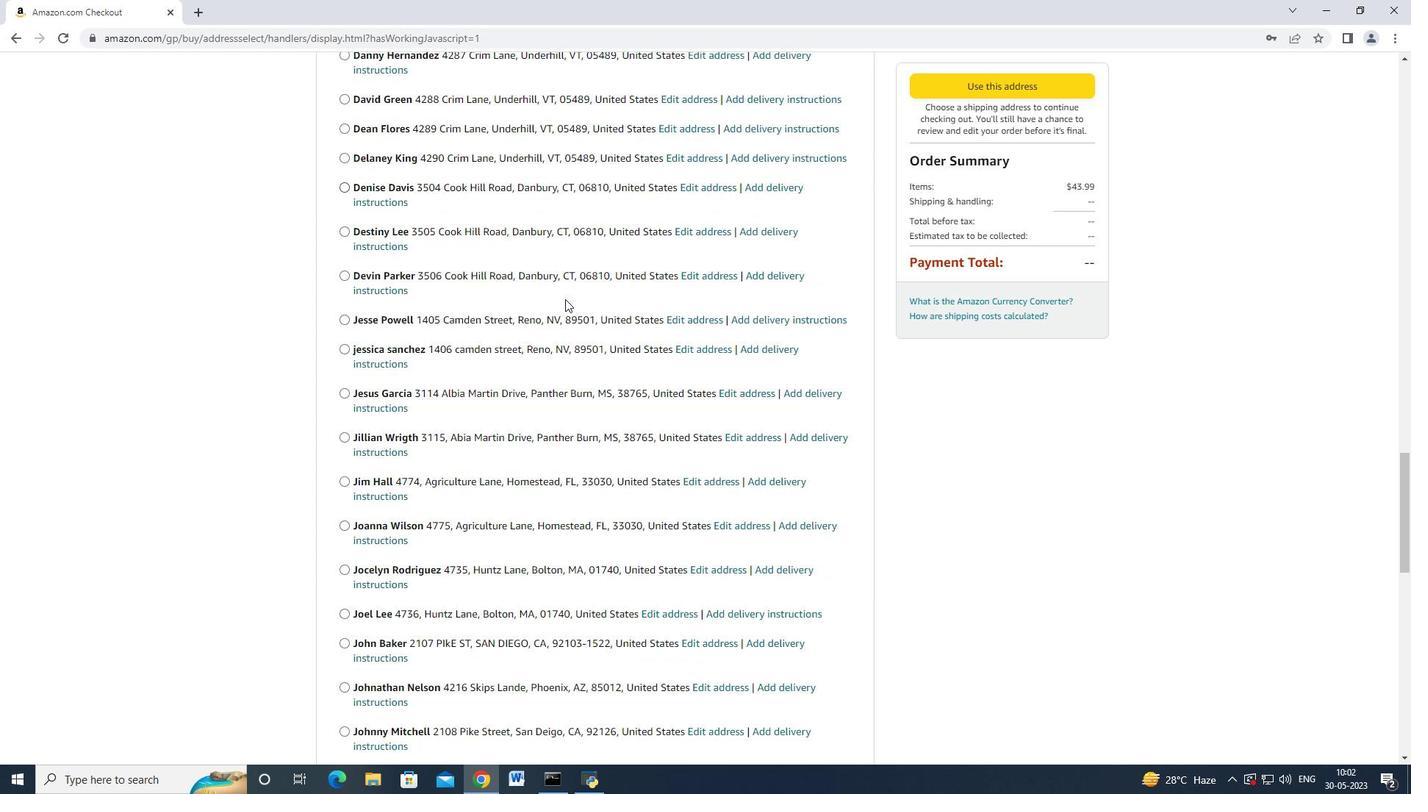 
Action: Mouse moved to (569, 298)
Screenshot: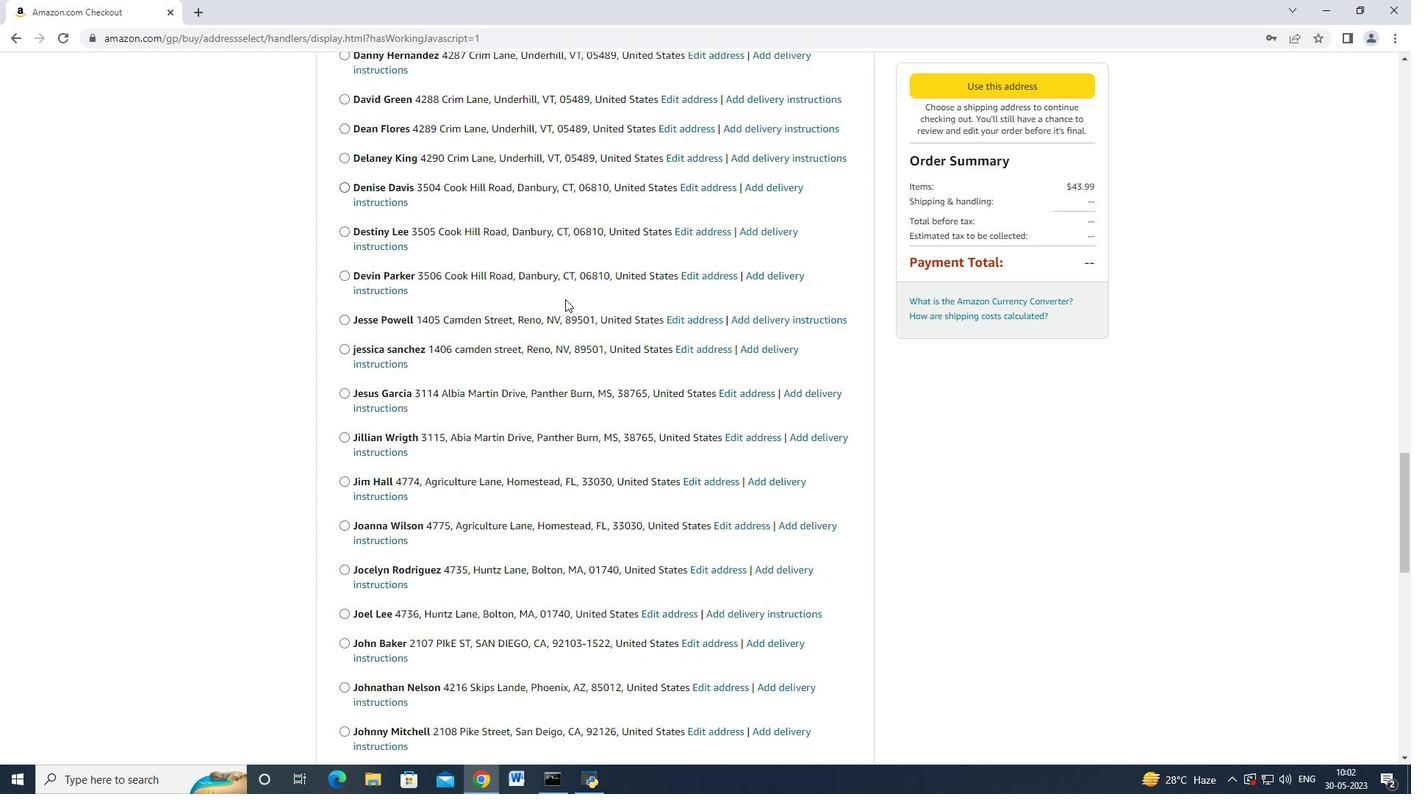 
Action: Mouse scrolled (569, 297) with delta (0, 0)
Screenshot: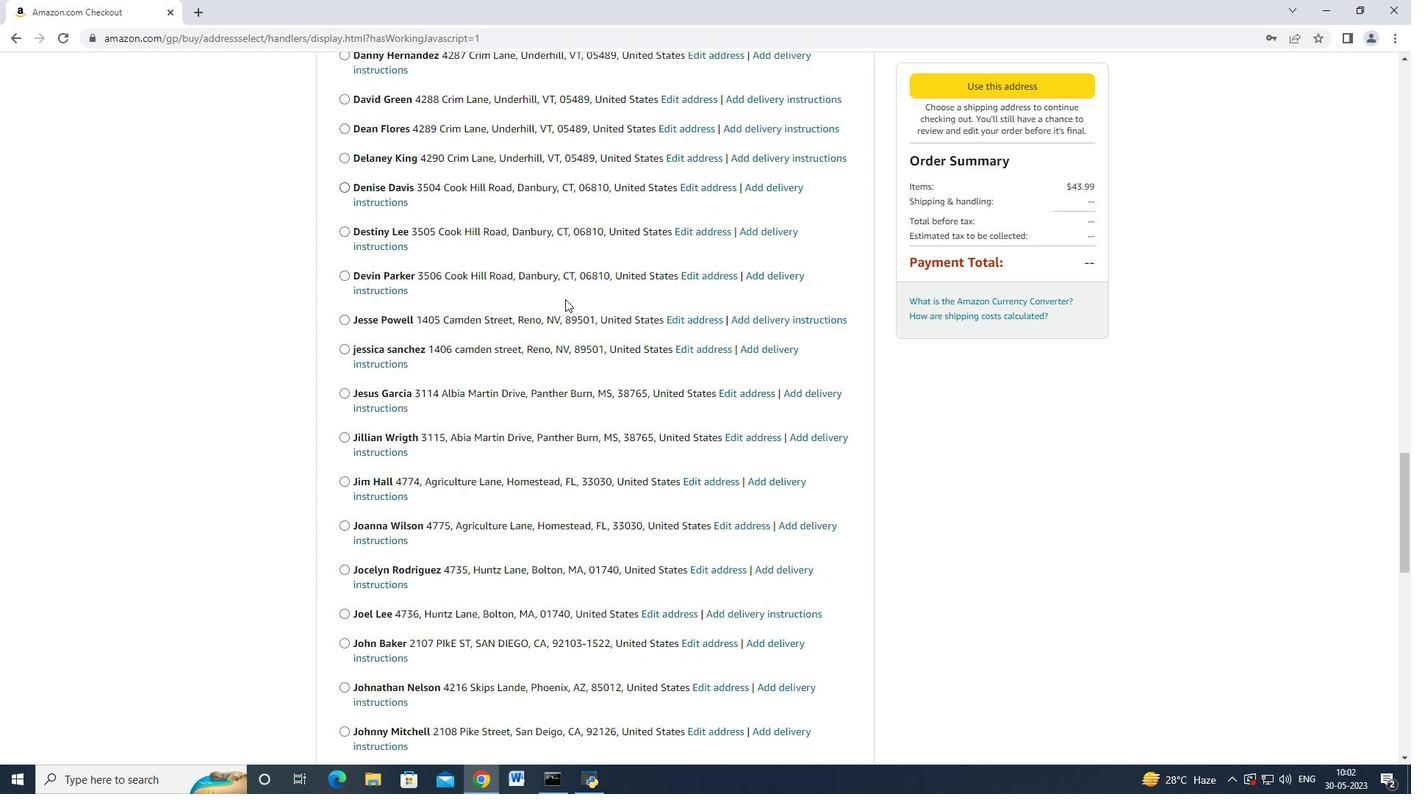 
Action: Mouse moved to (569, 299)
Screenshot: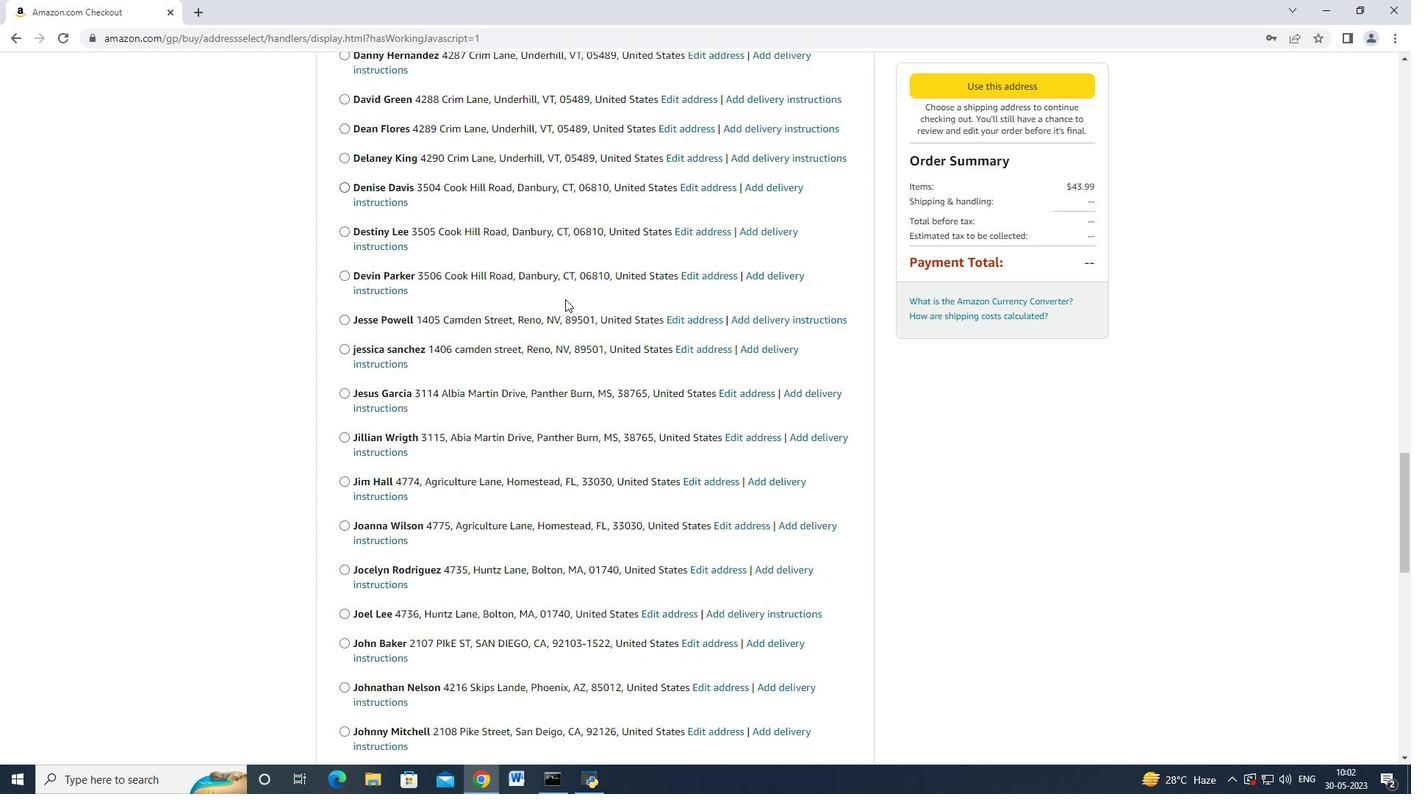 
Action: Mouse scrolled (569, 298) with delta (0, 0)
Screenshot: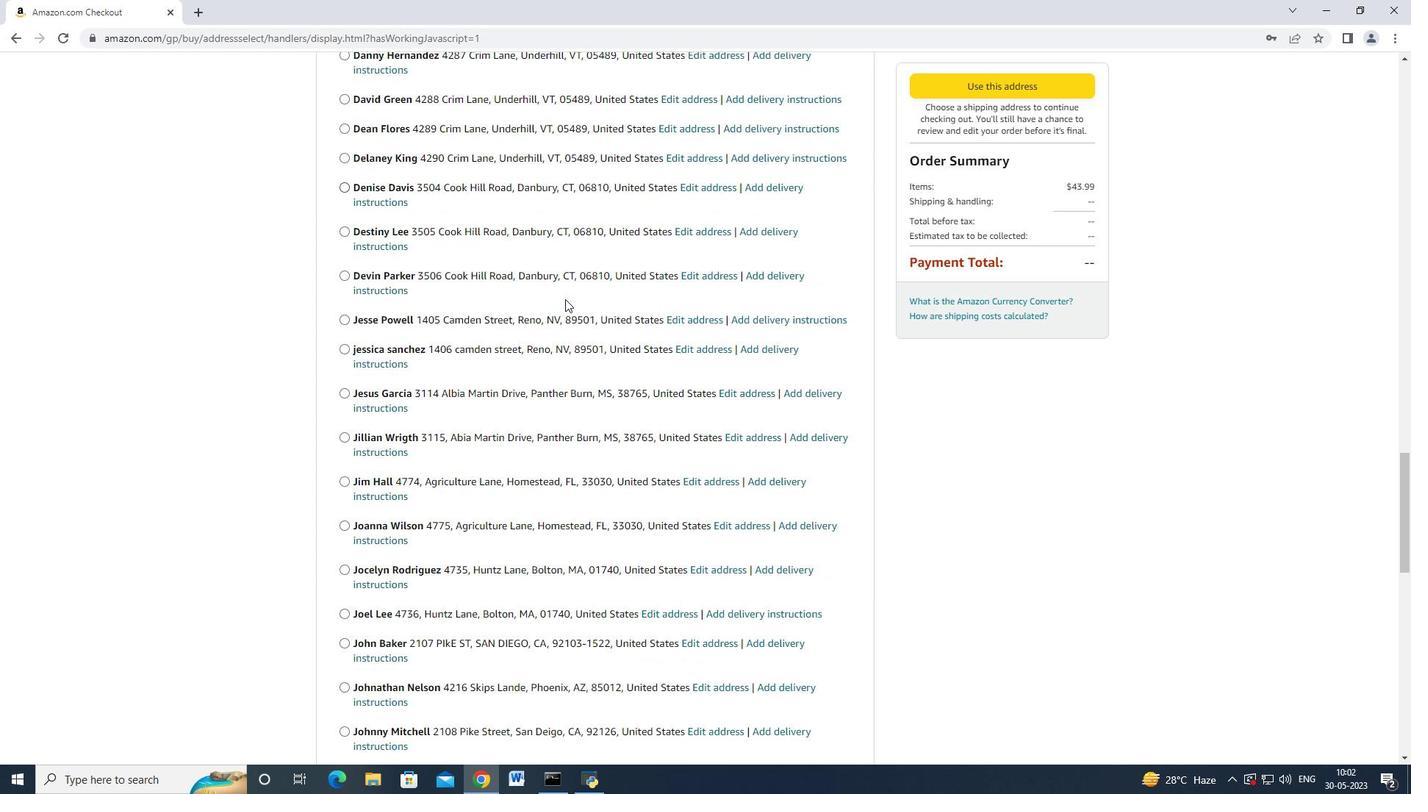 
Action: Mouse moved to (568, 300)
Screenshot: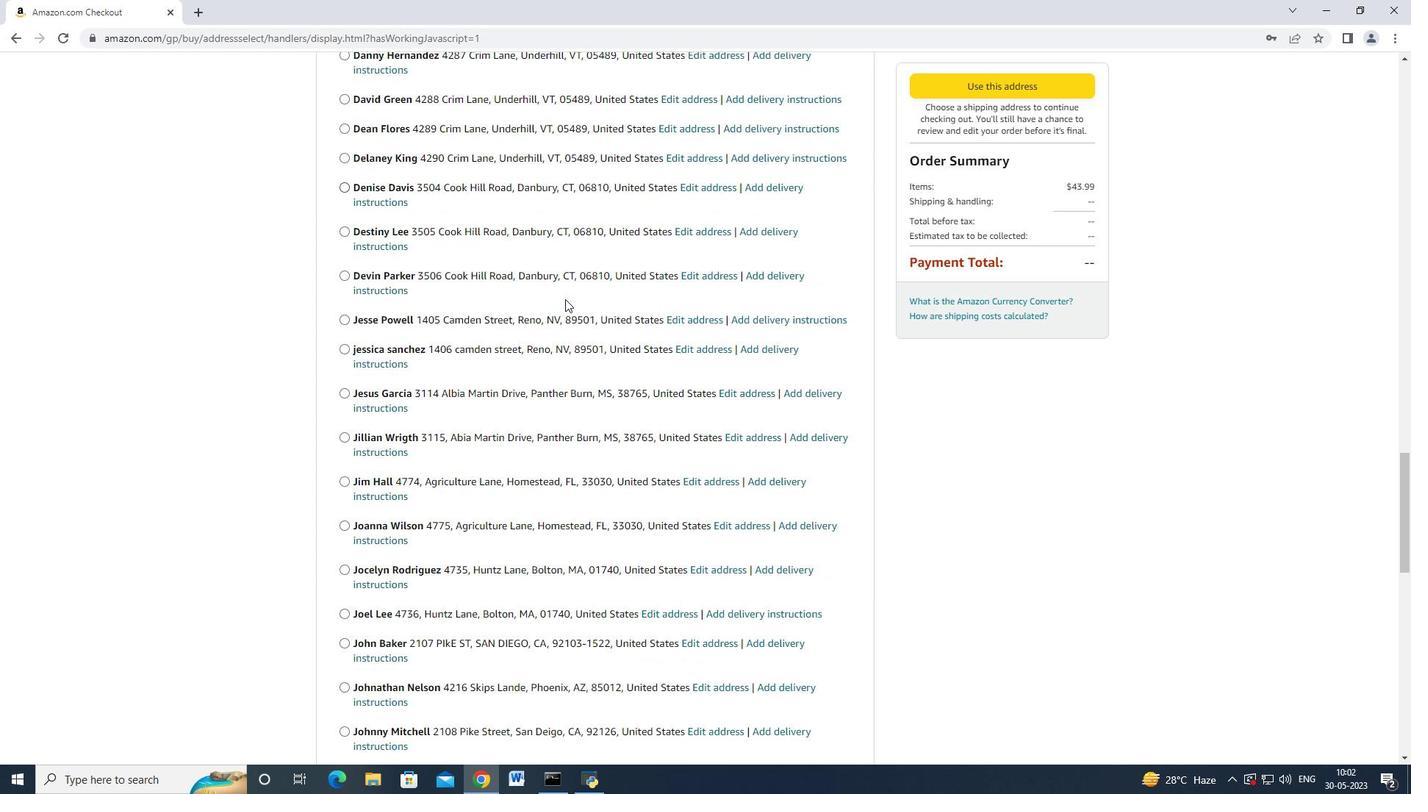 
Action: Mouse scrolled (569, 298) with delta (0, 0)
Screenshot: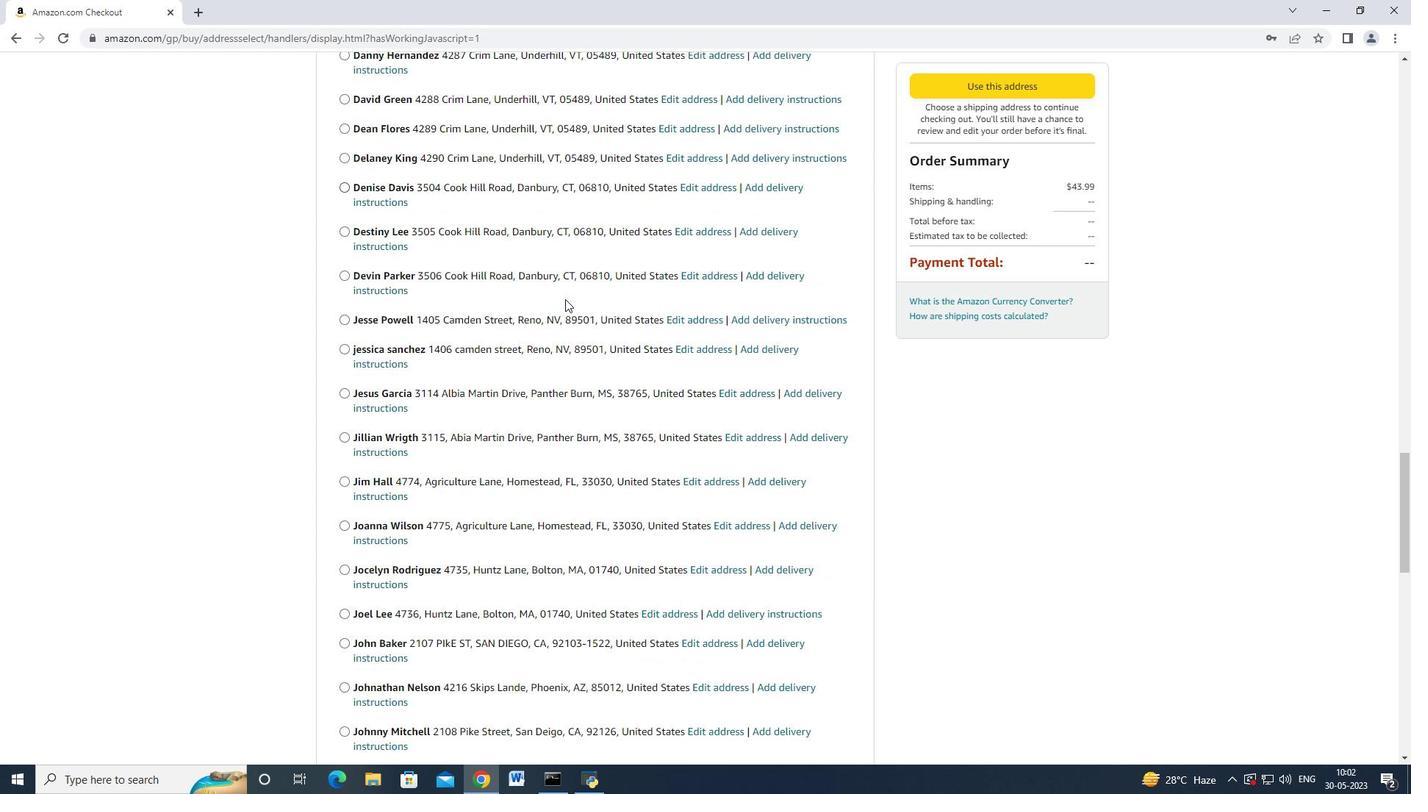 
Action: Mouse moved to (567, 300)
Screenshot: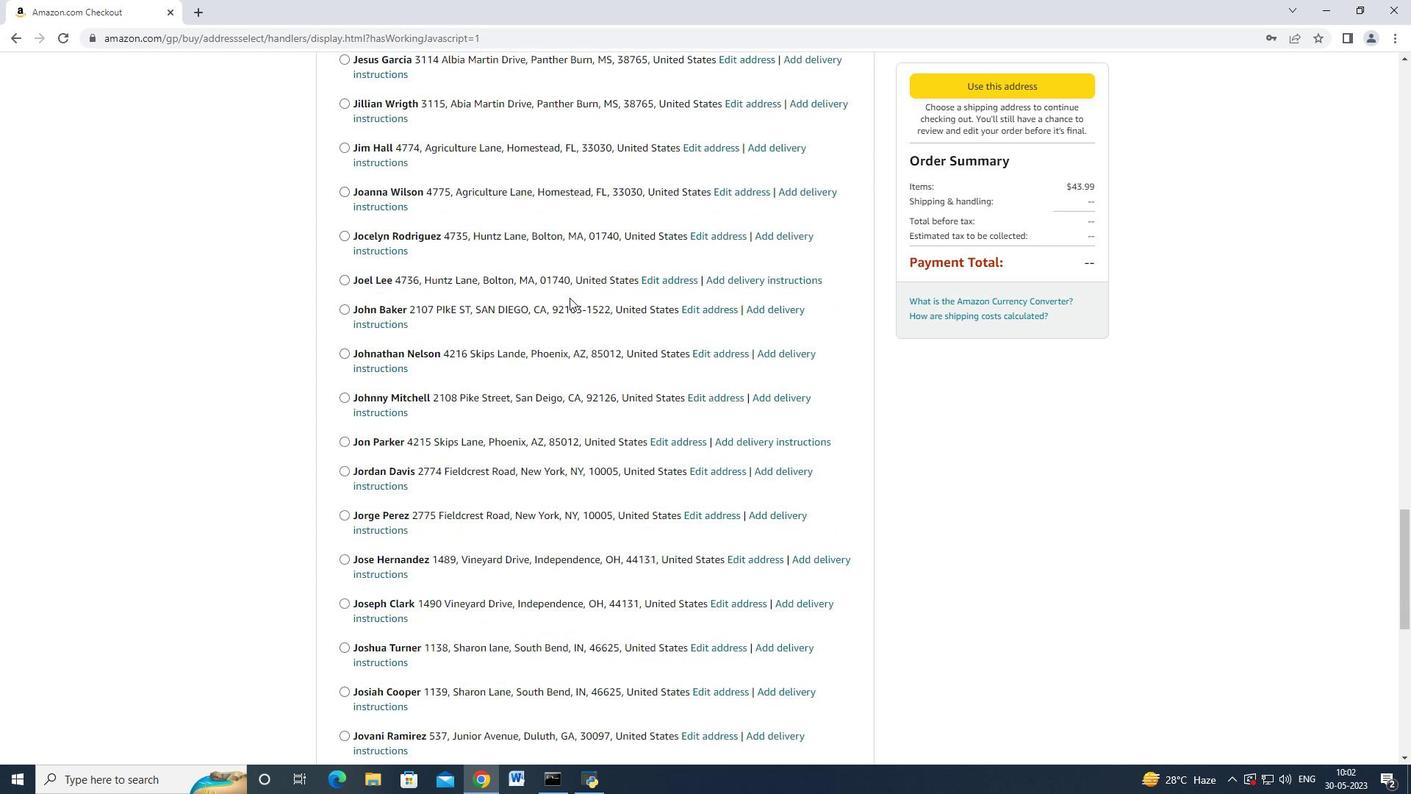 
Action: Mouse scrolled (568, 299) with delta (0, 0)
Screenshot: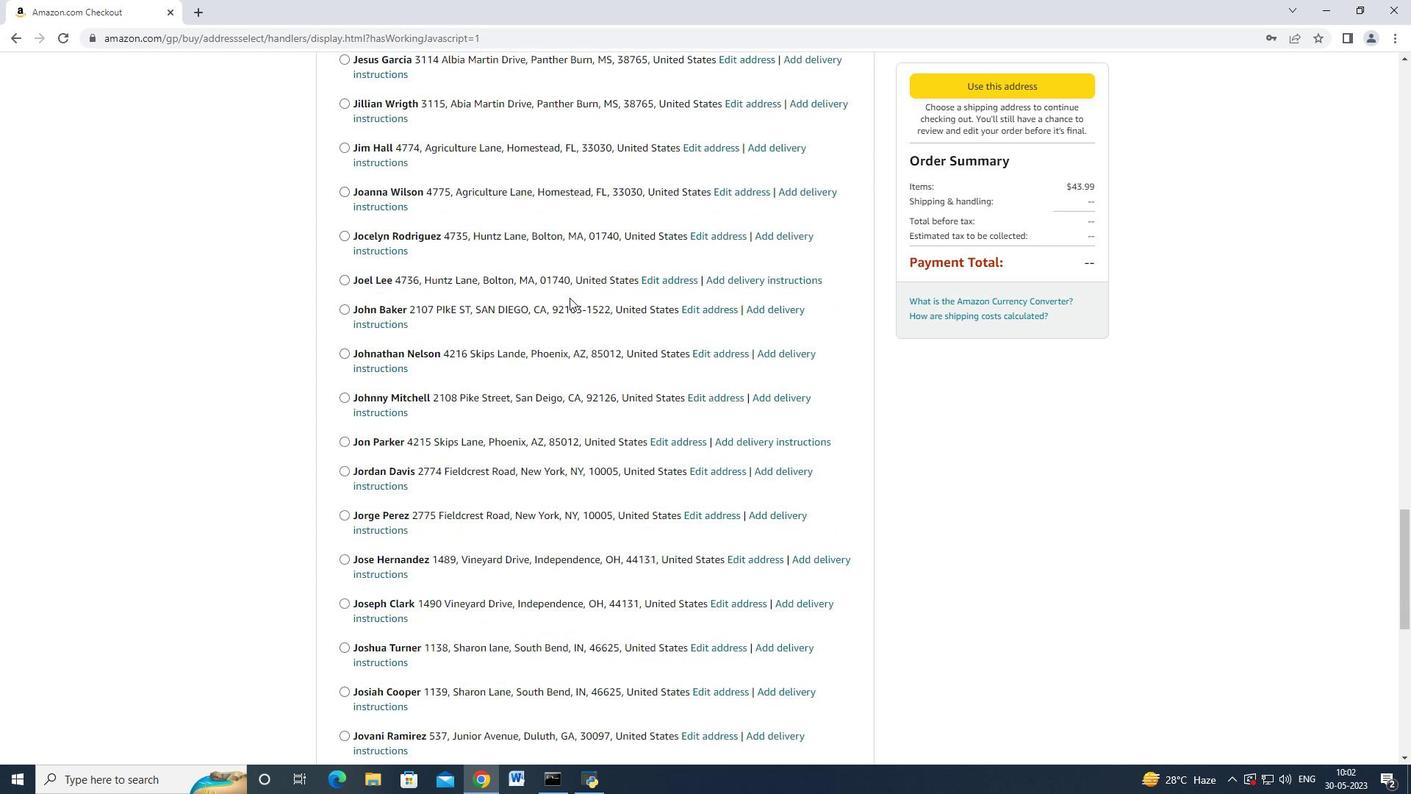 
Action: Mouse moved to (563, 302)
Screenshot: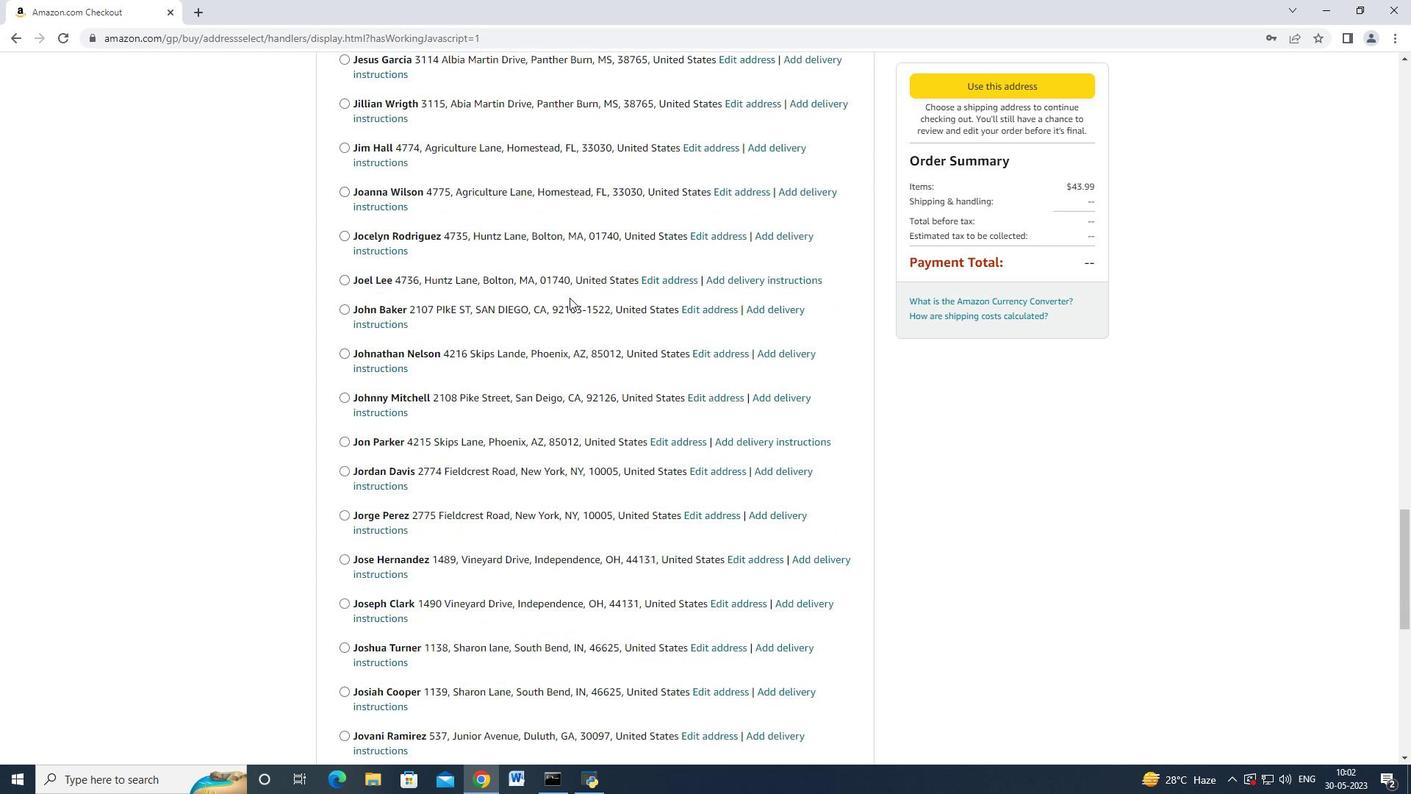 
Action: Mouse scrolled (566, 299) with delta (0, 0)
Screenshot: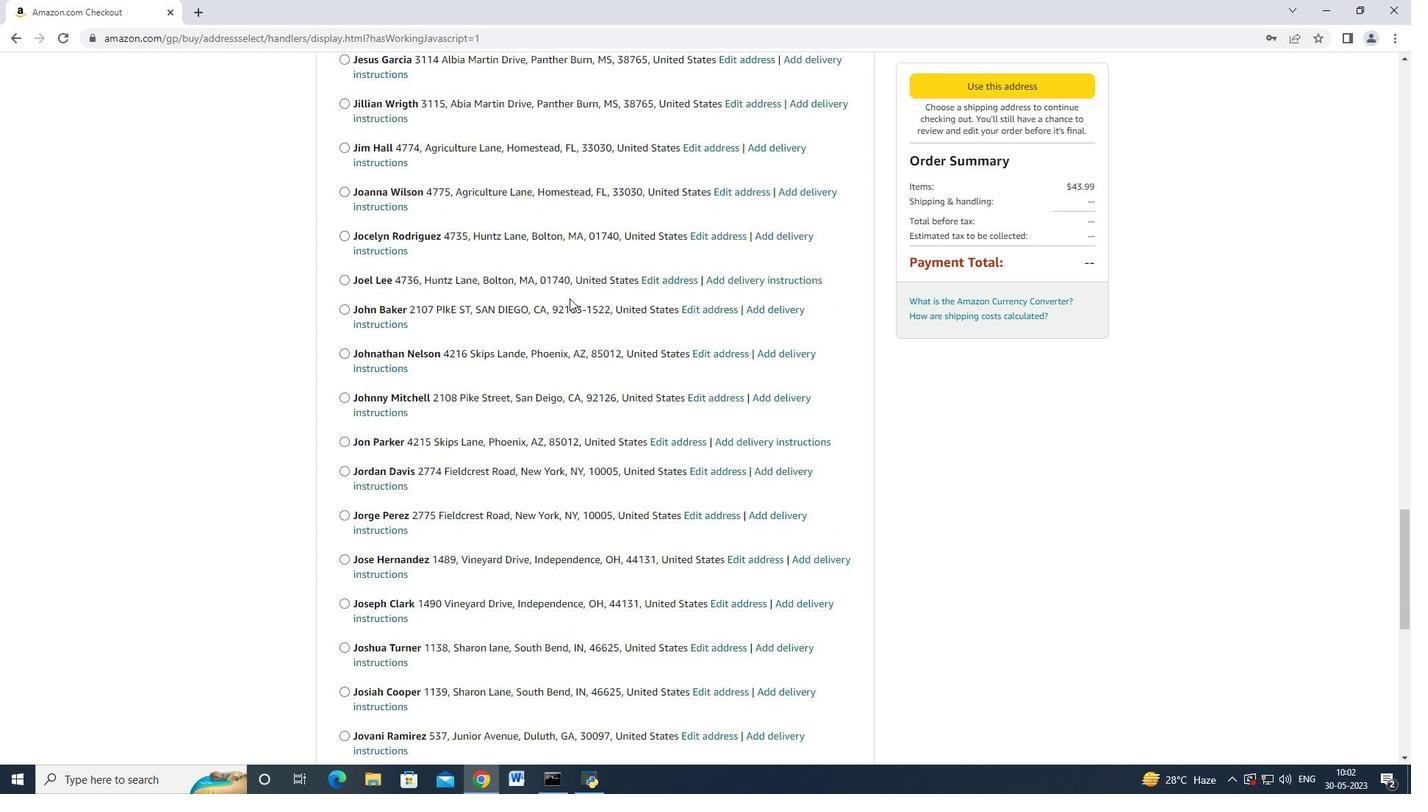 
Action: Mouse moved to (563, 302)
Screenshot: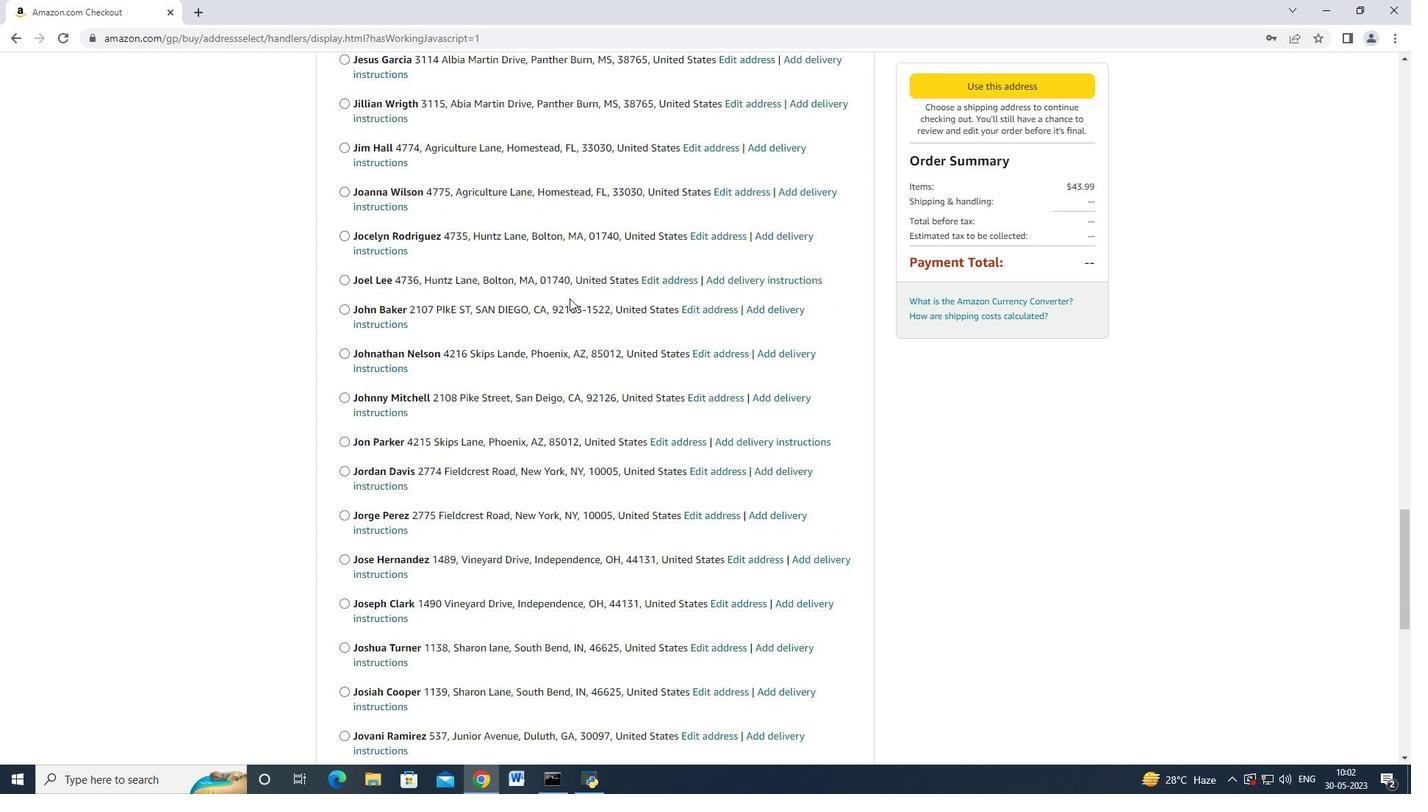 
Action: Mouse scrolled (565, 300) with delta (0, 0)
Screenshot: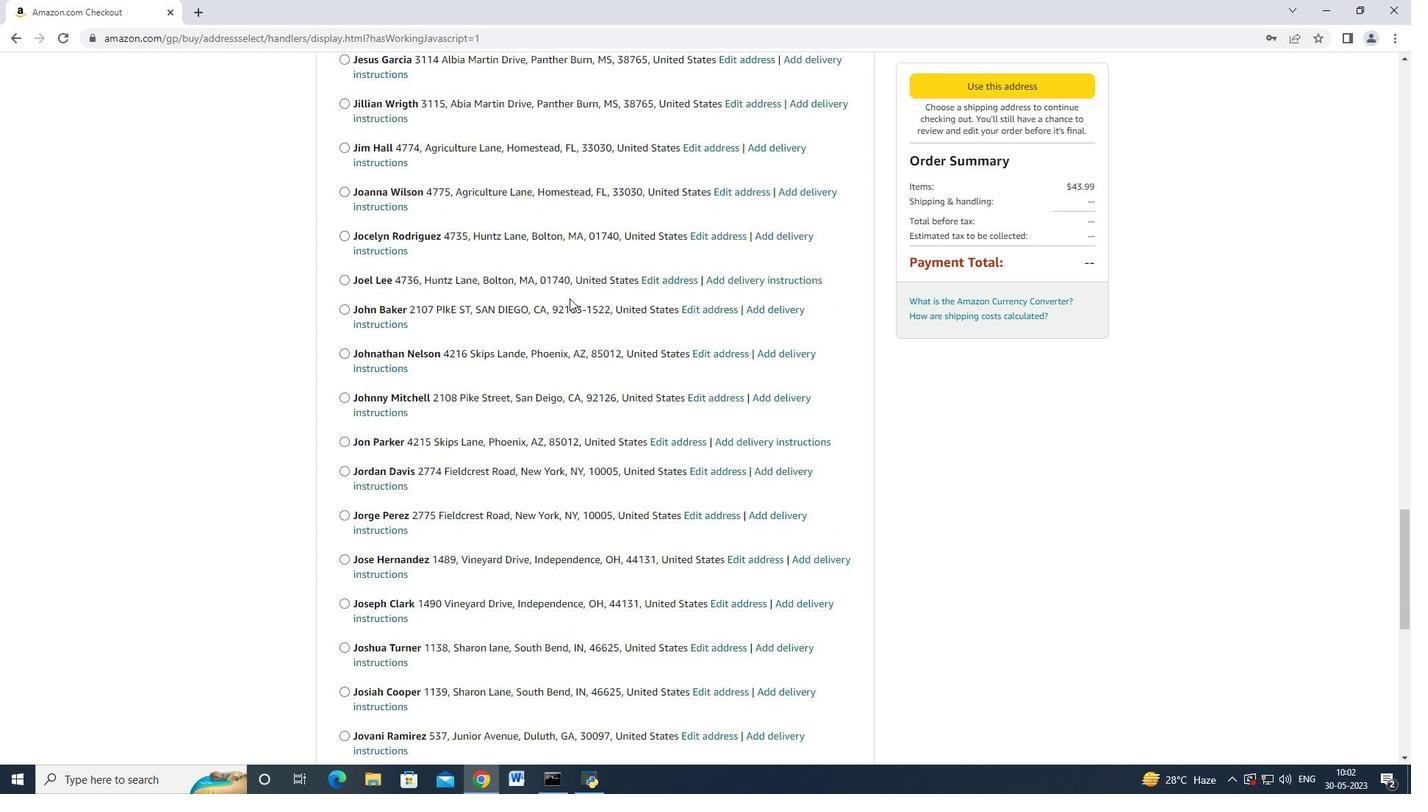 
Action: Mouse moved to (568, 300)
Screenshot: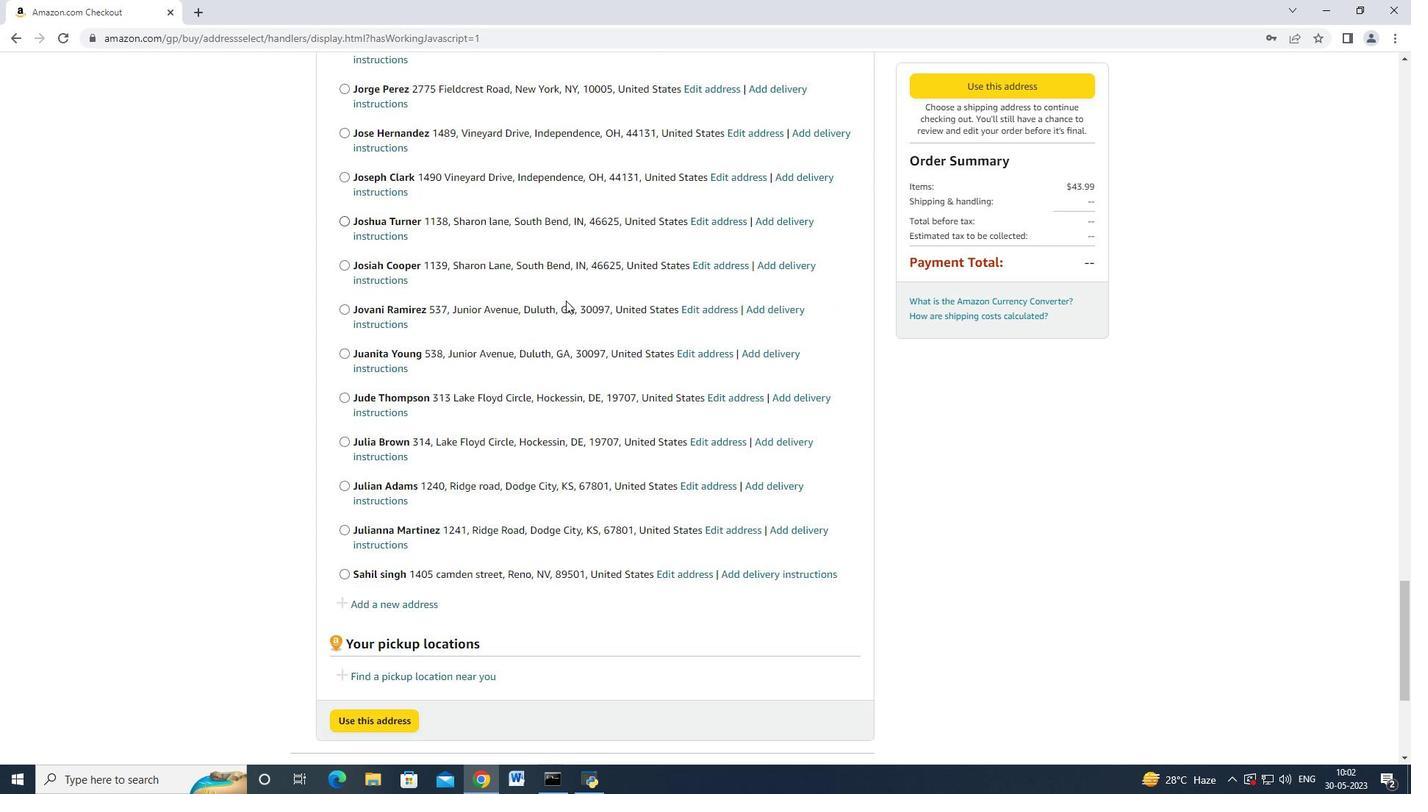 
Action: Mouse scrolled (568, 299) with delta (0, 0)
Screenshot: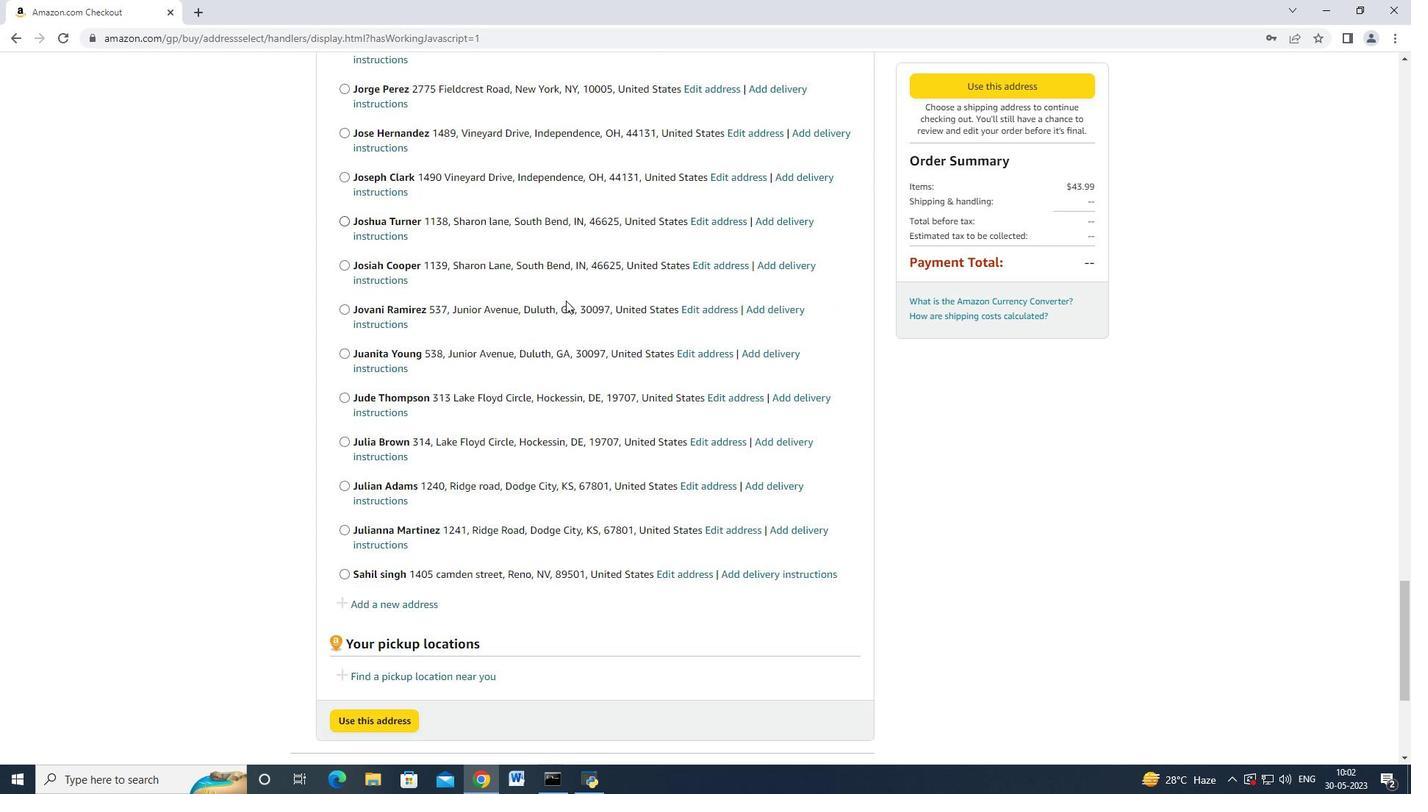 
Action: Mouse moved to (568, 301)
Screenshot: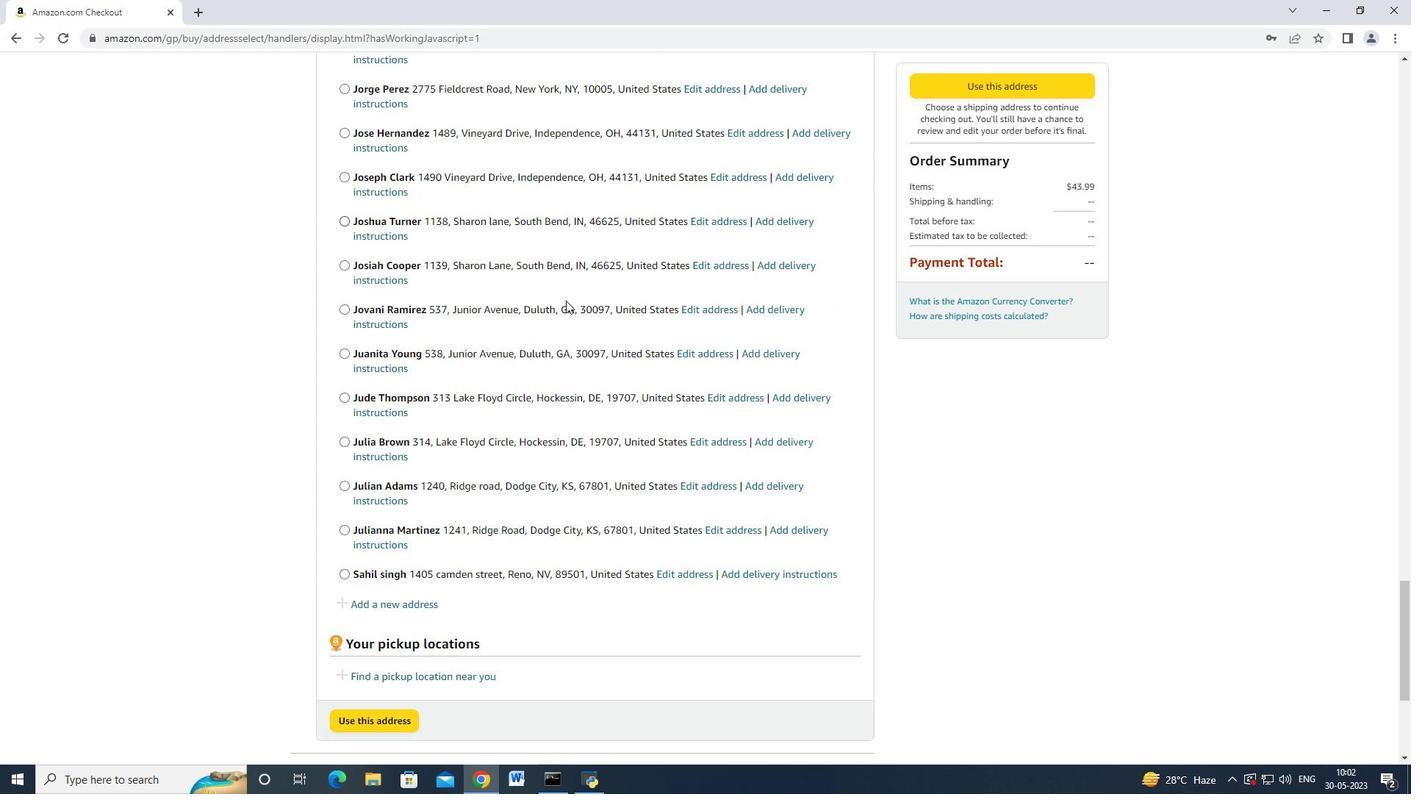 
Action: Mouse scrolled (568, 299) with delta (0, 0)
Screenshot: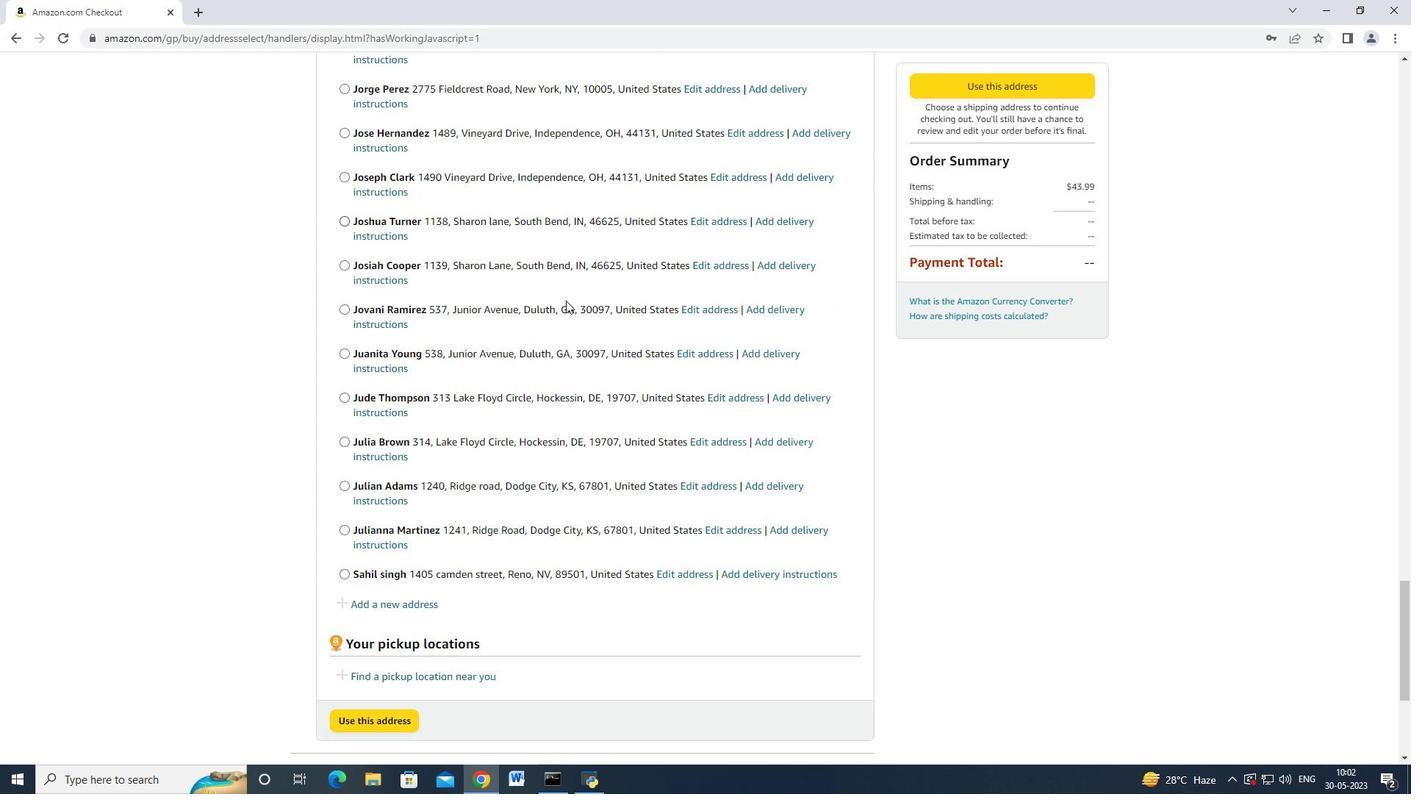 
Action: Mouse moved to (567, 302)
Screenshot: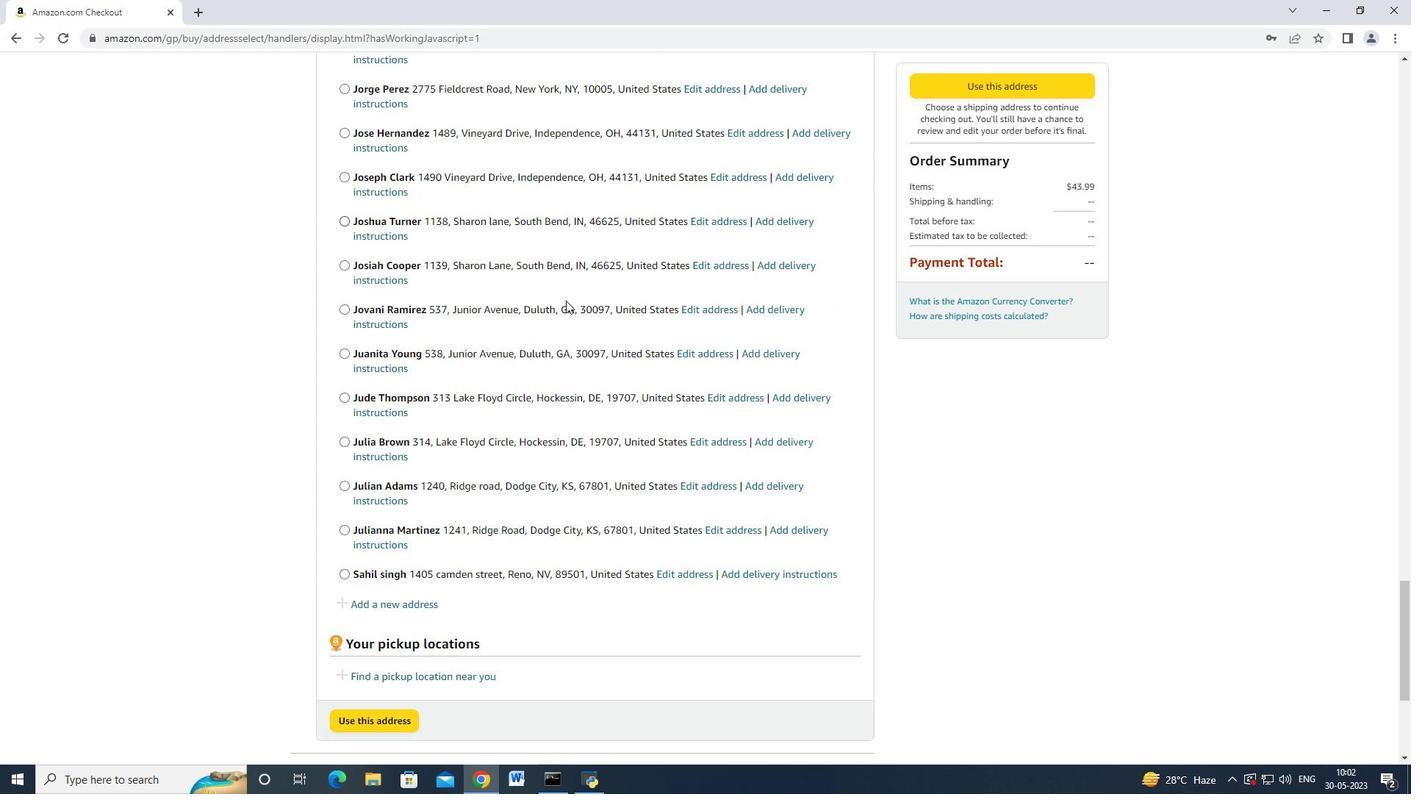 
Action: Mouse scrolled (568, 301) with delta (0, 0)
Screenshot: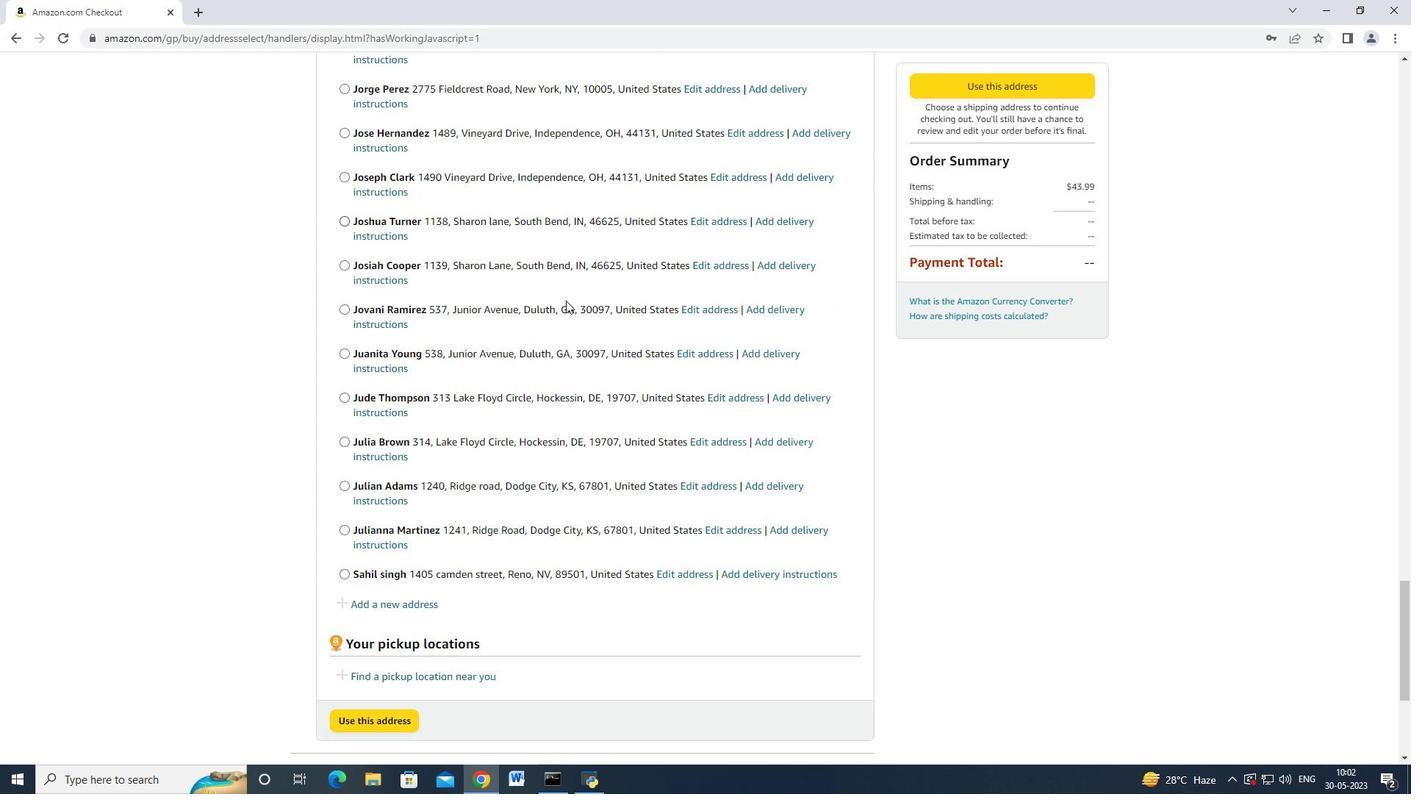 
Action: Mouse moved to (566, 303)
Screenshot: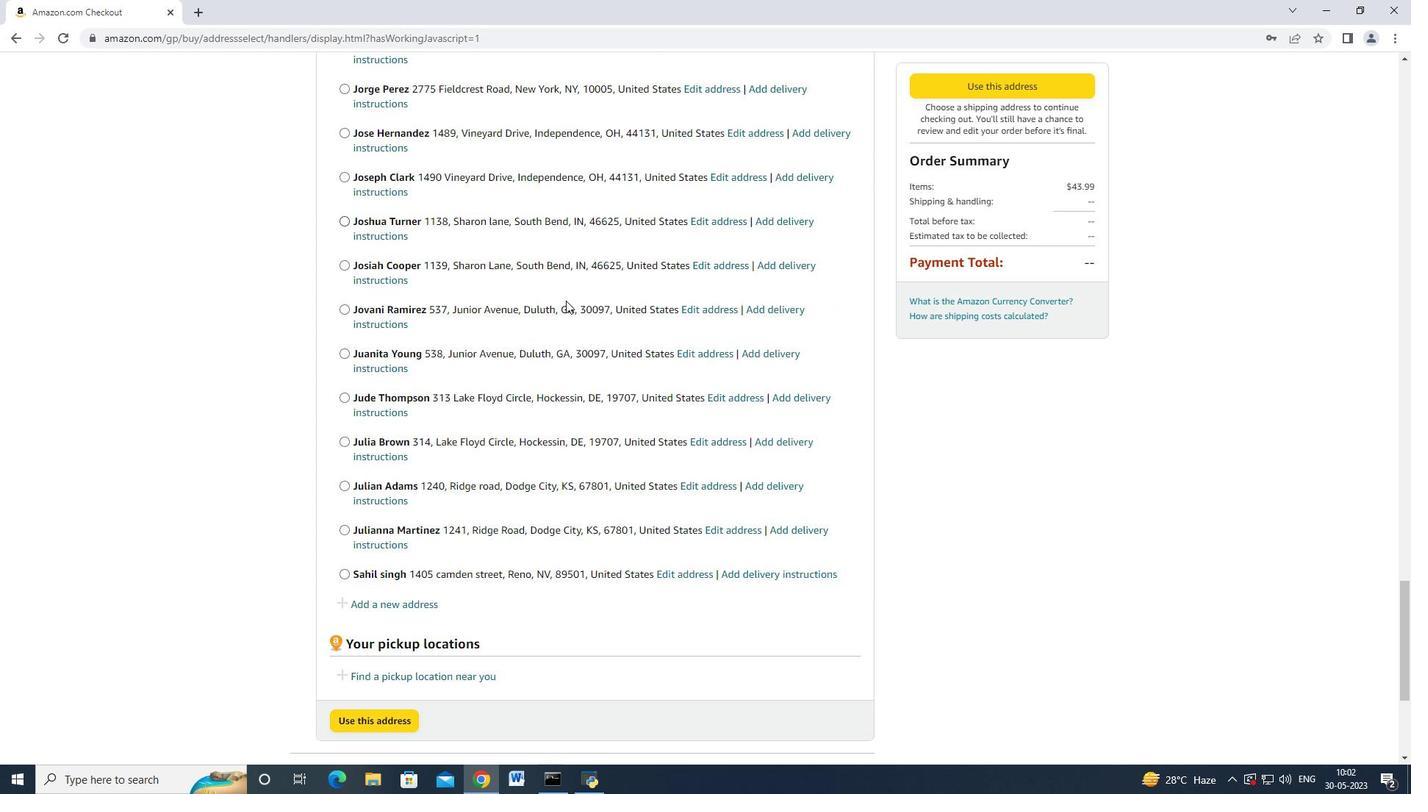 
Action: Mouse scrolled (566, 302) with delta (0, 0)
Screenshot: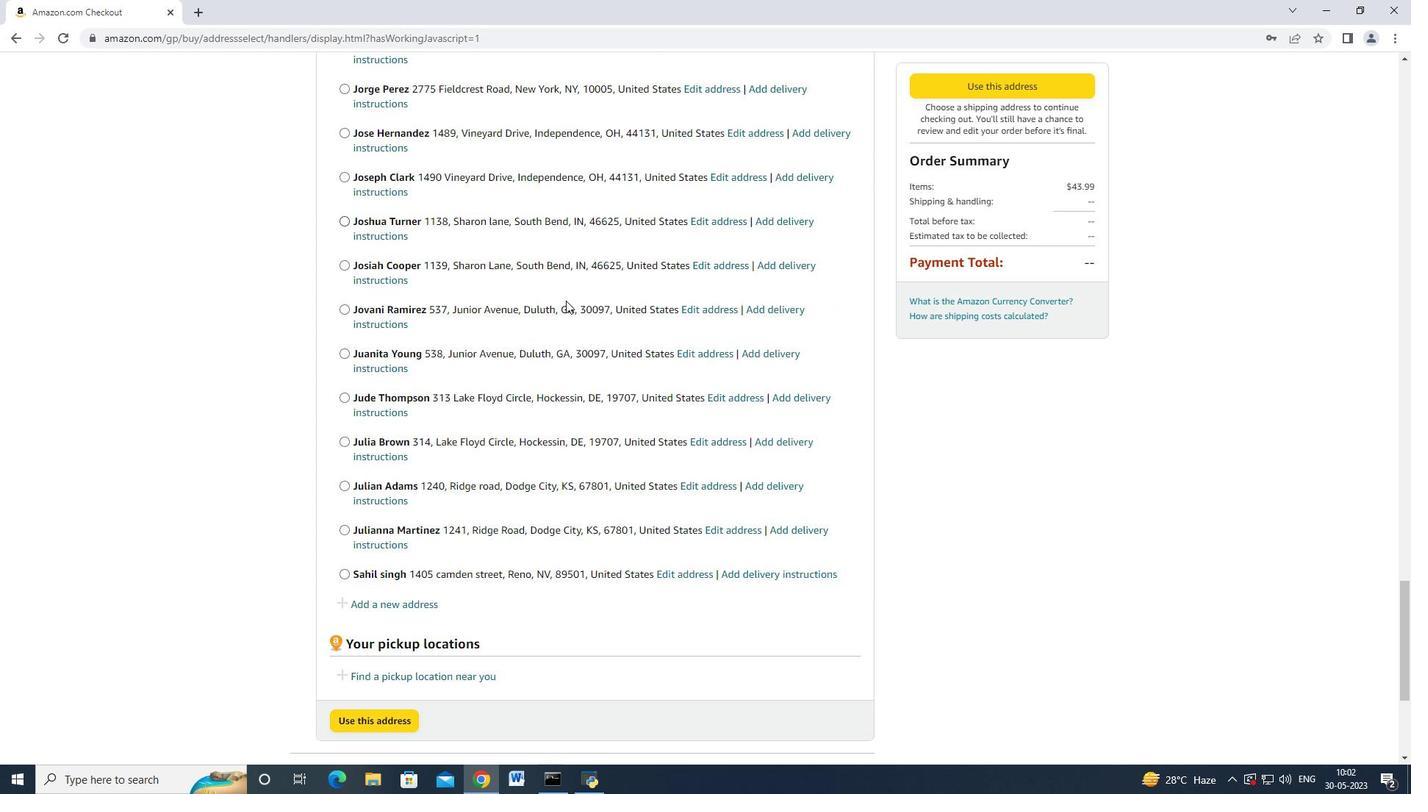 
Action: Mouse moved to (563, 304)
Screenshot: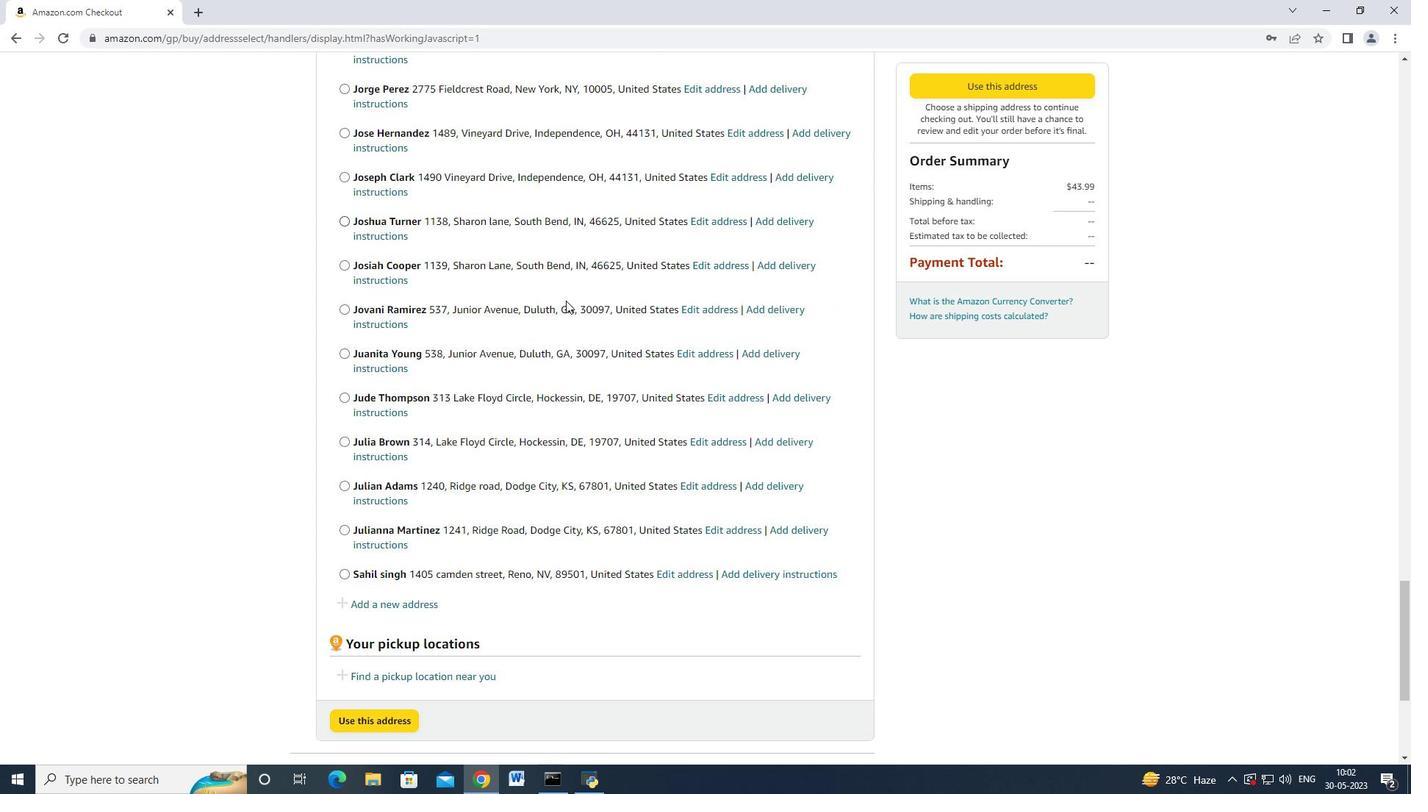 
Action: Mouse scrolled (563, 302) with delta (0, 0)
Screenshot: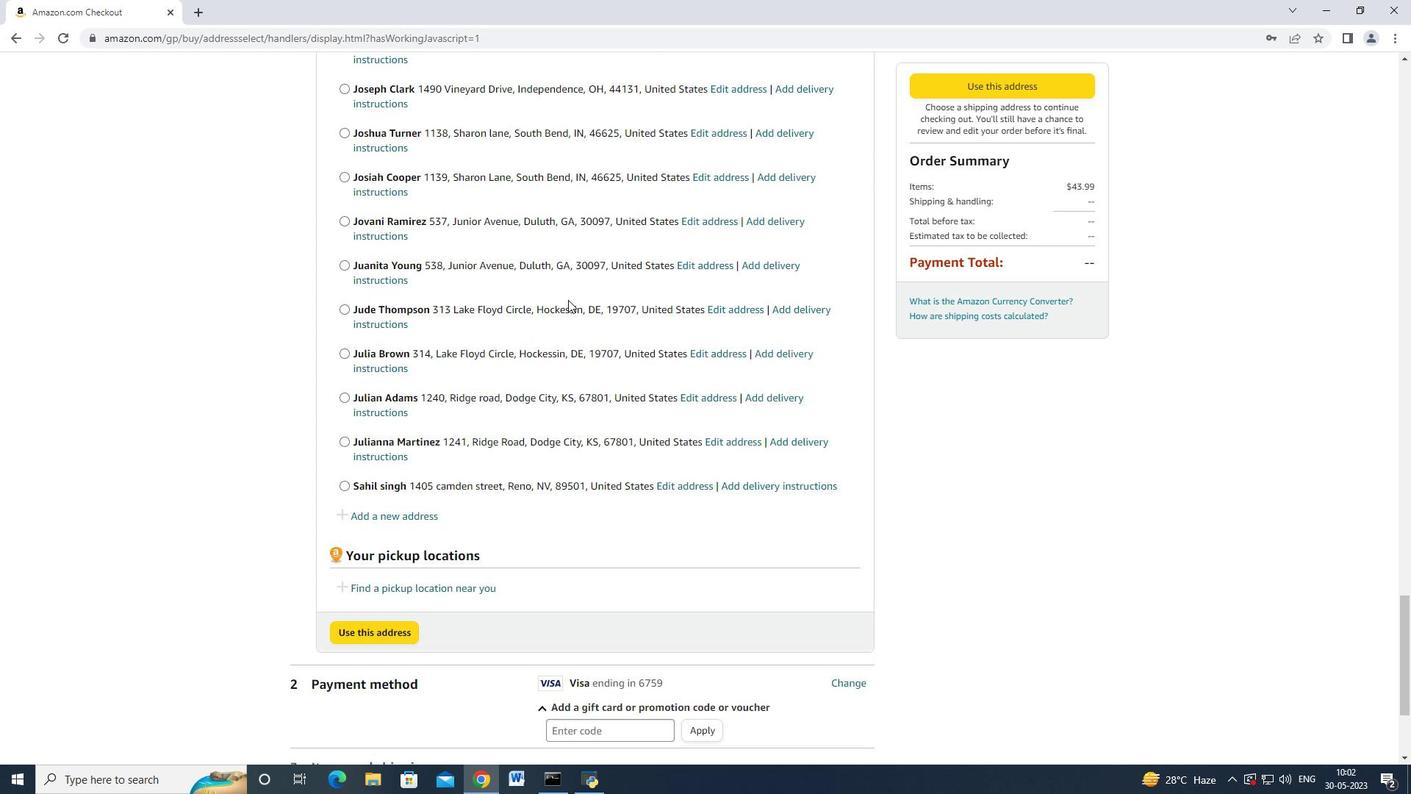 
Action: Mouse moved to (560, 305)
Screenshot: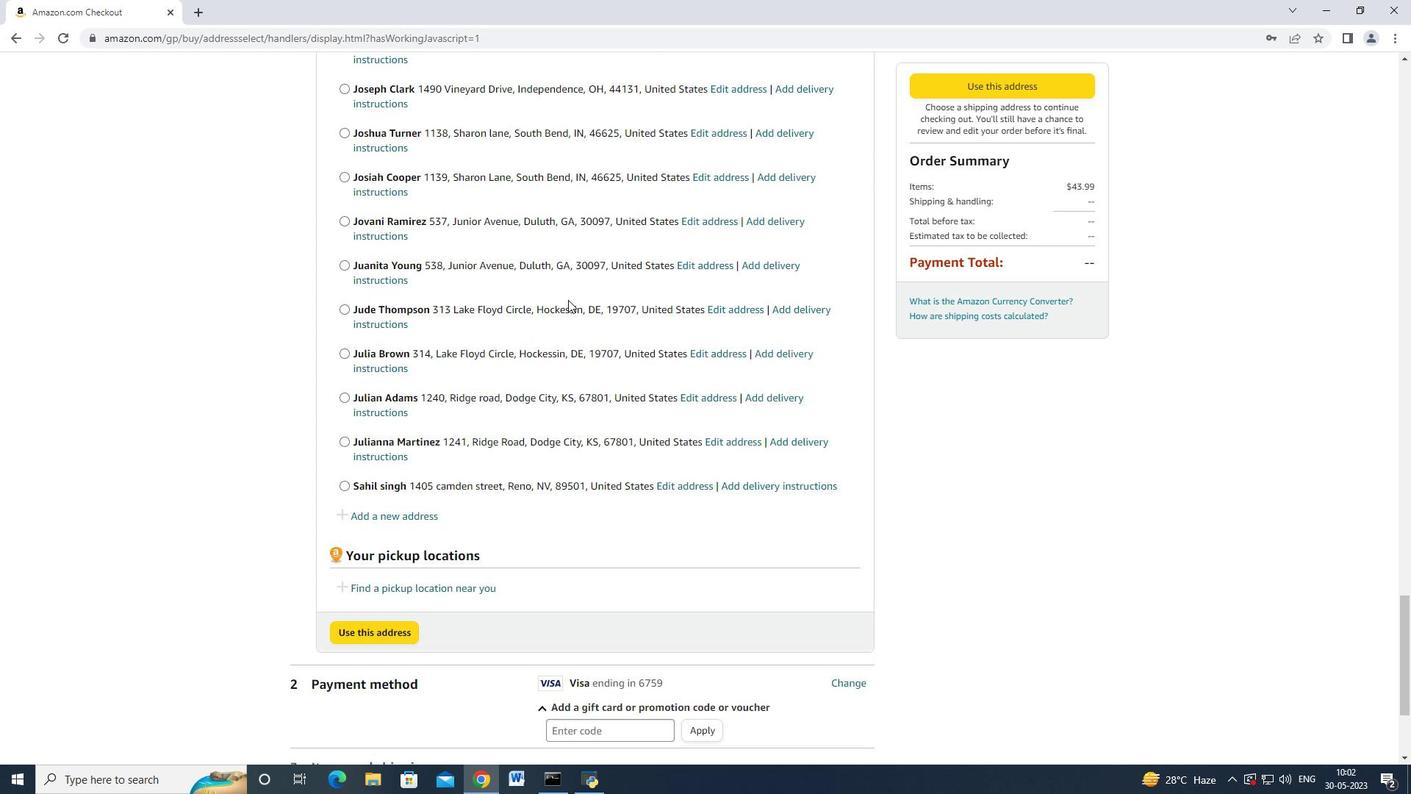 
Action: Mouse scrolled (561, 304) with delta (0, 0)
Screenshot: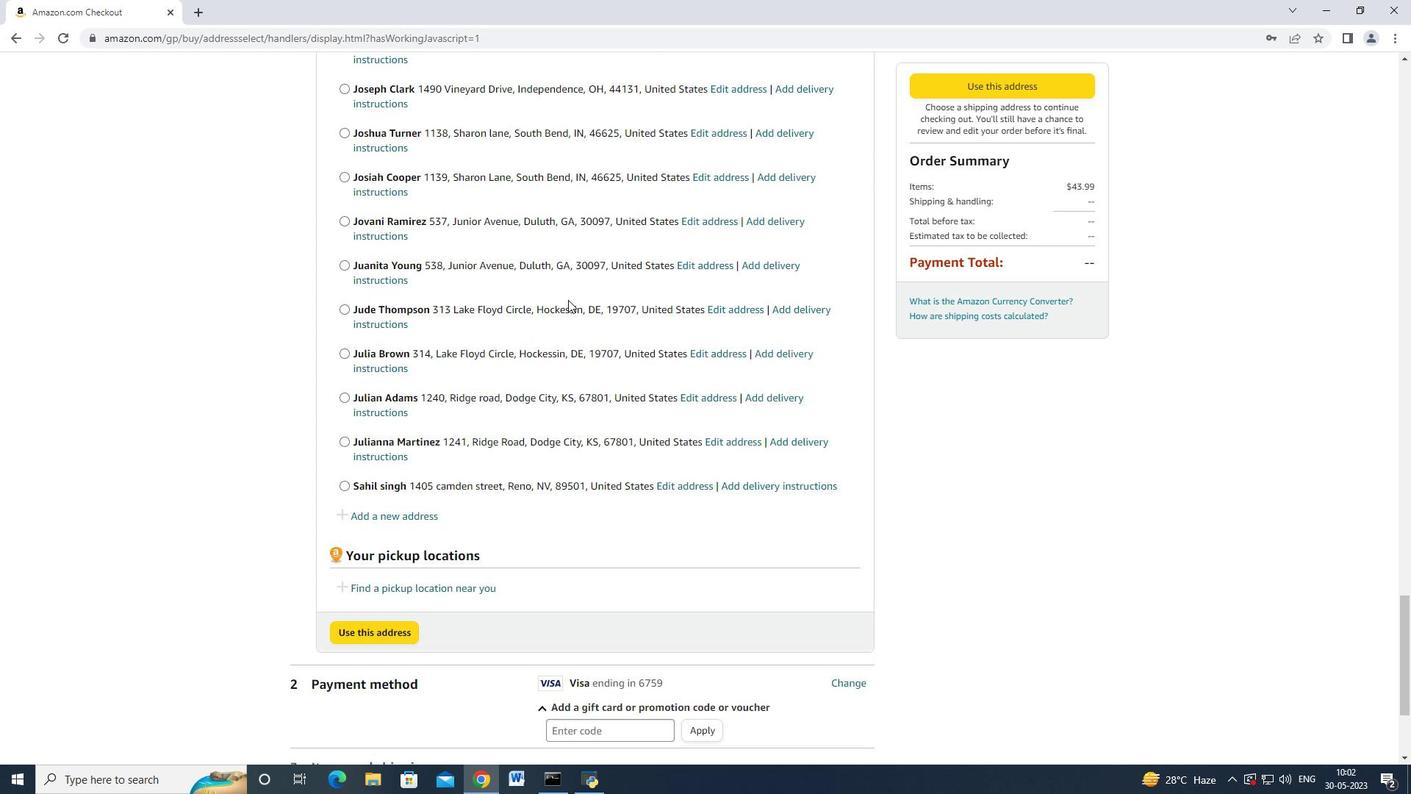 
Action: Mouse moved to (559, 305)
Screenshot: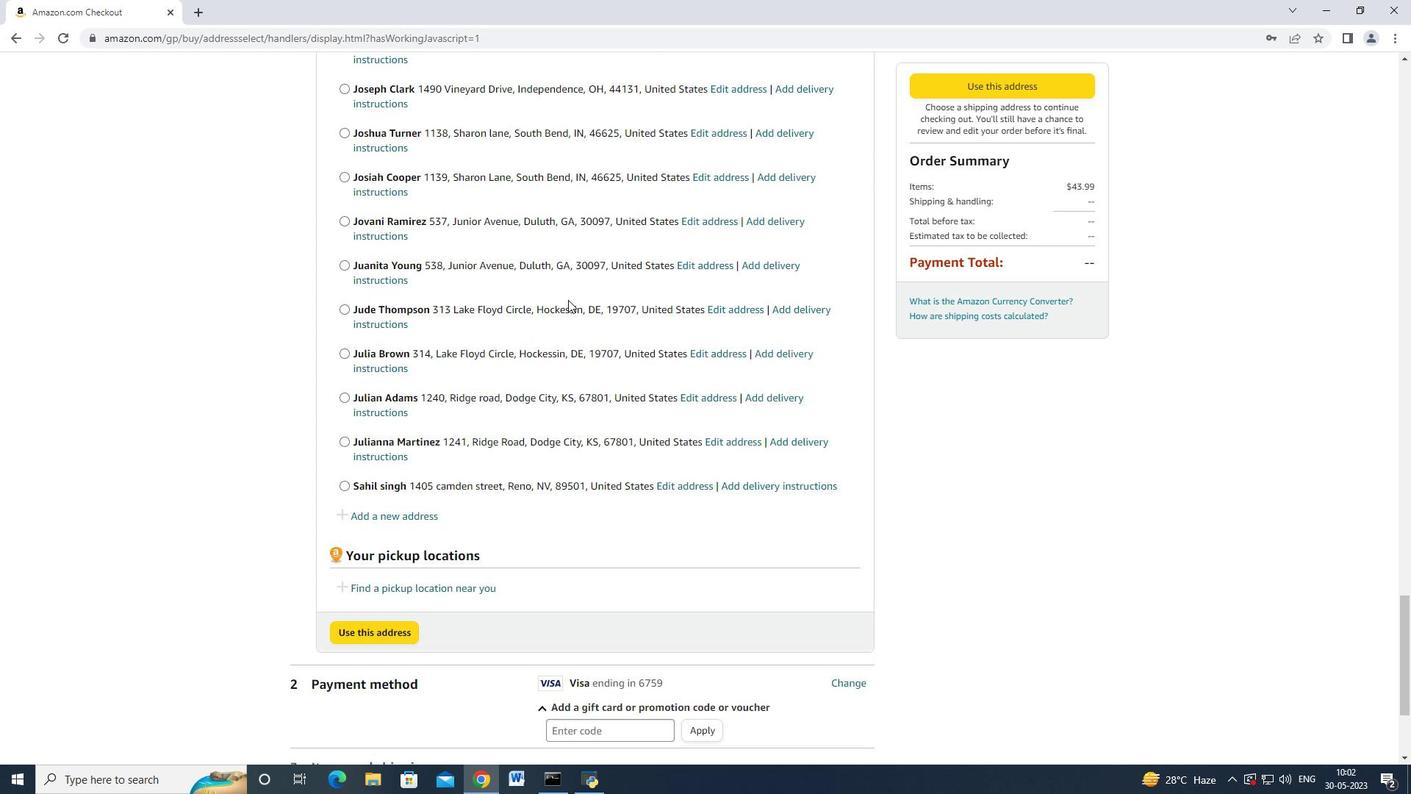 
Action: Mouse scrolled (560, 304) with delta (0, 0)
Screenshot: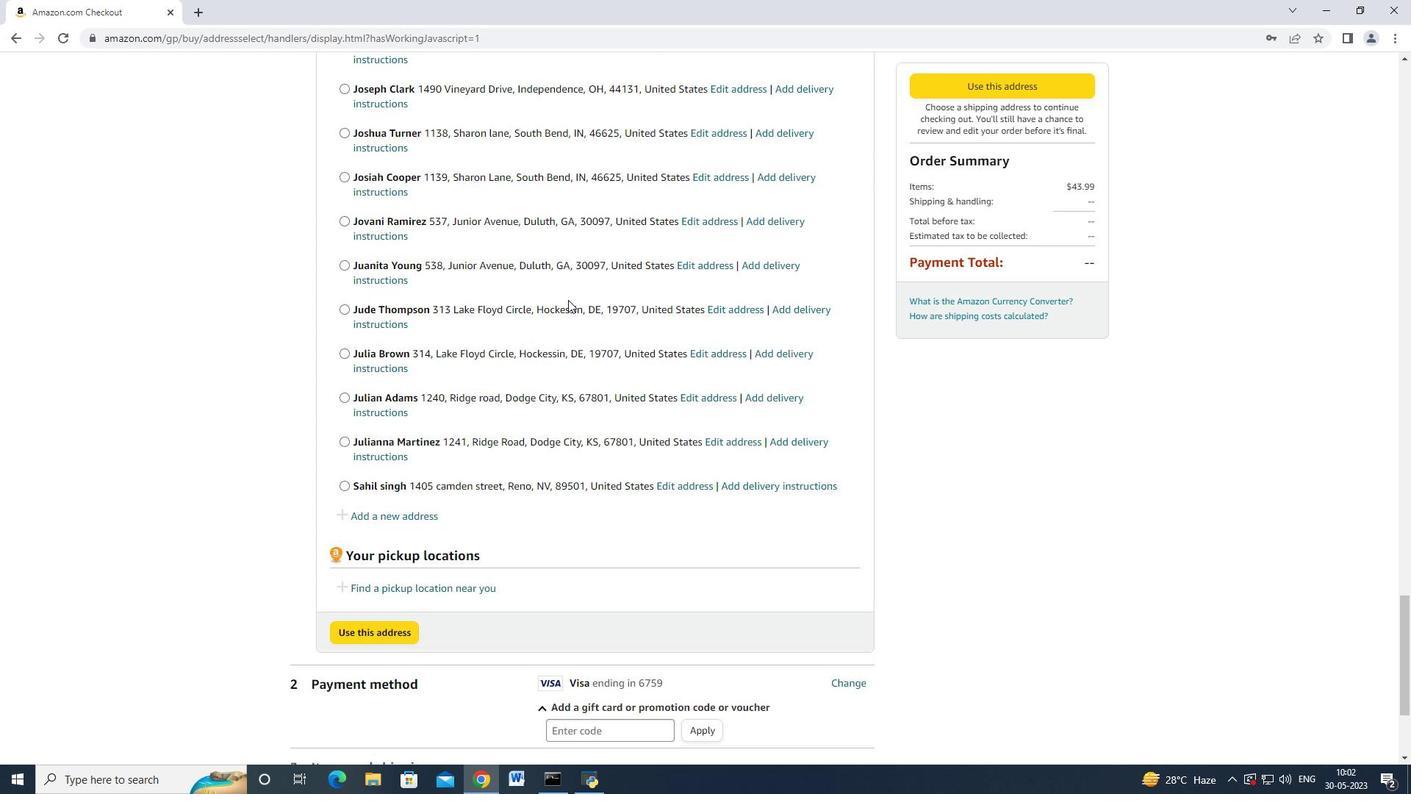 
Action: Mouse moved to (425, 305)
Screenshot: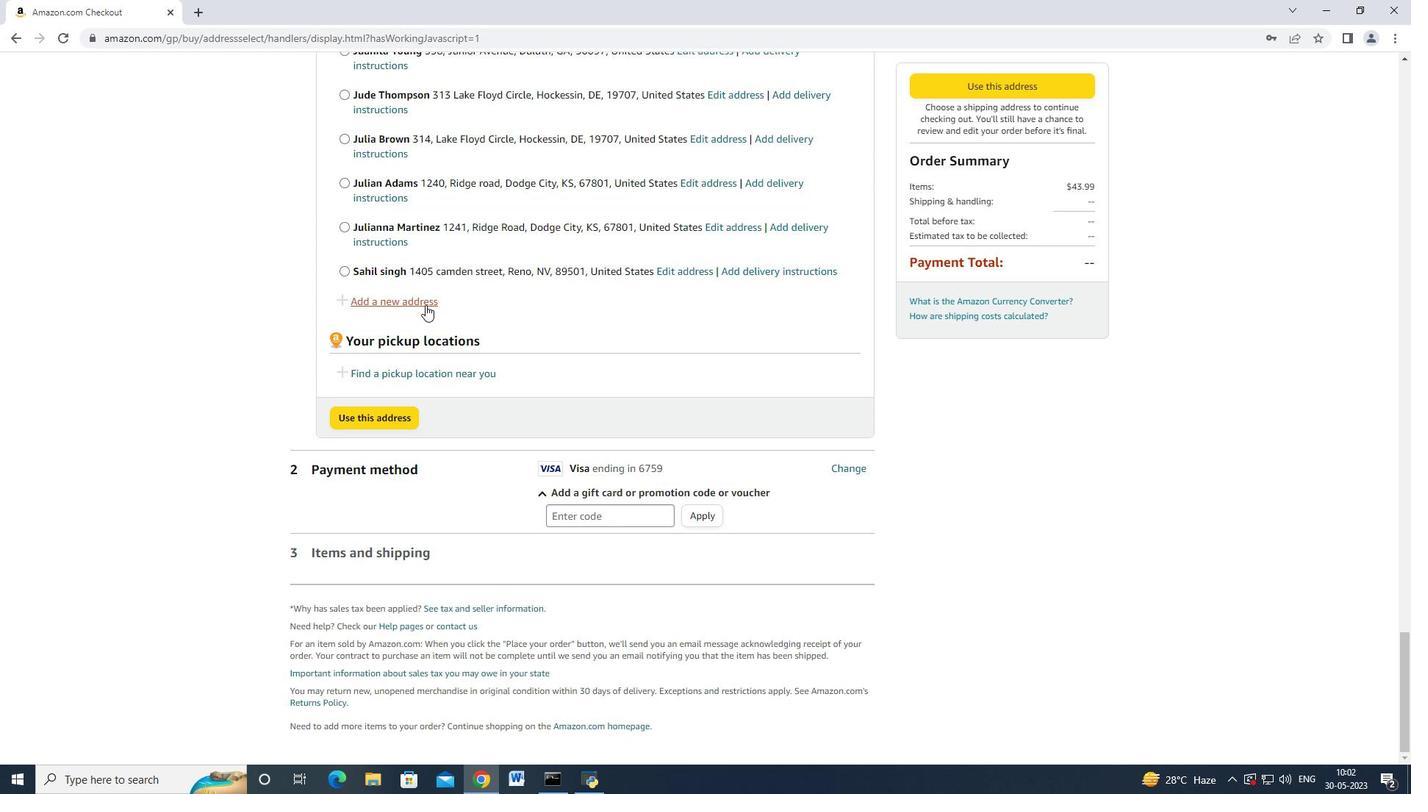 
Action: Mouse pressed left at (425, 305)
Screenshot: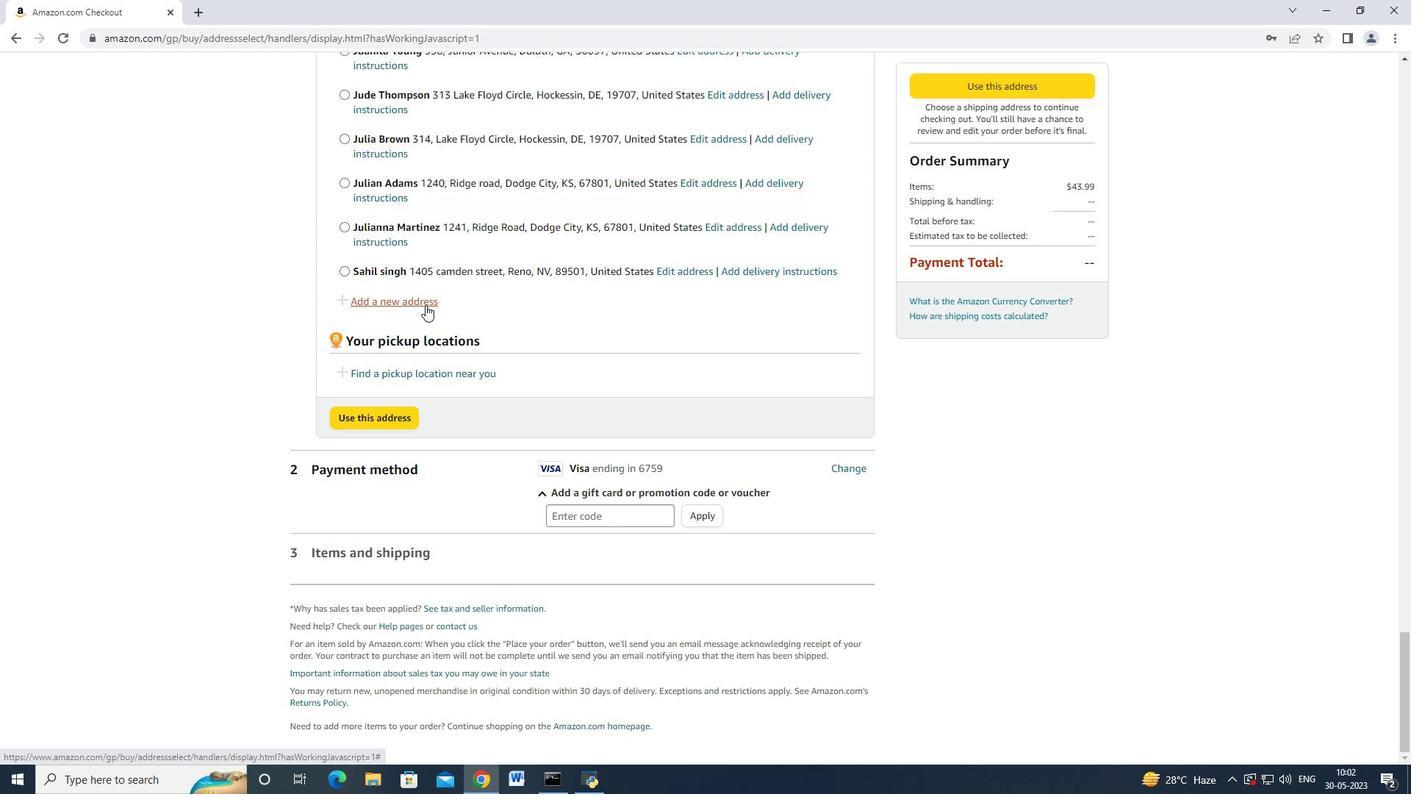 
Action: Mouse moved to (478, 354)
Screenshot: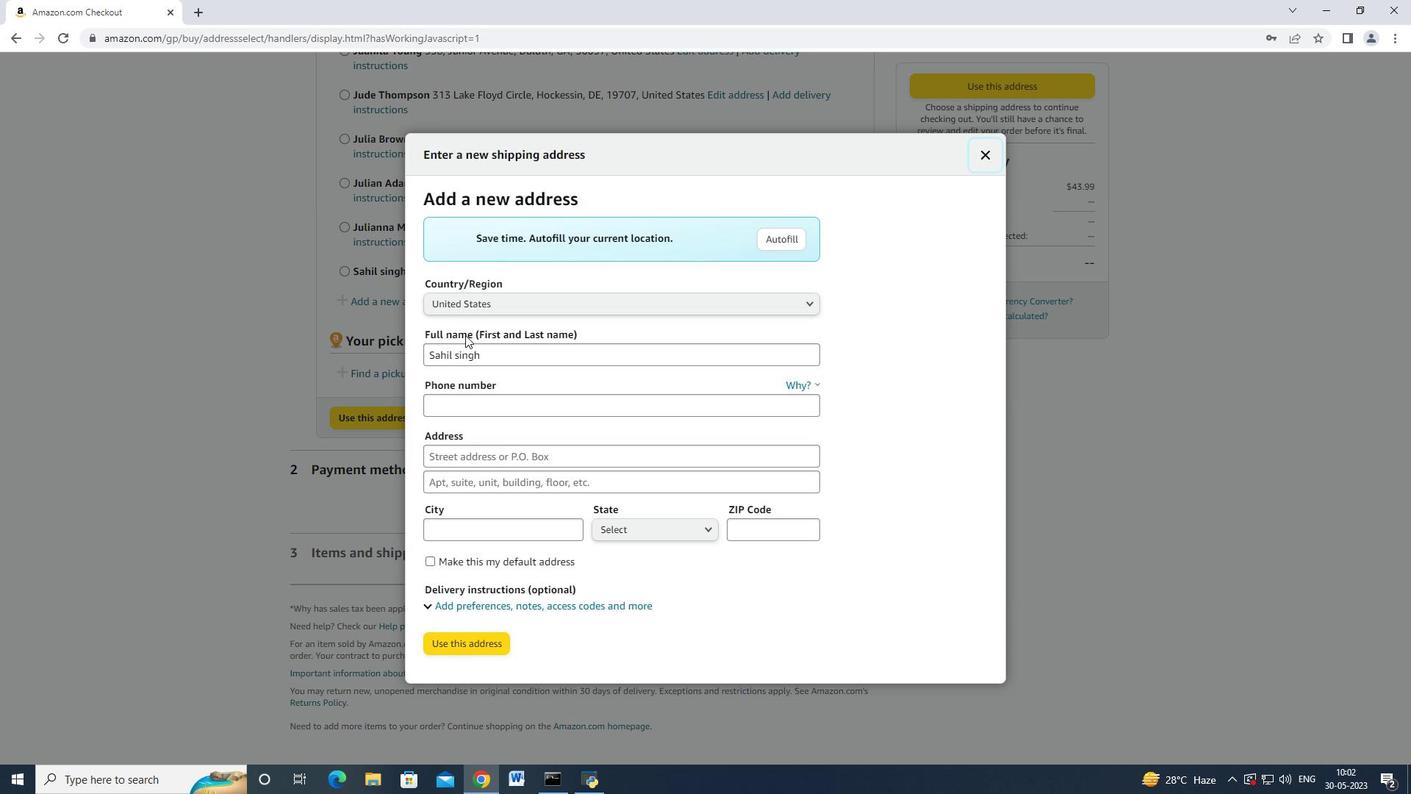 
Action: Mouse pressed left at (478, 354)
Screenshot: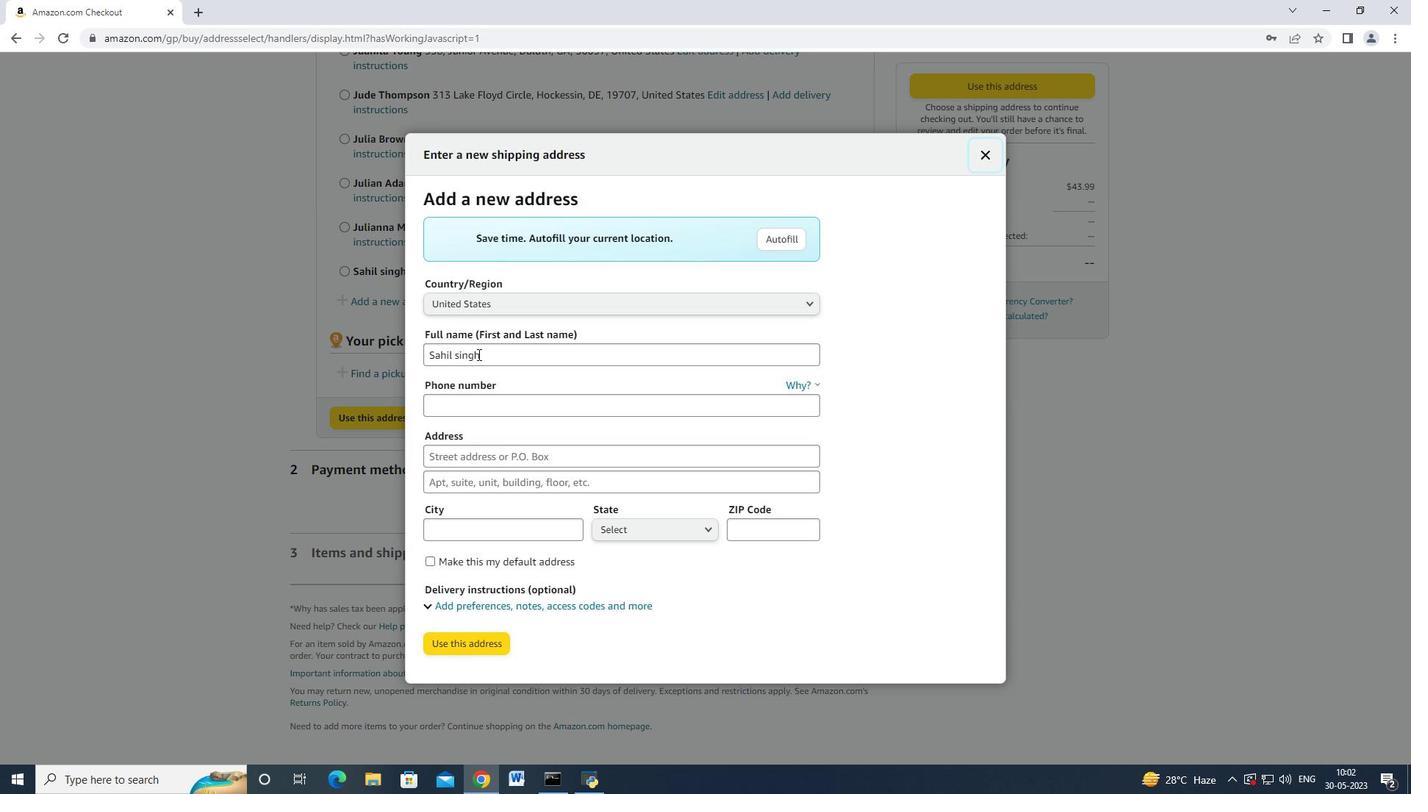 
Action: Mouse moved to (530, 349)
Screenshot: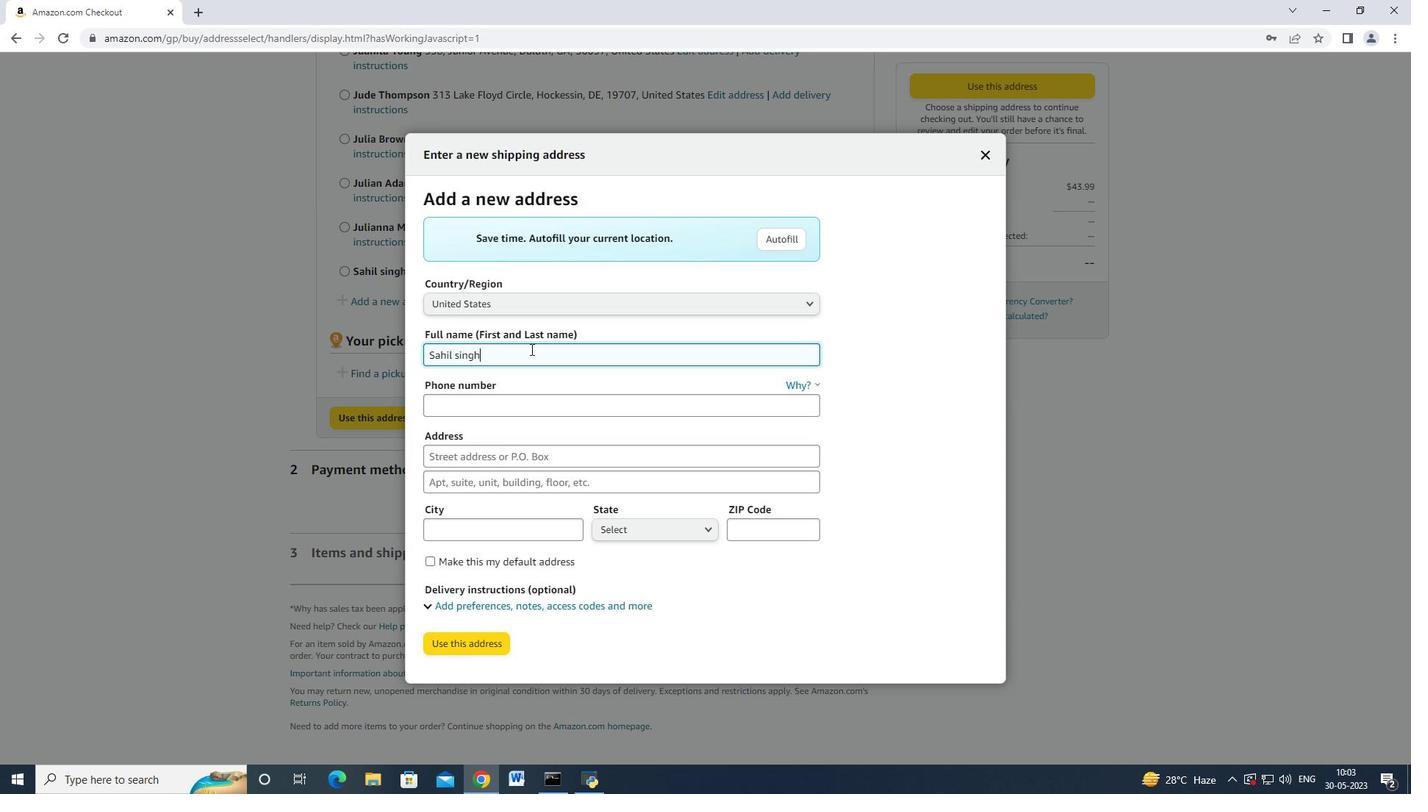 
Action: Key pressed <Key.backspace><Key.backspace><Key.backspace><Key.backspace><Key.backspace><Key.backspace><Key.backspace><Key.backspace><Key.backspace><Key.backspace><Key.backspace><Key.backspace><Key.shift>Dillon<Key.space><Key.shift>Turner<Key.tab><Key.tab>2034707320<Key.tab>3507<Key.space><Key.shift><Key.shift><Key.shift><Key.shift><Key.shift><Key.shift><Key.shift><Key.shift><Key.shift><Key.shift><Key.shift><Key.shift><Key.shift>Cook<Key.space><Key.shift>Hill<Key.space><Key.shift>Road<Key.tab><Key.tab><Key.shift_r>Danbury<Key.tab><Key.enter>
Screenshot: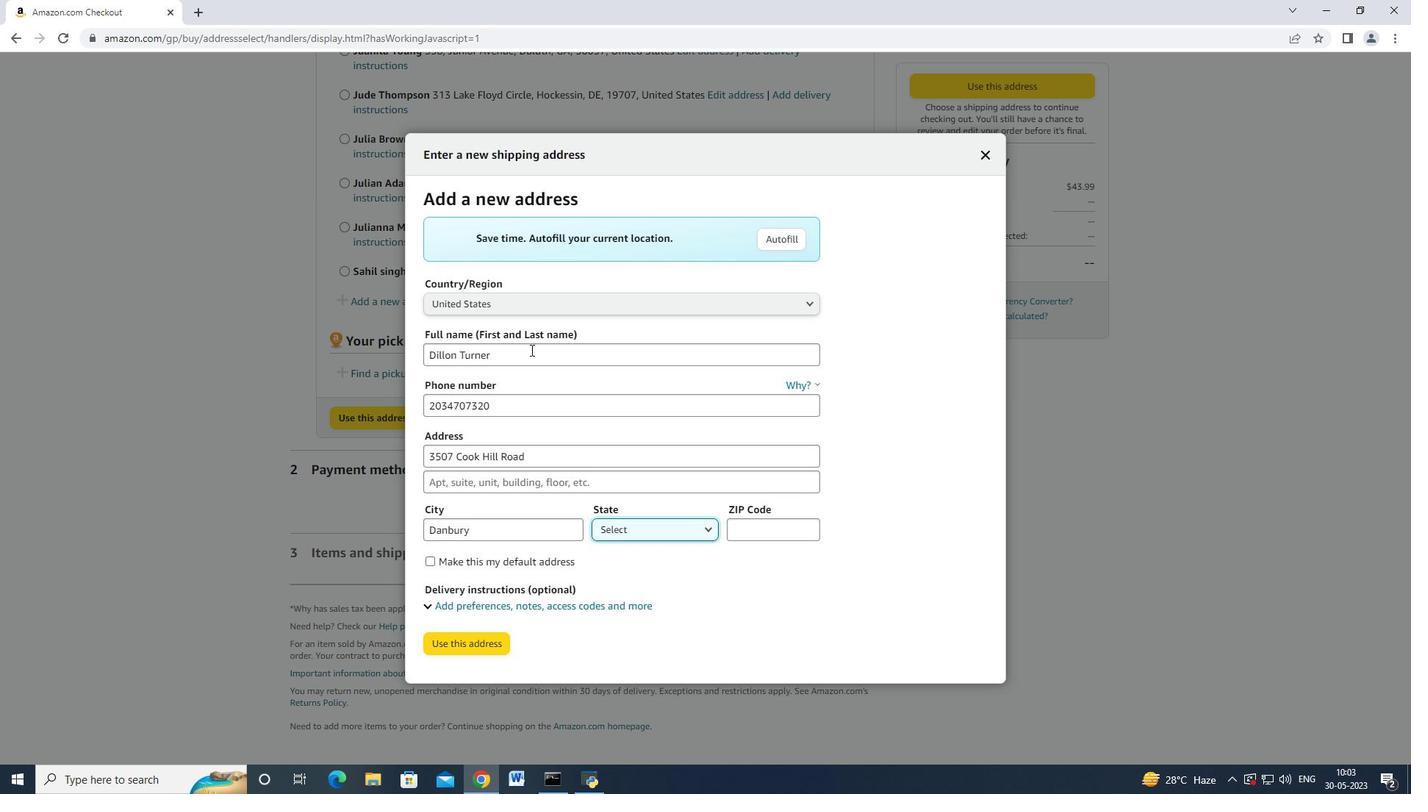 
Action: Mouse moved to (636, 528)
Screenshot: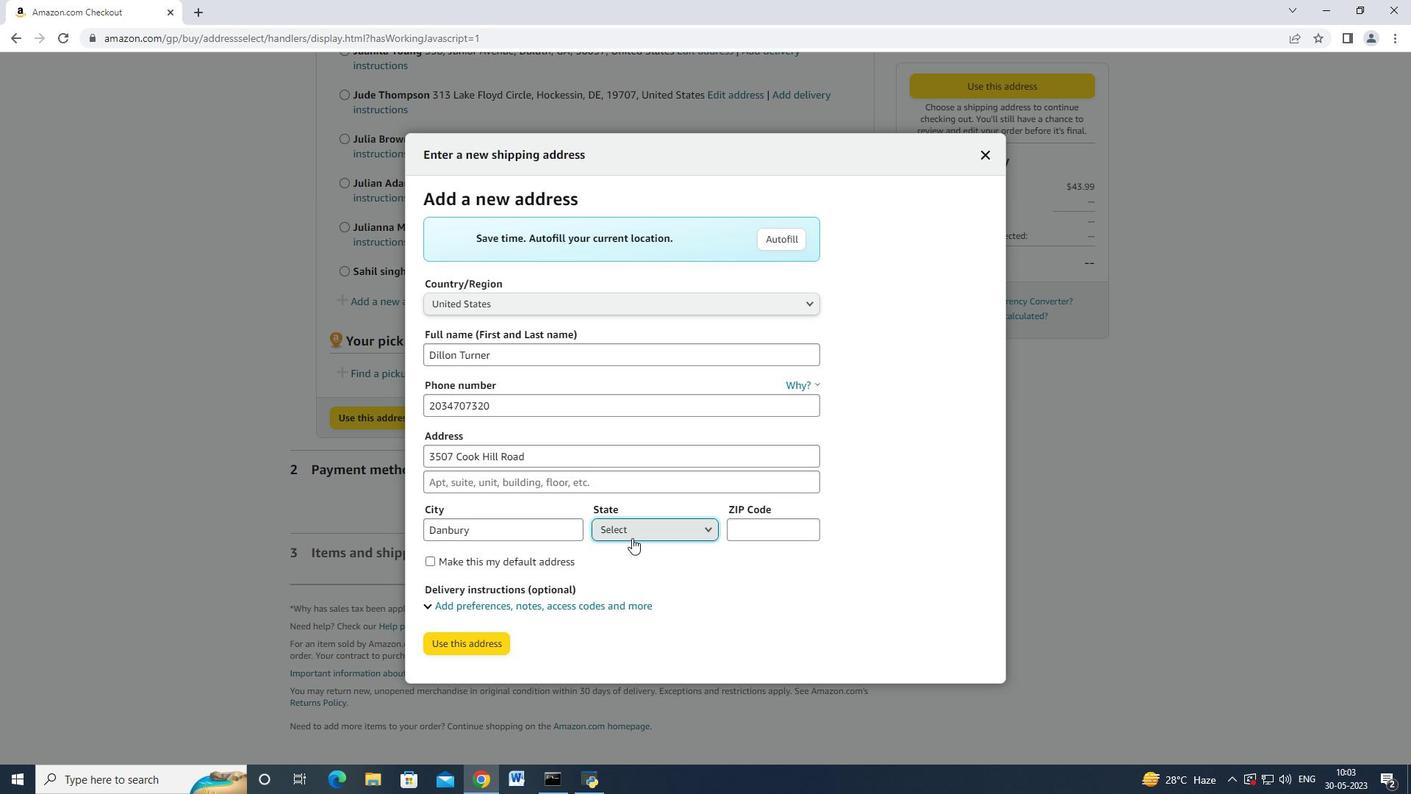
Action: Mouse pressed left at (636, 528)
Screenshot: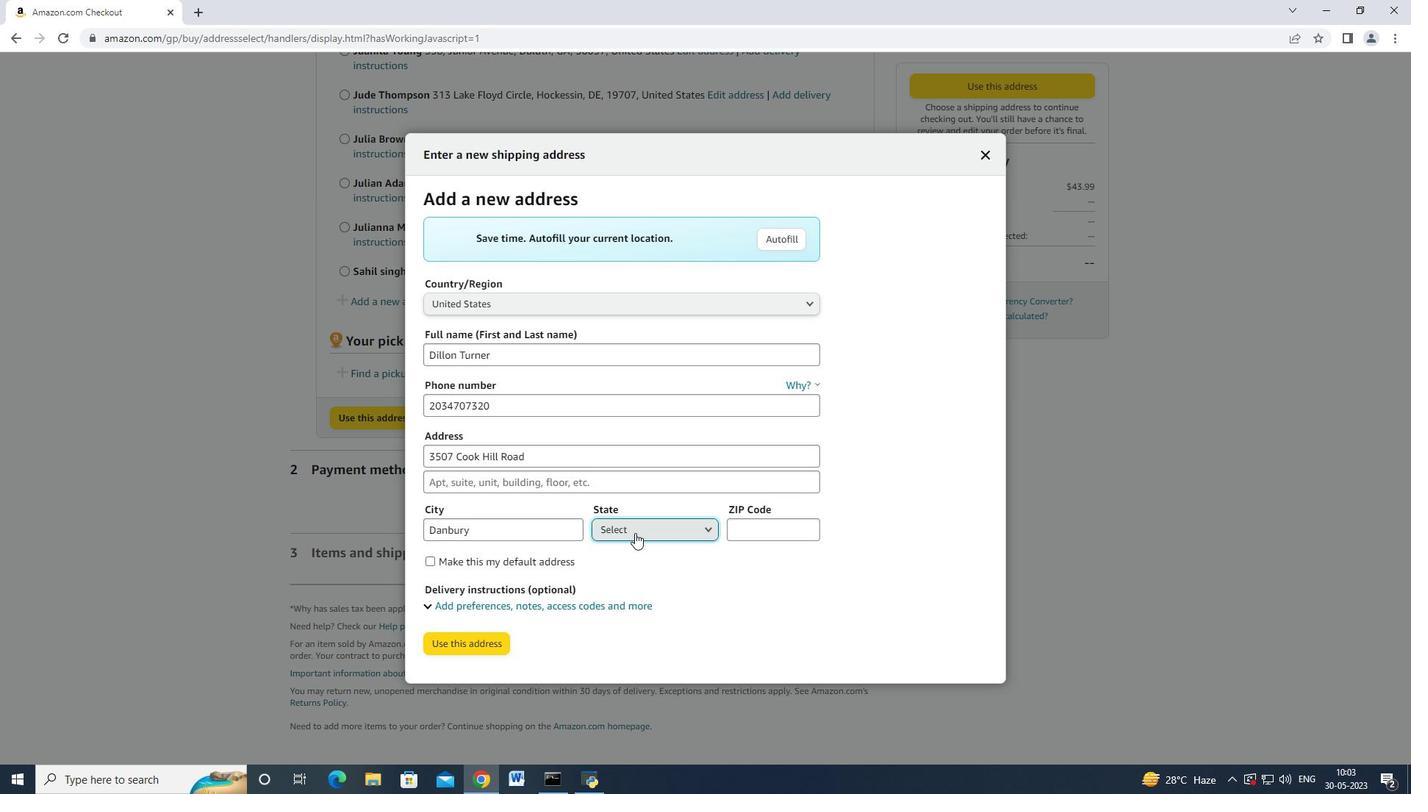 
Action: Mouse moved to (671, 213)
Screenshot: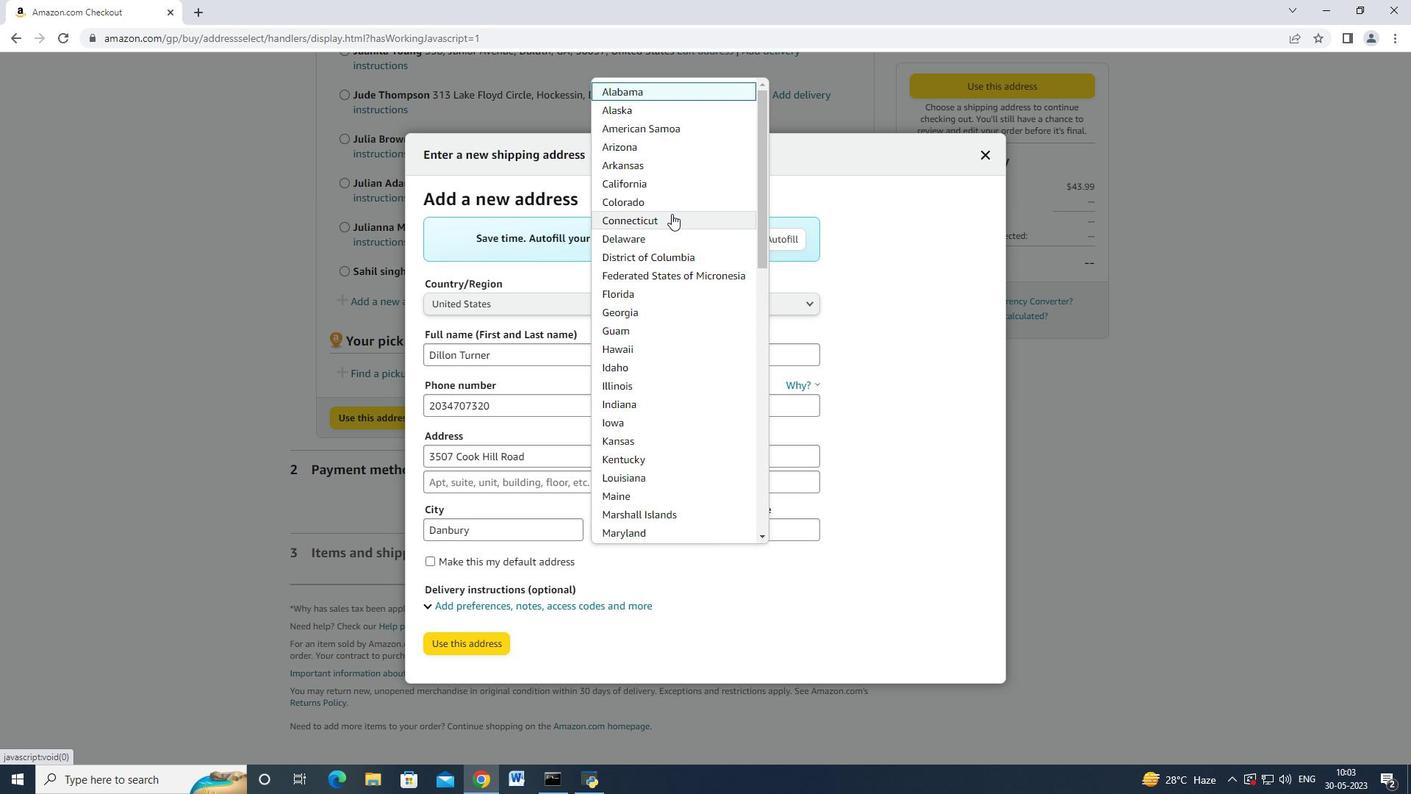 
Action: Mouse pressed left at (671, 213)
Screenshot: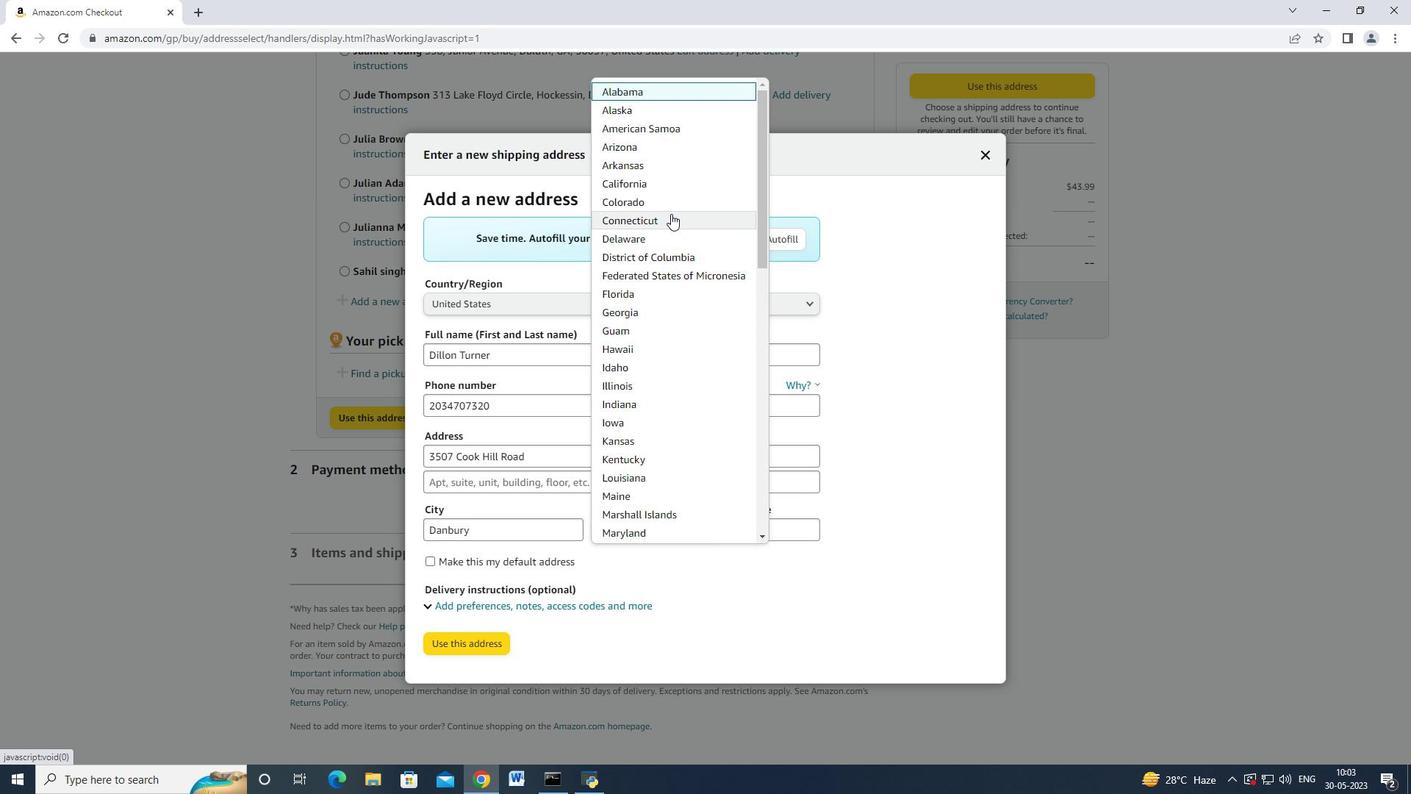 
Action: Mouse scrolled (671, 213) with delta (0, 0)
Screenshot: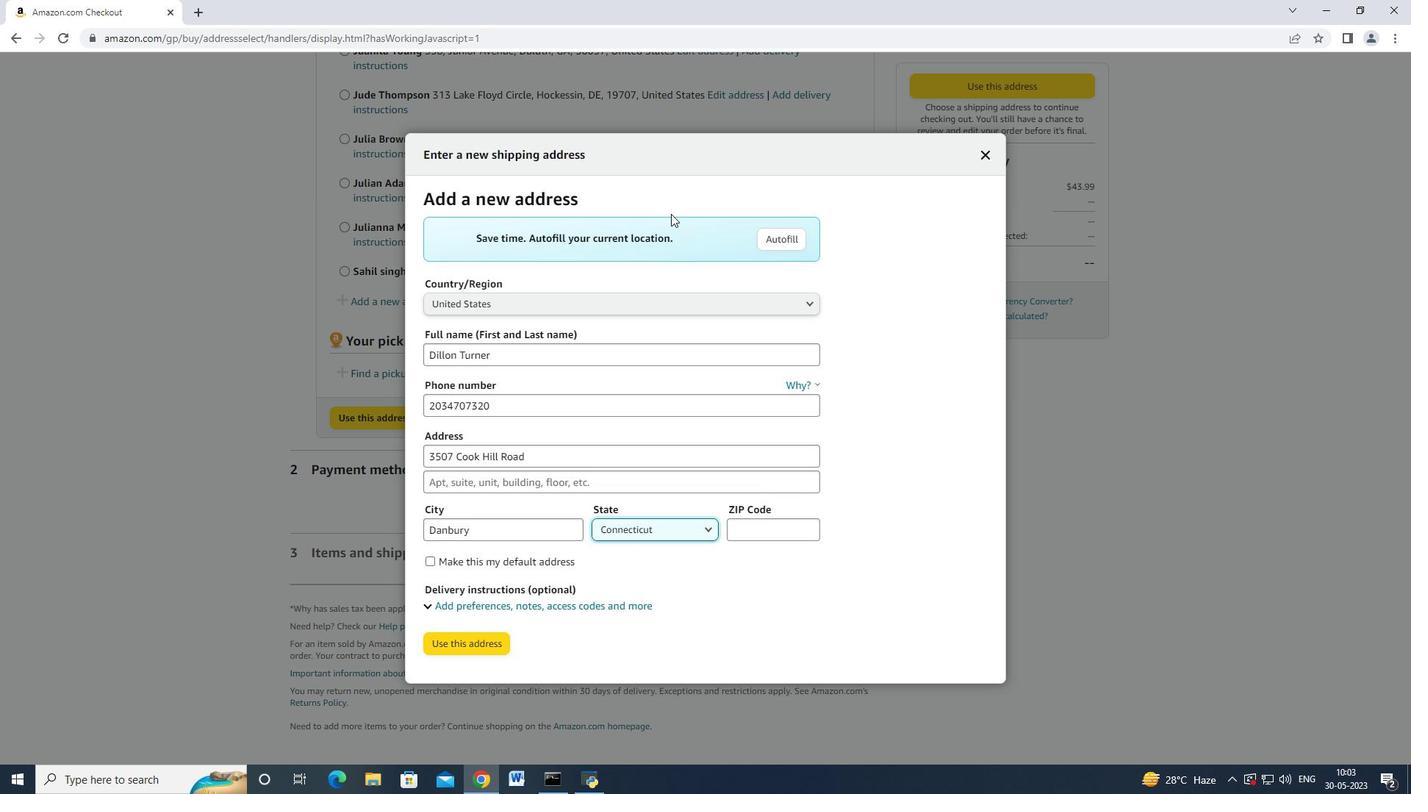 
Action: Mouse moved to (663, 231)
Screenshot: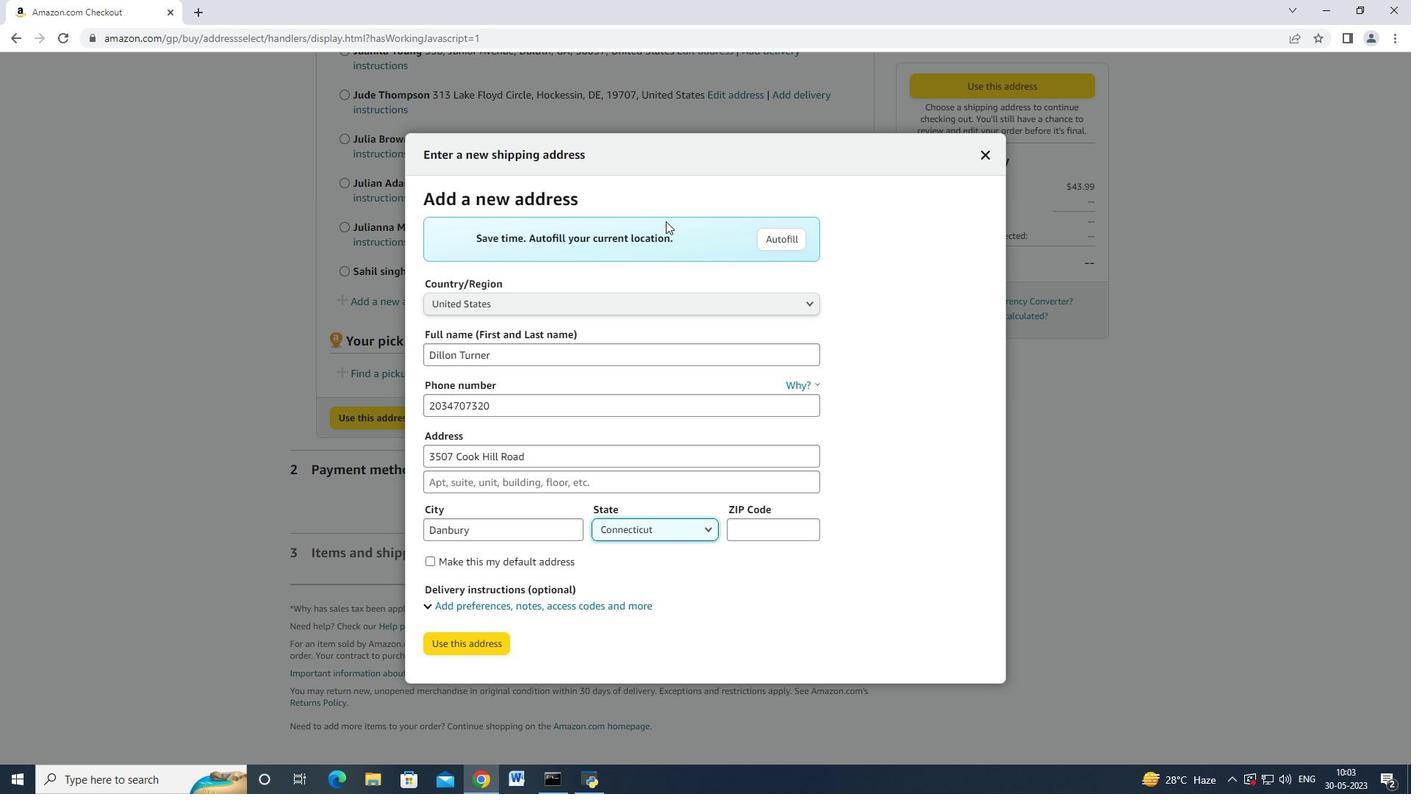 
Action: Mouse scrolled (663, 230) with delta (0, 0)
Screenshot: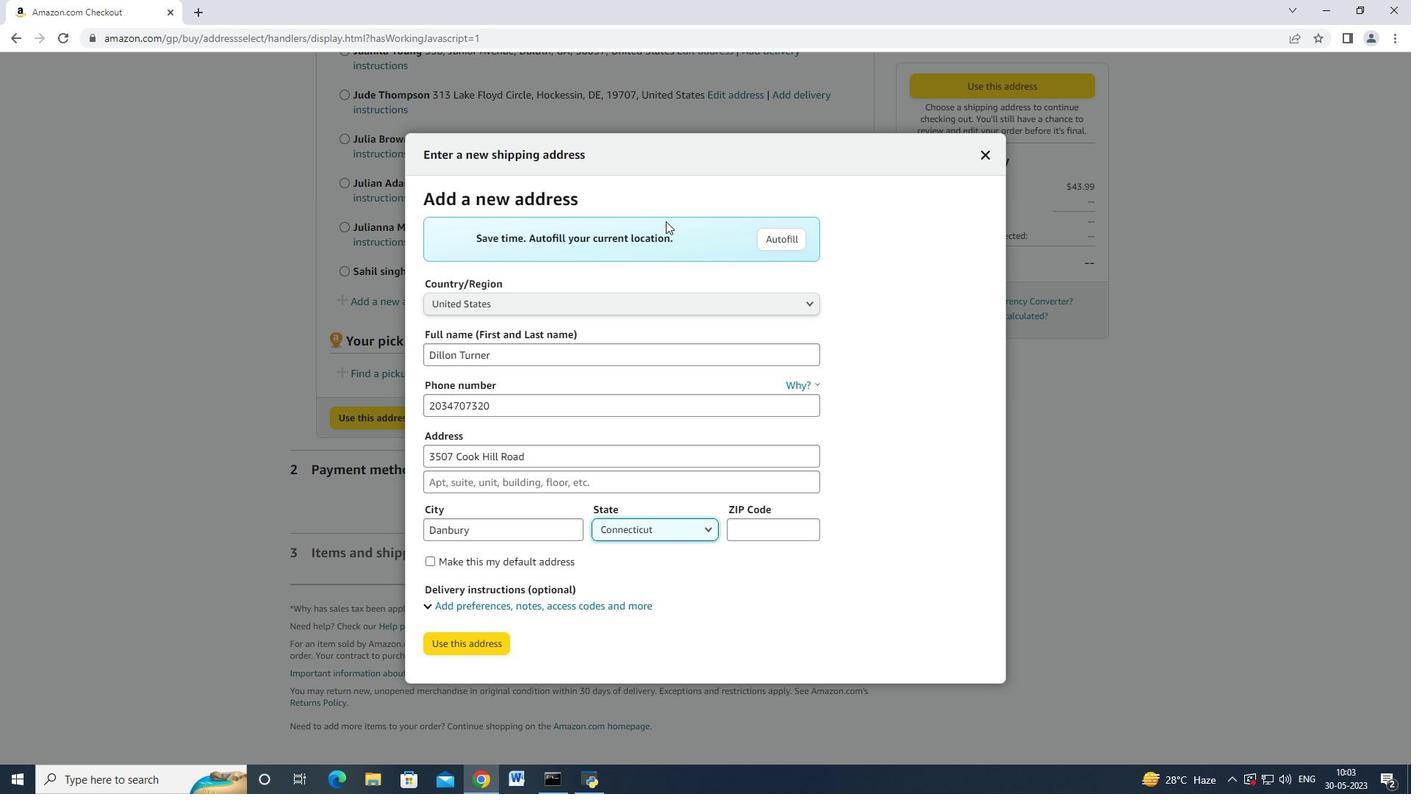 
Action: Mouse moved to (661, 236)
Screenshot: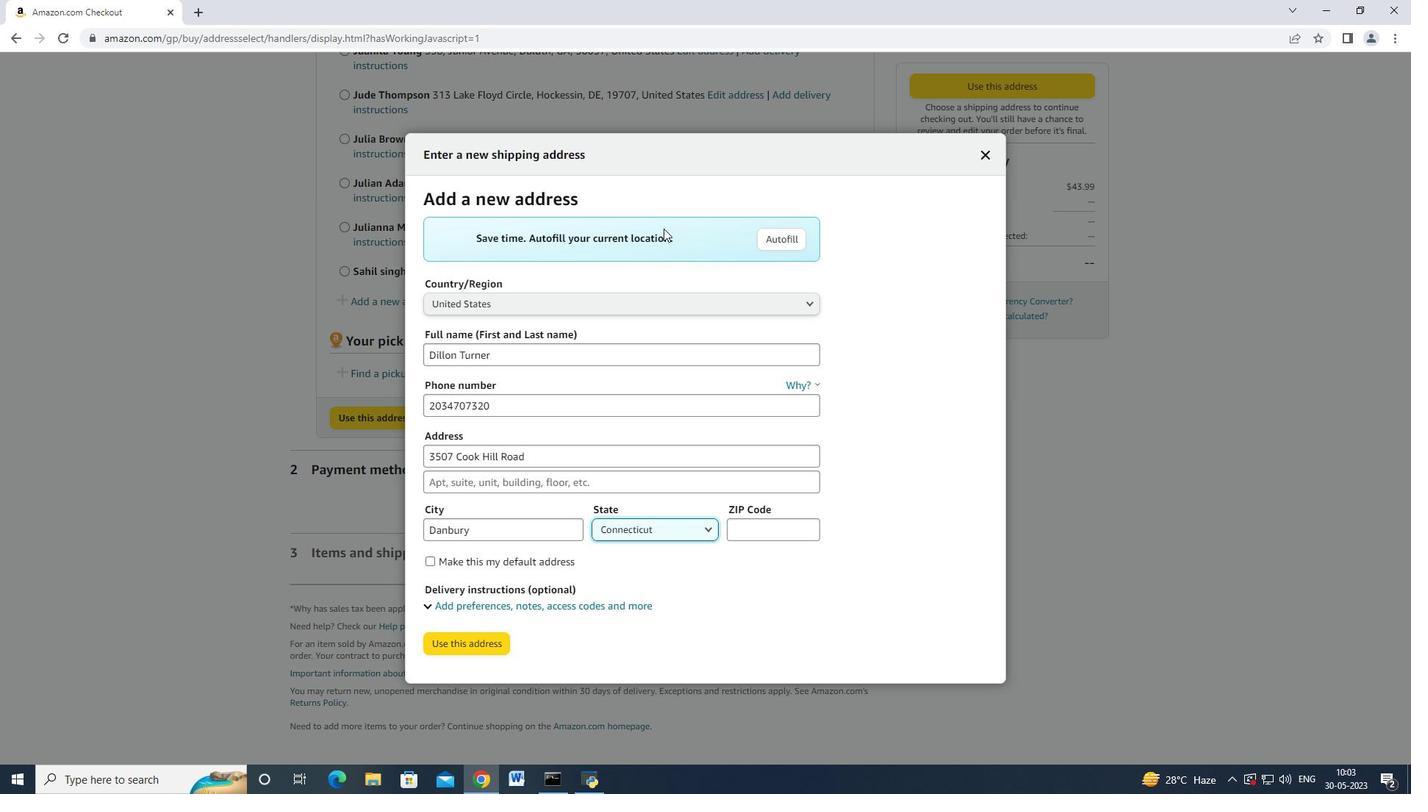 
Action: Mouse scrolled (661, 235) with delta (0, 0)
Screenshot: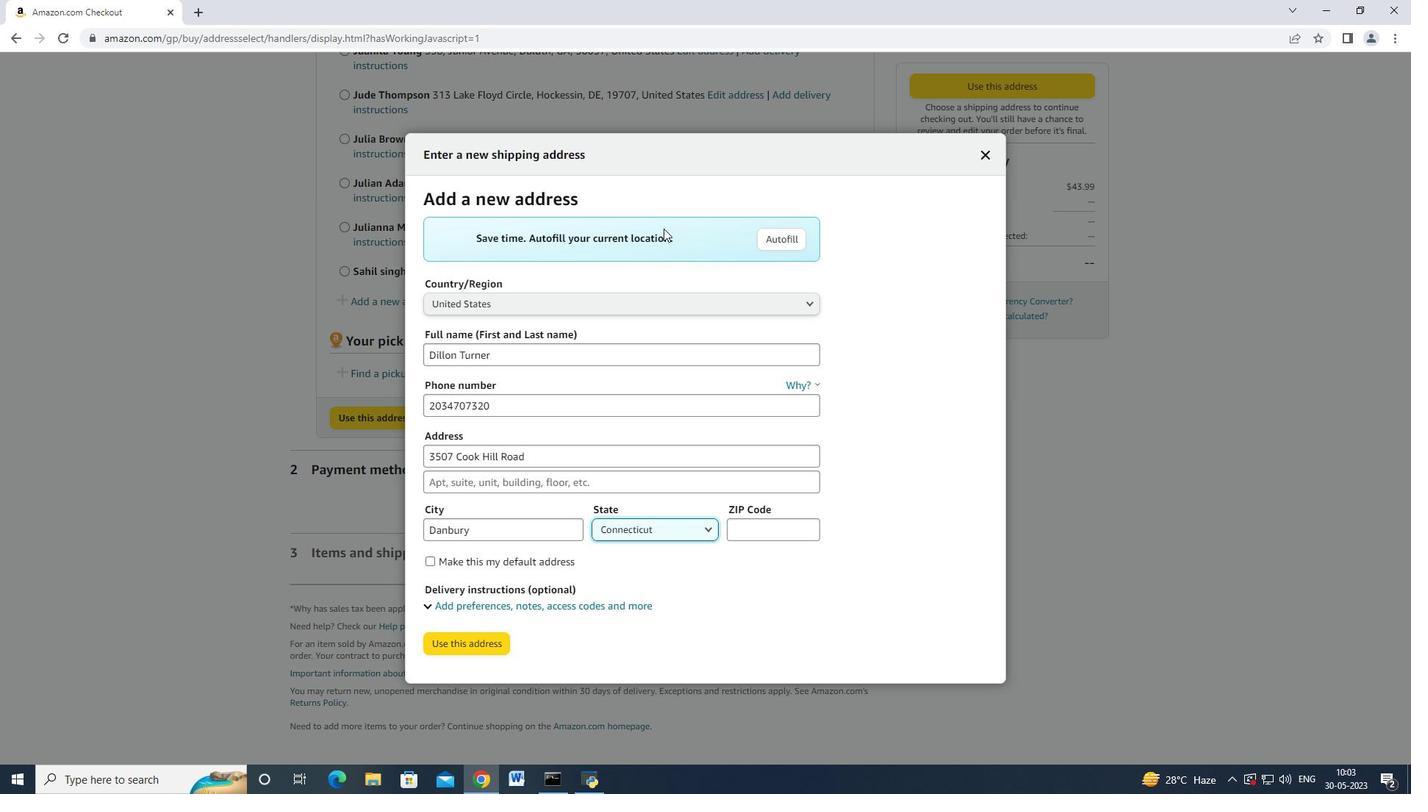 
Action: Mouse moved to (780, 539)
Screenshot: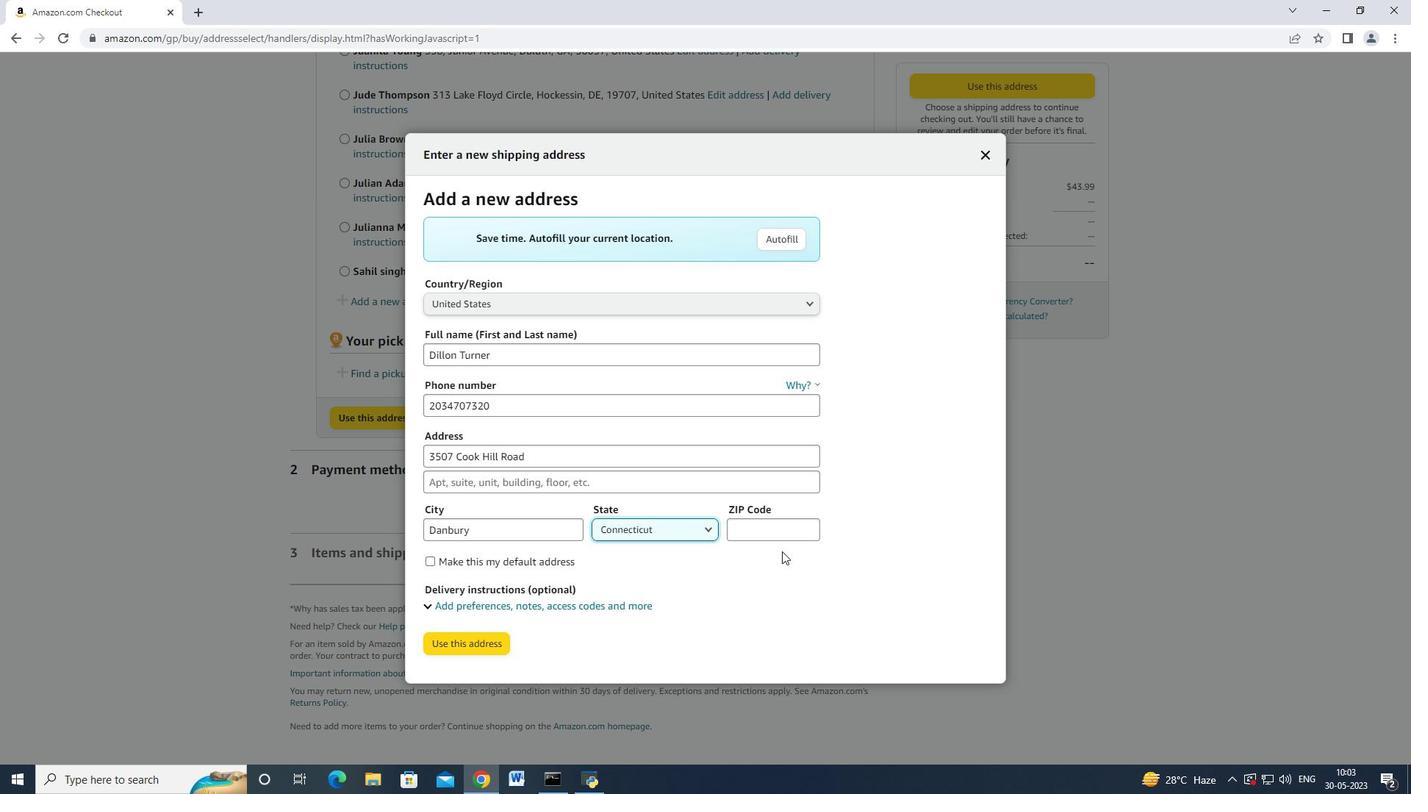 
Action: Mouse pressed left at (780, 539)
Screenshot: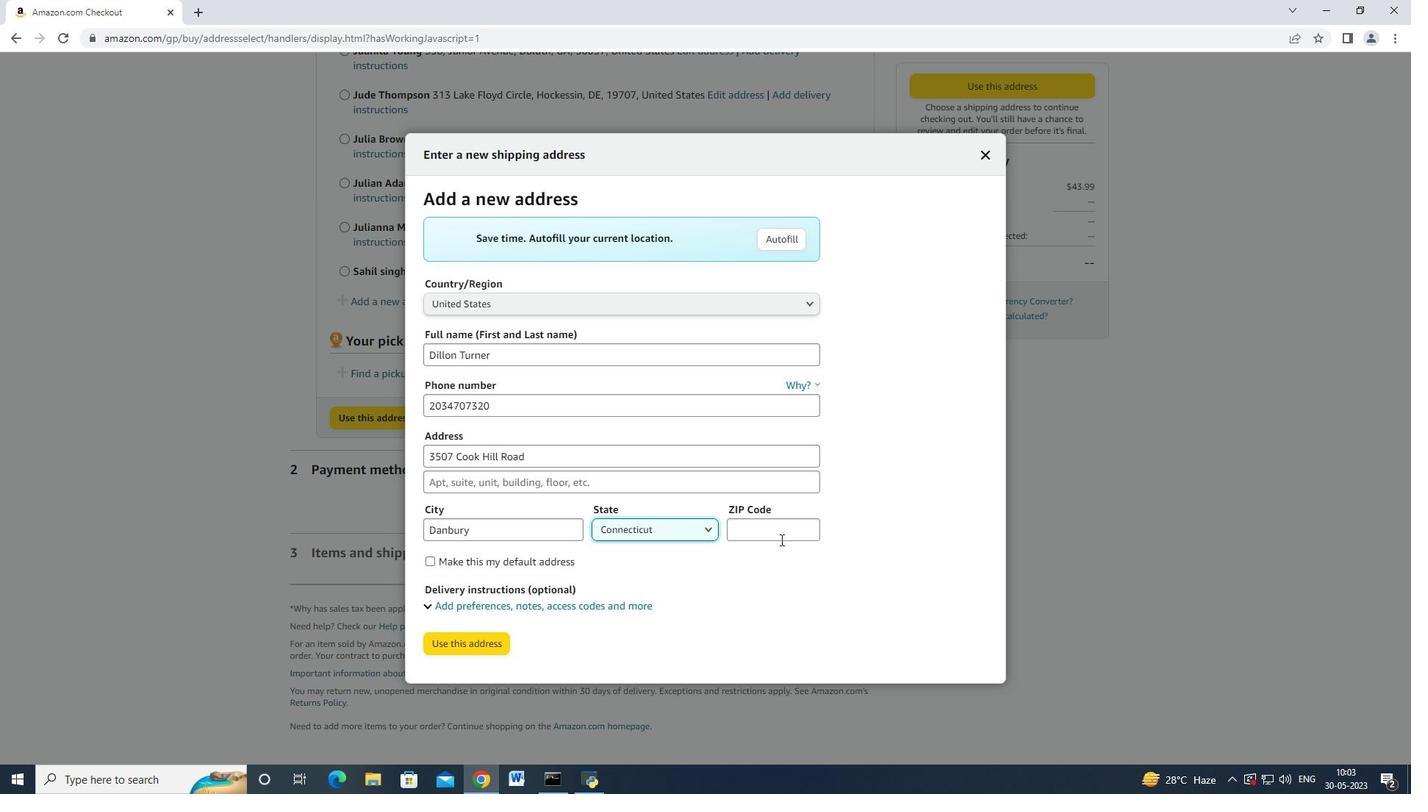
Action: Mouse moved to (780, 539)
Screenshot: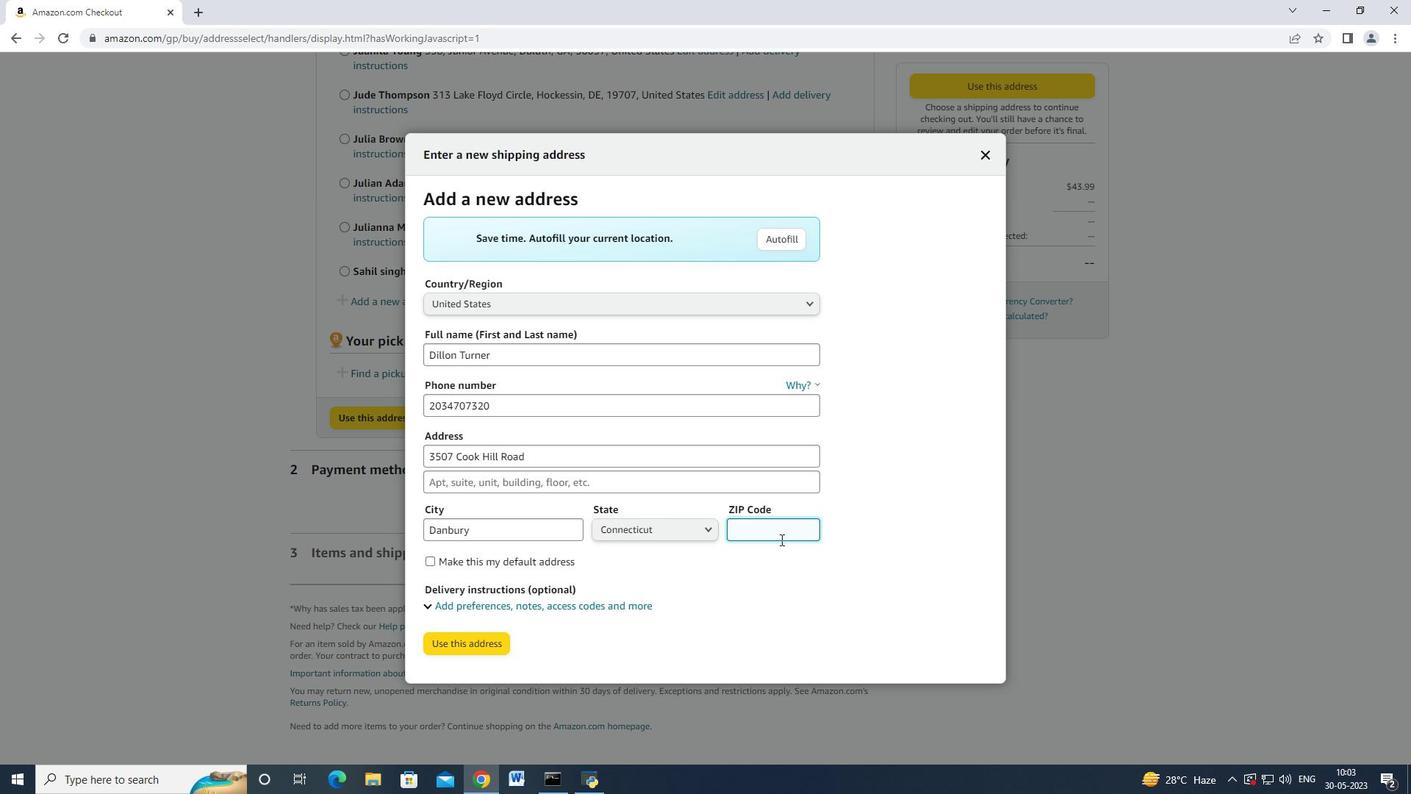 
Action: Key pressed 06810
Screenshot: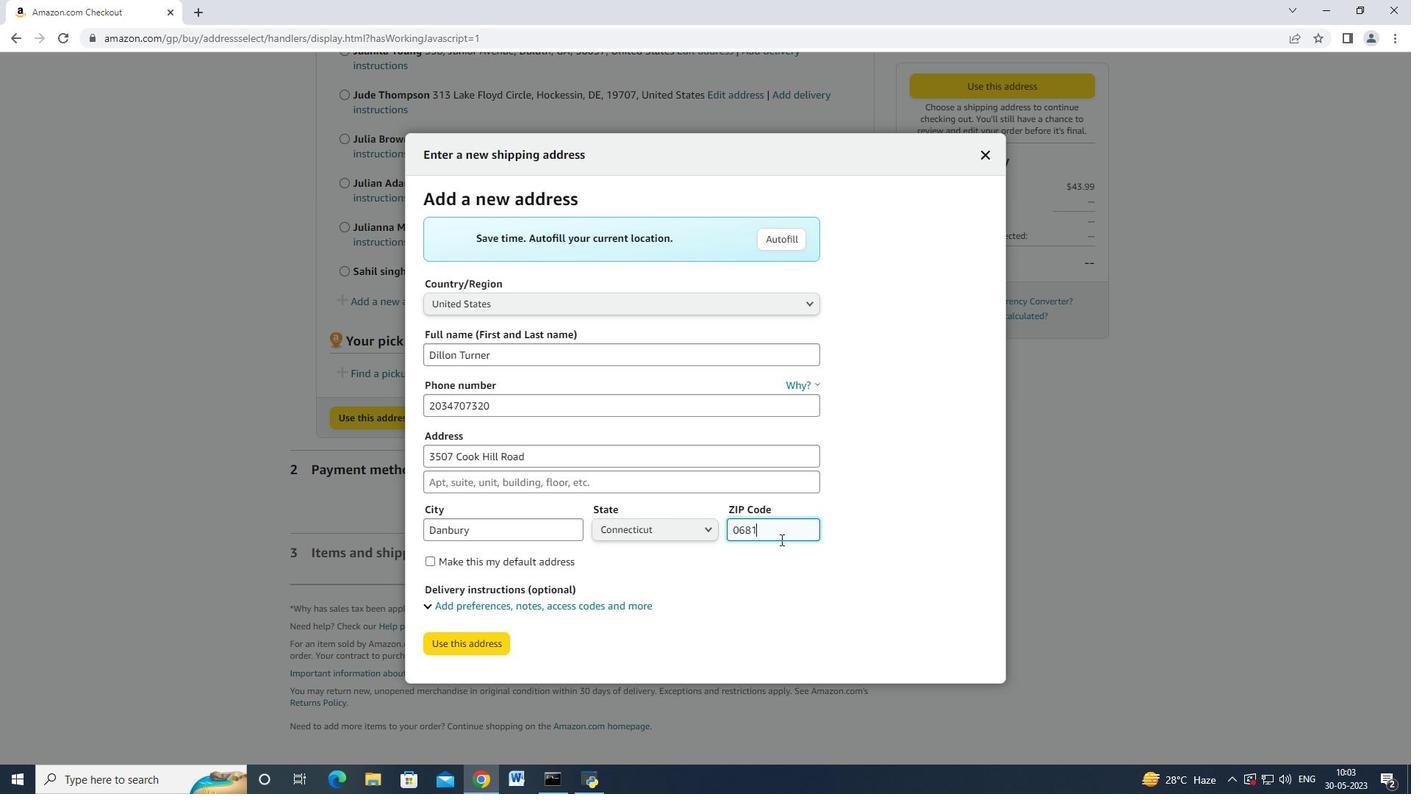 
Action: Mouse moved to (471, 641)
Screenshot: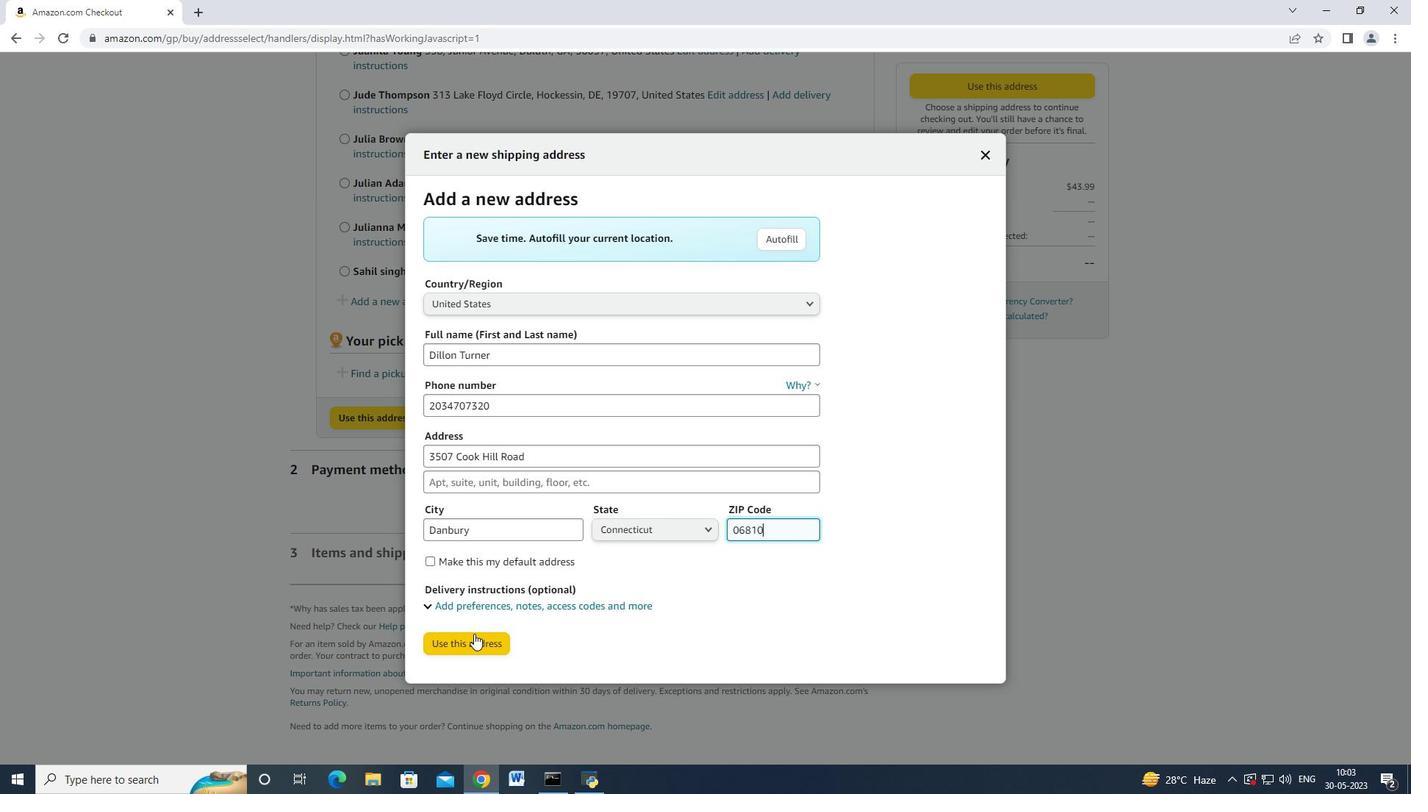 
Action: Mouse pressed left at (471, 641)
Screenshot: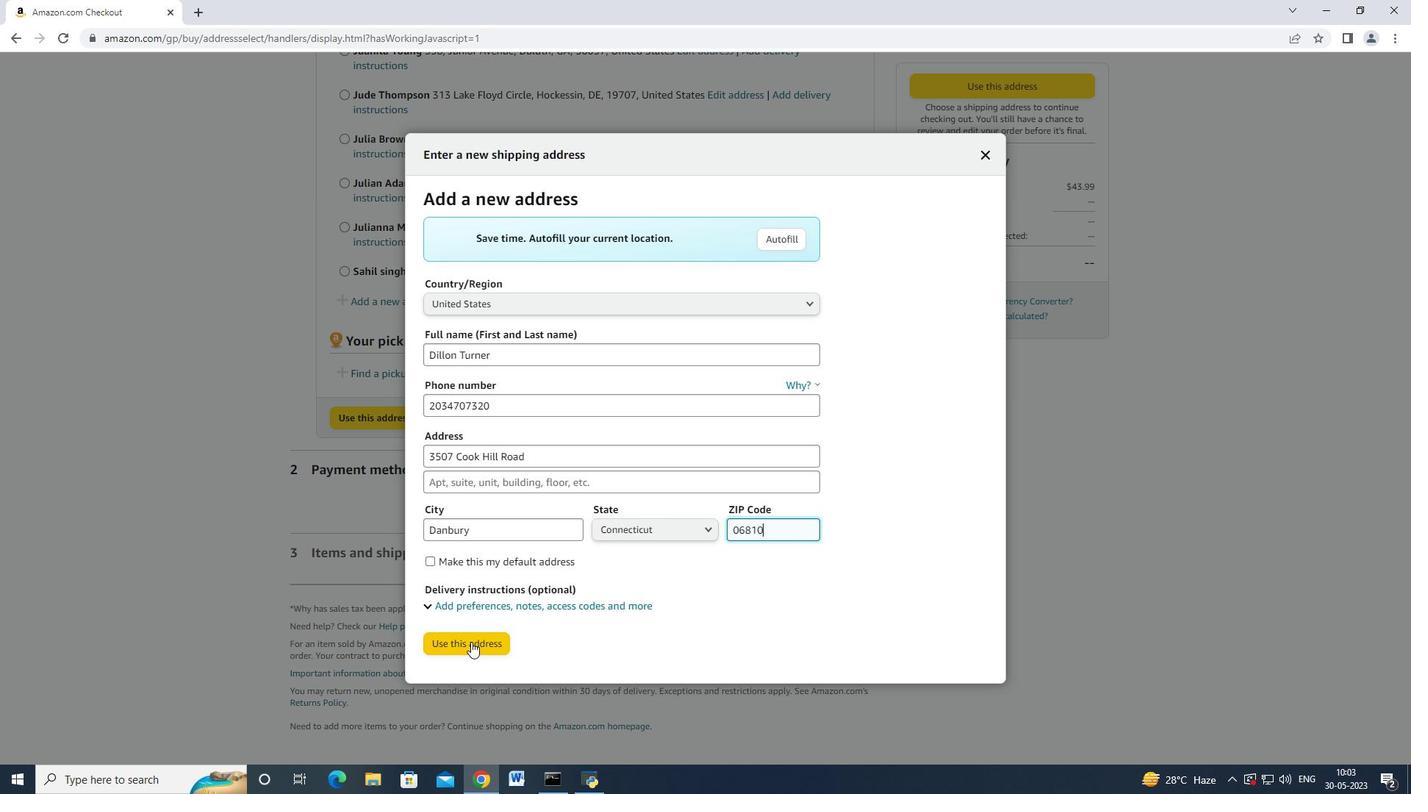 
Action: Mouse moved to (521, 610)
Screenshot: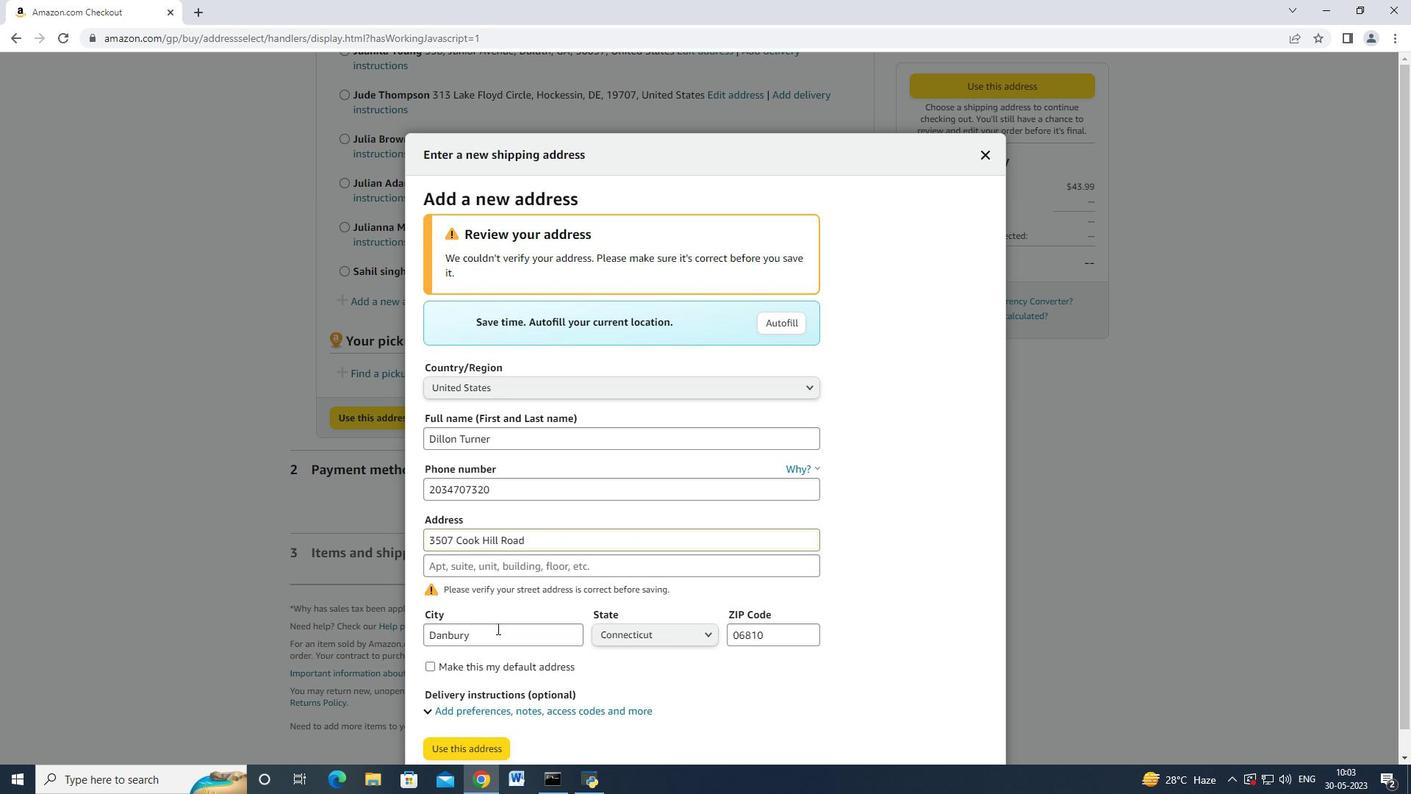 
Action: Mouse scrolled (521, 609) with delta (0, 0)
Screenshot: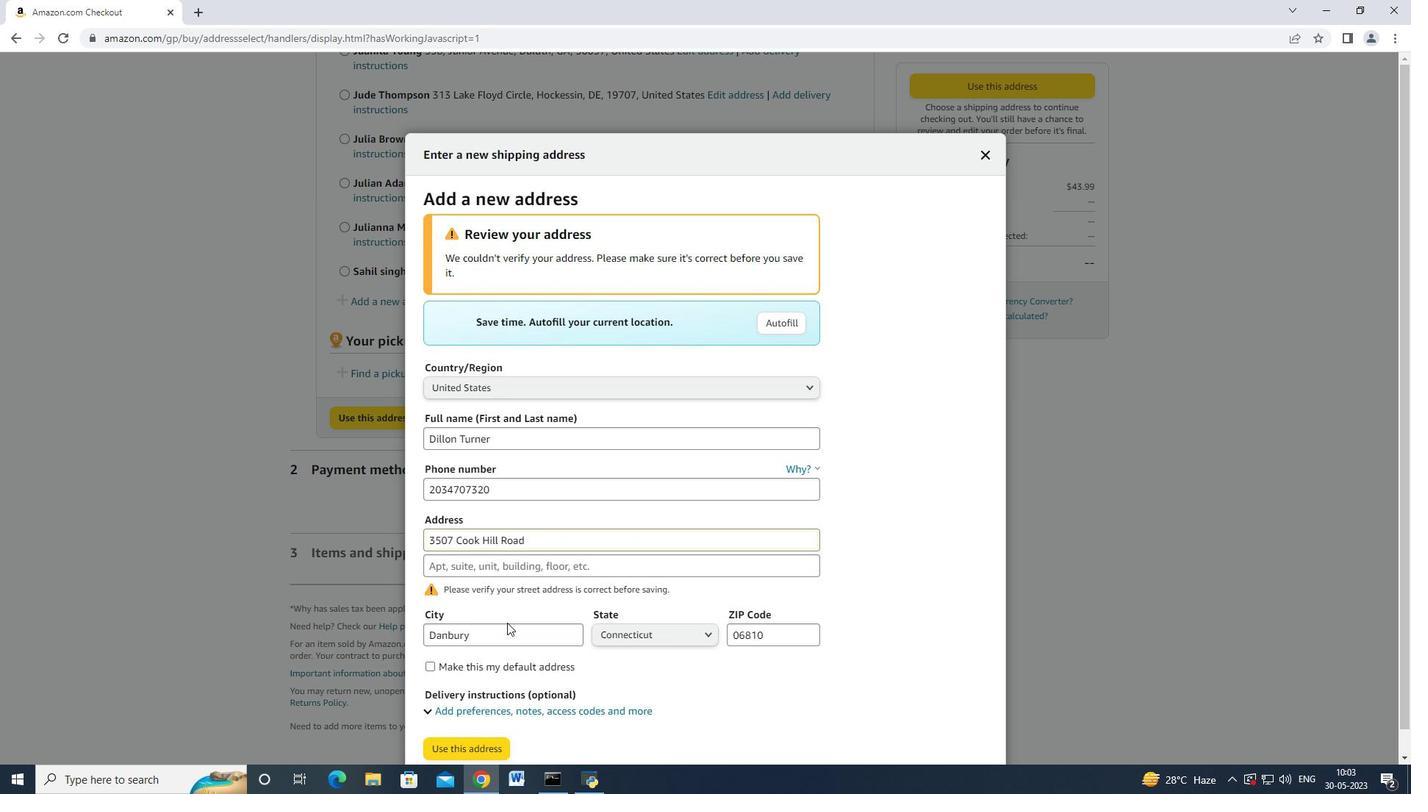 
Action: Mouse scrolled (521, 609) with delta (0, 0)
Screenshot: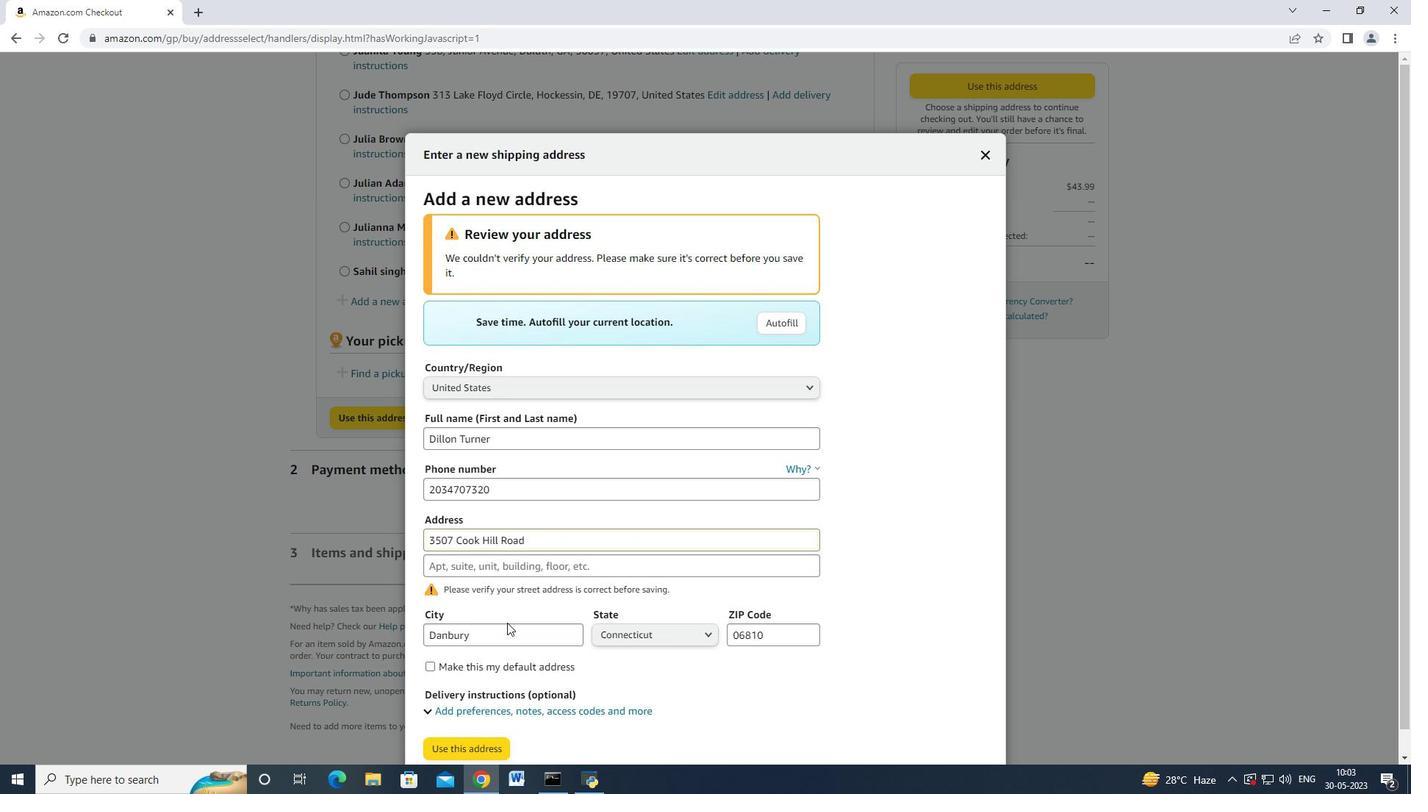 
Action: Mouse moved to (521, 610)
Screenshot: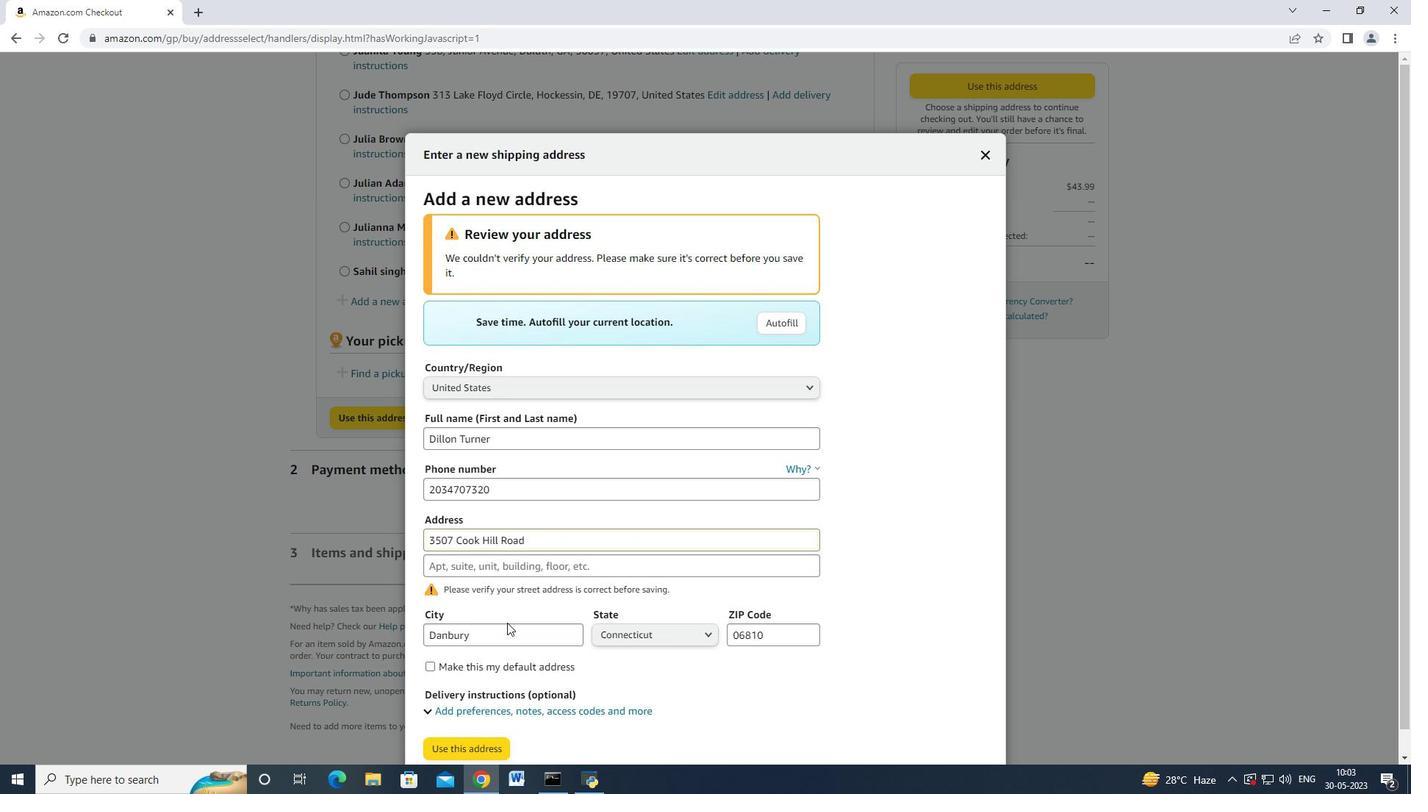 
Action: Mouse scrolled (521, 609) with delta (0, 0)
Screenshot: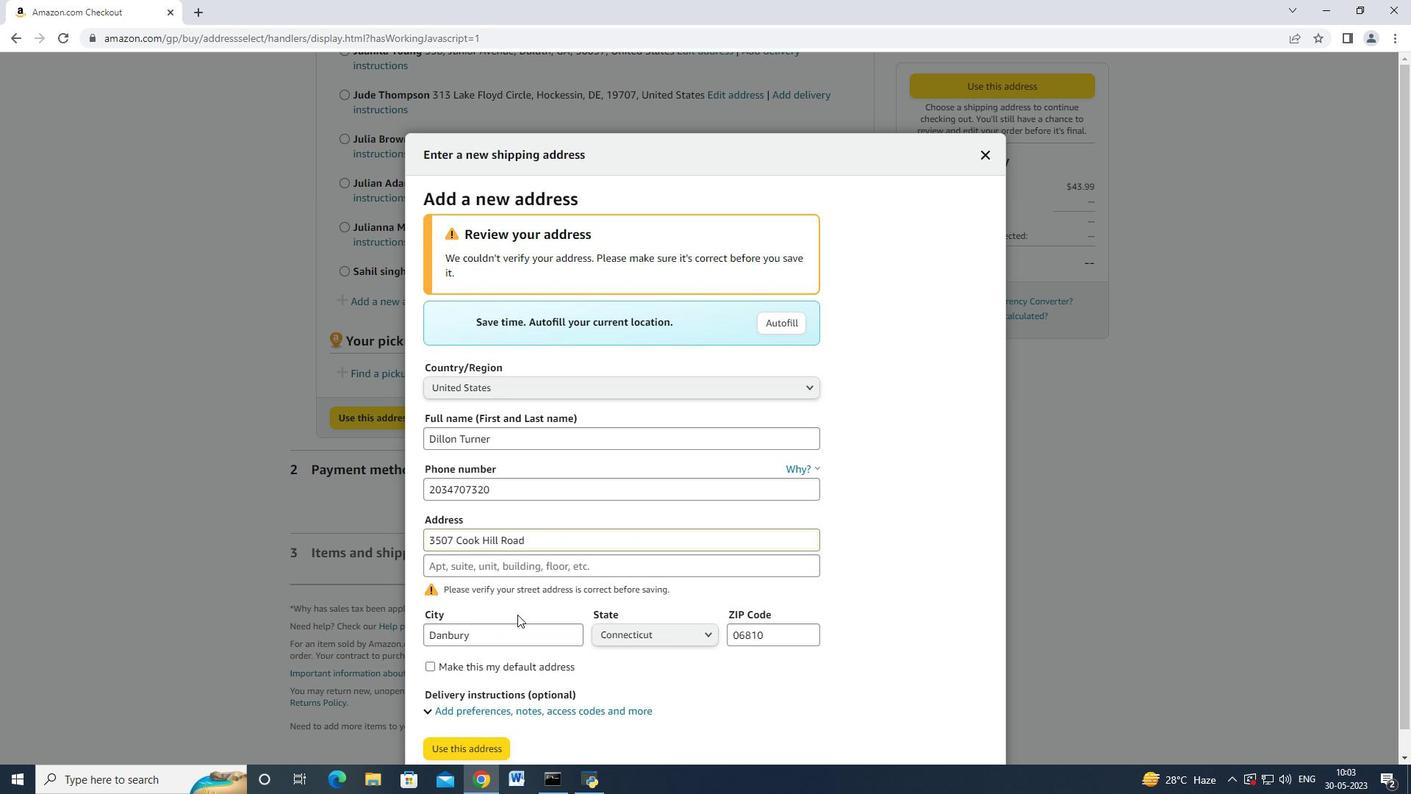 
Action: Mouse scrolled (521, 609) with delta (0, 0)
Screenshot: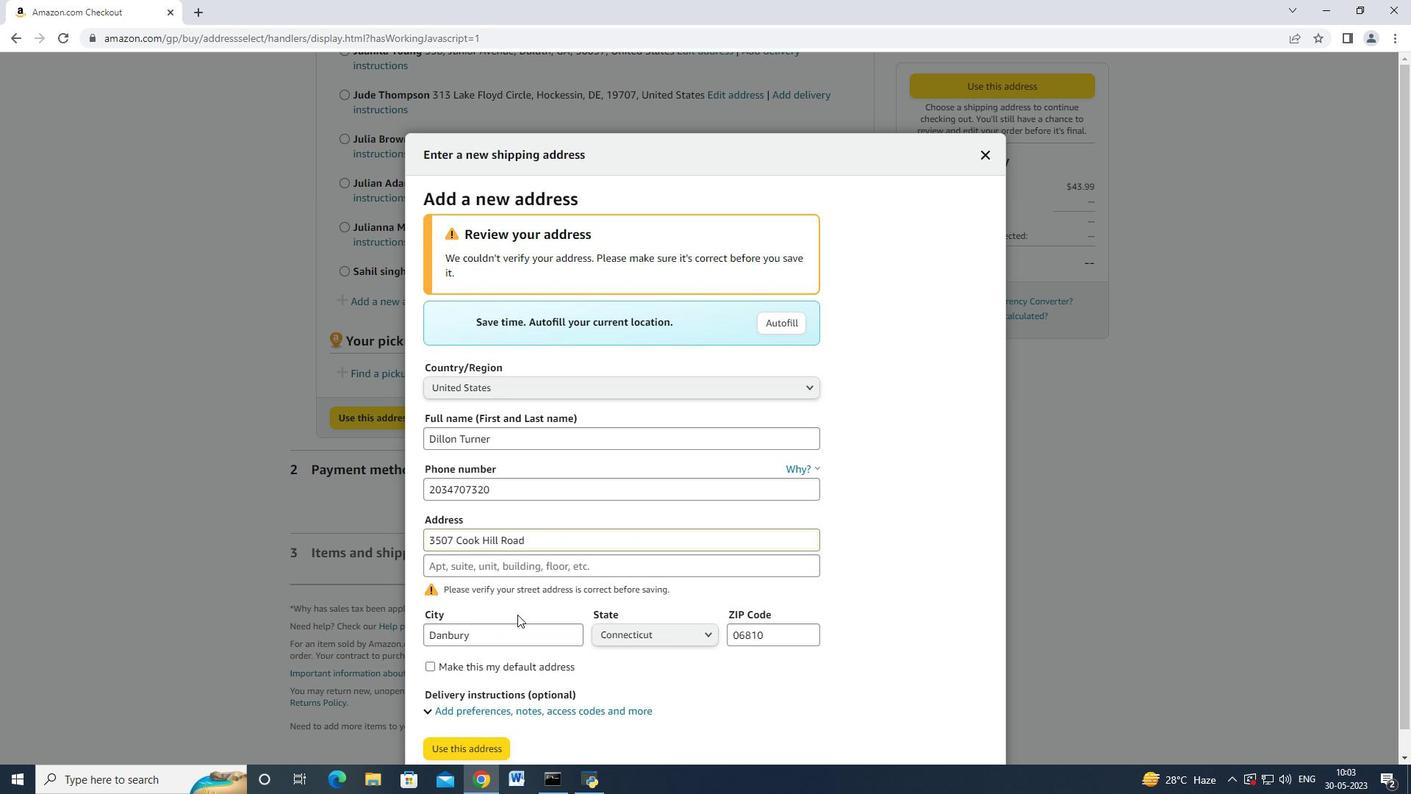 
Action: Mouse moved to (470, 716)
Screenshot: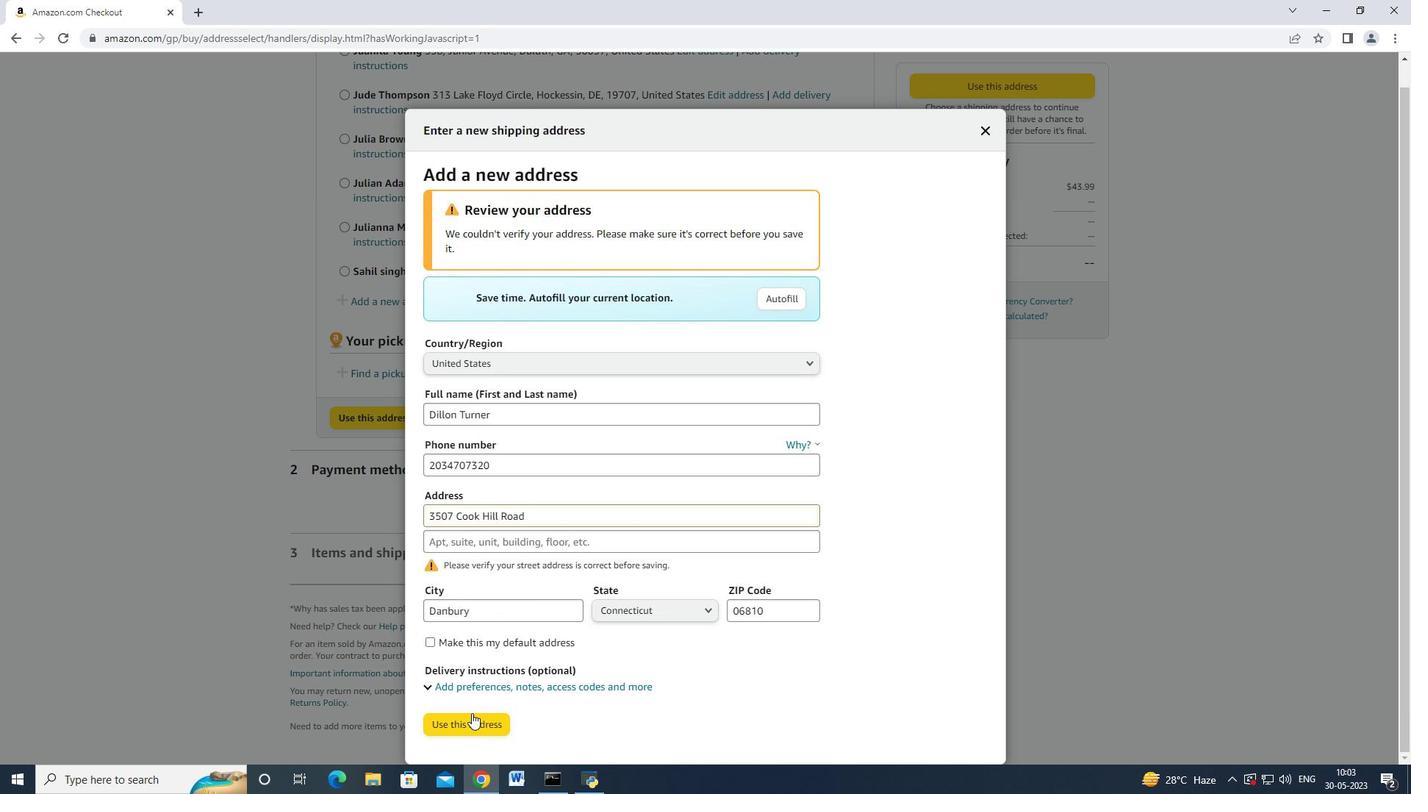 
Action: Mouse pressed left at (470, 716)
Screenshot: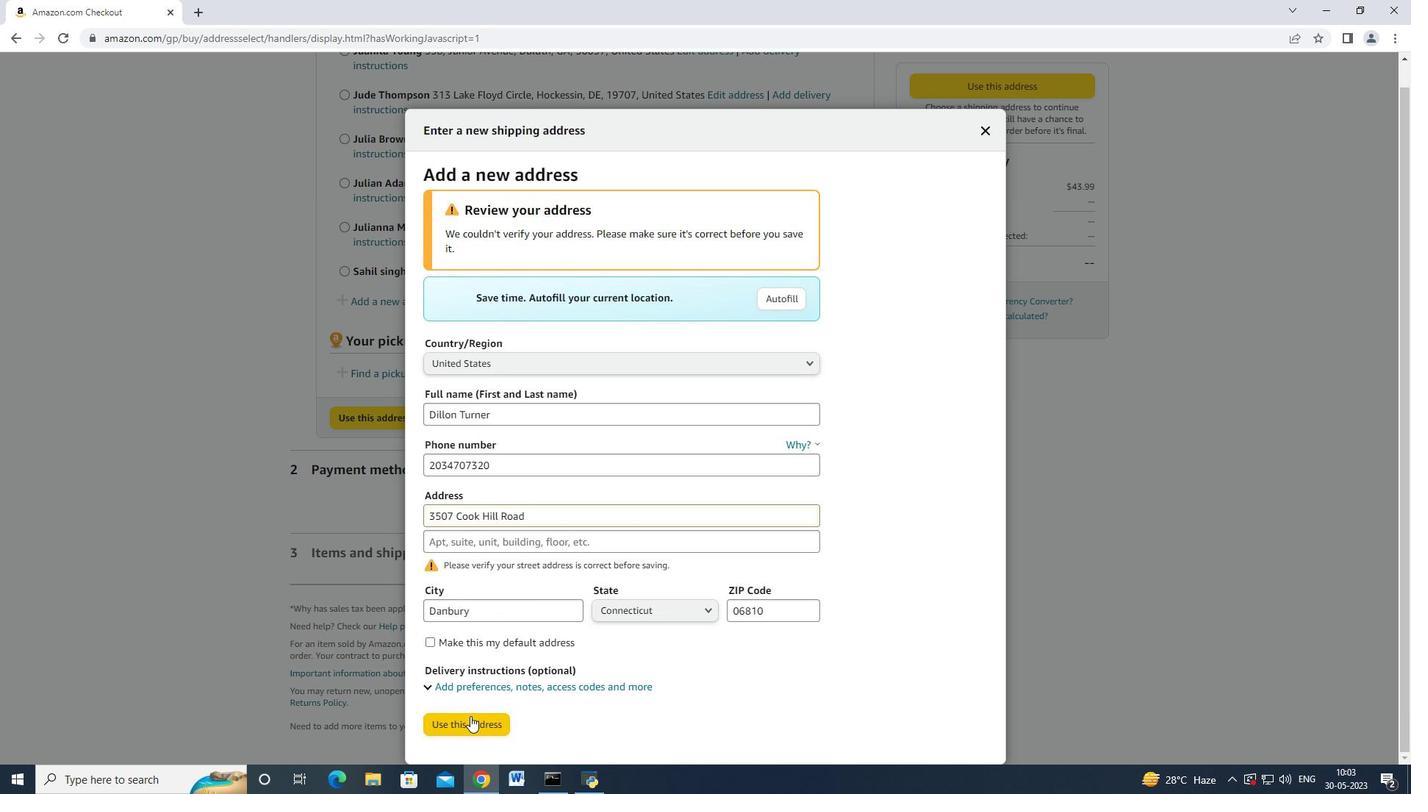 
Action: Mouse moved to (585, 492)
Screenshot: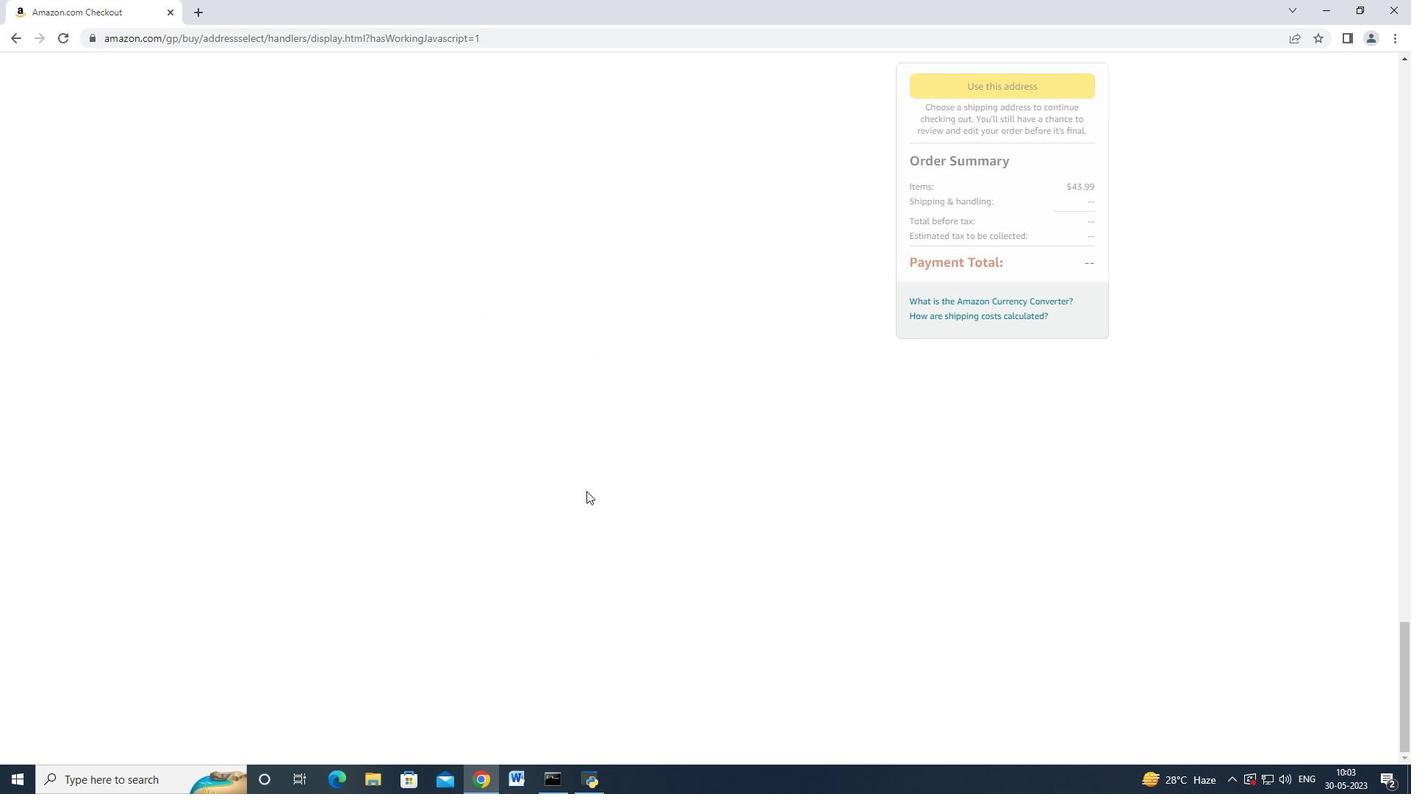 
Action: Mouse scrolled (585, 491) with delta (0, 0)
Screenshot: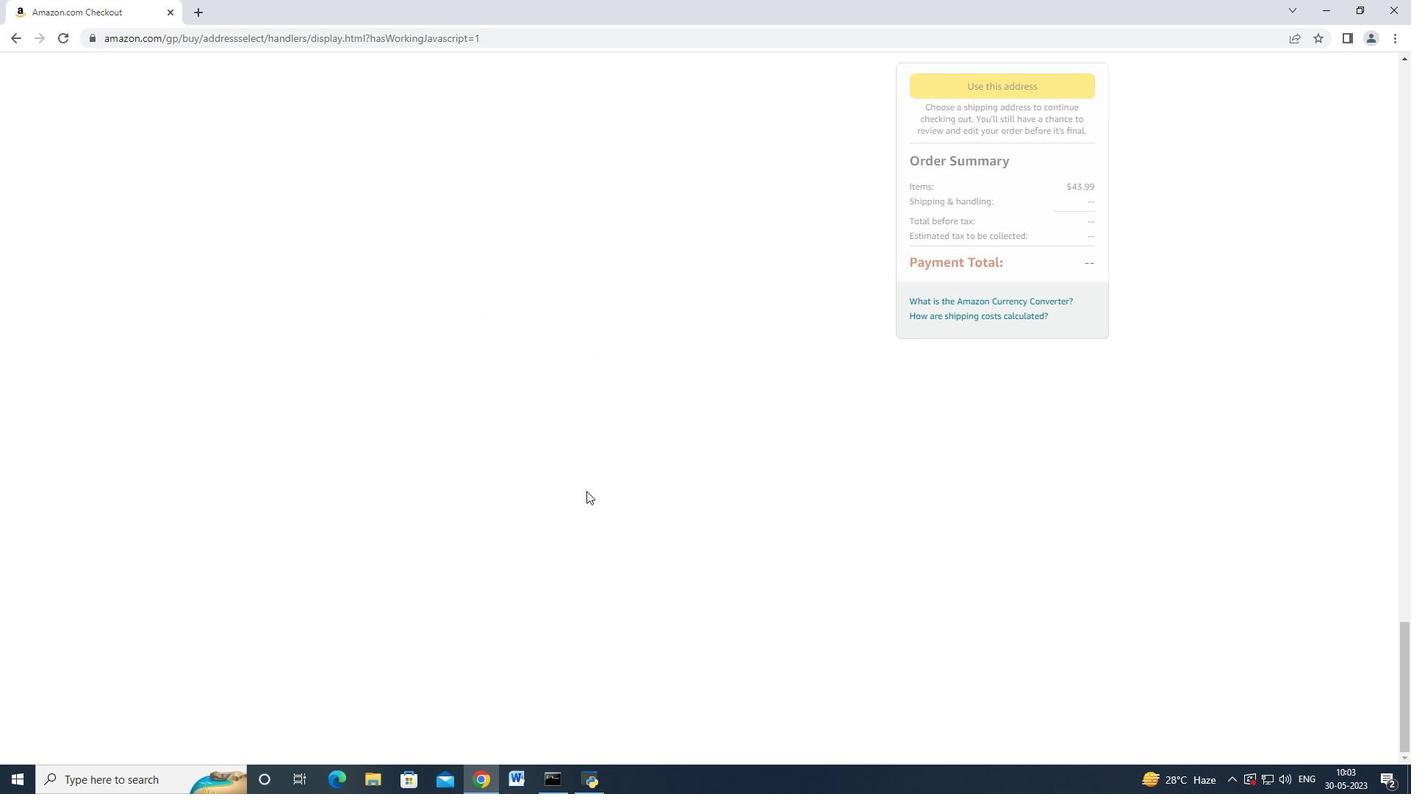 
Action: Mouse moved to (467, 351)
Screenshot: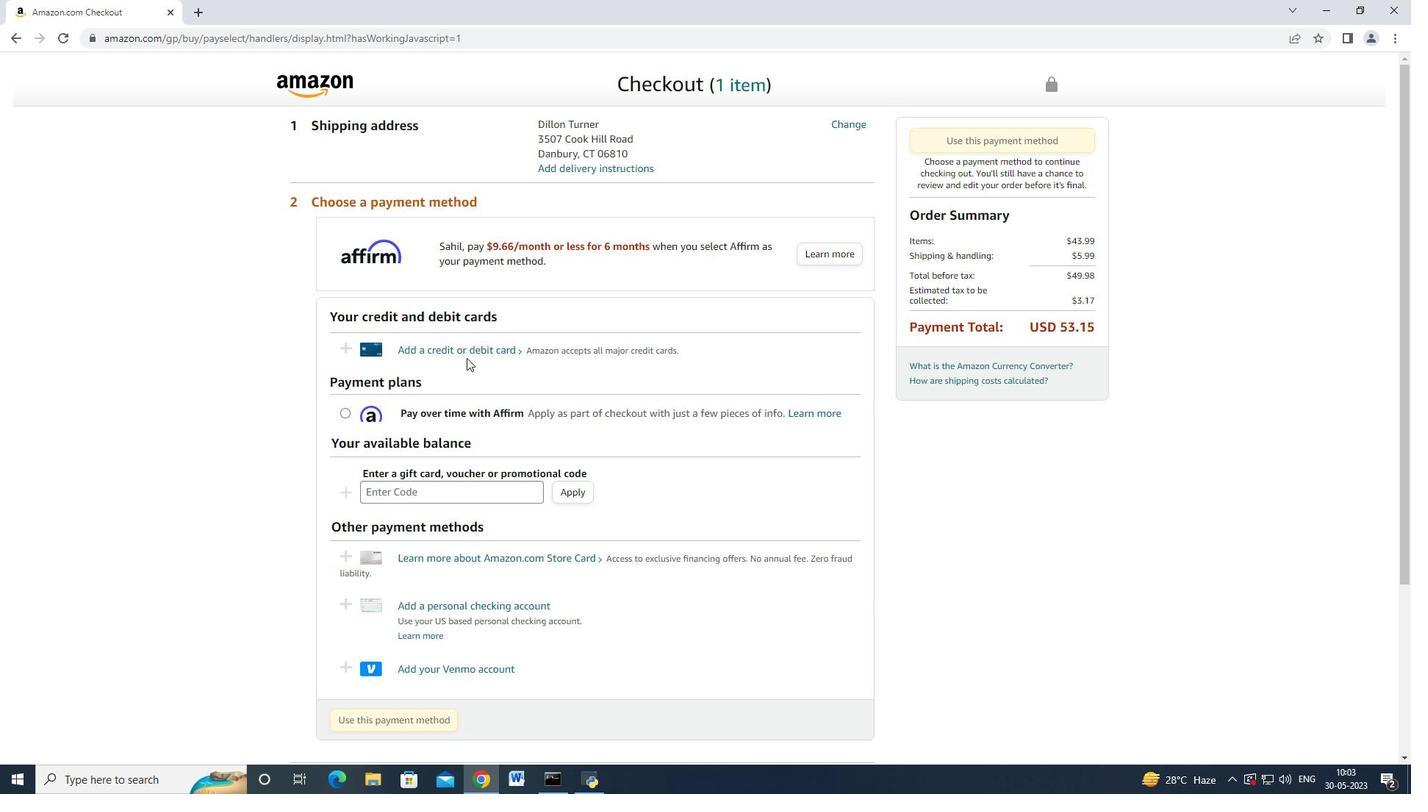 
Action: Mouse pressed left at (467, 351)
Screenshot: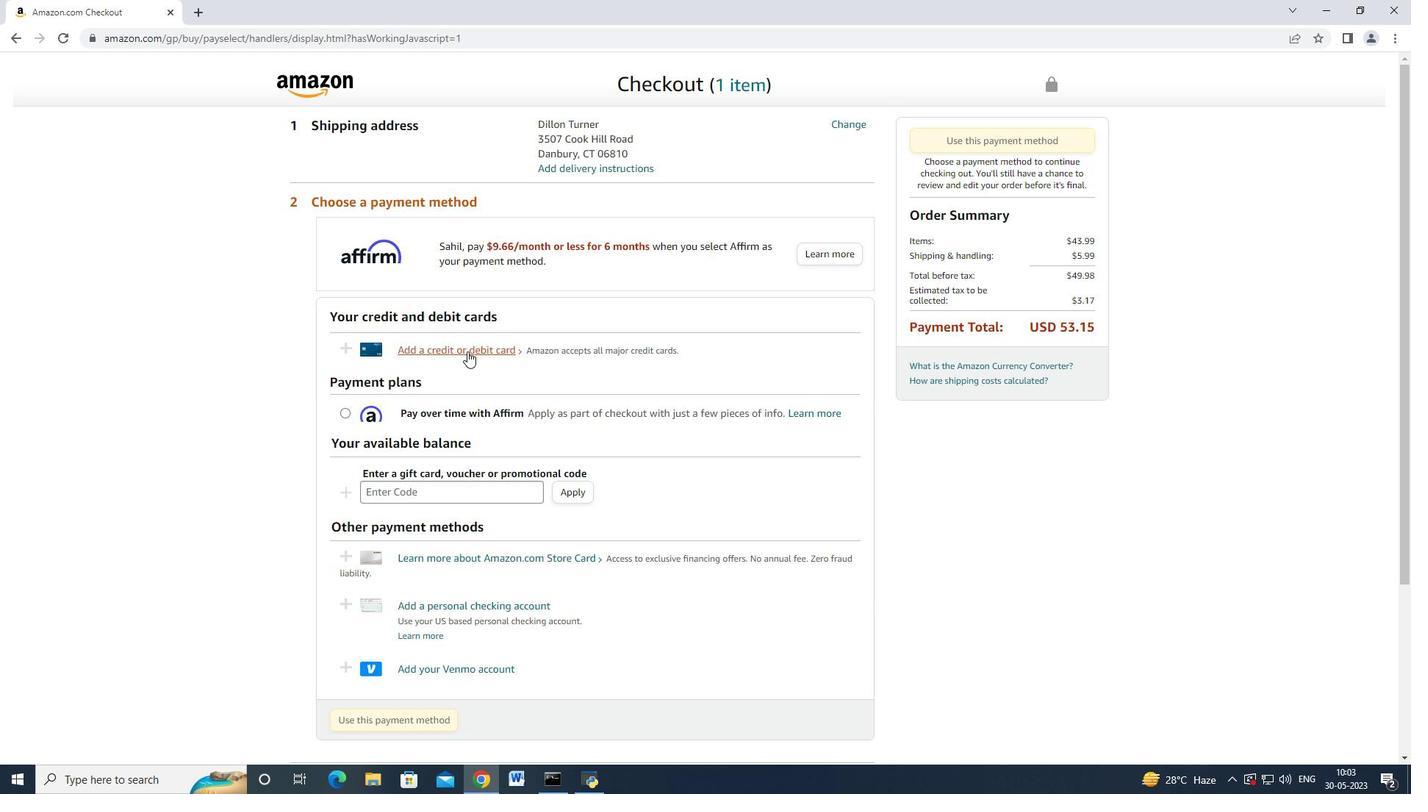 
Action: Mouse moved to (569, 344)
Screenshot: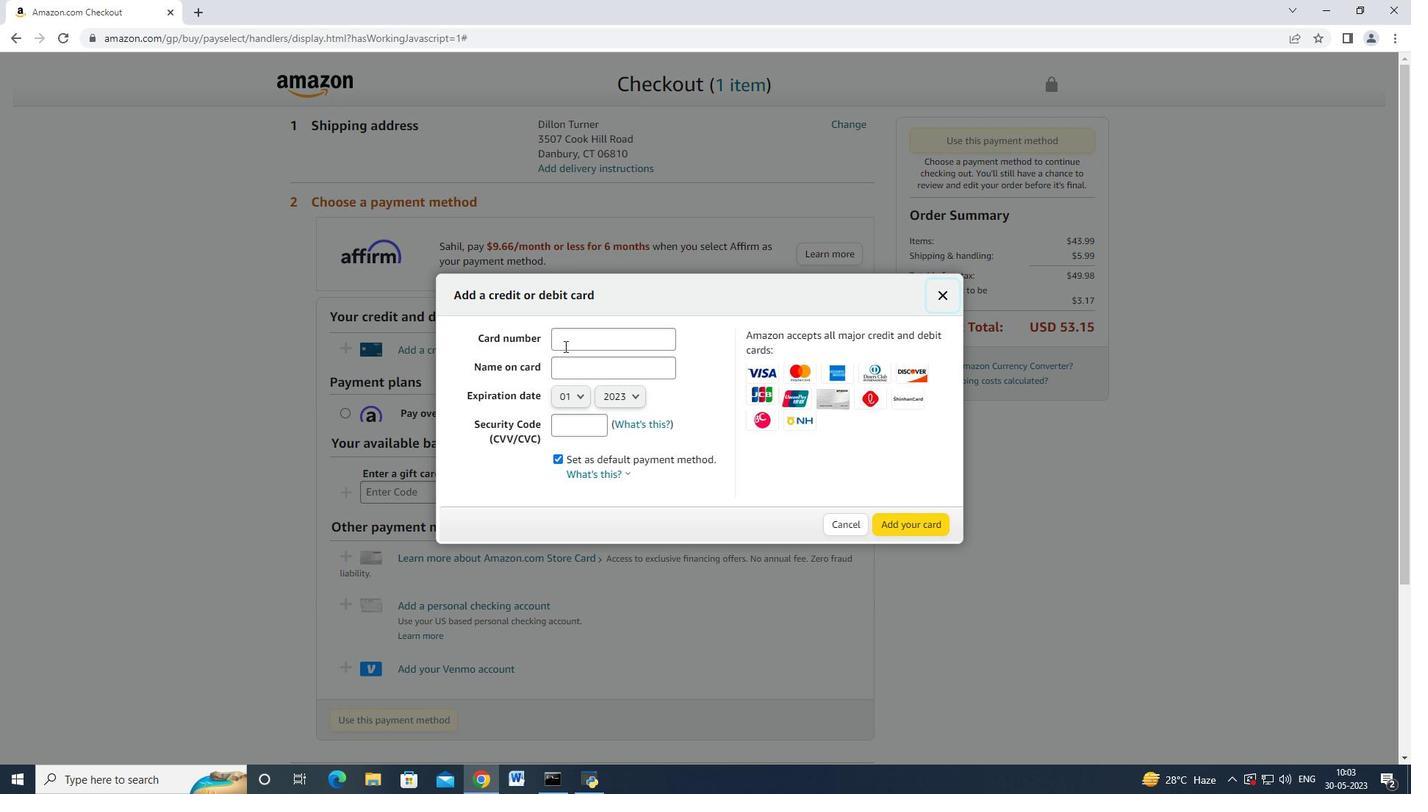 
Action: Mouse pressed left at (569, 344)
Screenshot: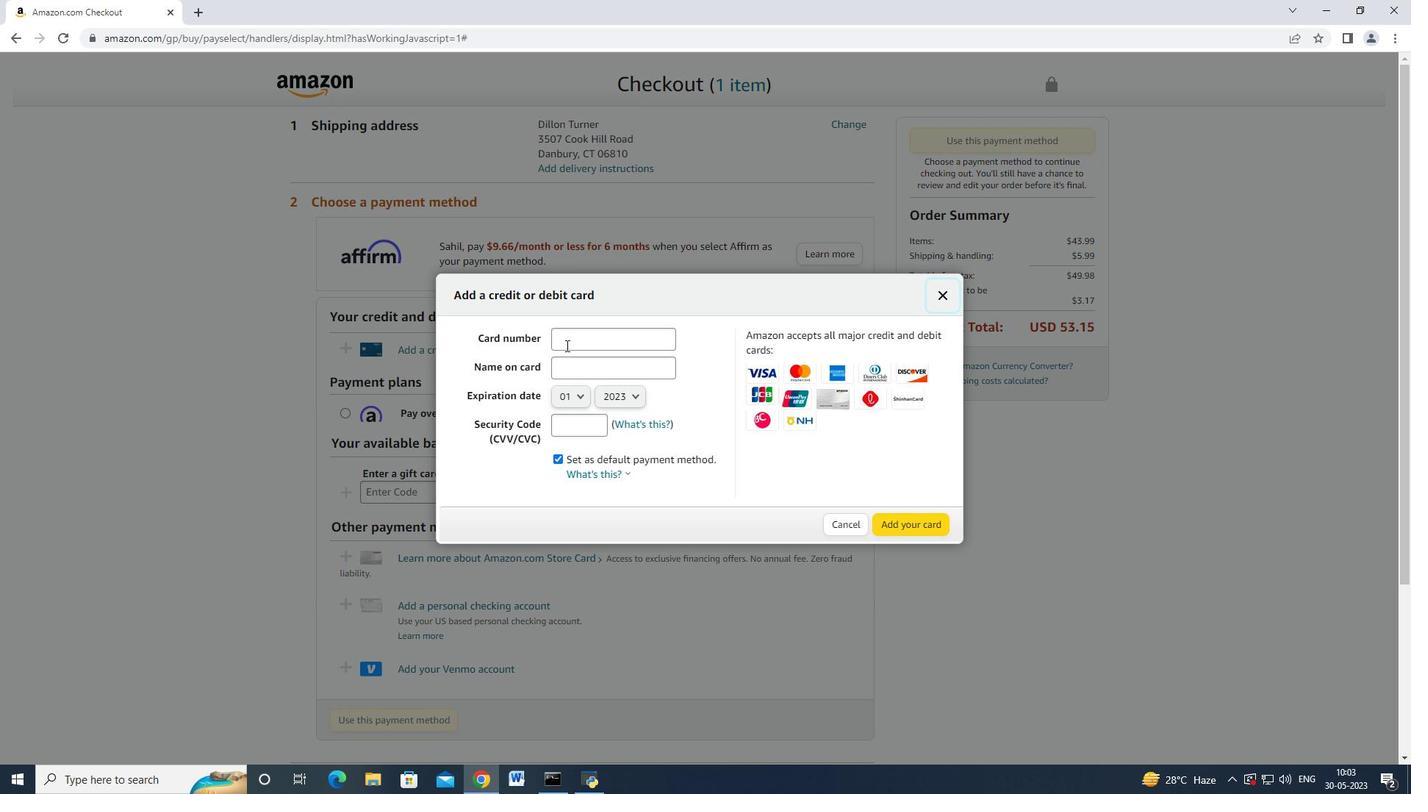 
Action: Mouse moved to (568, 345)
Screenshot: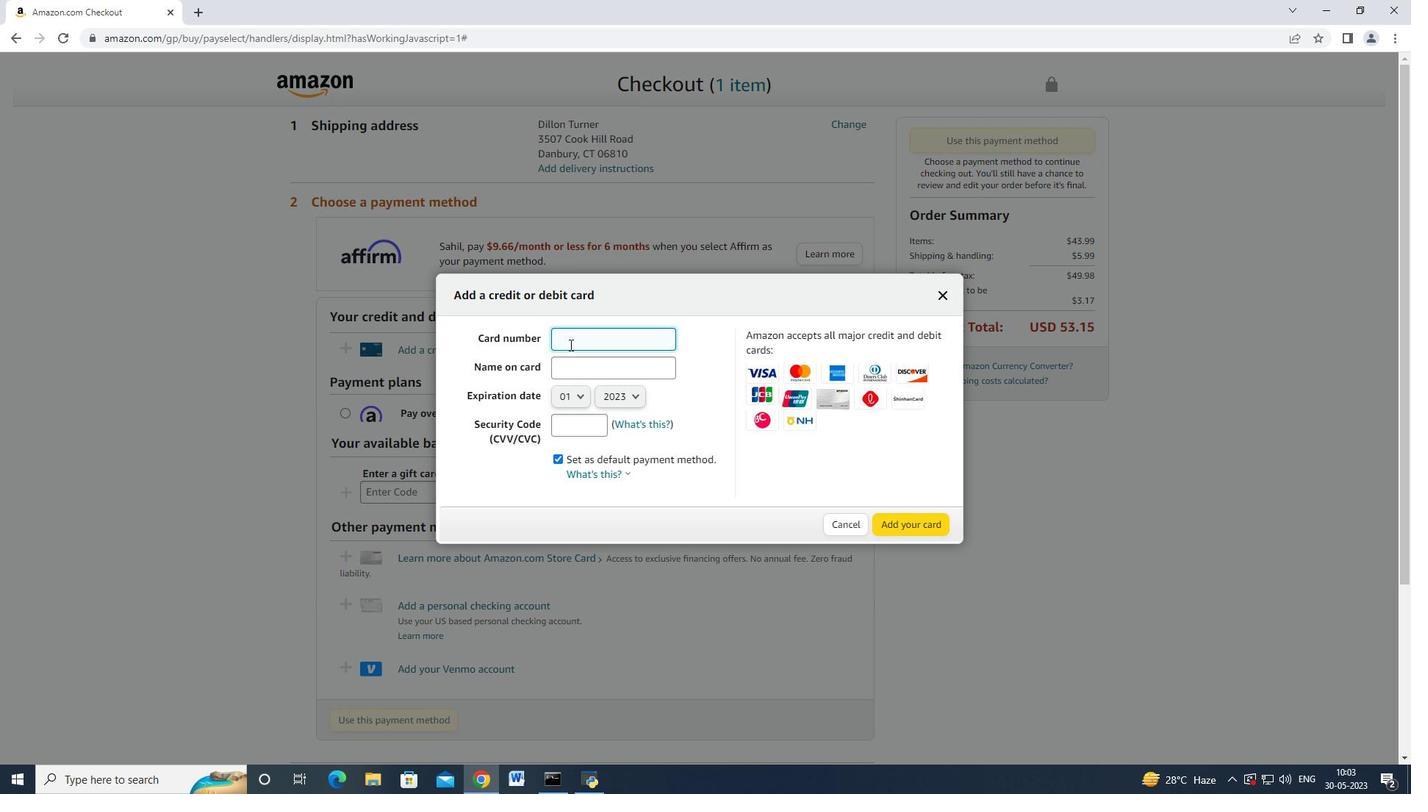
Action: Key pressed 4726664477556010<Key.tab><Key.shift>Mark<Key.space><Key.shift_r>Adas<Key.backspace>ms
Screenshot: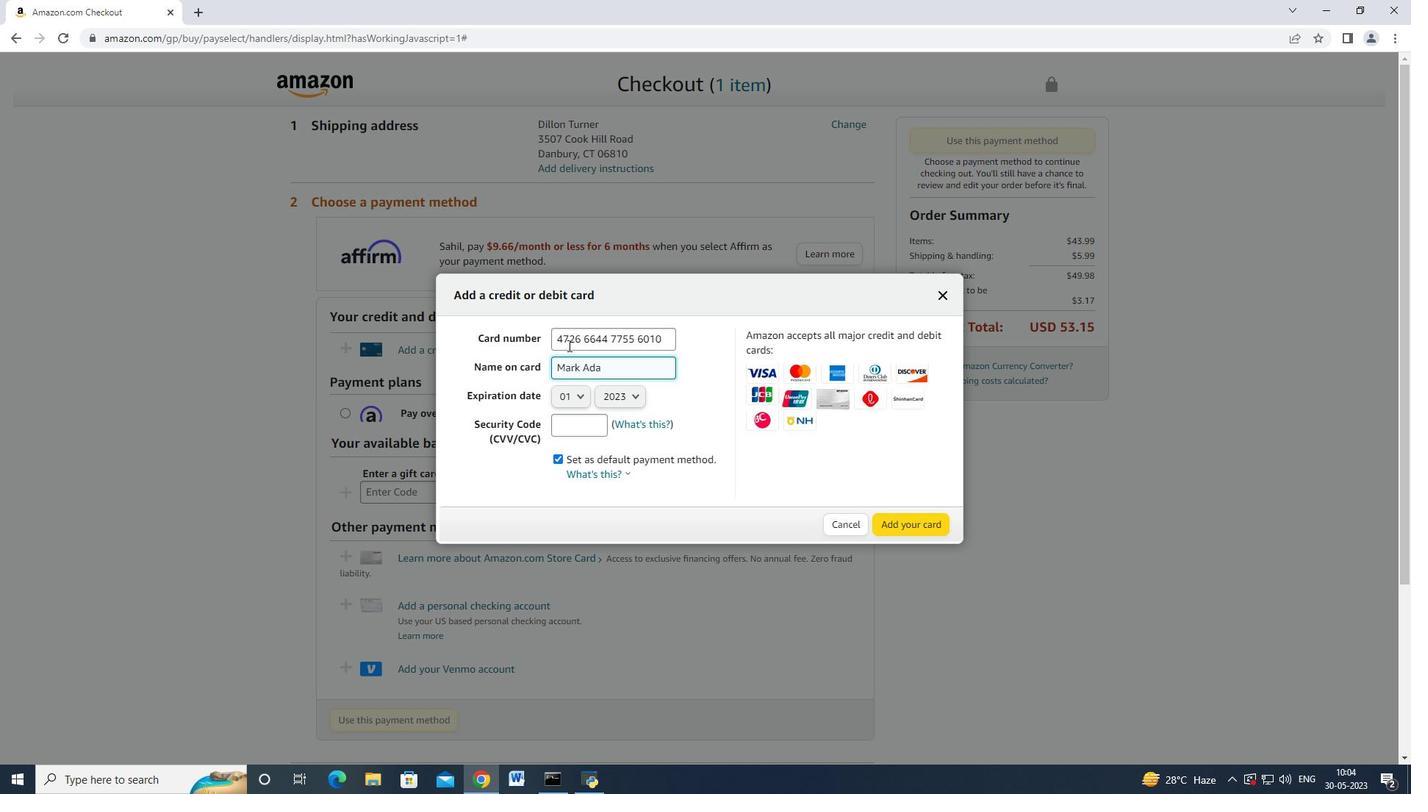 
Action: Mouse moved to (575, 389)
Screenshot: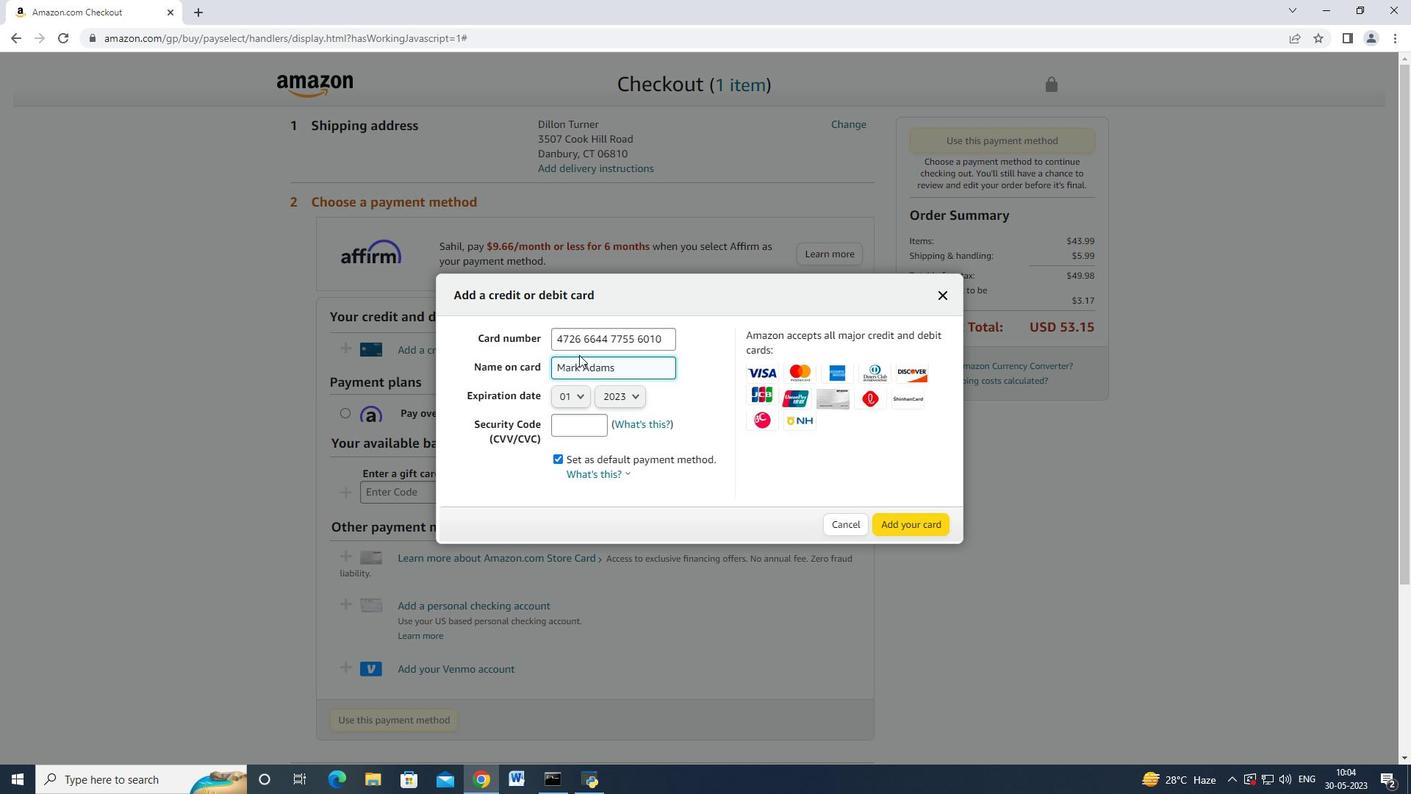 
Action: Mouse pressed left at (575, 389)
Screenshot: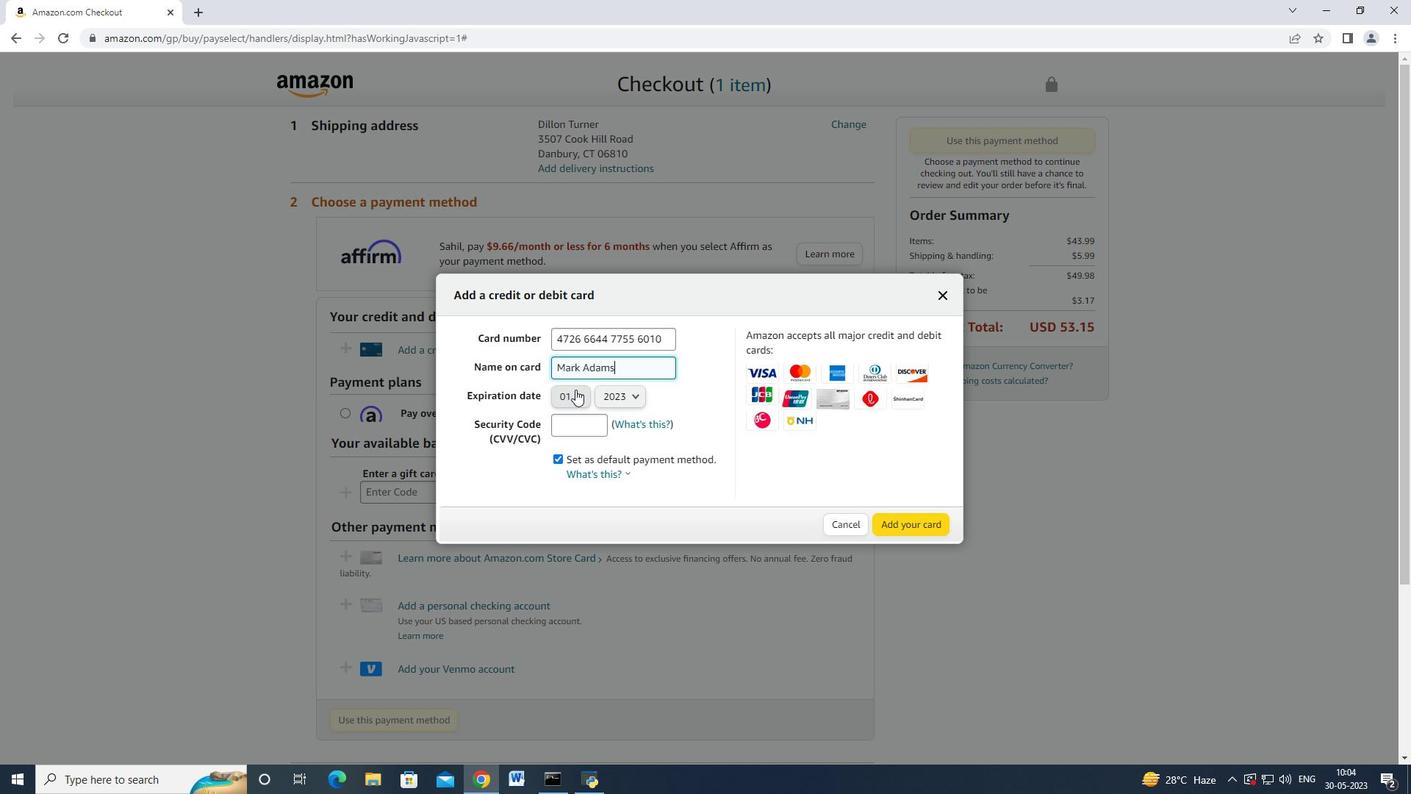 
Action: Mouse moved to (576, 460)
Screenshot: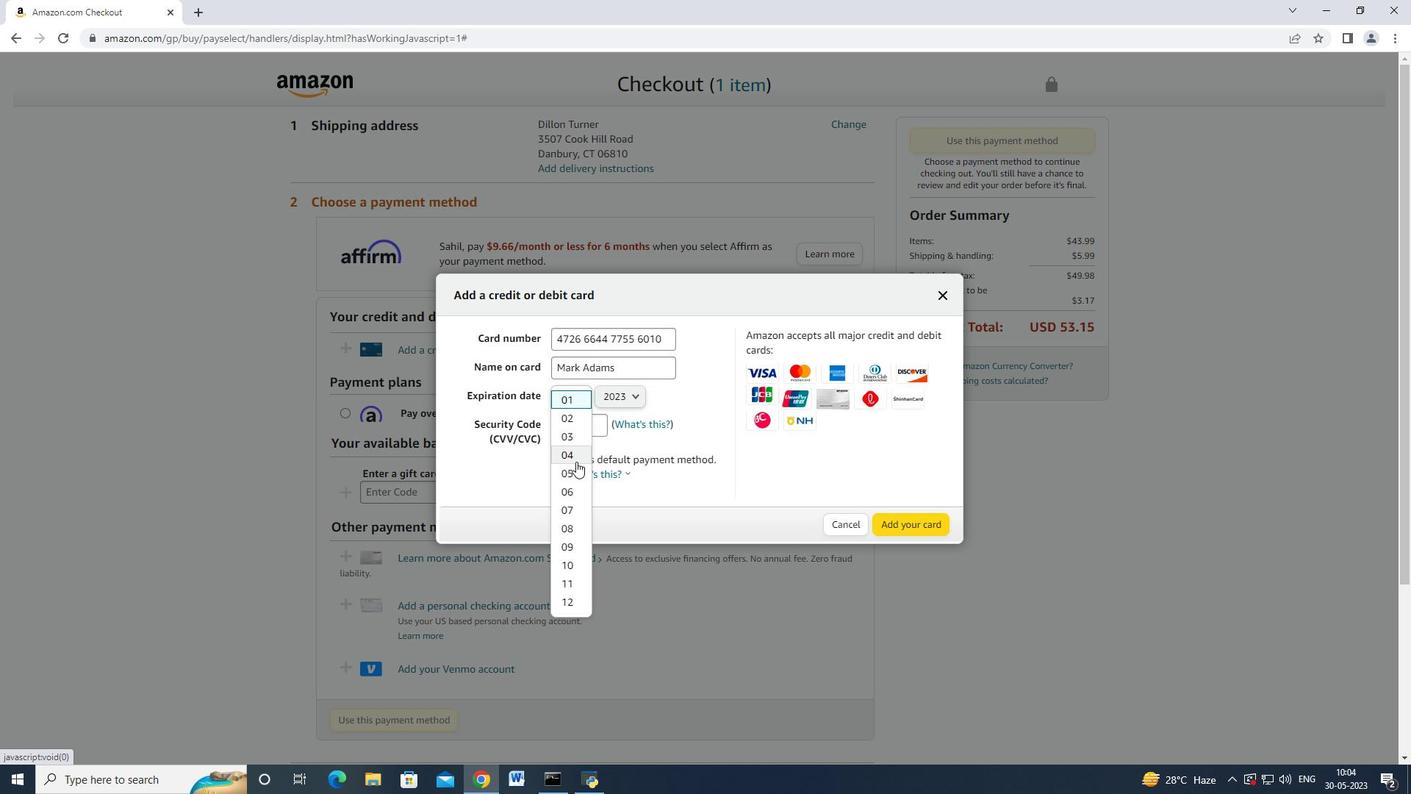 
Action: Mouse pressed left at (576, 460)
Screenshot: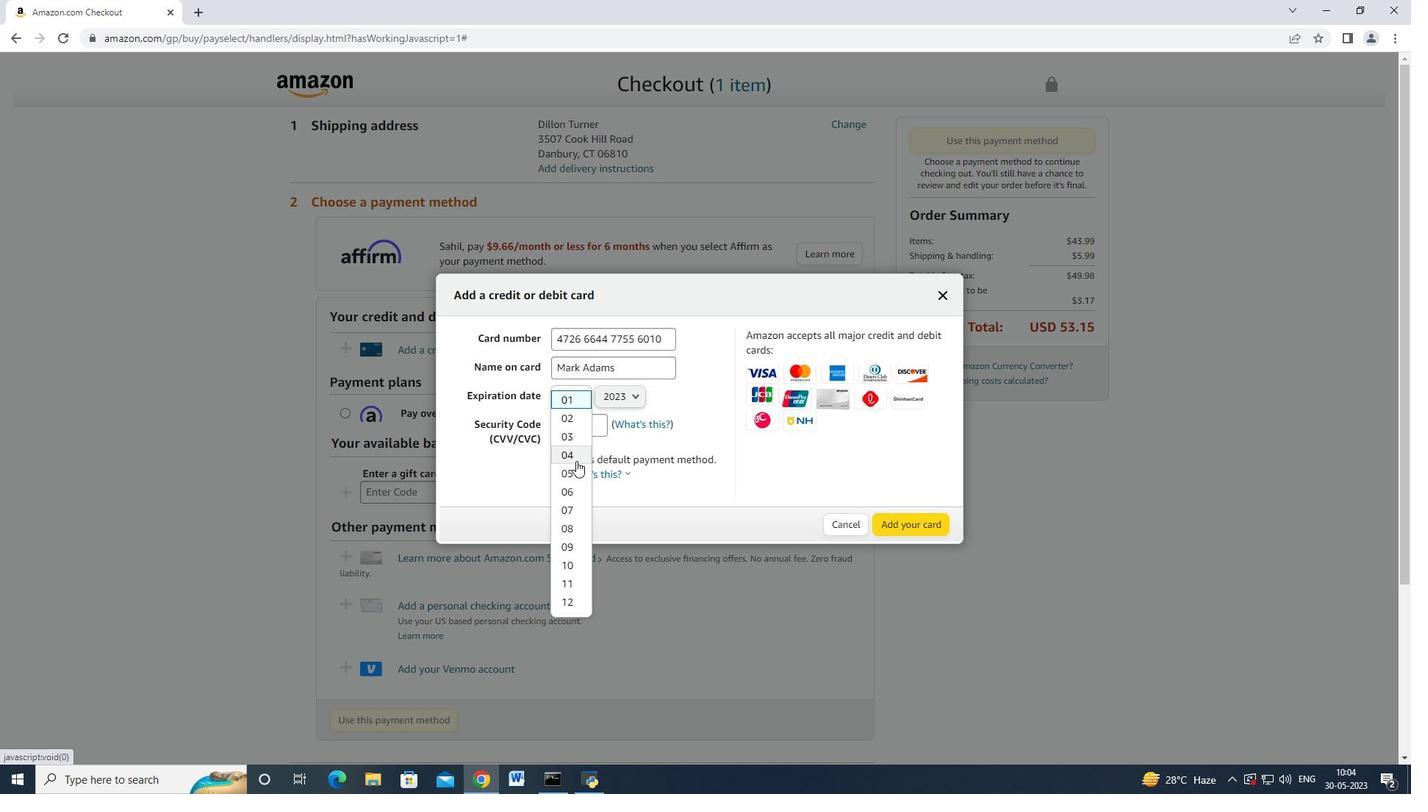 
Action: Mouse moved to (604, 407)
Screenshot: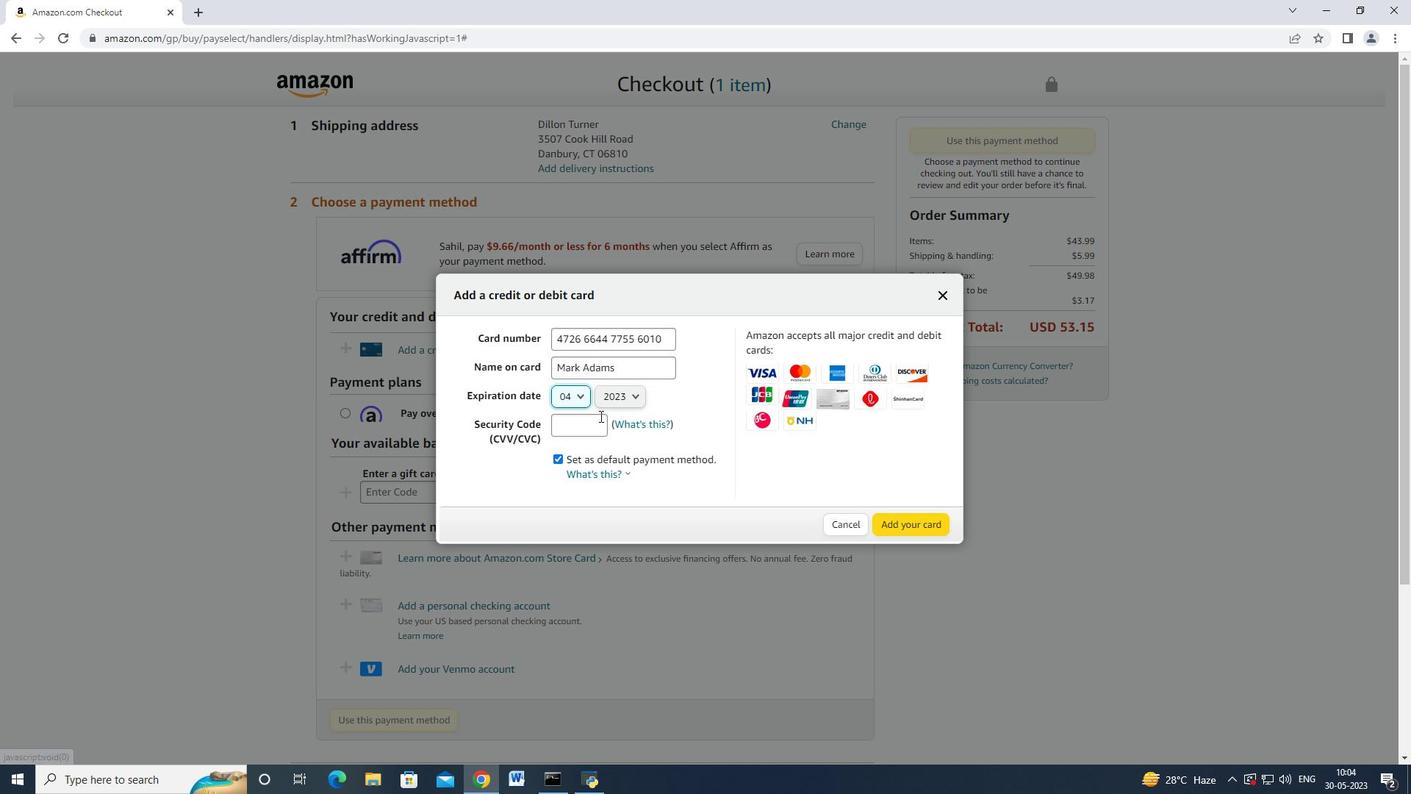 
Action: Mouse pressed left at (604, 407)
Screenshot: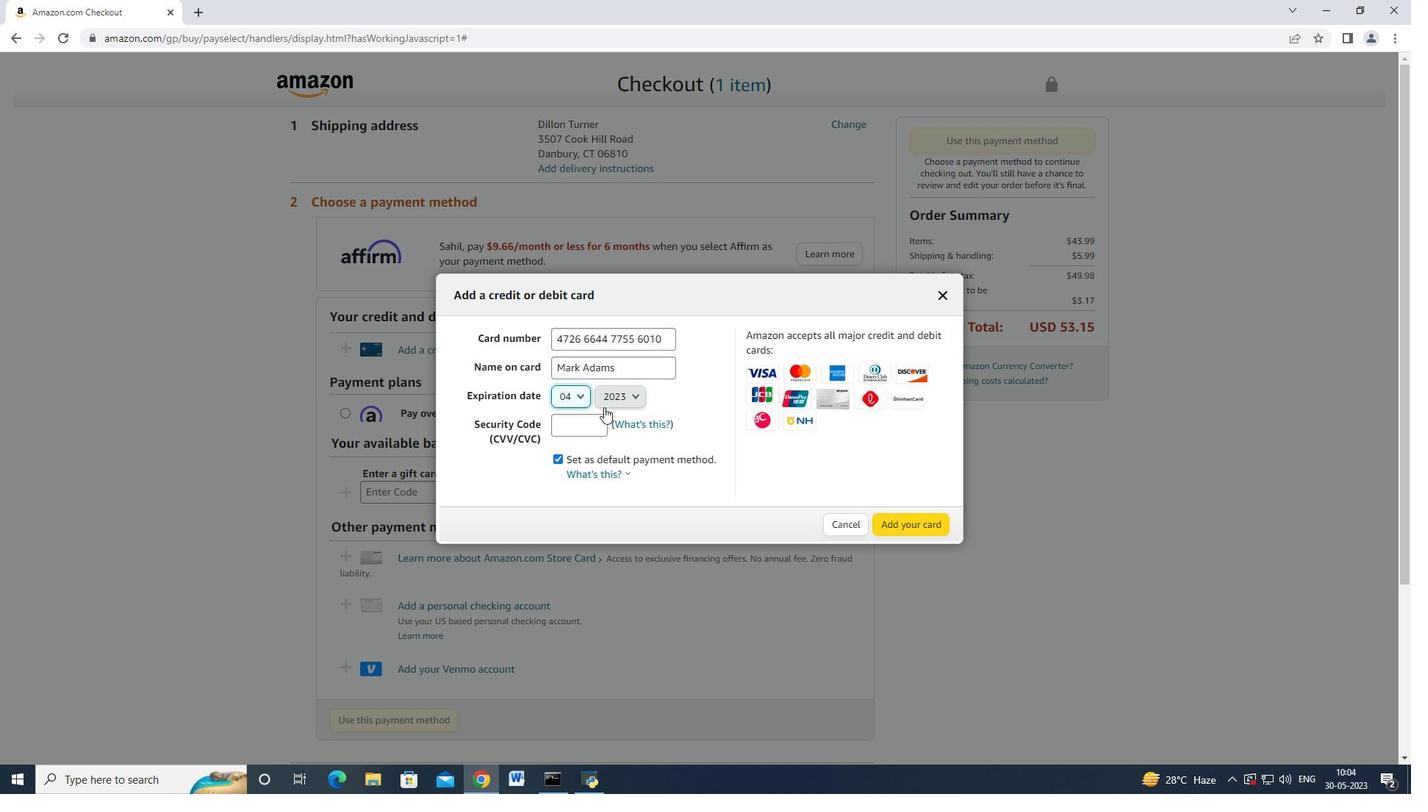 
Action: Mouse moved to (609, 400)
Screenshot: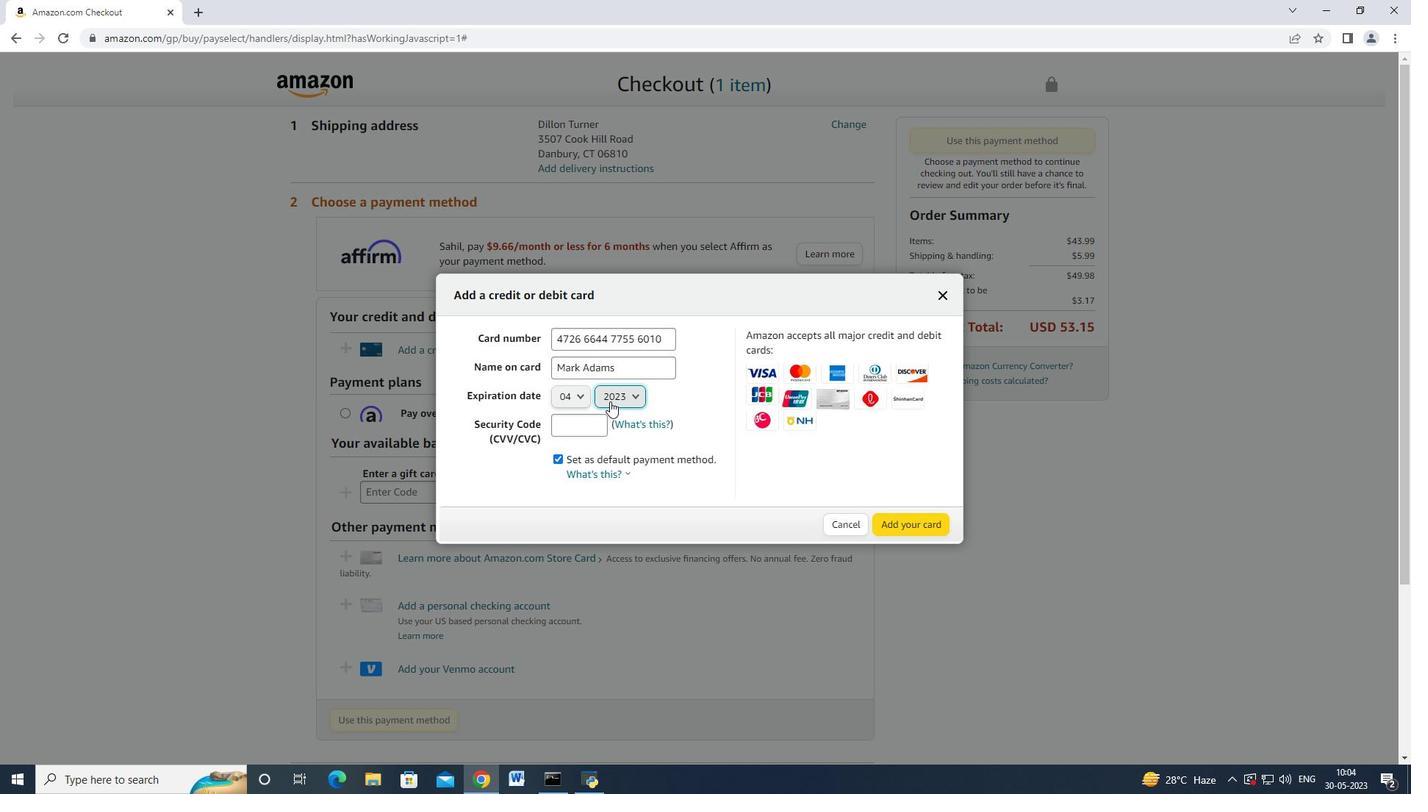 
Action: Mouse pressed left at (609, 400)
Screenshot: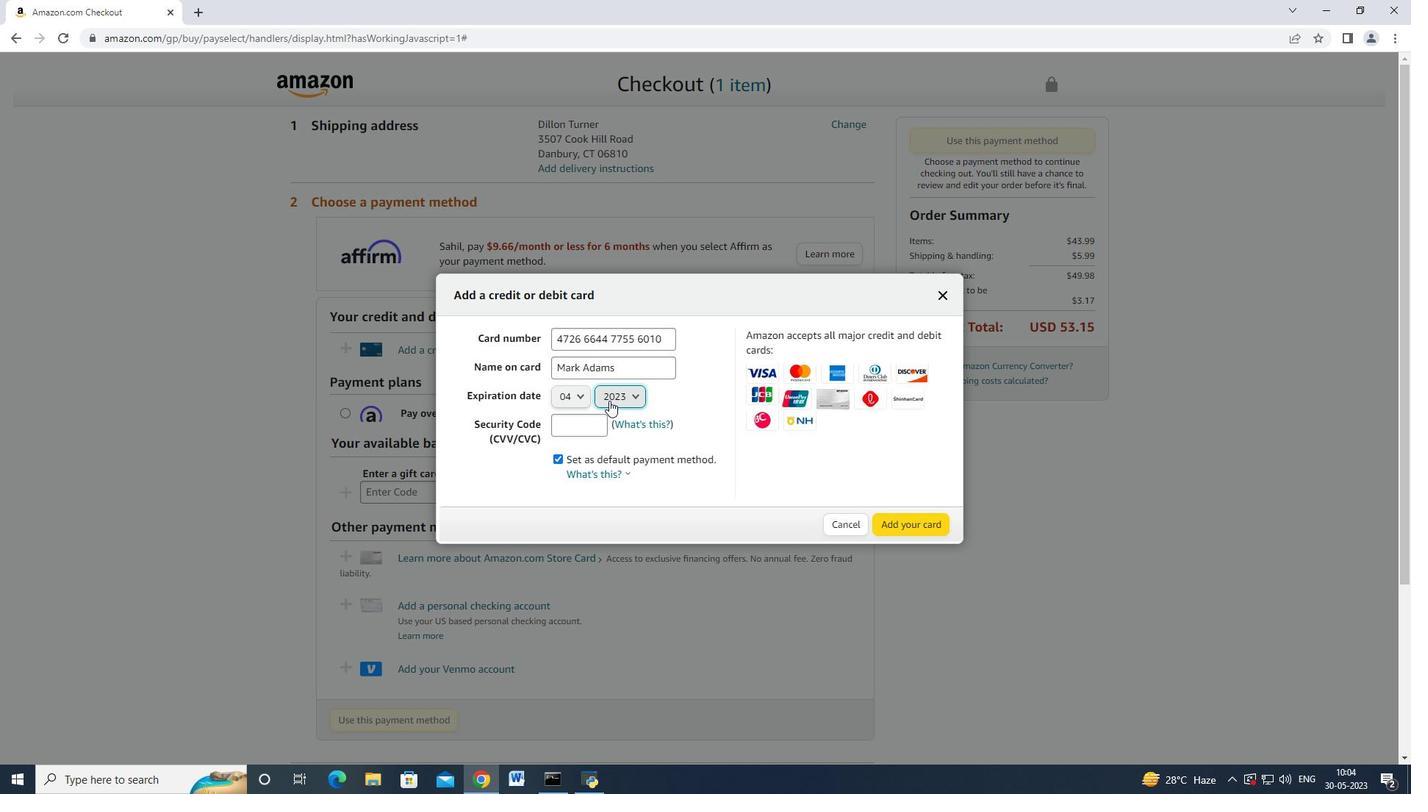 
Action: Mouse moved to (620, 439)
Screenshot: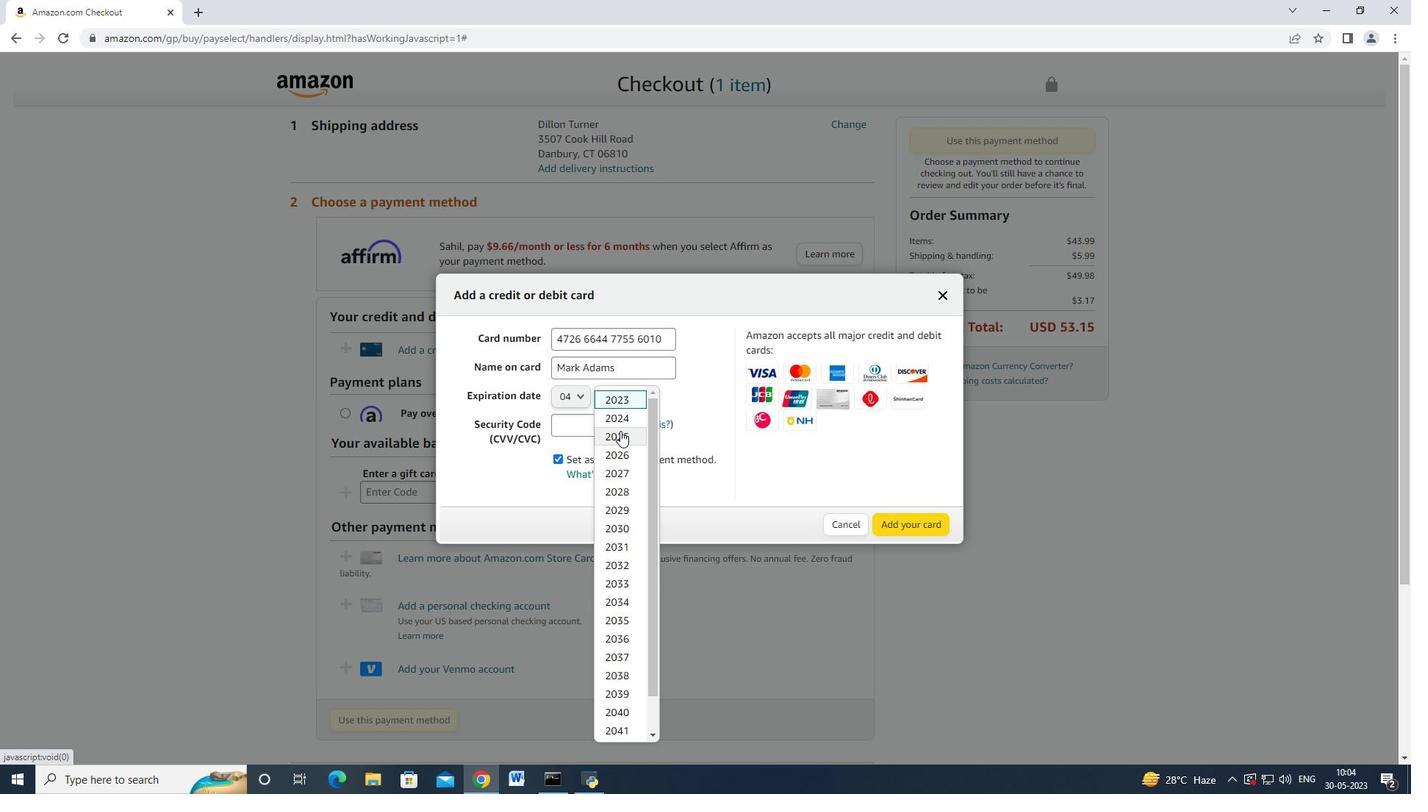
Action: Mouse pressed left at (620, 439)
Screenshot: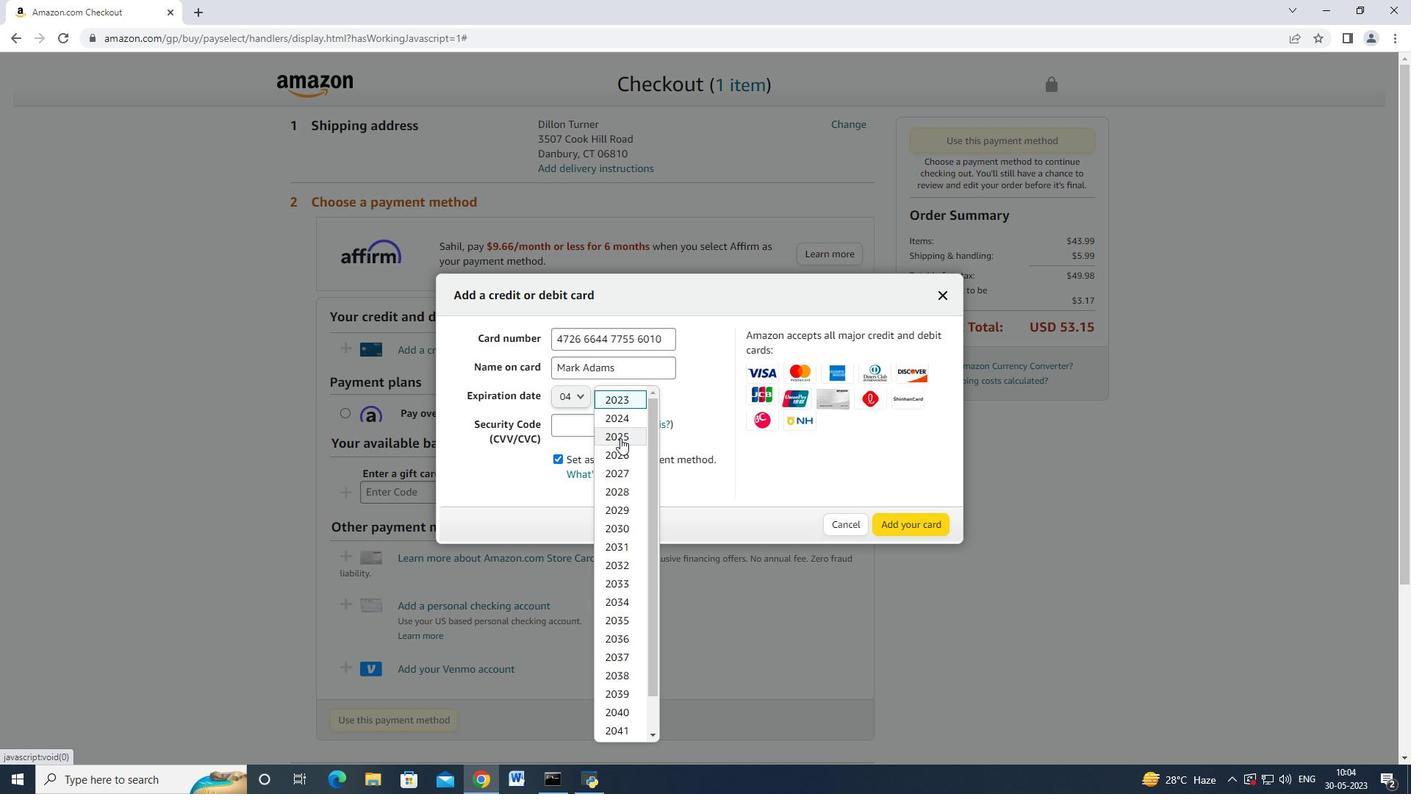 
Action: Mouse moved to (577, 425)
Screenshot: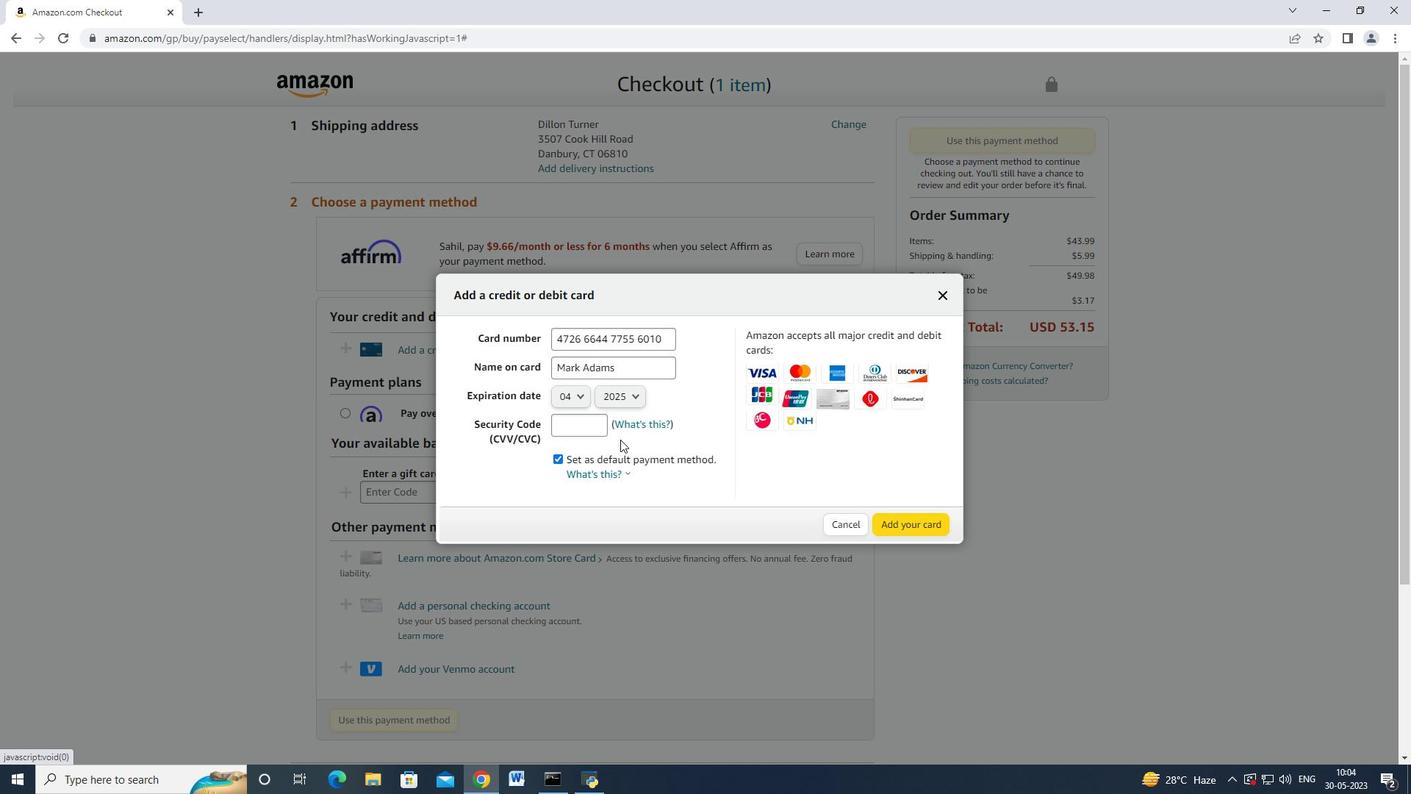 
Action: Mouse pressed left at (577, 425)
Screenshot: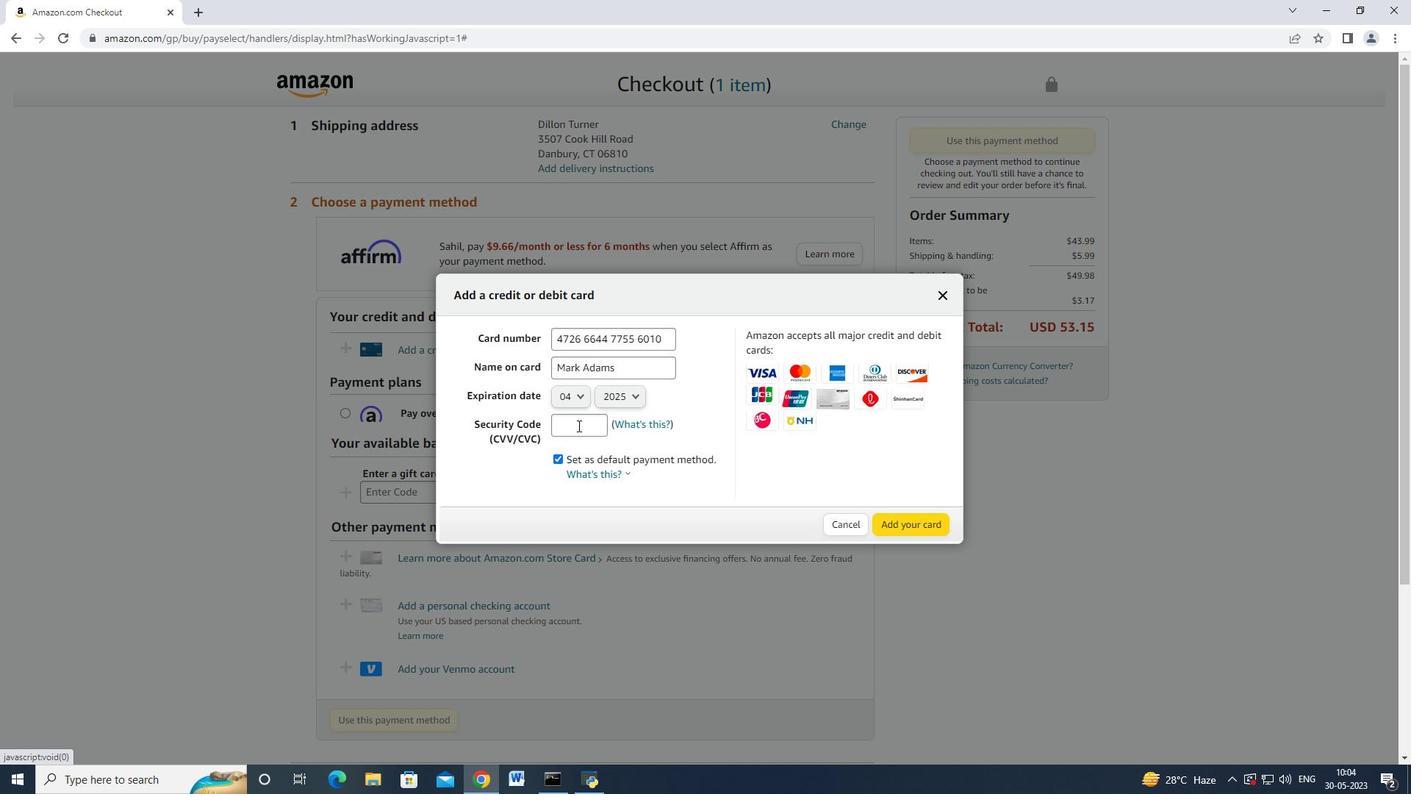 
Action: Mouse moved to (577, 424)
Screenshot: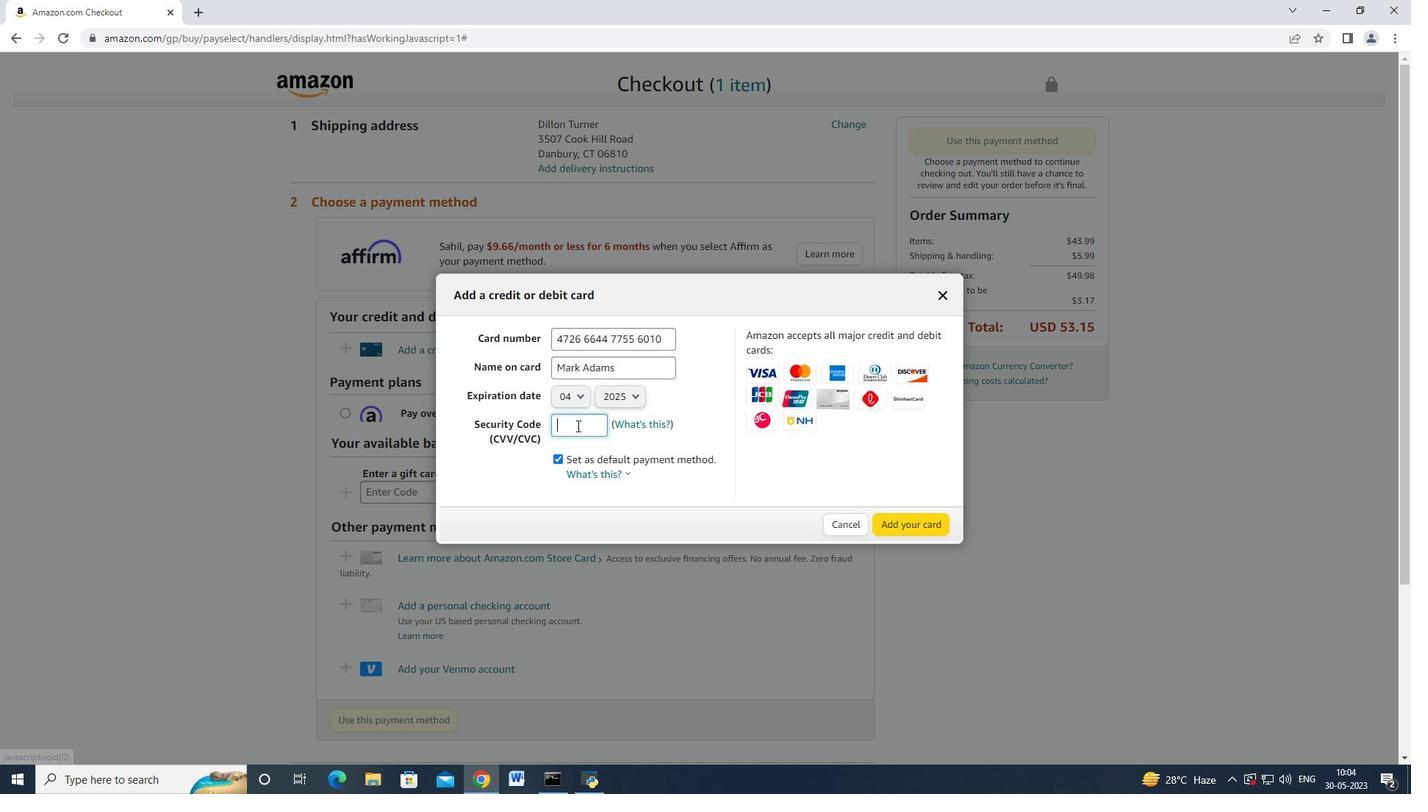 
Action: Mouse pressed left at (577, 424)
Screenshot: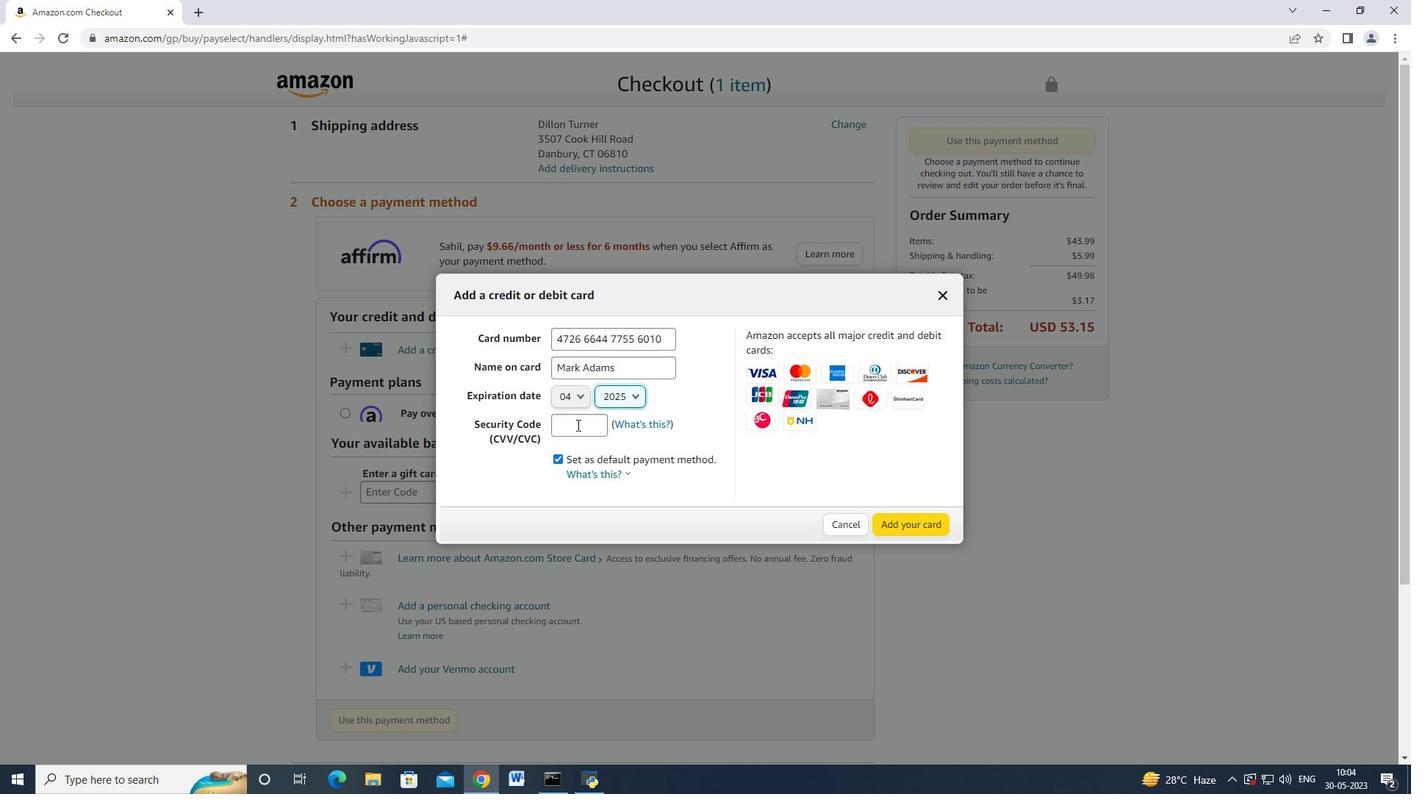 
Action: Mouse moved to (577, 424)
Screenshot: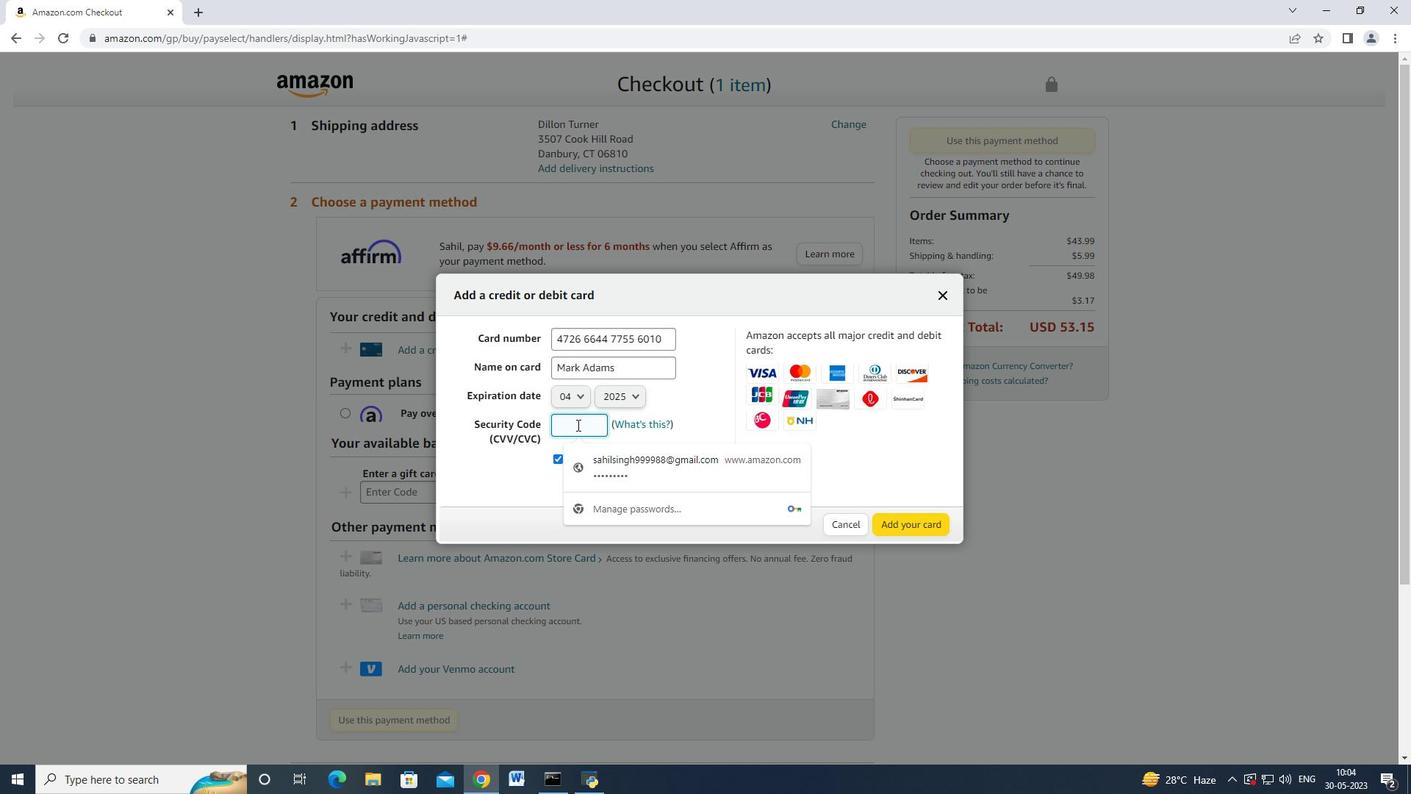 
Action: Key pressed 682
Screenshot: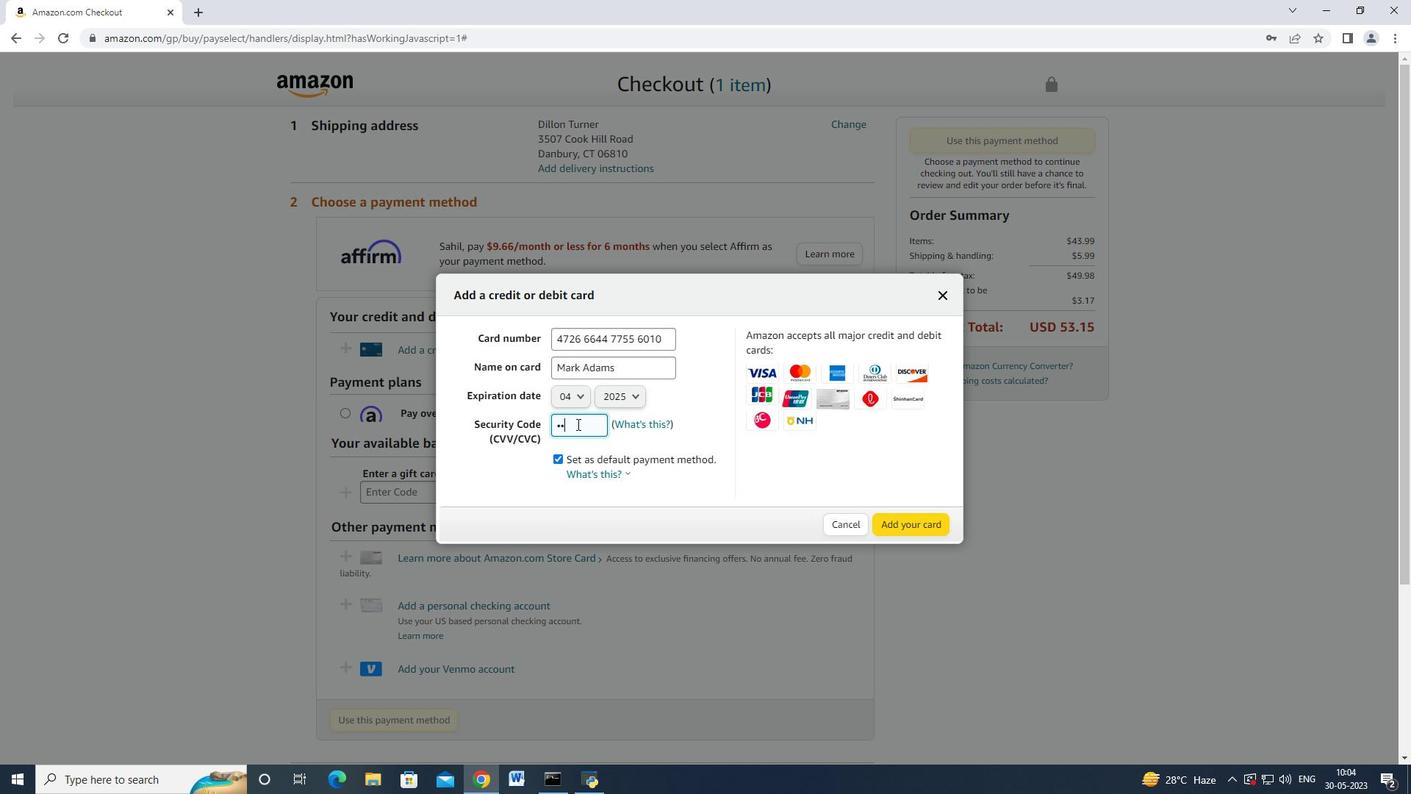 
Action: Mouse moved to (911, 530)
Screenshot: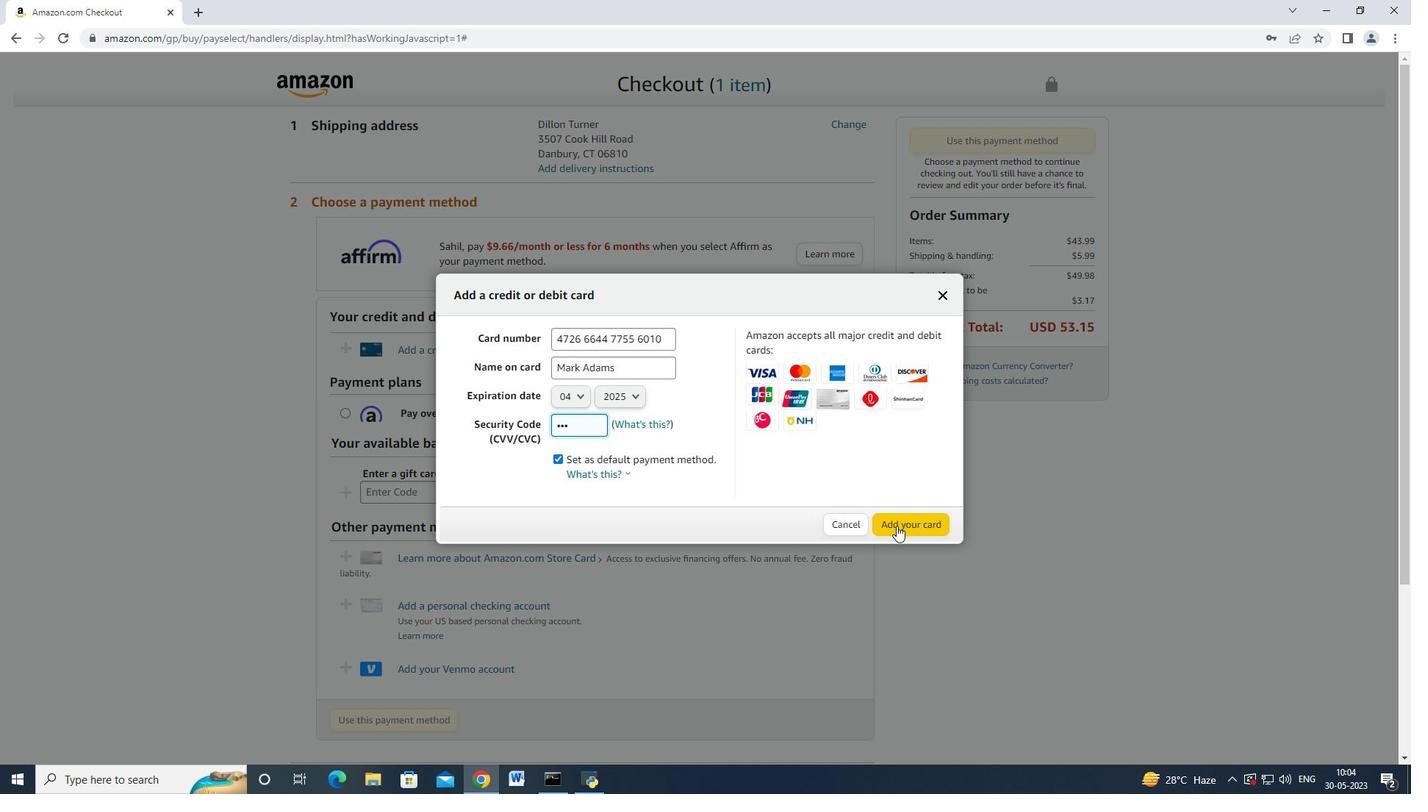 
